Task: Look for Airbnb properties in Ouarzazat, Morocco from 4th December, 2023 to 10th December, 2023 for 8 adults, 2 children. Place can be entire room or shared room with 4 bedrooms having 8 beds and 4 bathrooms. Property type can be house. Amenities needed are: wifi, TV, free parkinig on premises, gym, breakfast.
Action: Mouse moved to (642, 143)
Screenshot: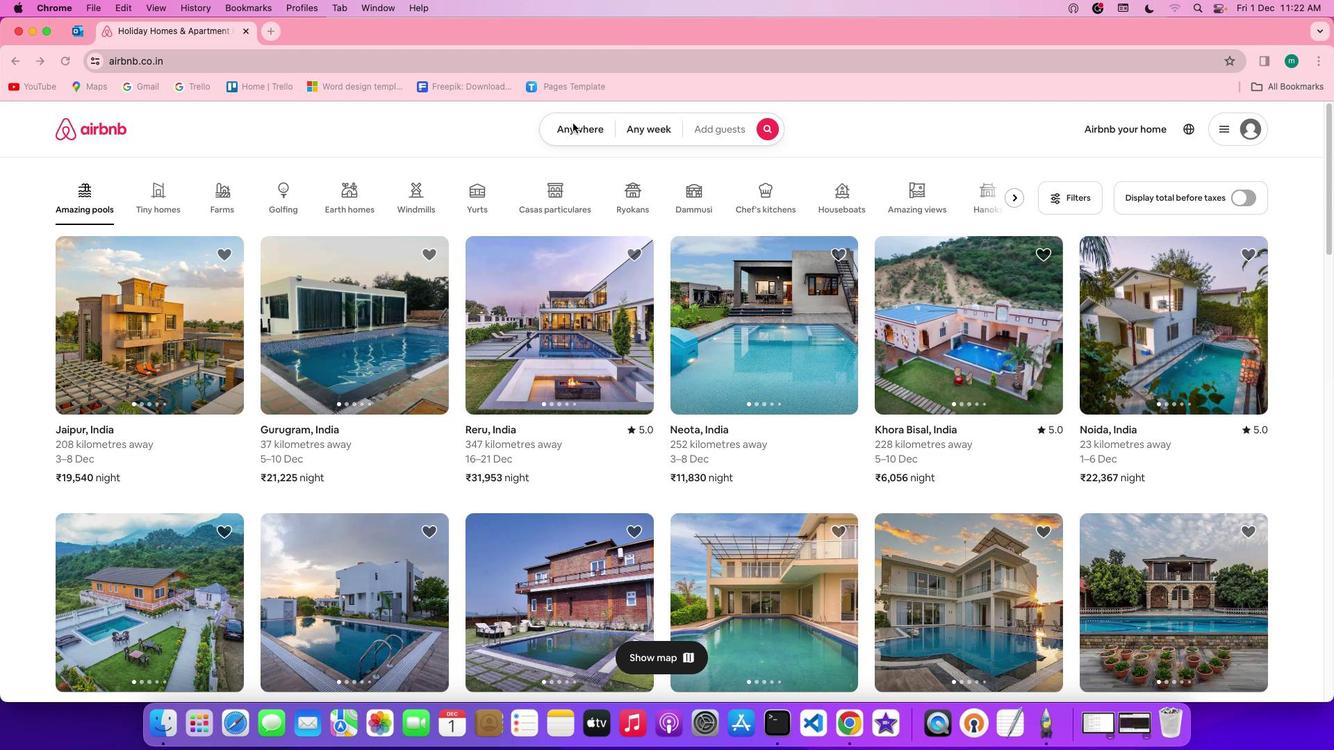 
Action: Mouse pressed left at (642, 143)
Screenshot: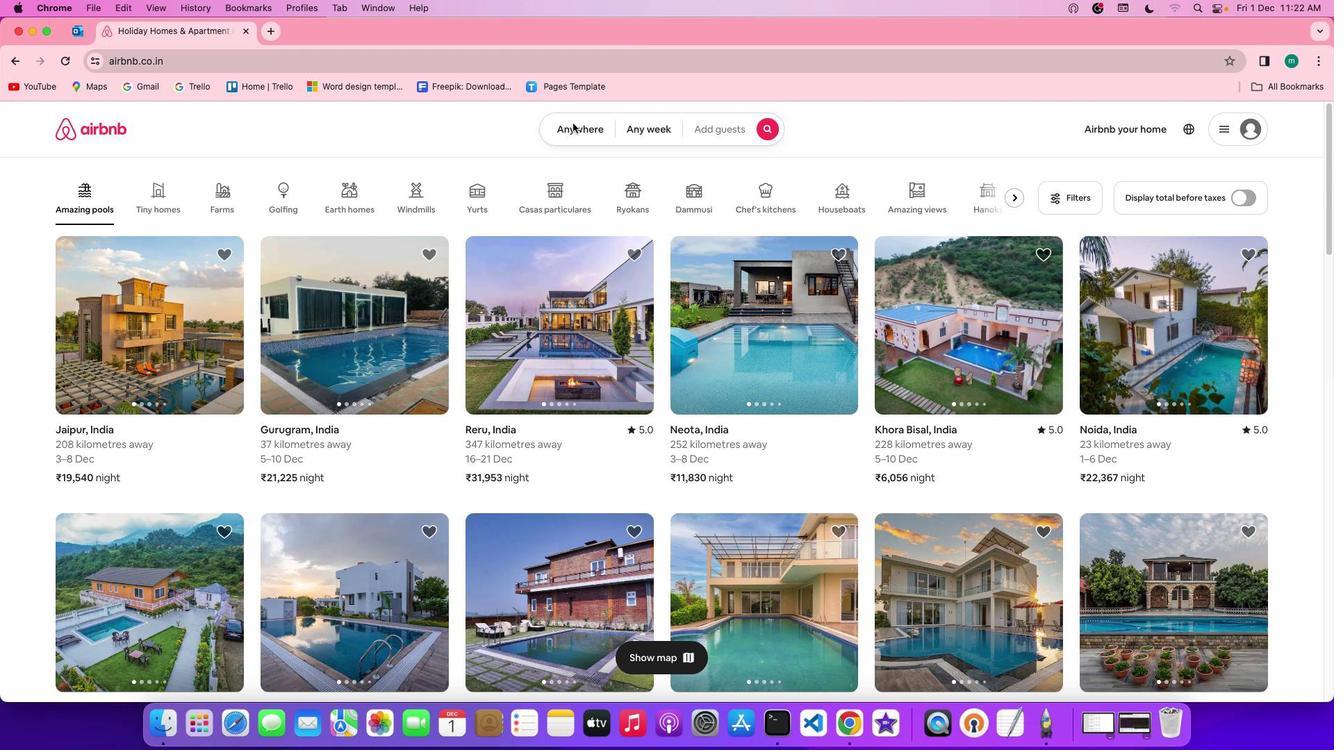
Action: Mouse pressed left at (642, 143)
Screenshot: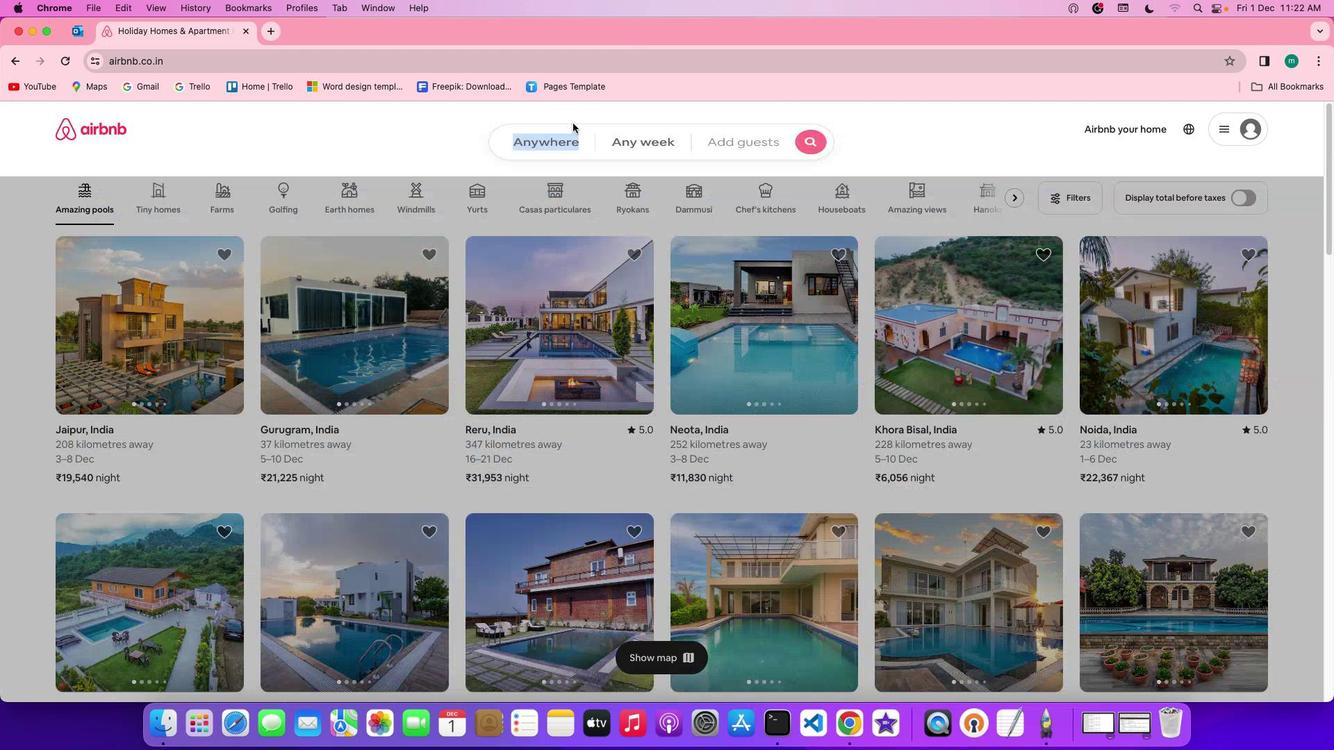 
Action: Mouse moved to (583, 202)
Screenshot: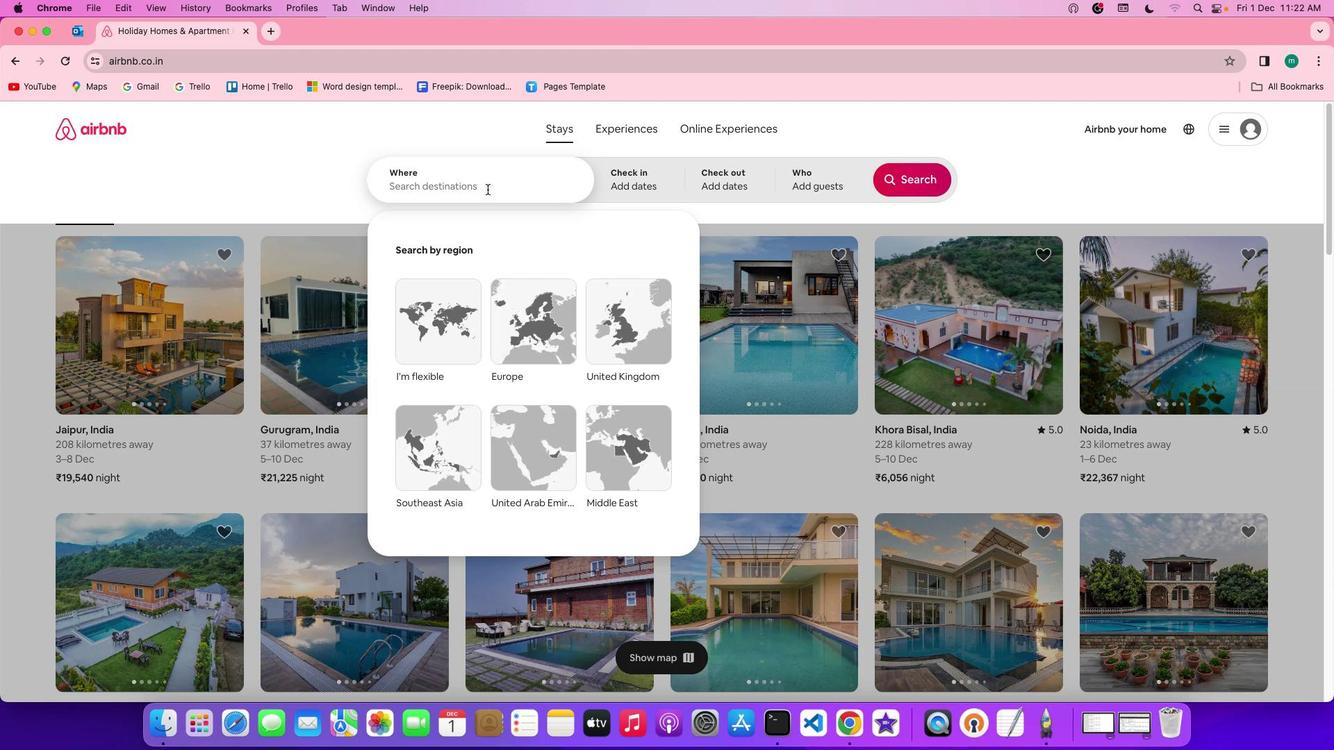 
Action: Key pressed Key.shiftKey.shift'O''u''a''r''z''a''z''a''t'','Key.spaceKey.shift'M''o''r''o''c''c''o'
Screenshot: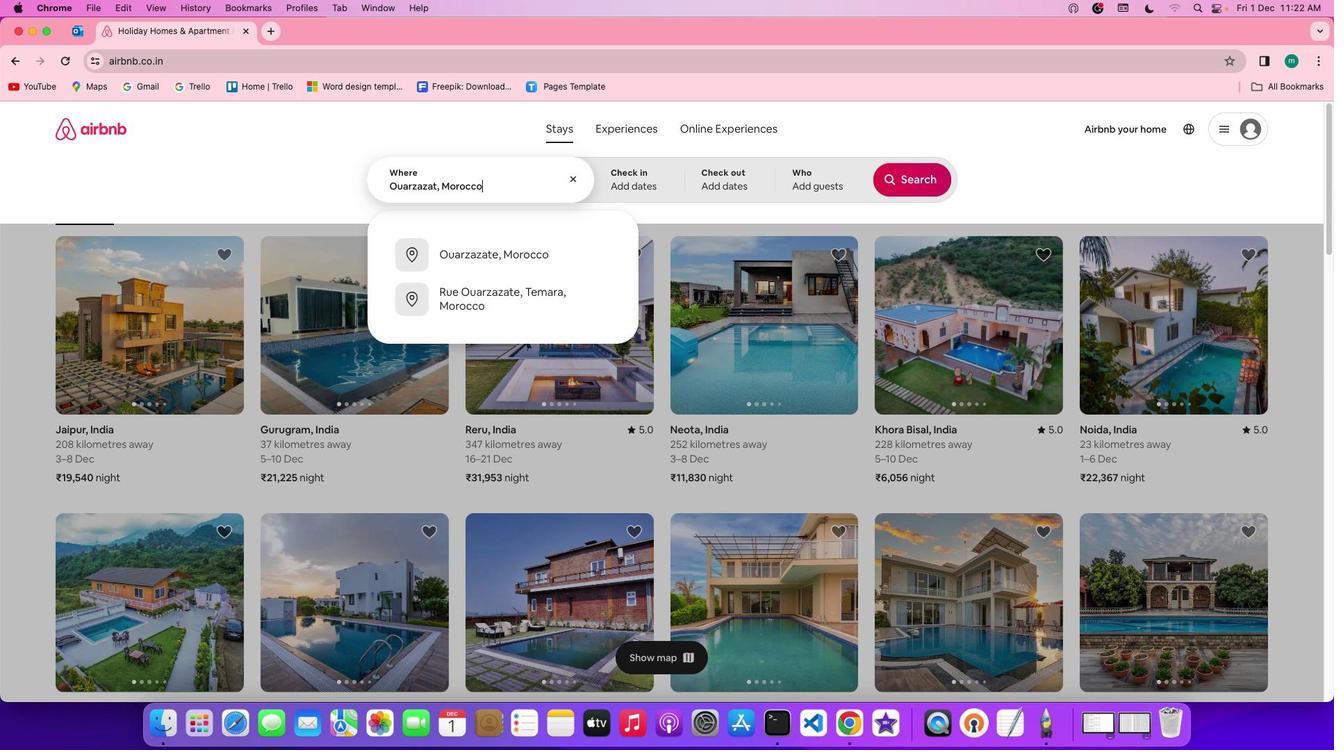 
Action: Mouse moved to (648, 188)
Screenshot: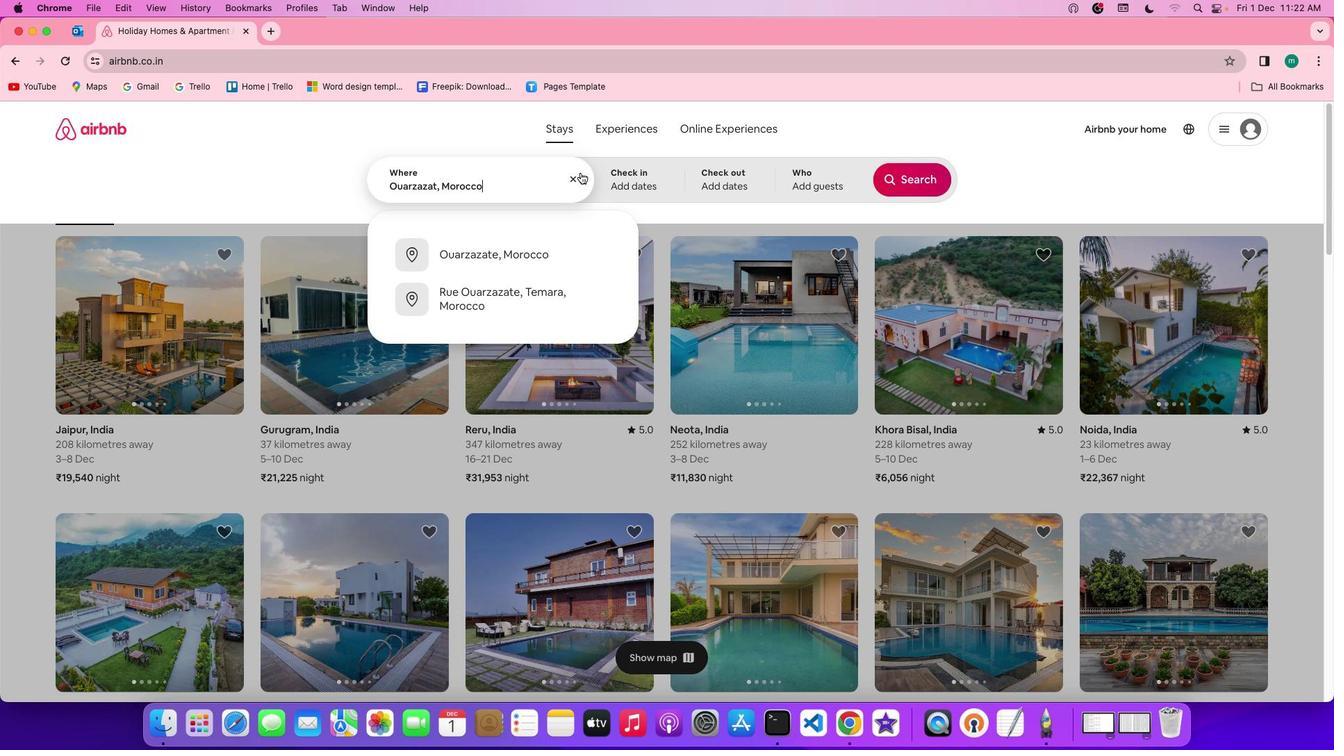 
Action: Mouse pressed left at (648, 188)
Screenshot: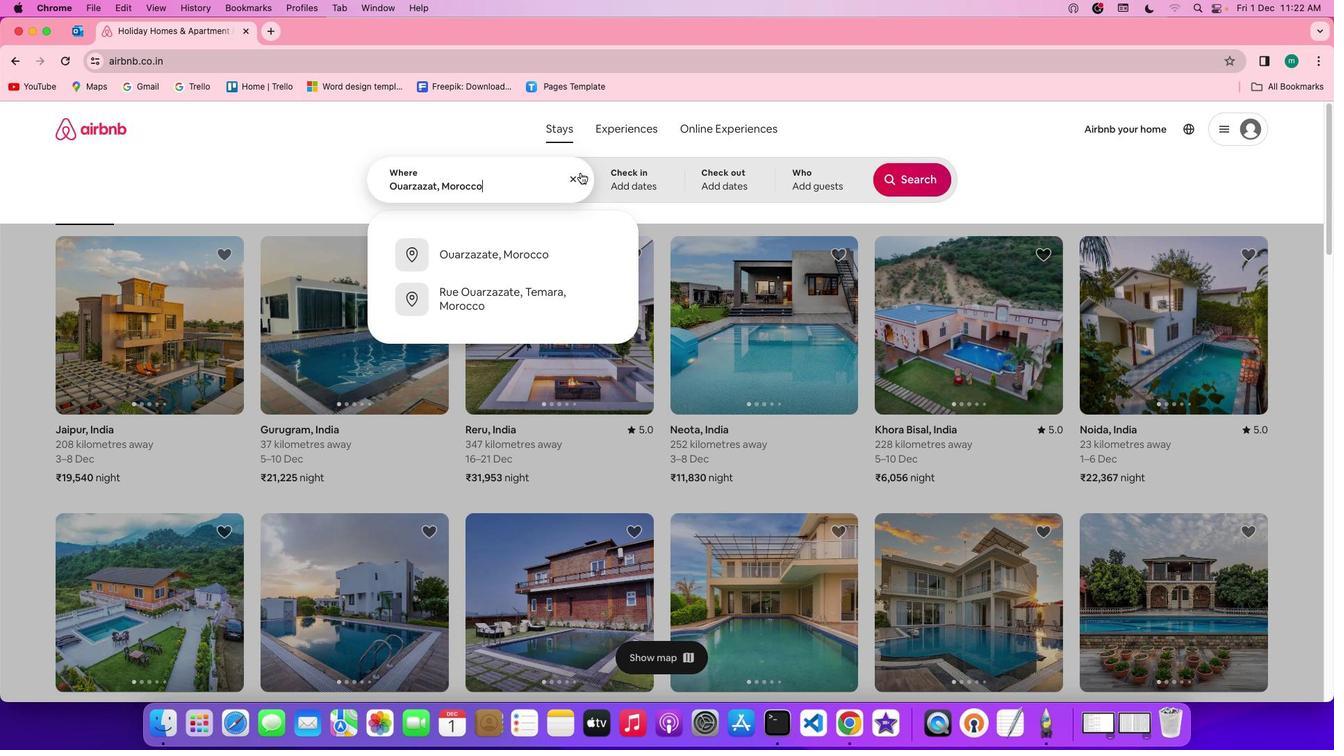 
Action: Mouse moved to (672, 186)
Screenshot: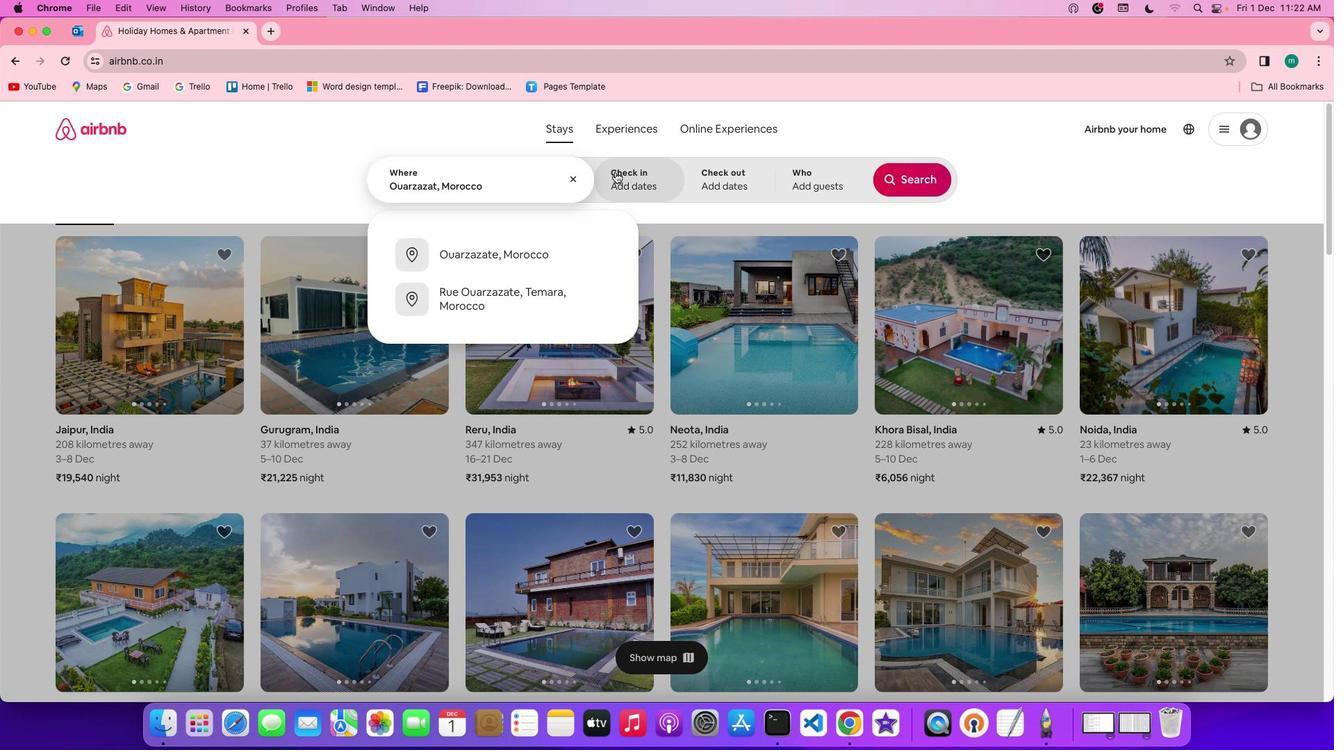 
Action: Mouse pressed left at (672, 186)
Screenshot: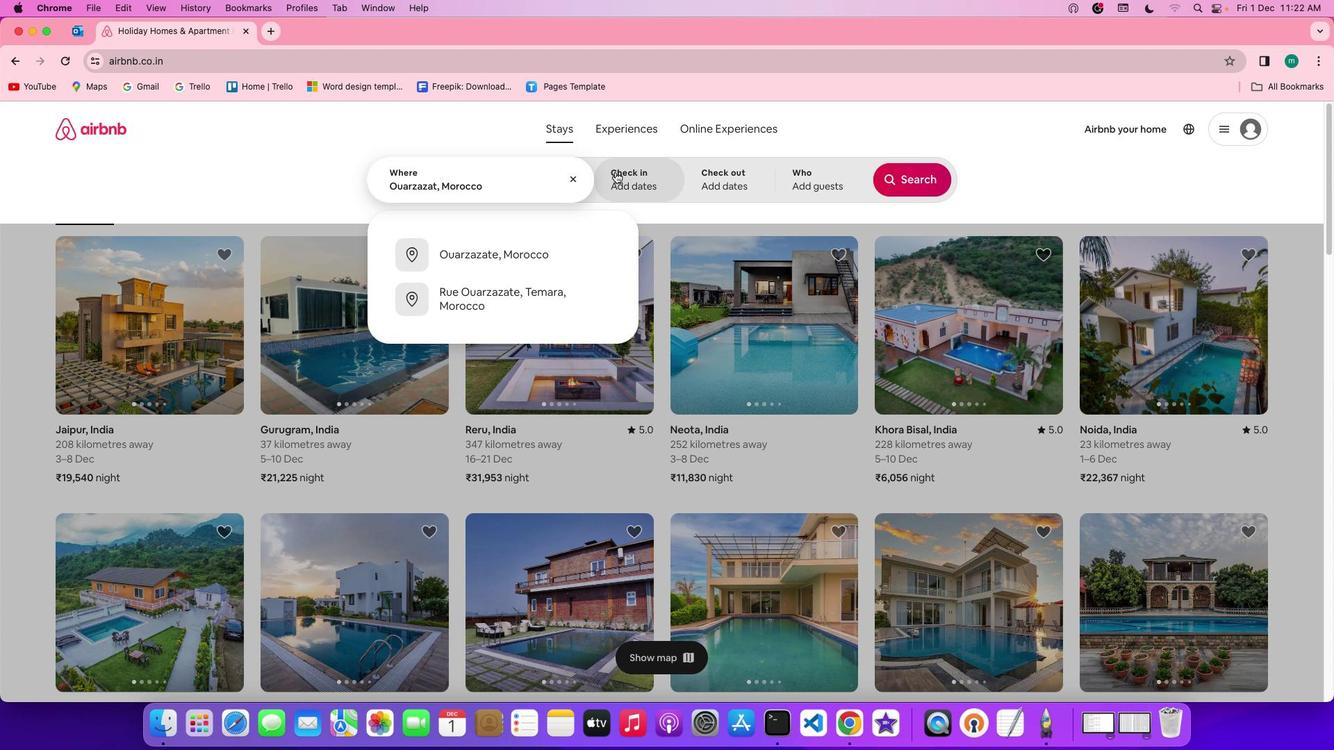 
Action: Mouse moved to (821, 351)
Screenshot: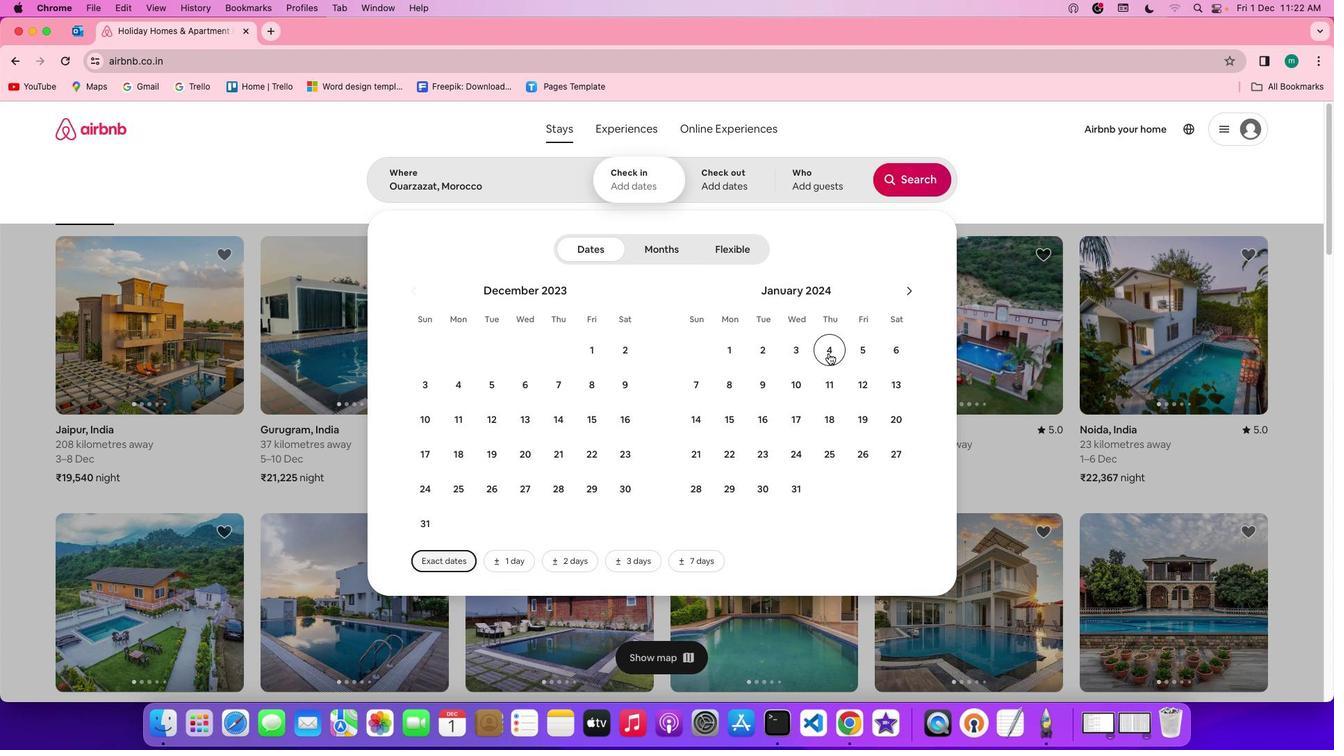 
Action: Mouse pressed left at (821, 351)
Screenshot: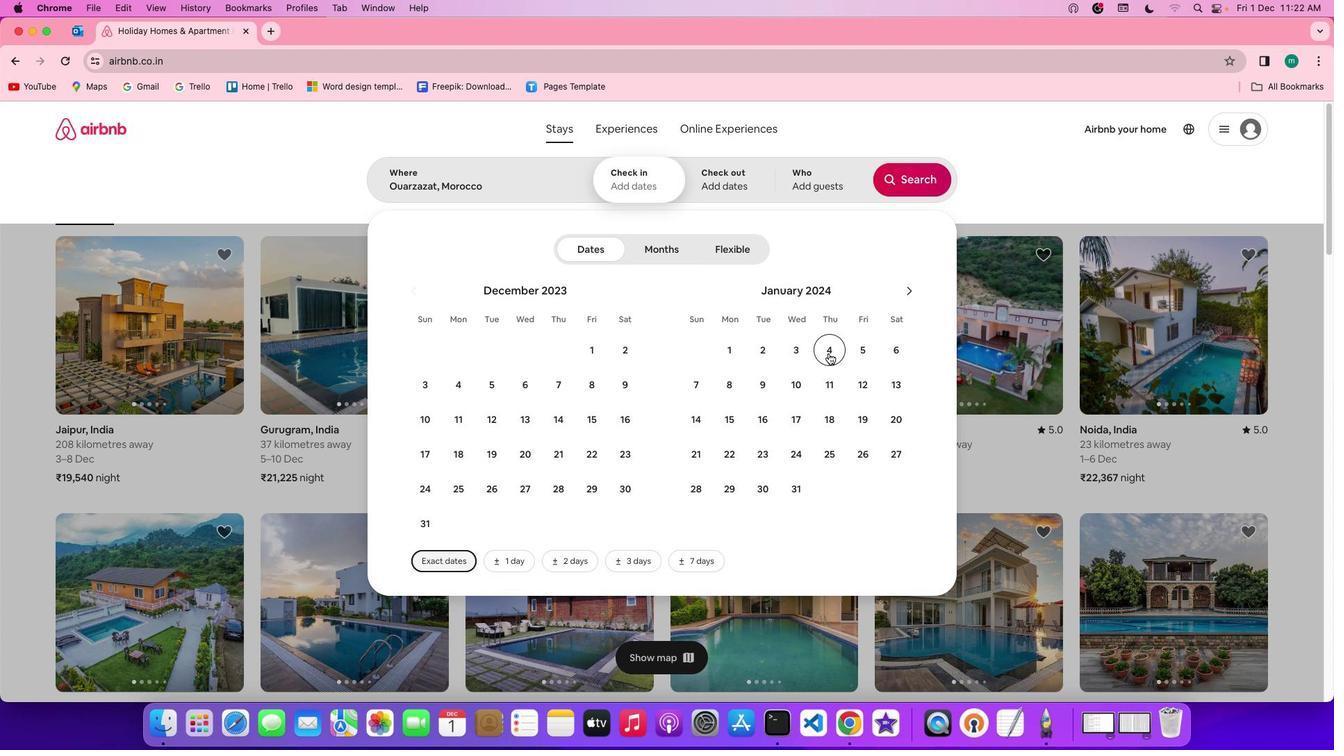 
Action: Mouse moved to (802, 378)
Screenshot: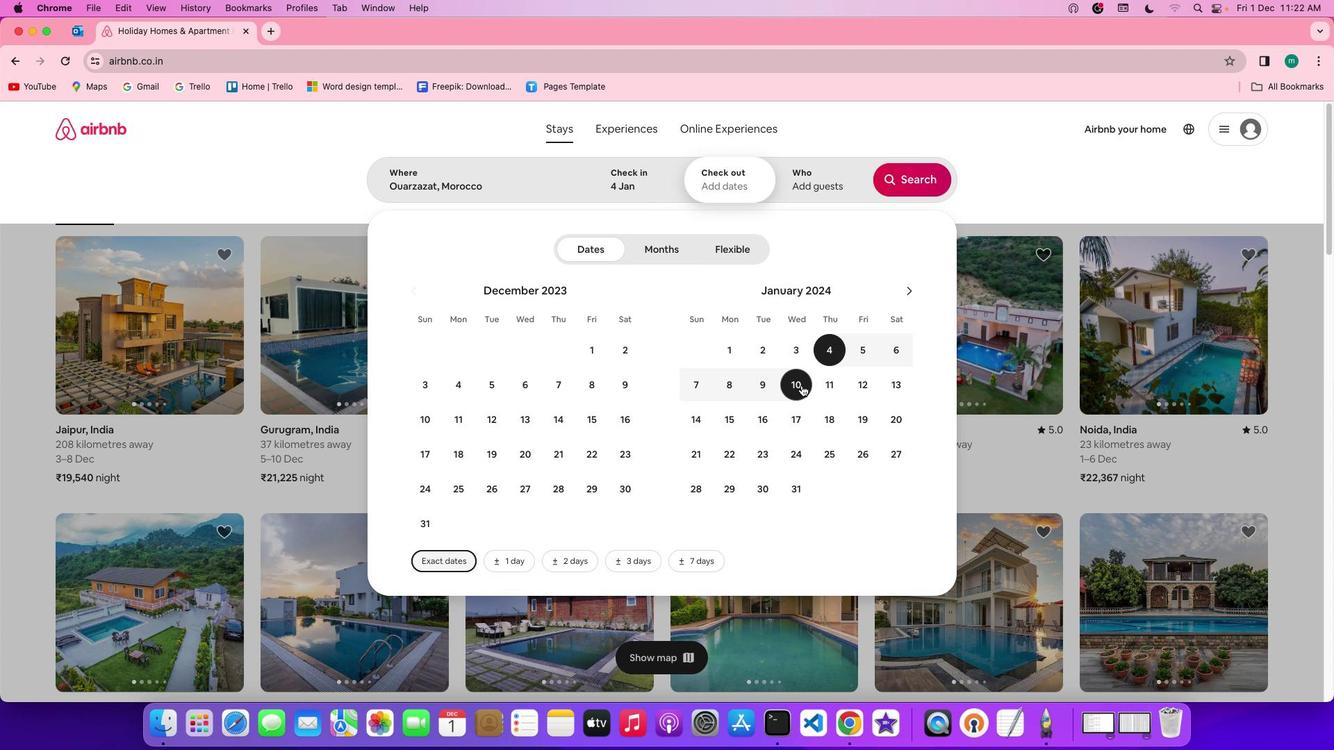 
Action: Mouse pressed left at (802, 378)
Screenshot: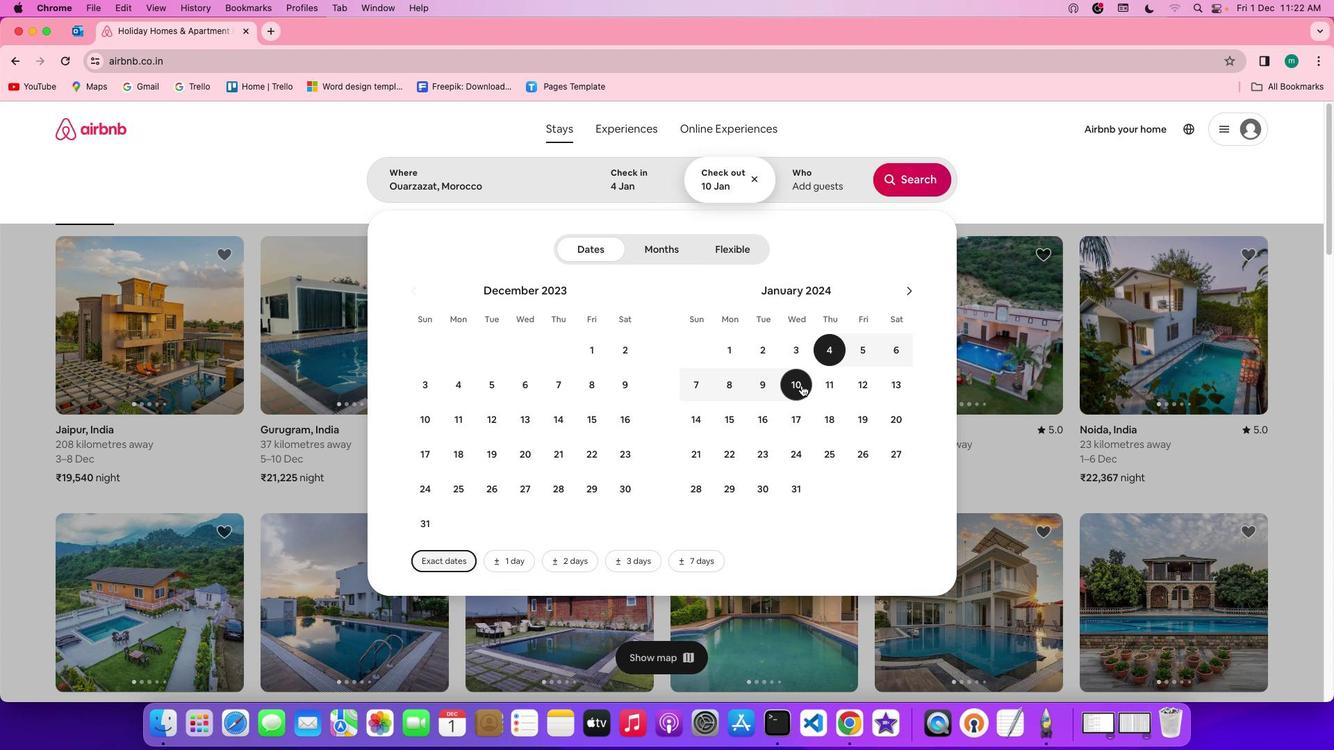 
Action: Mouse moved to (804, 181)
Screenshot: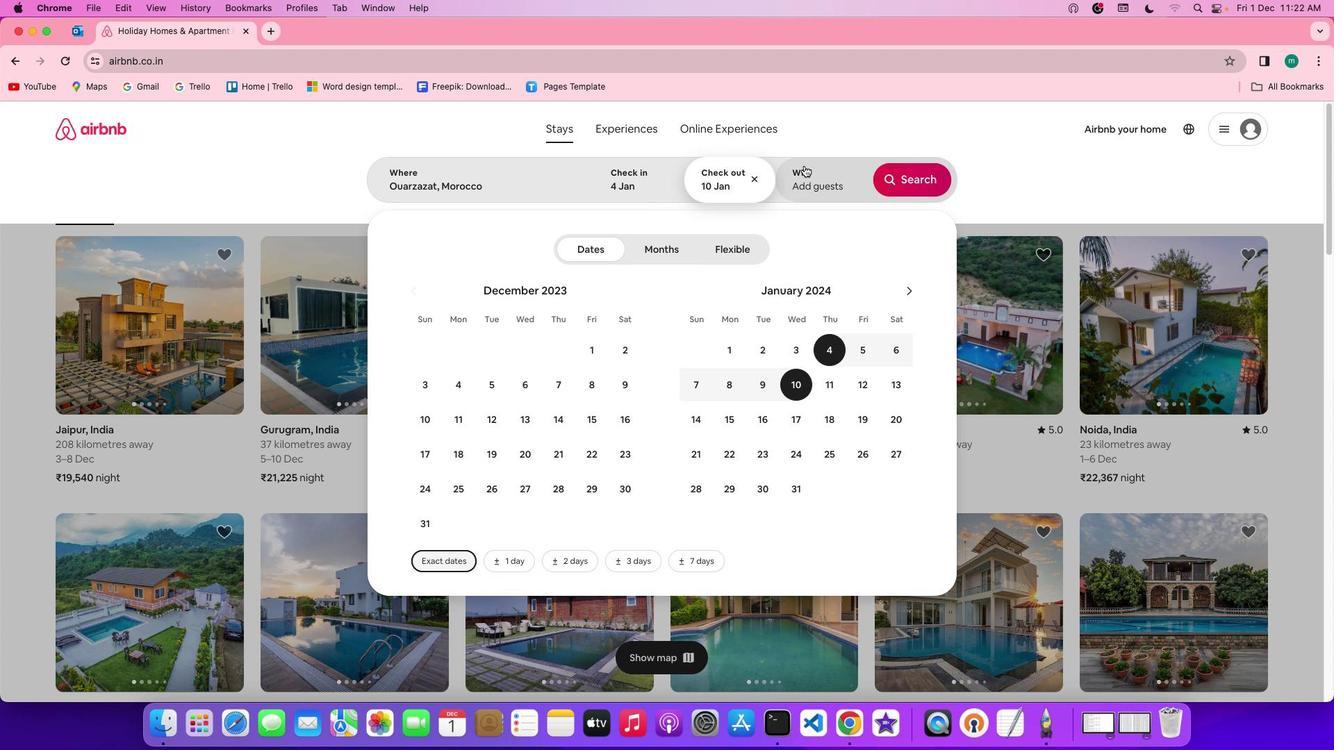 
Action: Mouse pressed left at (804, 181)
Screenshot: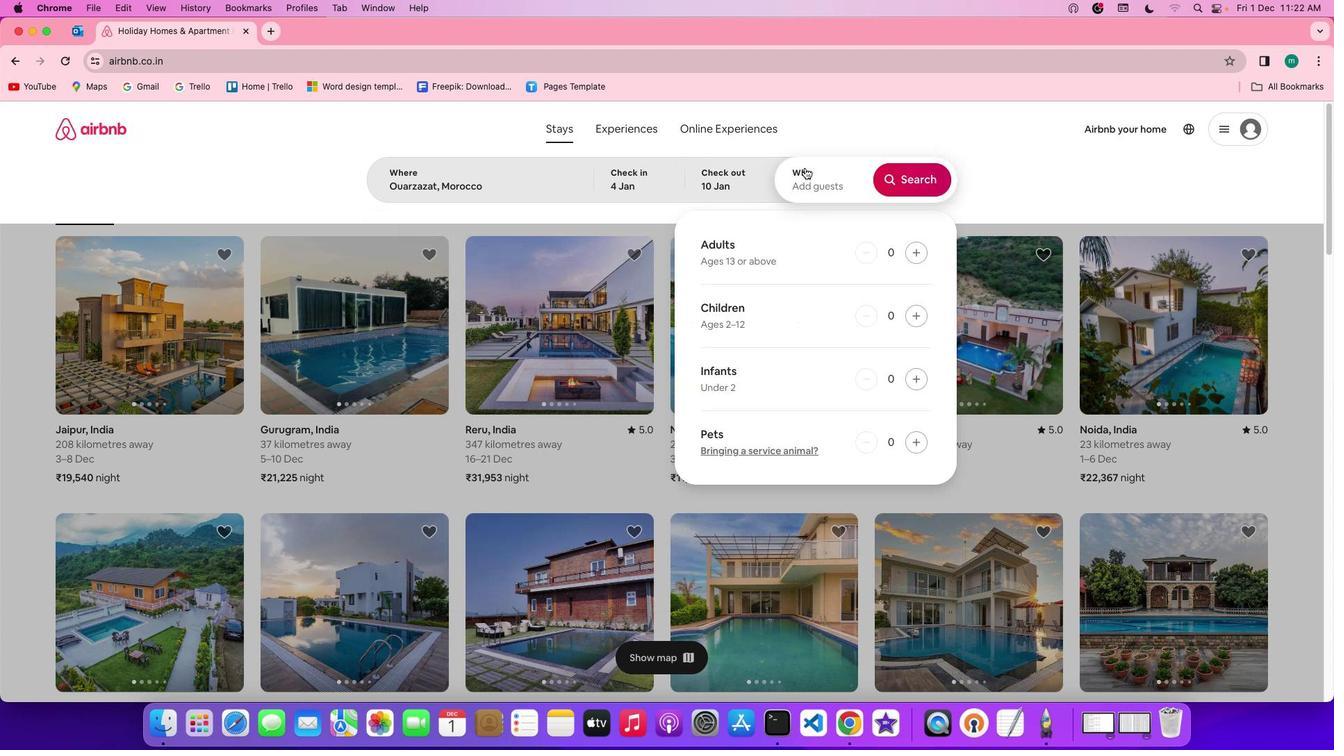 
Action: Mouse moved to (692, 194)
Screenshot: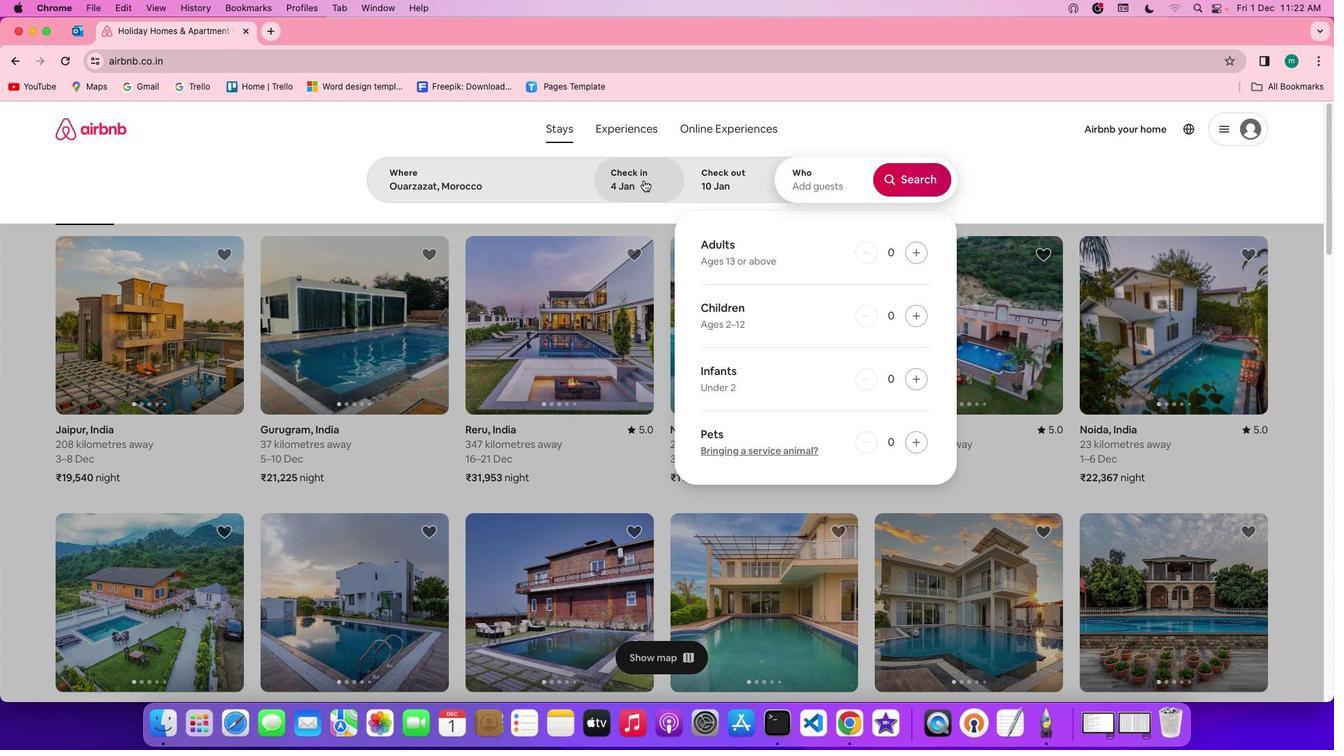 
Action: Mouse pressed left at (692, 194)
Screenshot: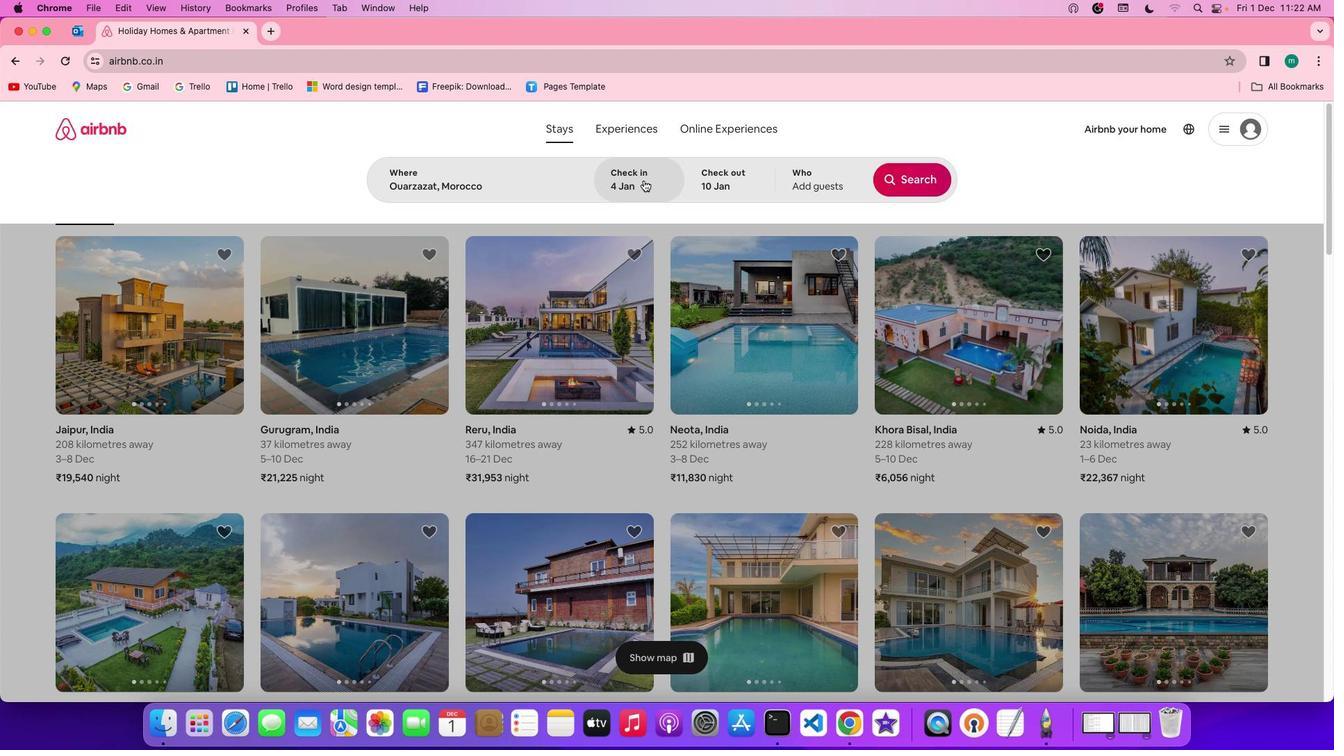 
Action: Mouse moved to (533, 296)
Screenshot: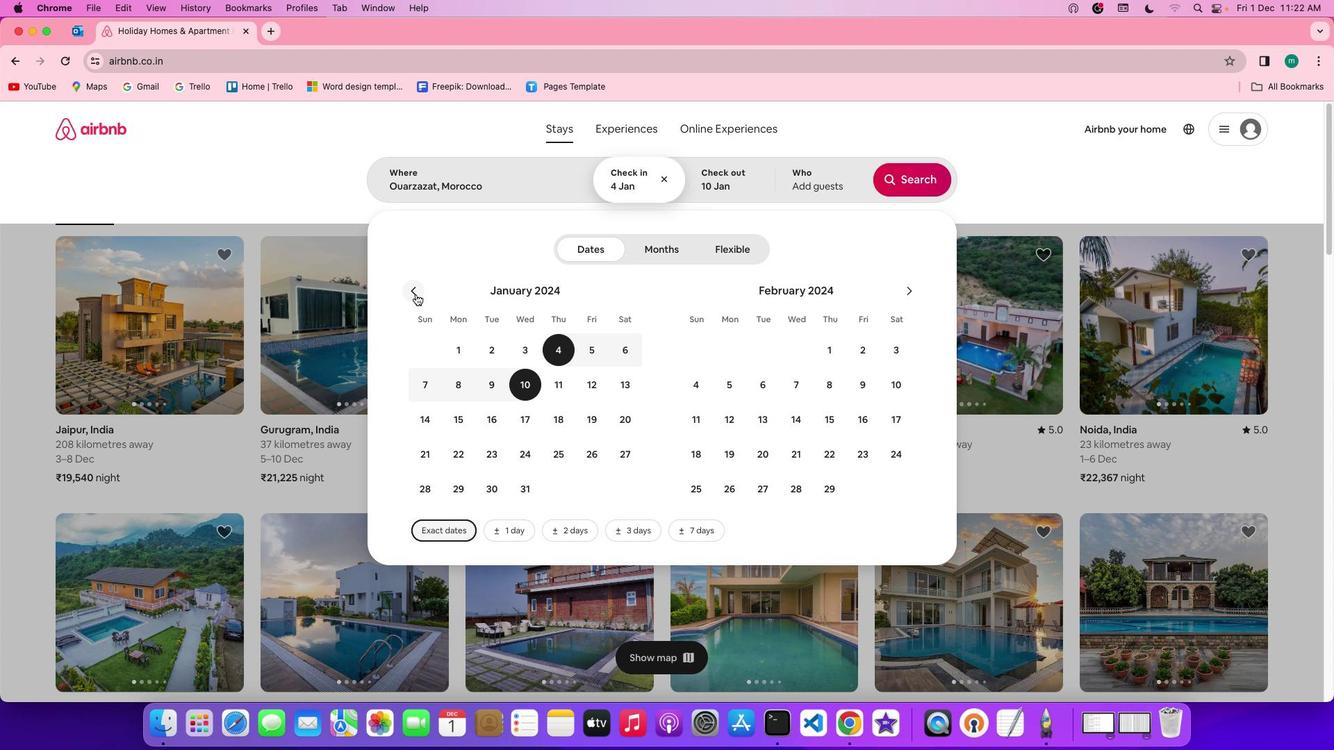 
Action: Mouse pressed left at (533, 296)
Screenshot: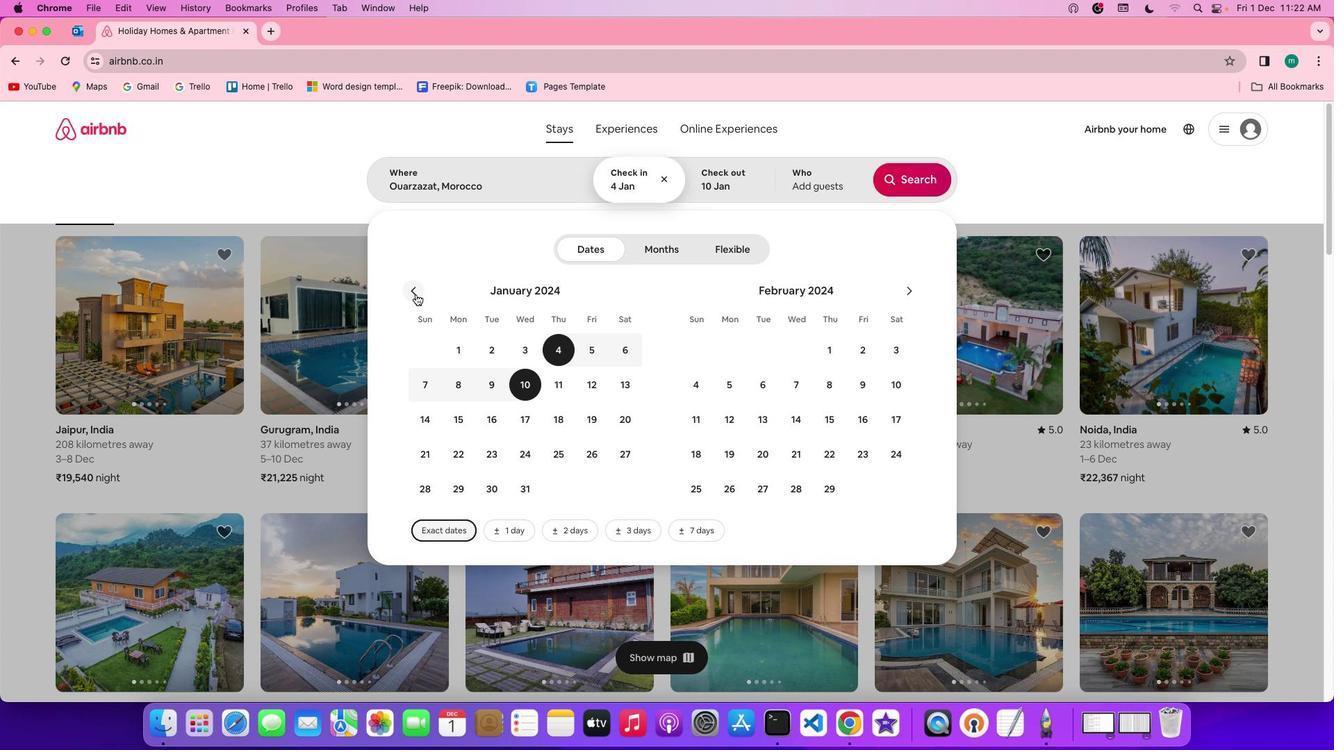 
Action: Mouse moved to (564, 375)
Screenshot: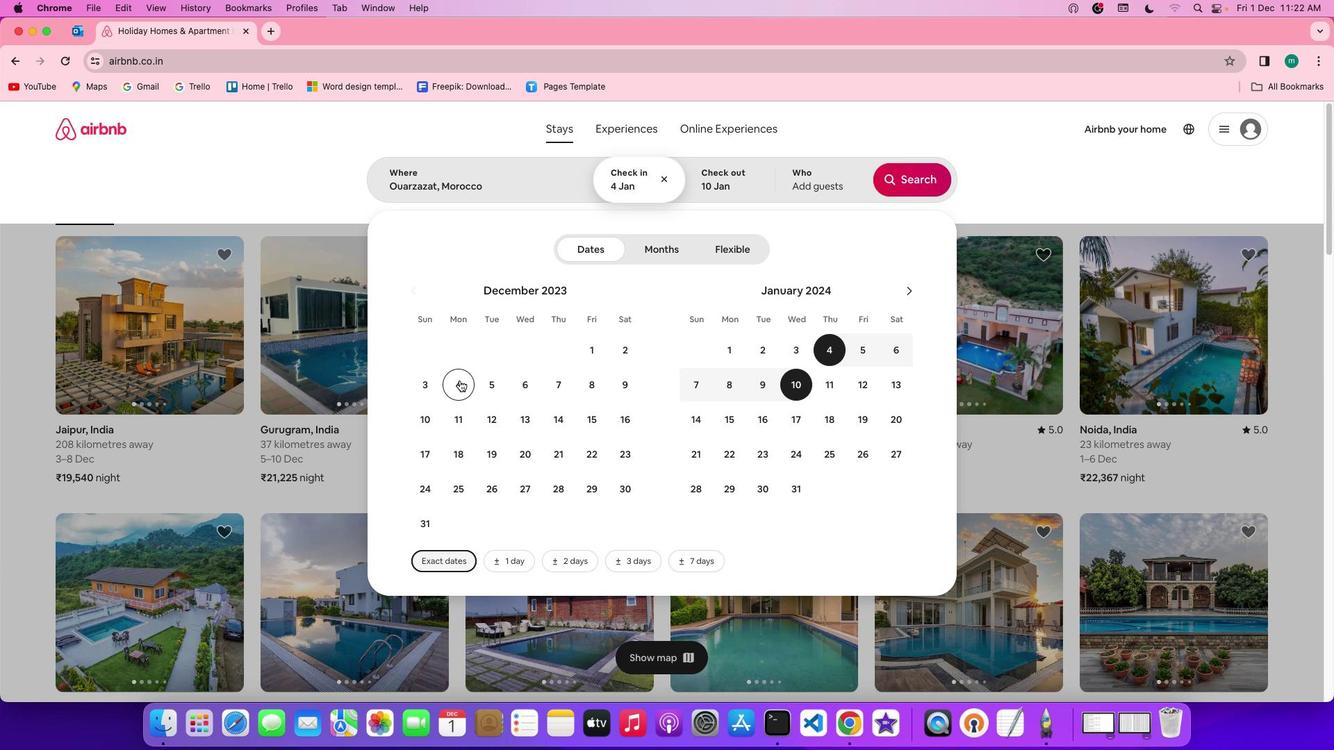 
Action: Mouse pressed left at (564, 375)
Screenshot: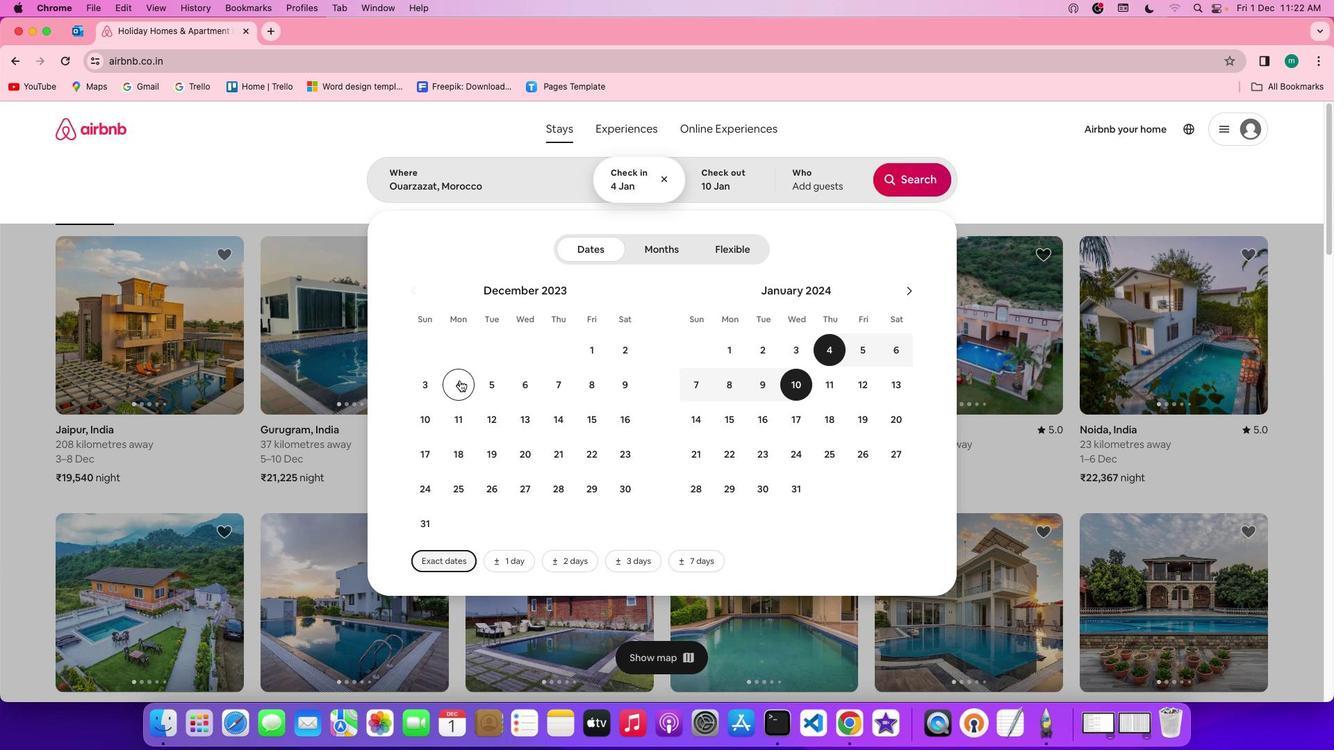 
Action: Mouse moved to (536, 406)
Screenshot: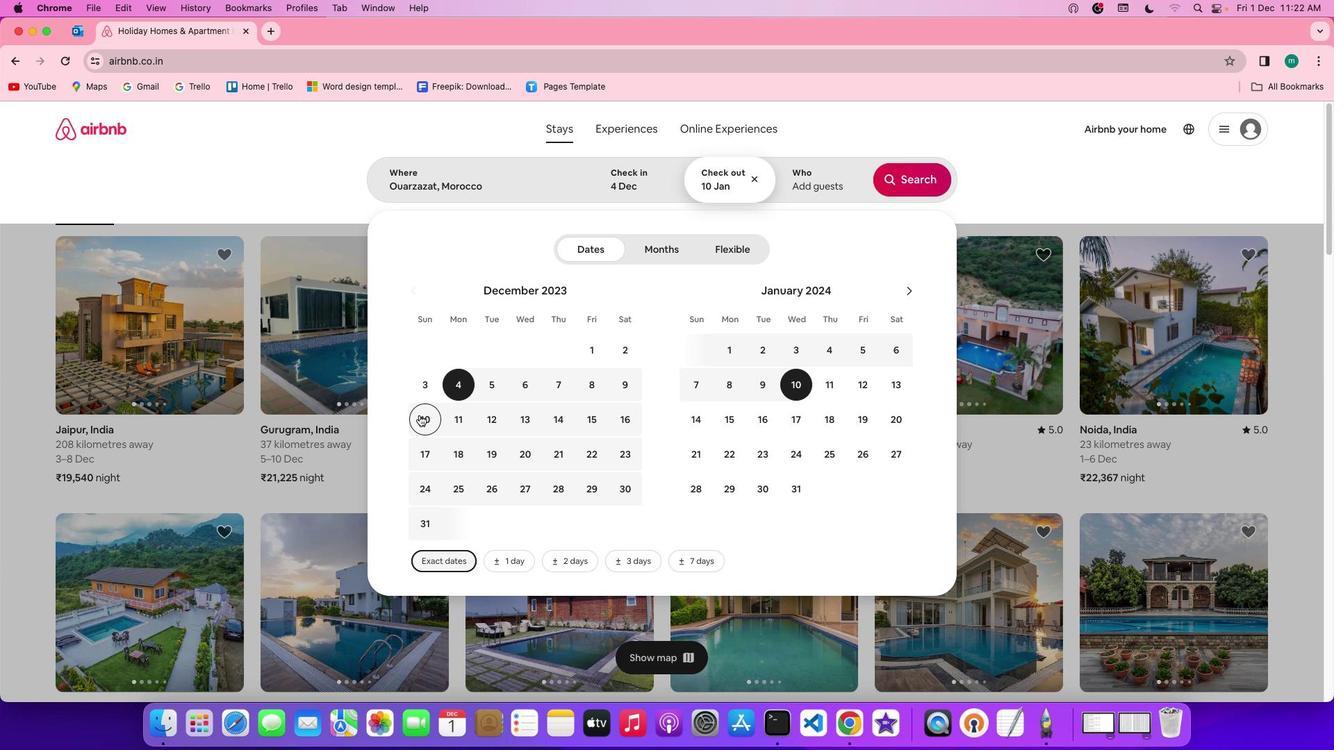 
Action: Mouse pressed left at (536, 406)
Screenshot: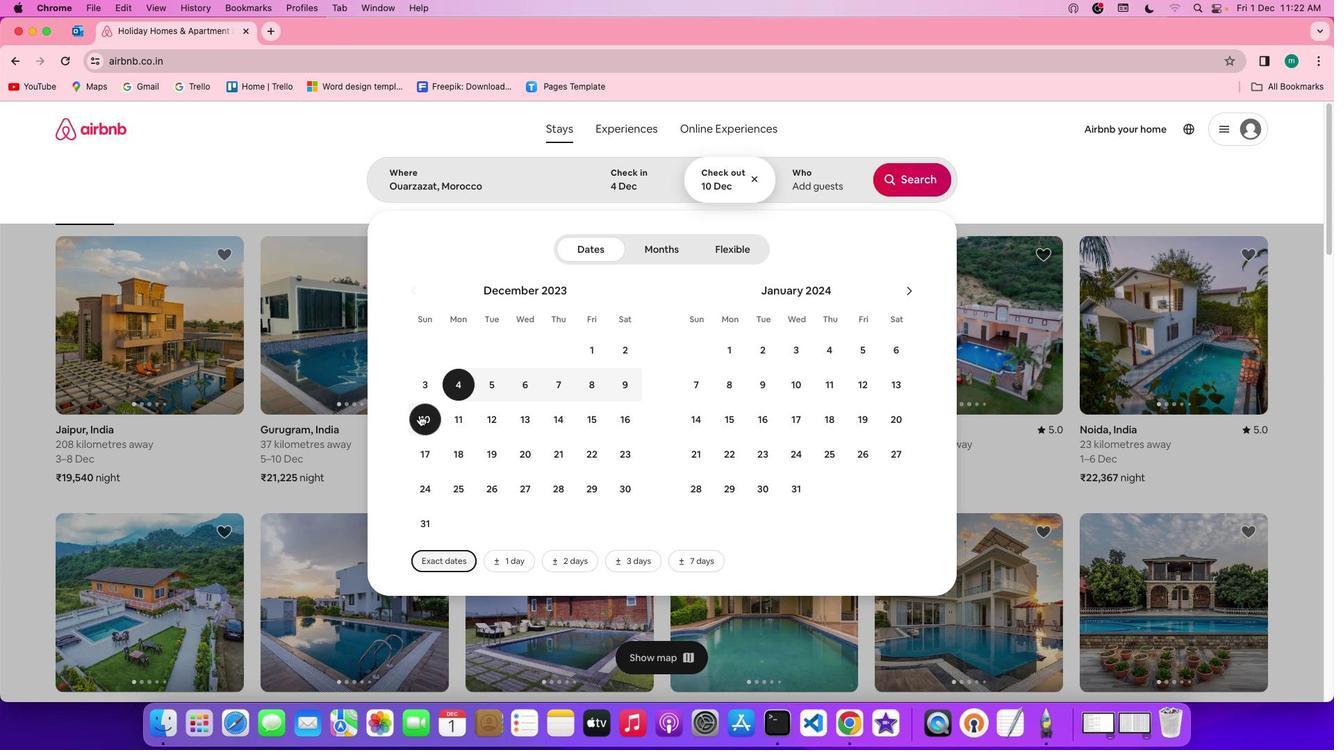
Action: Mouse moved to (814, 204)
Screenshot: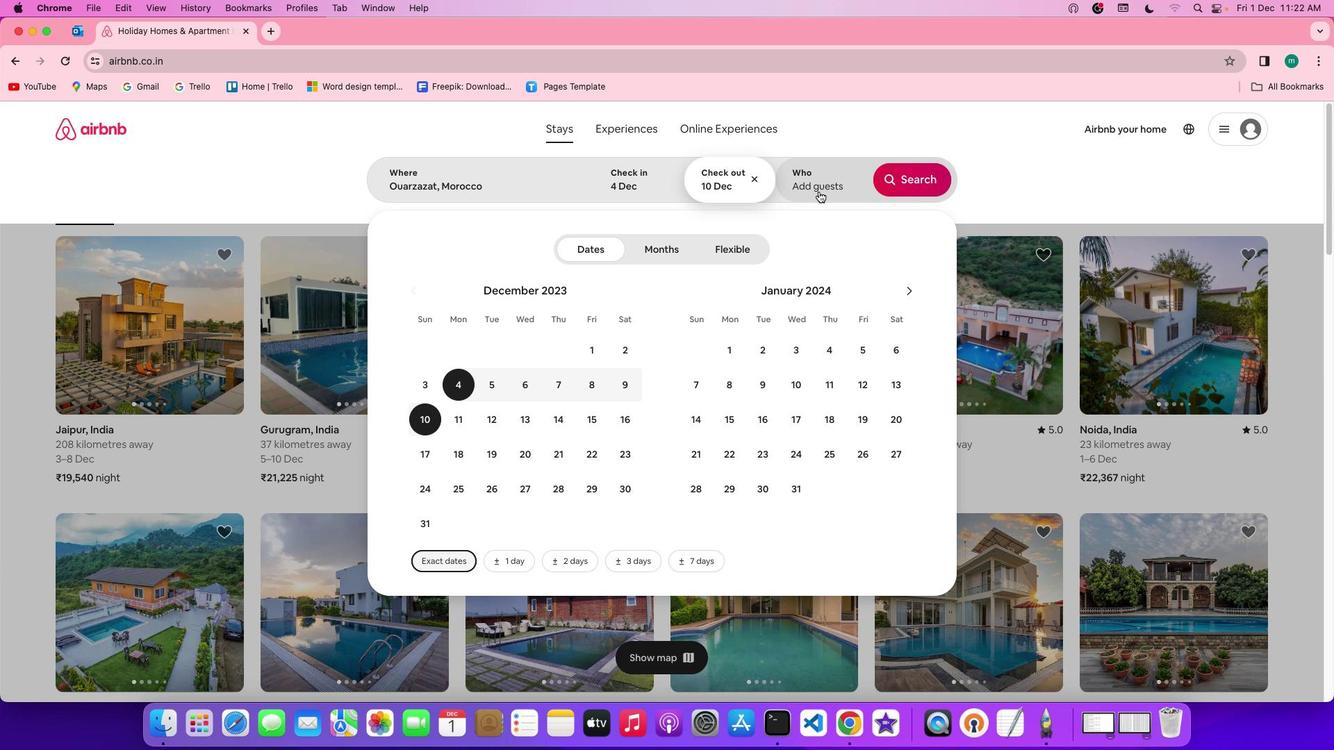 
Action: Mouse pressed left at (814, 204)
Screenshot: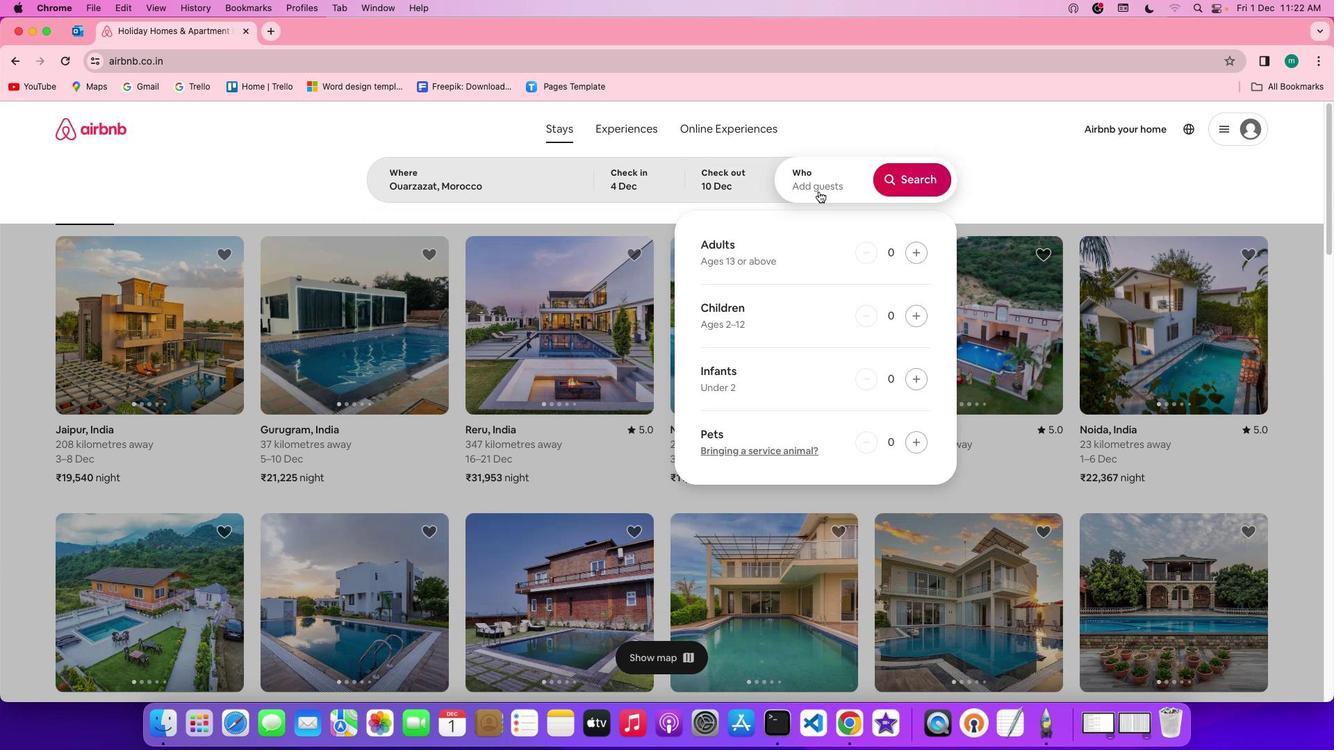
Action: Mouse moved to (879, 257)
Screenshot: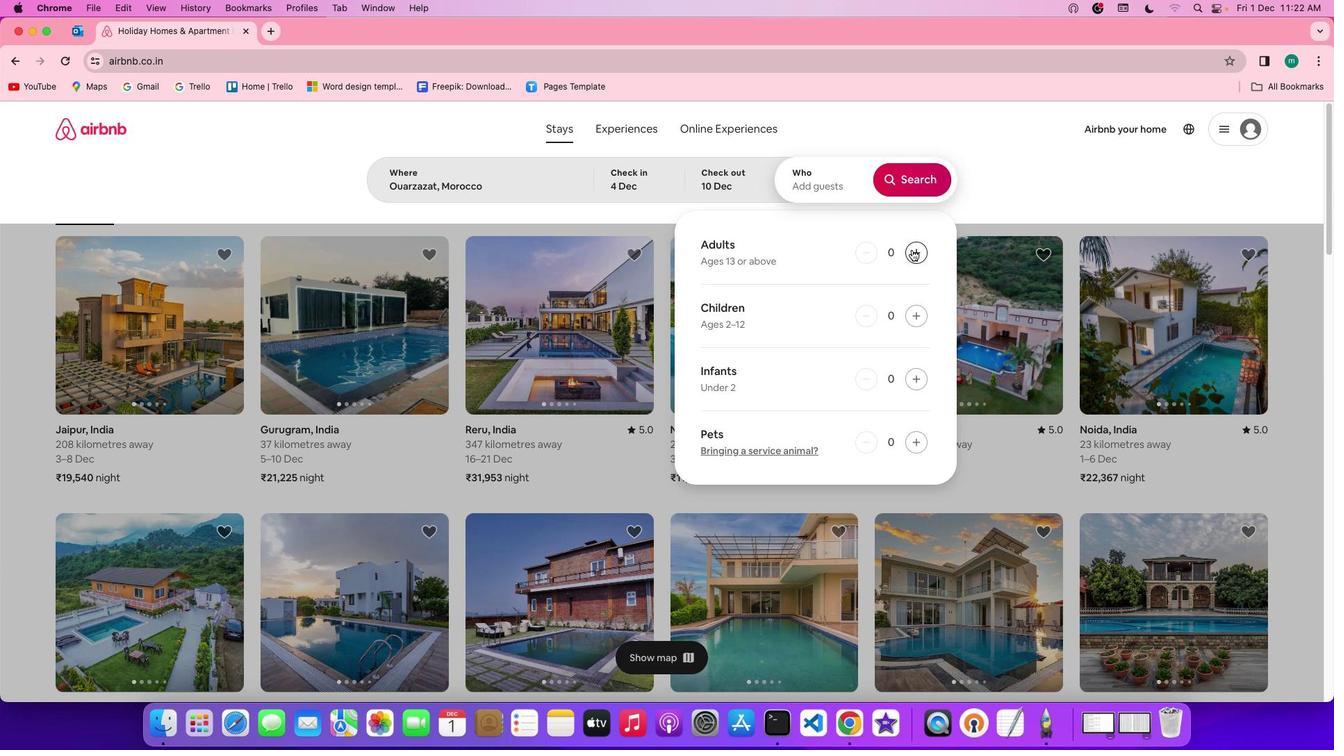 
Action: Mouse pressed left at (879, 257)
Screenshot: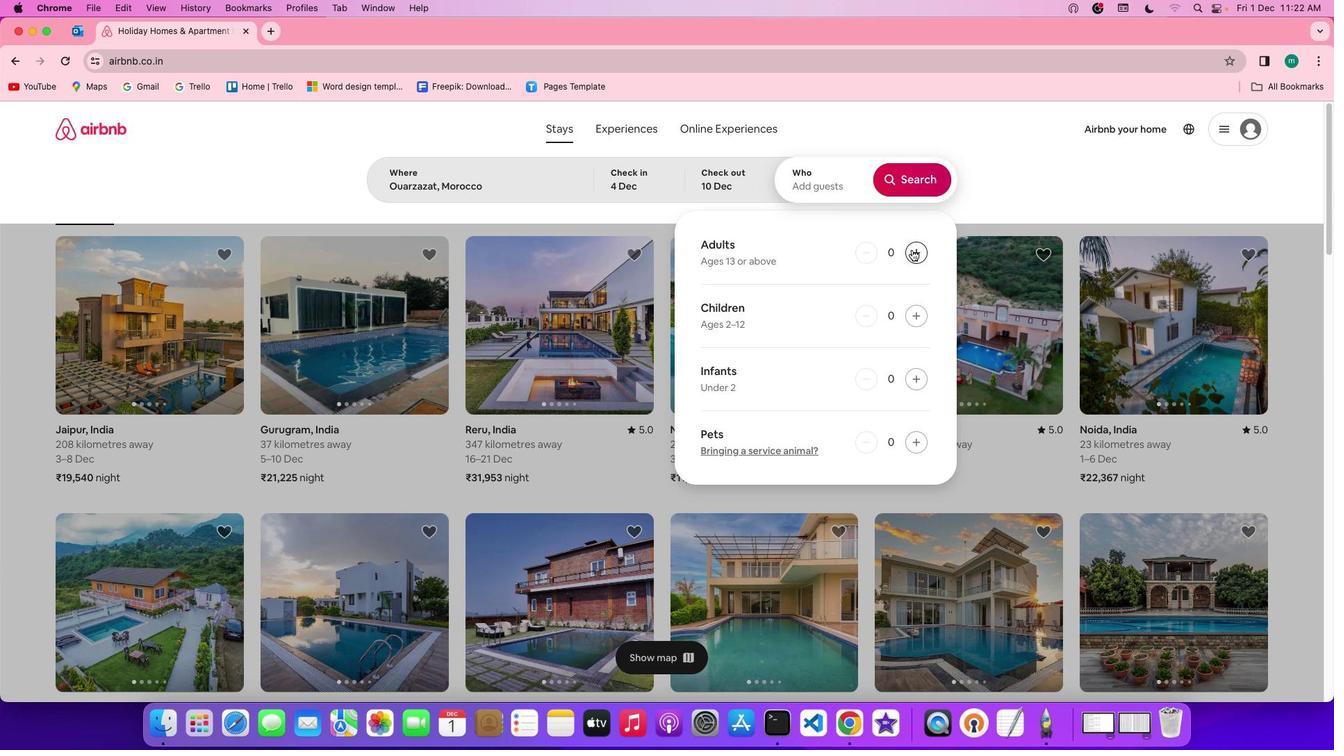 
Action: Mouse pressed left at (879, 257)
Screenshot: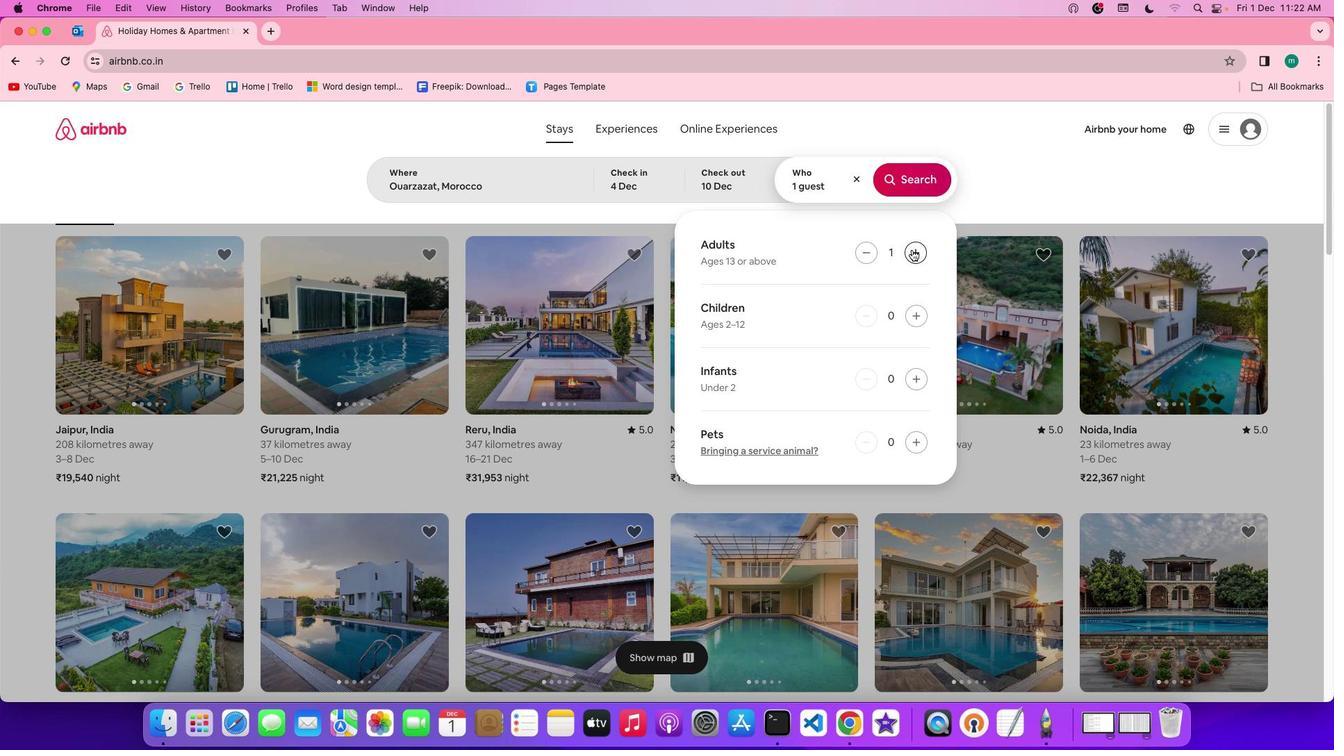 
Action: Mouse pressed left at (879, 257)
Screenshot: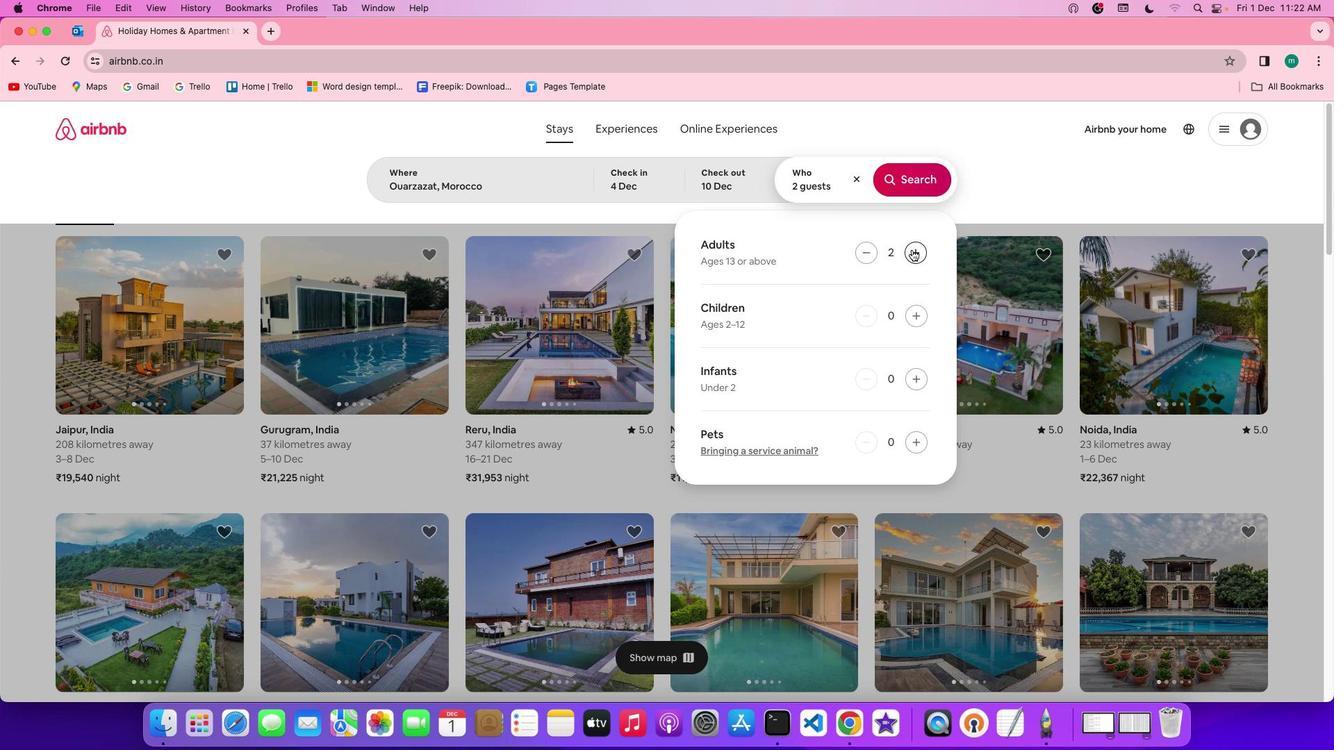 
Action: Mouse pressed left at (879, 257)
Screenshot: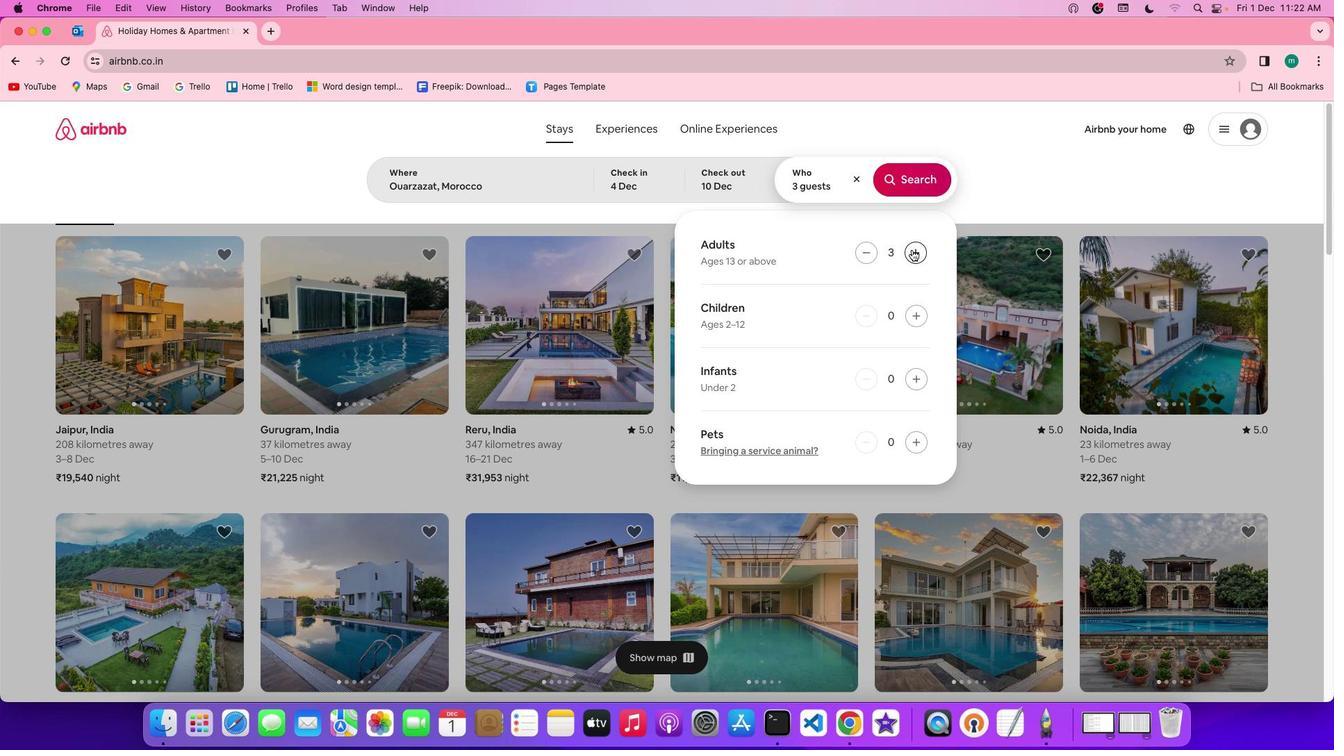 
Action: Mouse pressed left at (879, 257)
Screenshot: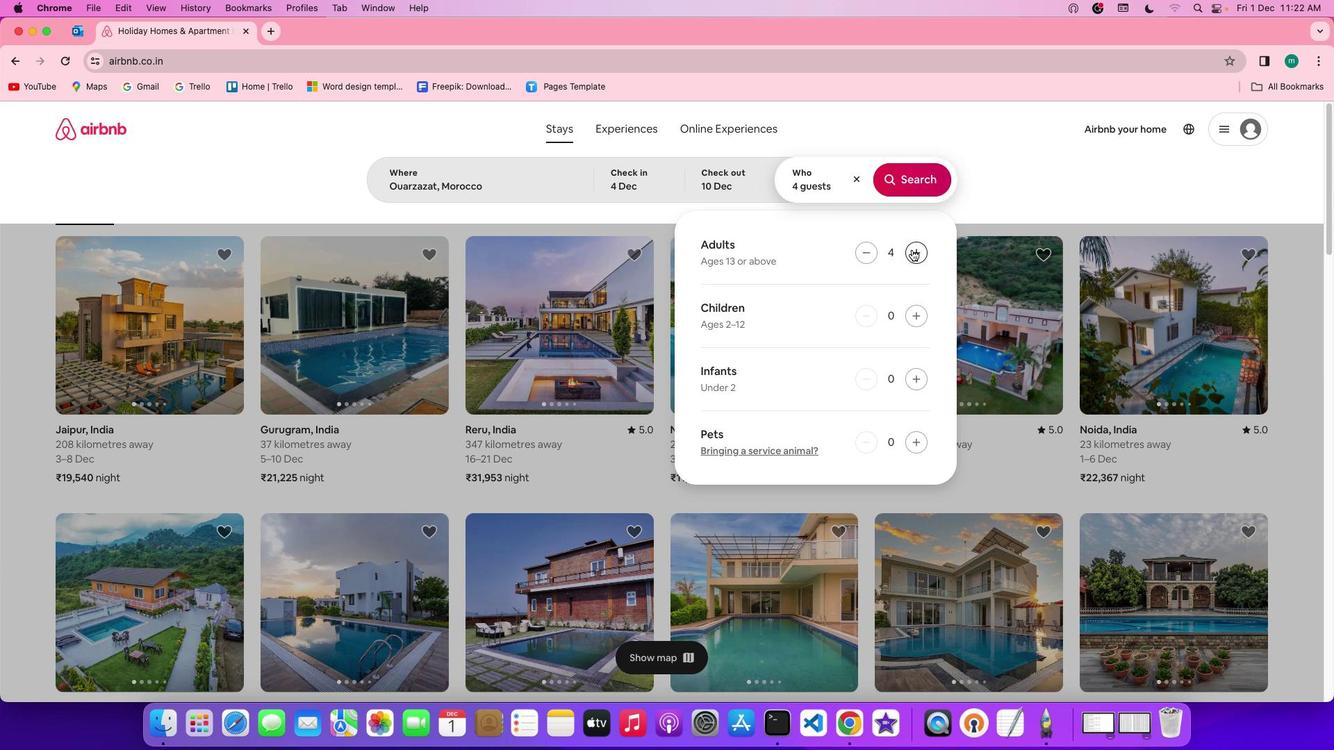 
Action: Mouse pressed left at (879, 257)
Screenshot: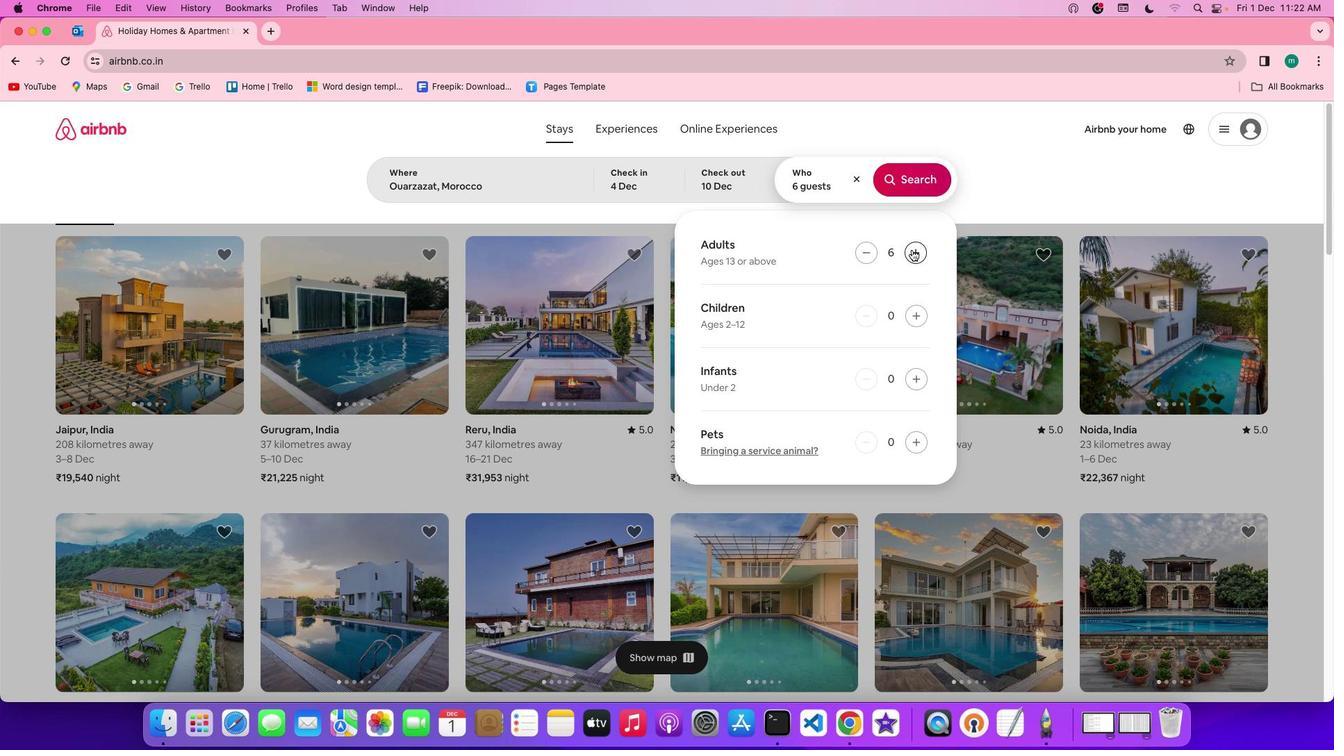 
Action: Mouse pressed left at (879, 257)
Screenshot: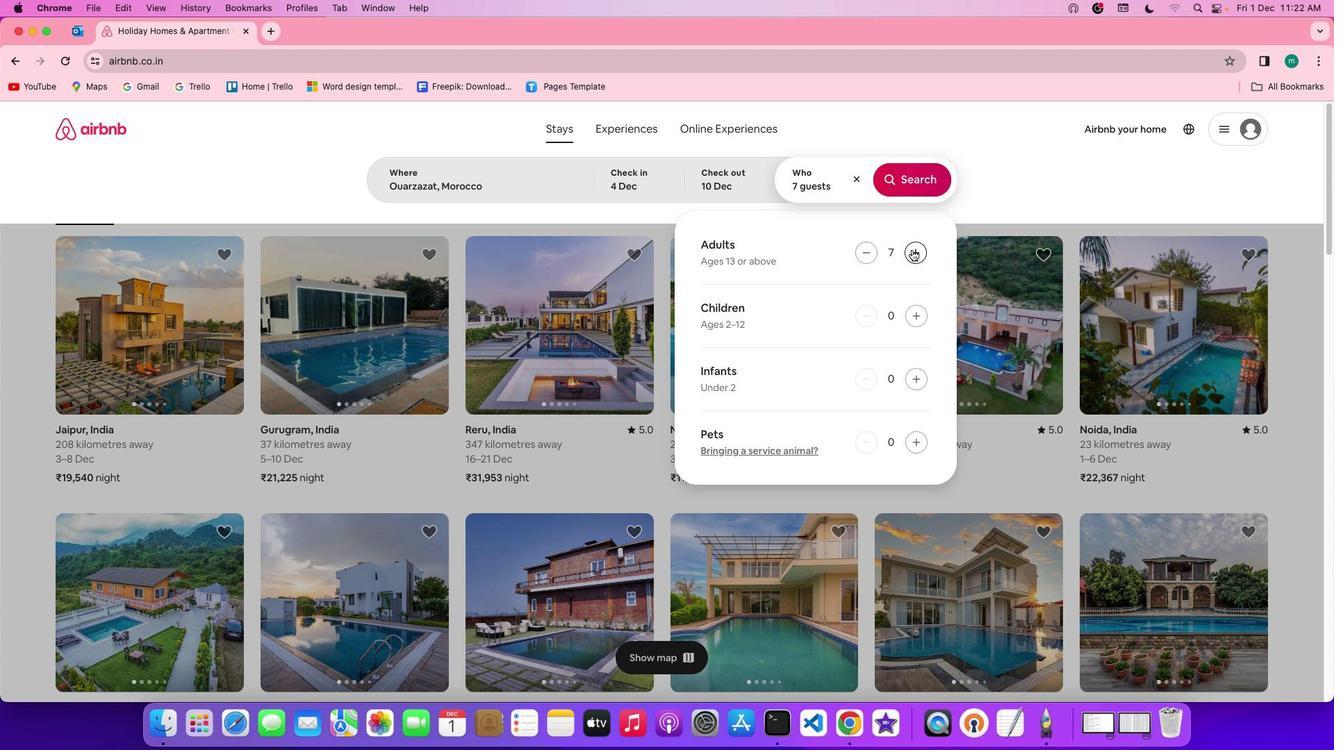 
Action: Mouse pressed left at (879, 257)
Screenshot: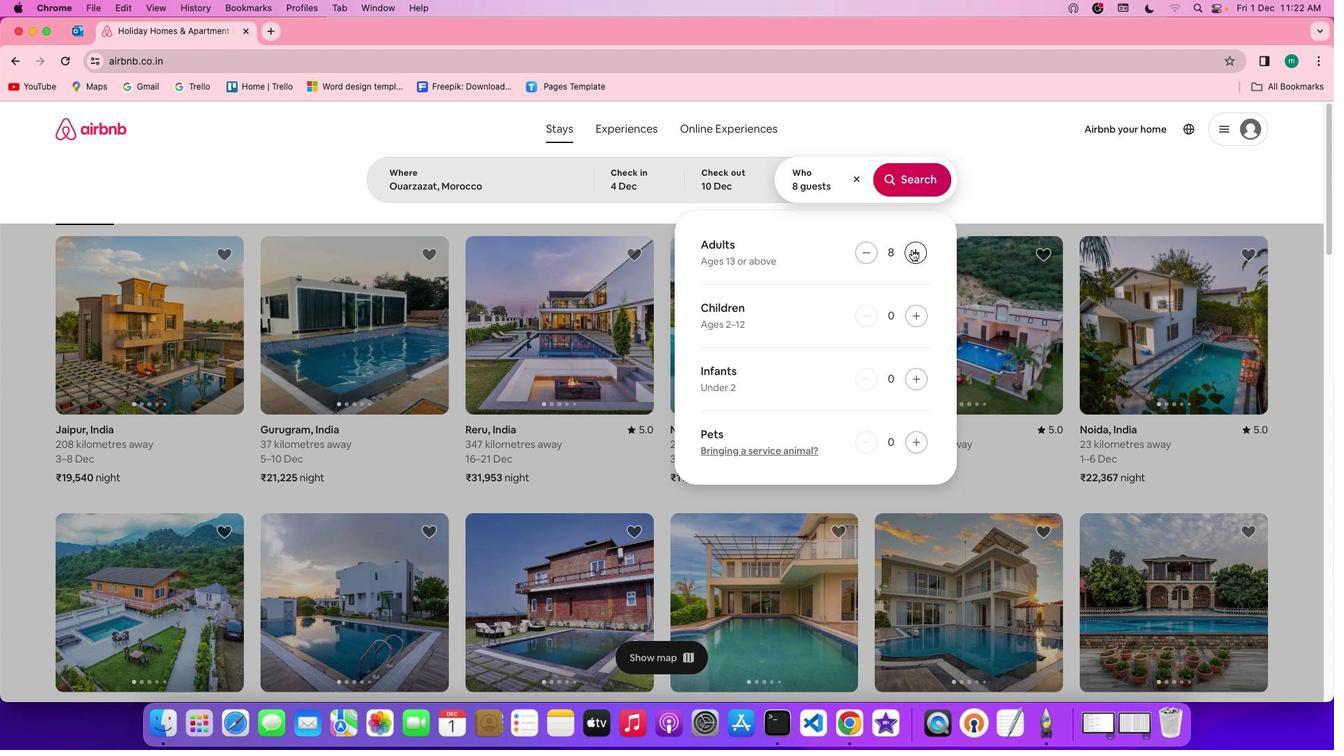 
Action: Mouse moved to (879, 314)
Screenshot: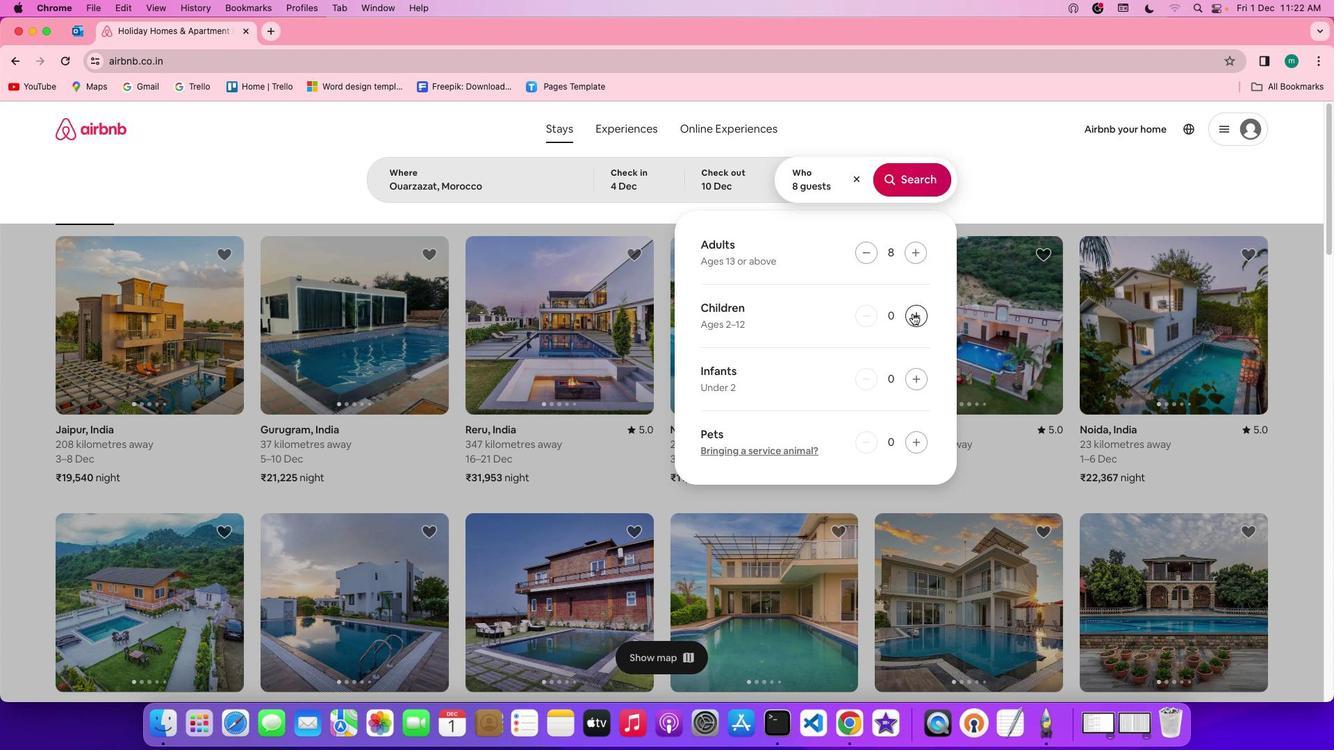 
Action: Mouse pressed left at (879, 314)
Screenshot: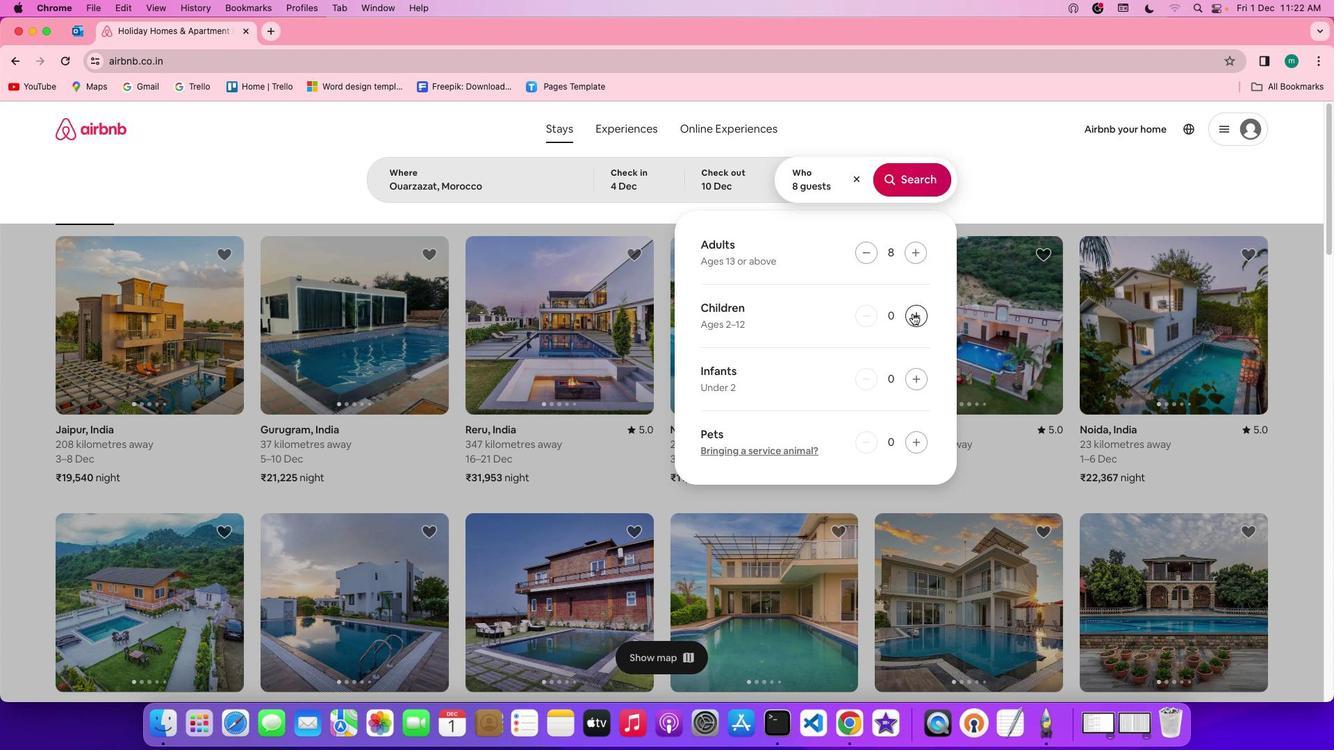 
Action: Mouse pressed left at (879, 314)
Screenshot: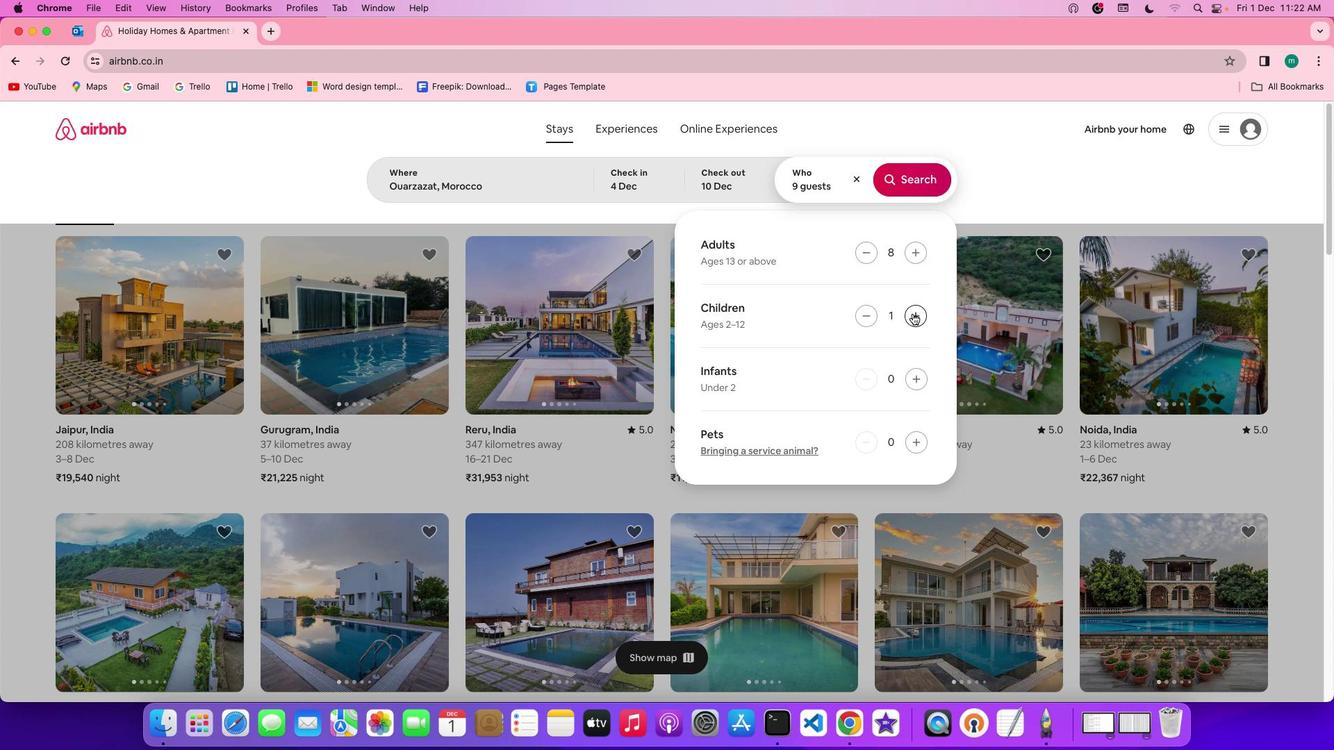 
Action: Mouse moved to (873, 193)
Screenshot: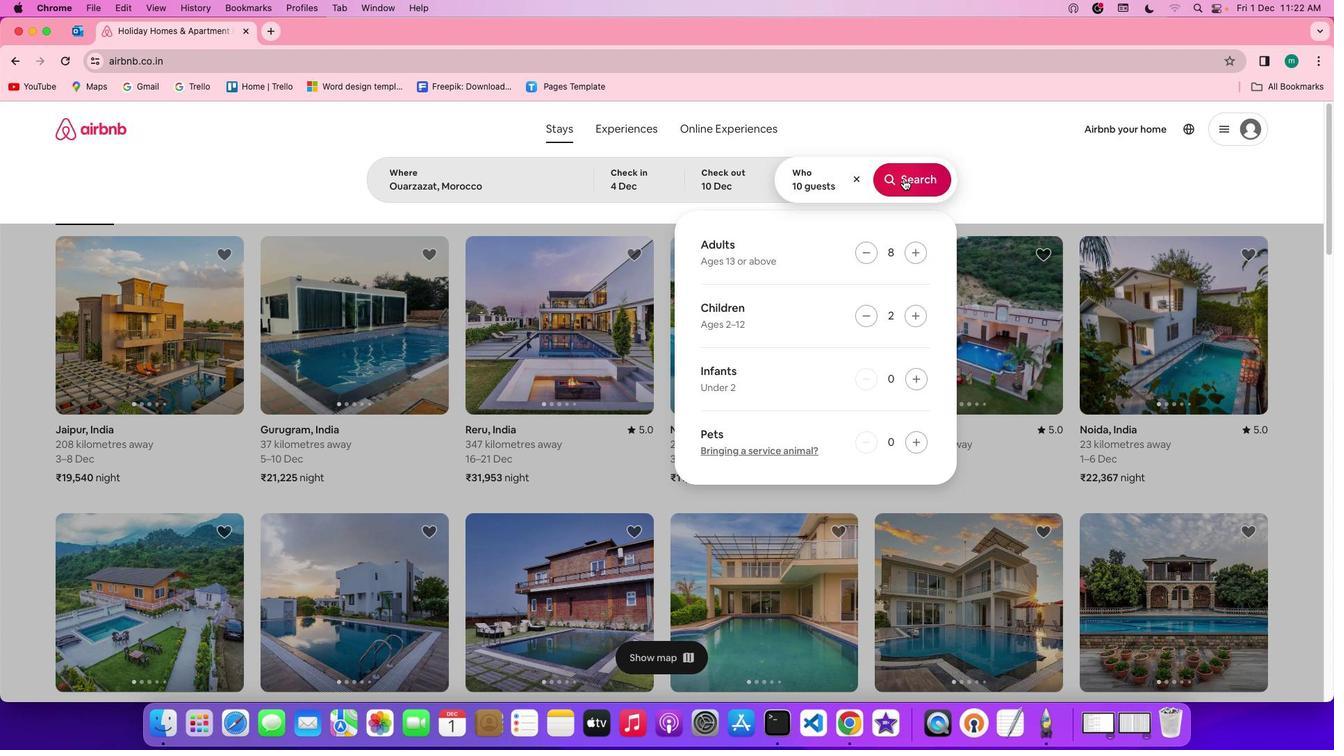
Action: Mouse pressed left at (873, 193)
Screenshot: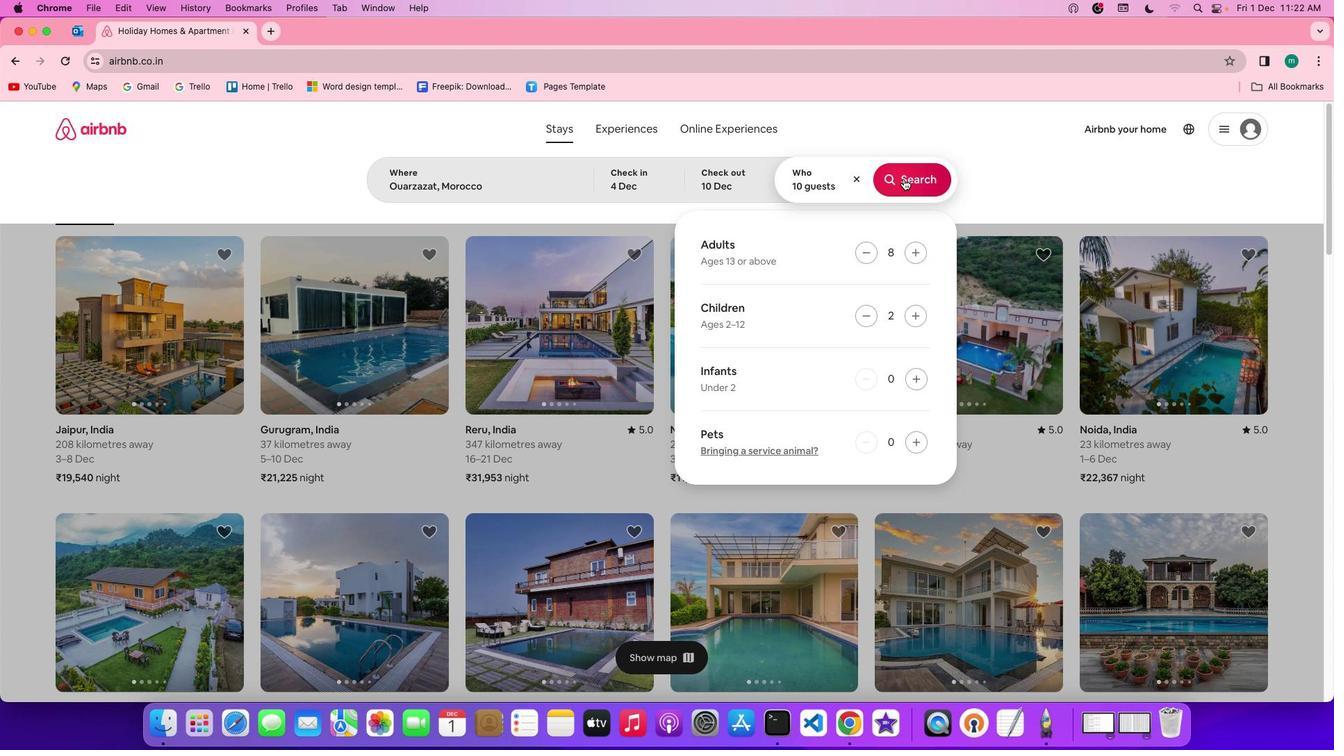 
Action: Mouse moved to (1011, 194)
Screenshot: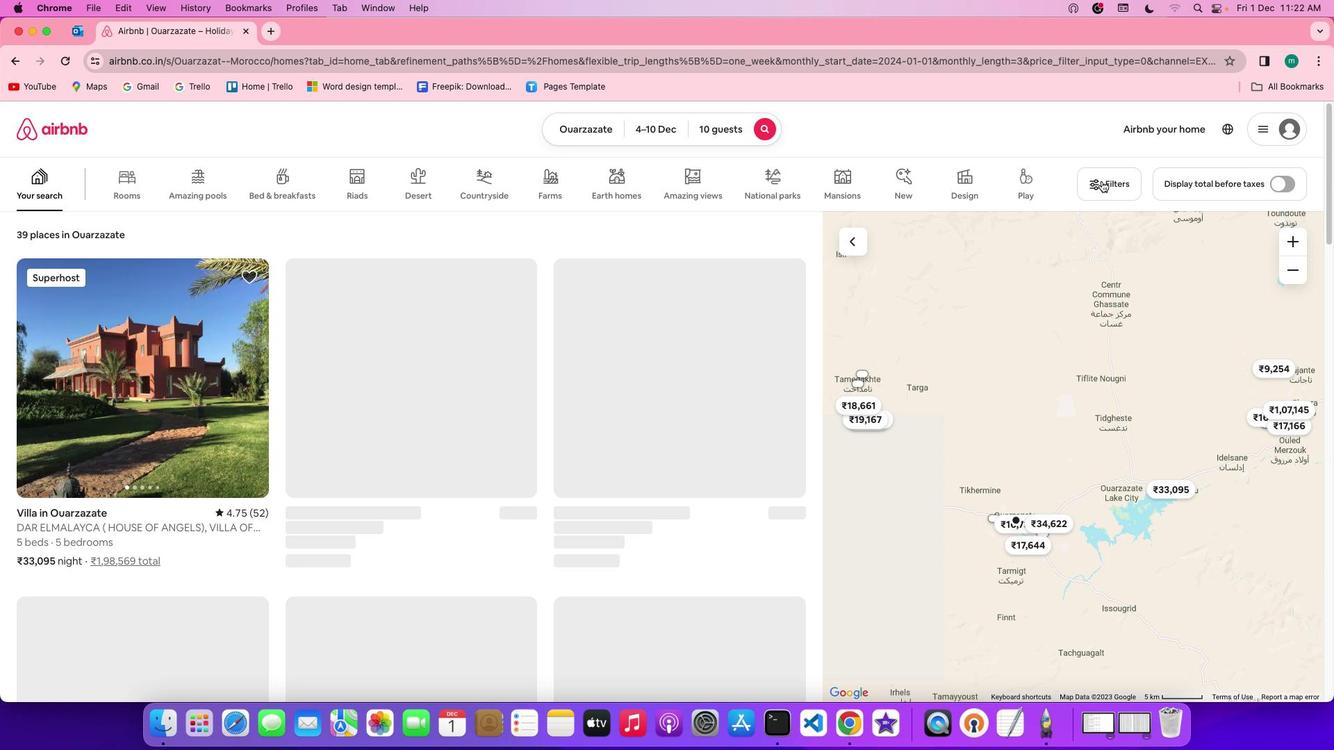
Action: Mouse pressed left at (1011, 194)
Screenshot: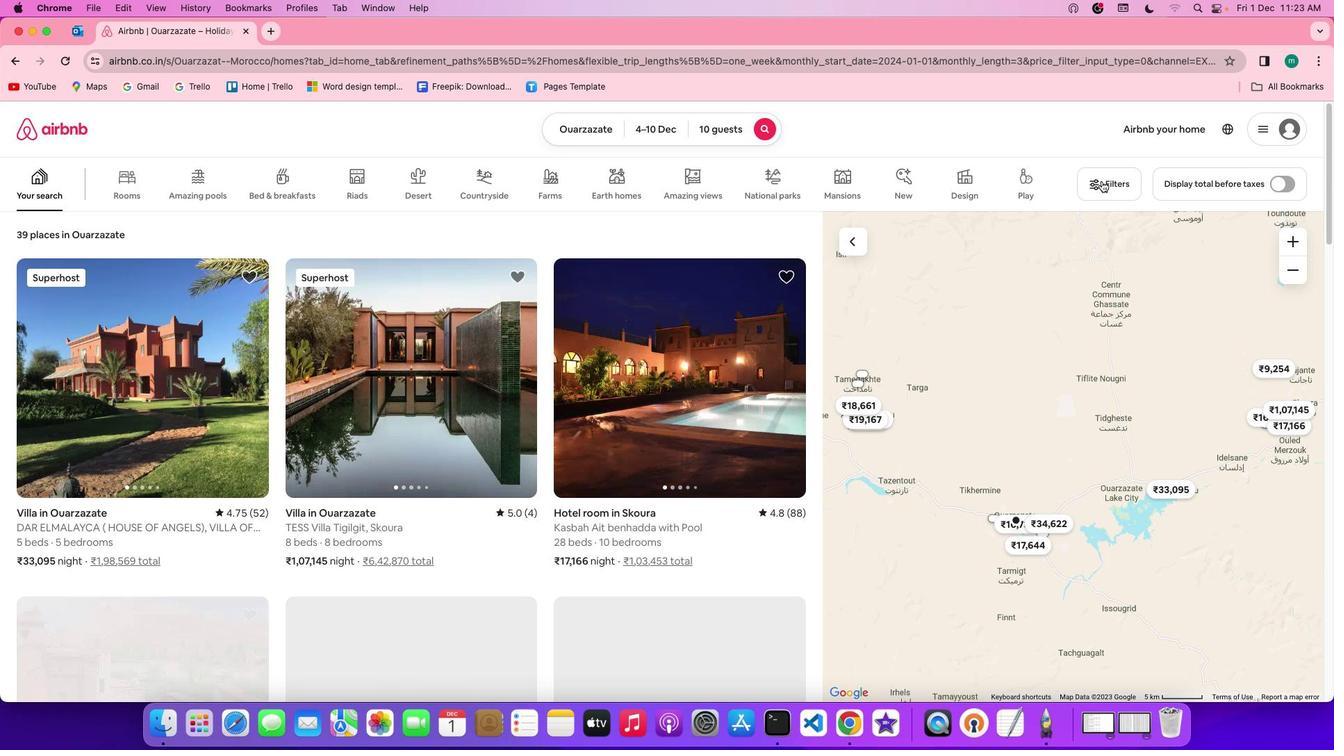 
Action: Mouse moved to (761, 367)
Screenshot: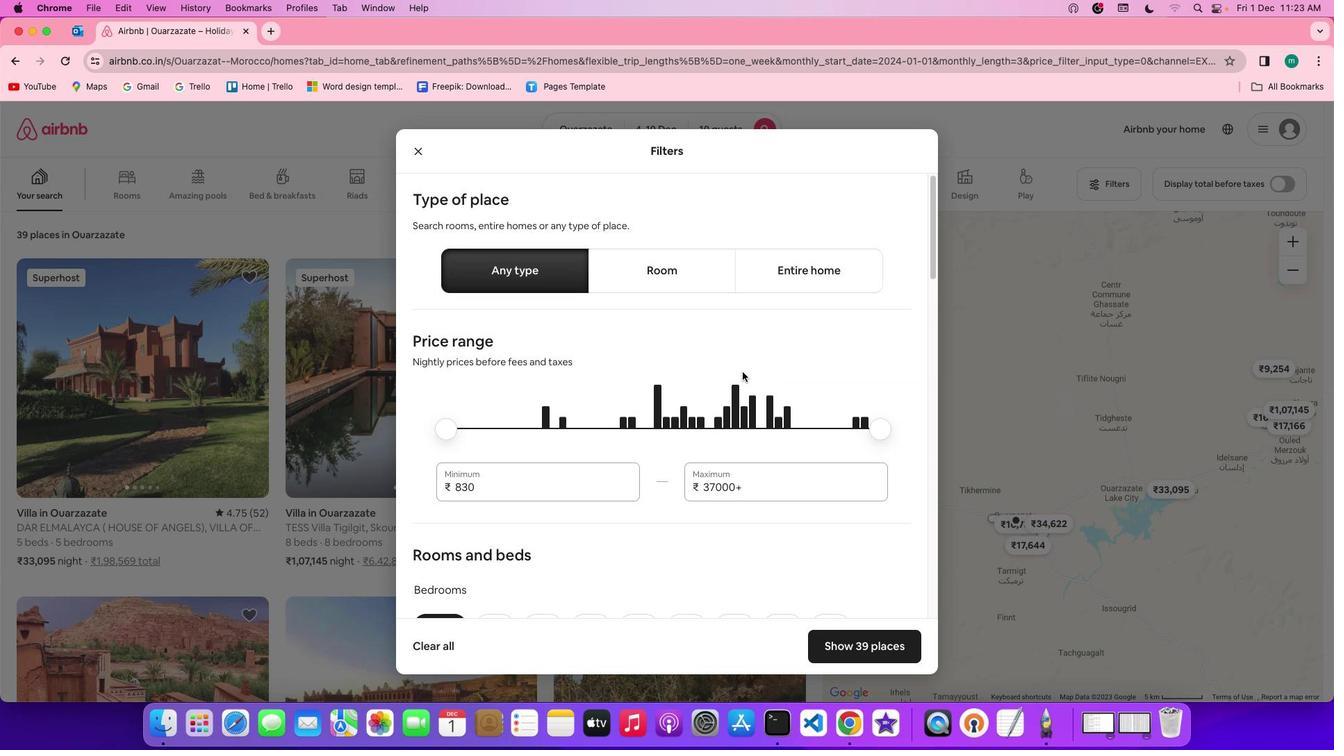 
Action: Mouse scrolled (761, 367) with delta (243, 31)
Screenshot: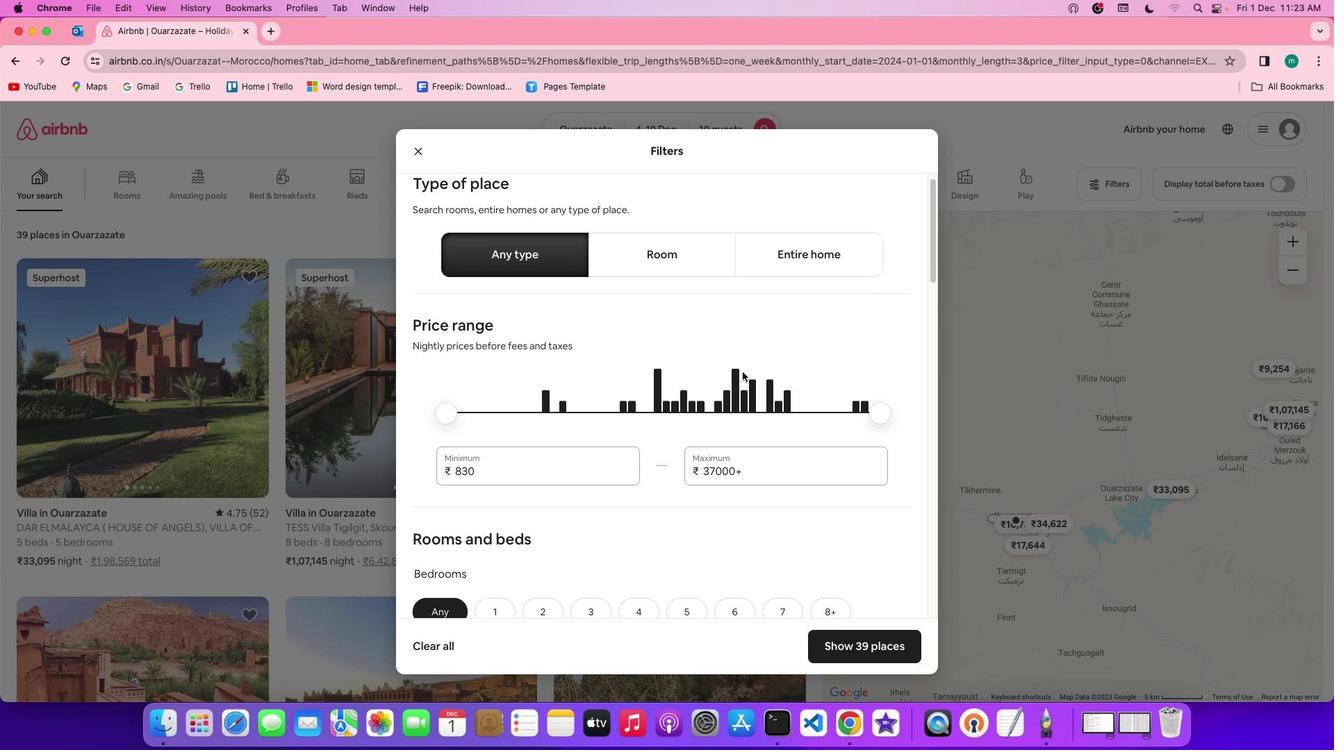 
Action: Mouse scrolled (761, 367) with delta (243, 31)
Screenshot: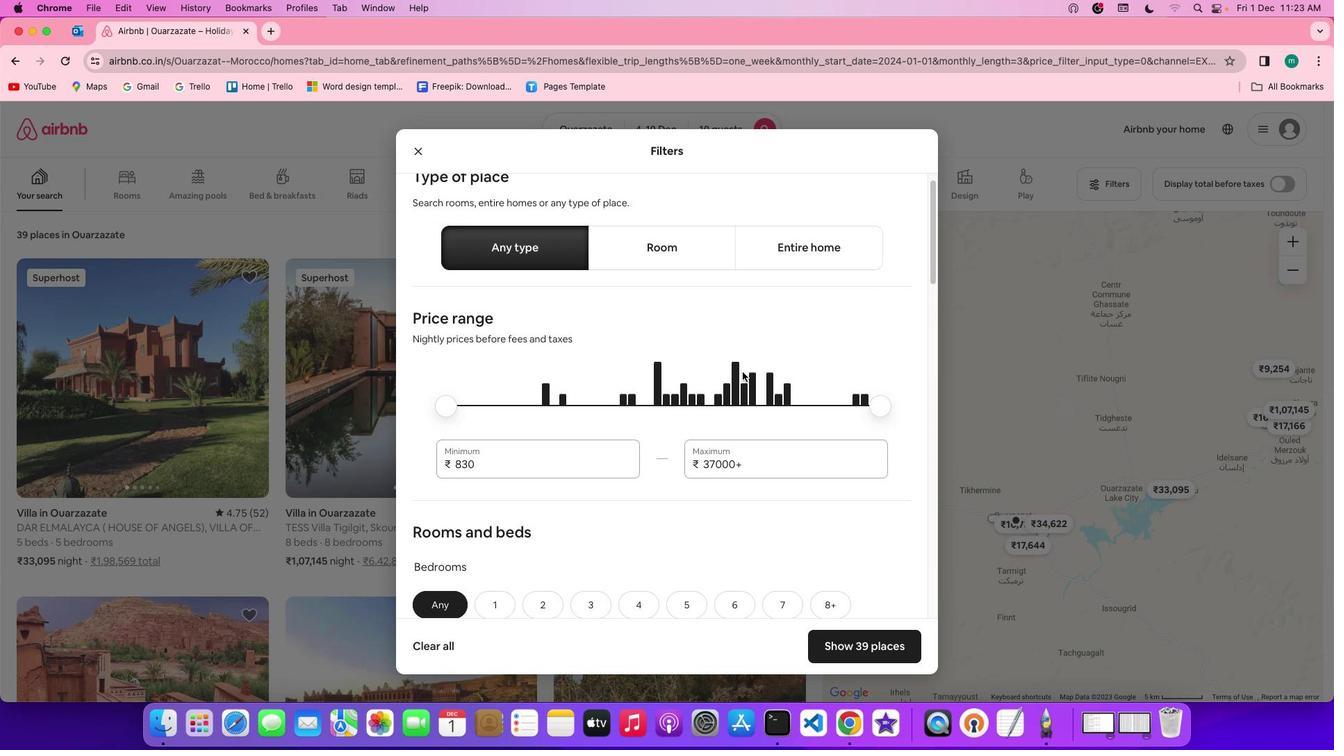 
Action: Mouse scrolled (761, 367) with delta (243, 31)
Screenshot: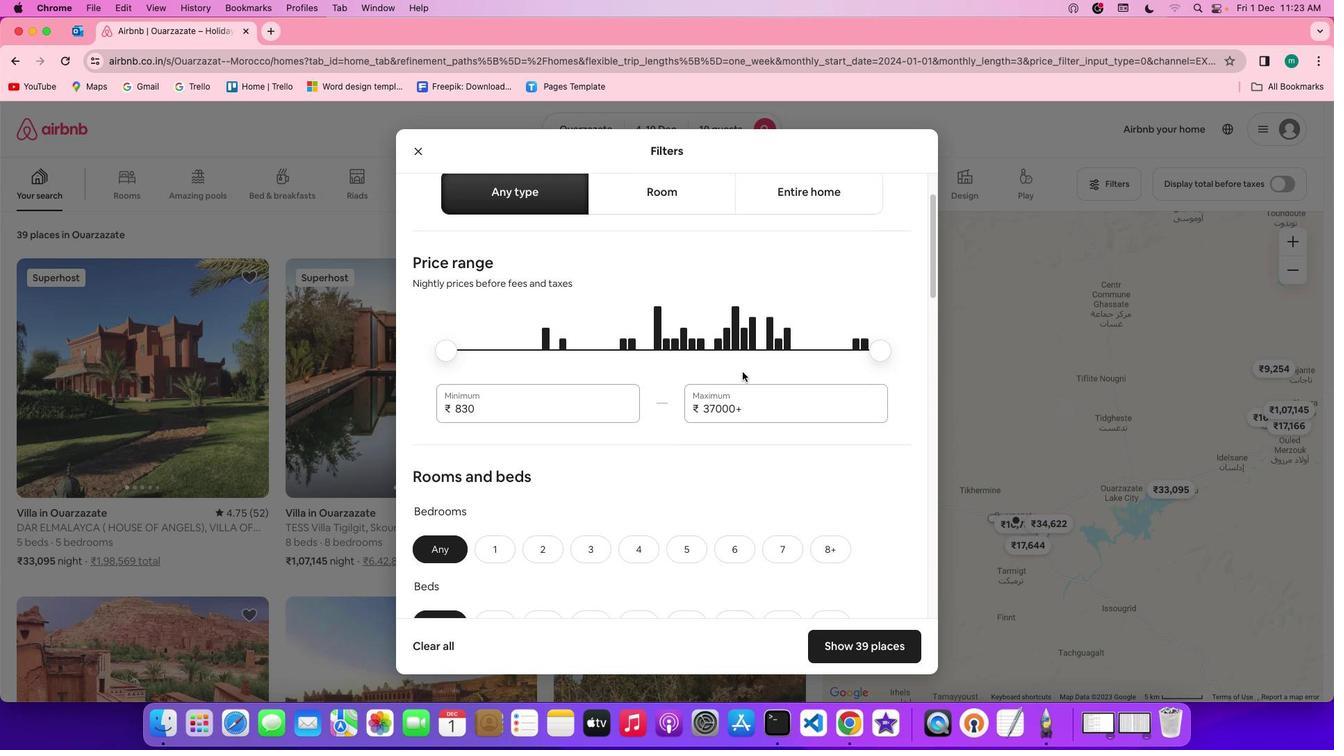 
Action: Mouse scrolled (761, 367) with delta (243, 31)
Screenshot: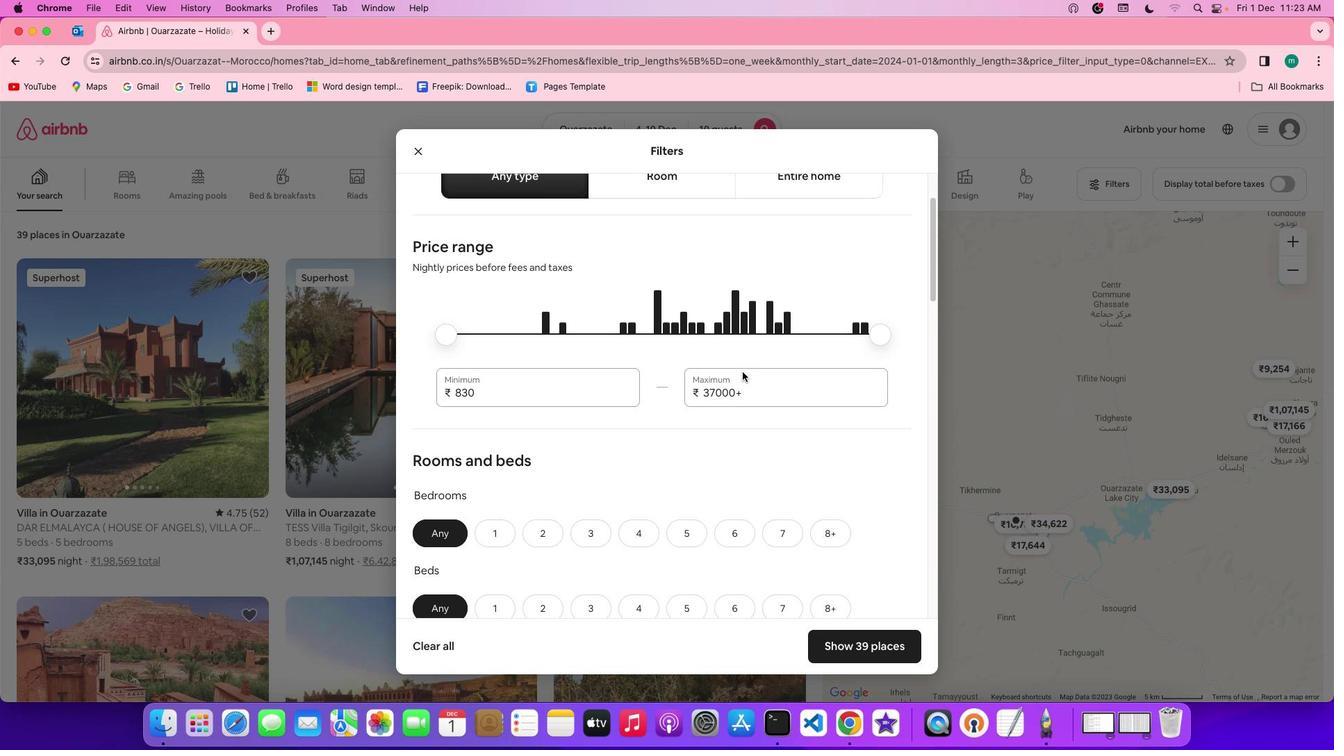 
Action: Mouse scrolled (761, 367) with delta (243, 31)
Screenshot: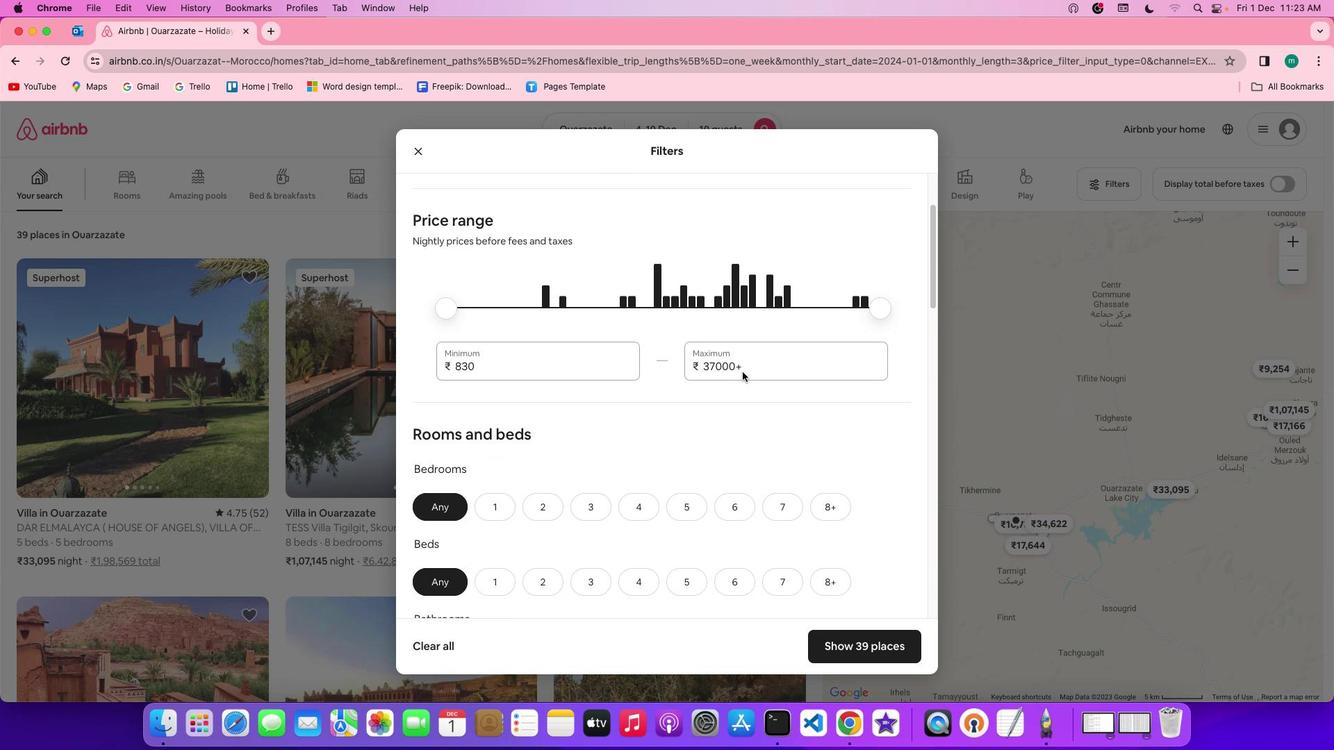 
Action: Mouse scrolled (761, 367) with delta (243, 31)
Screenshot: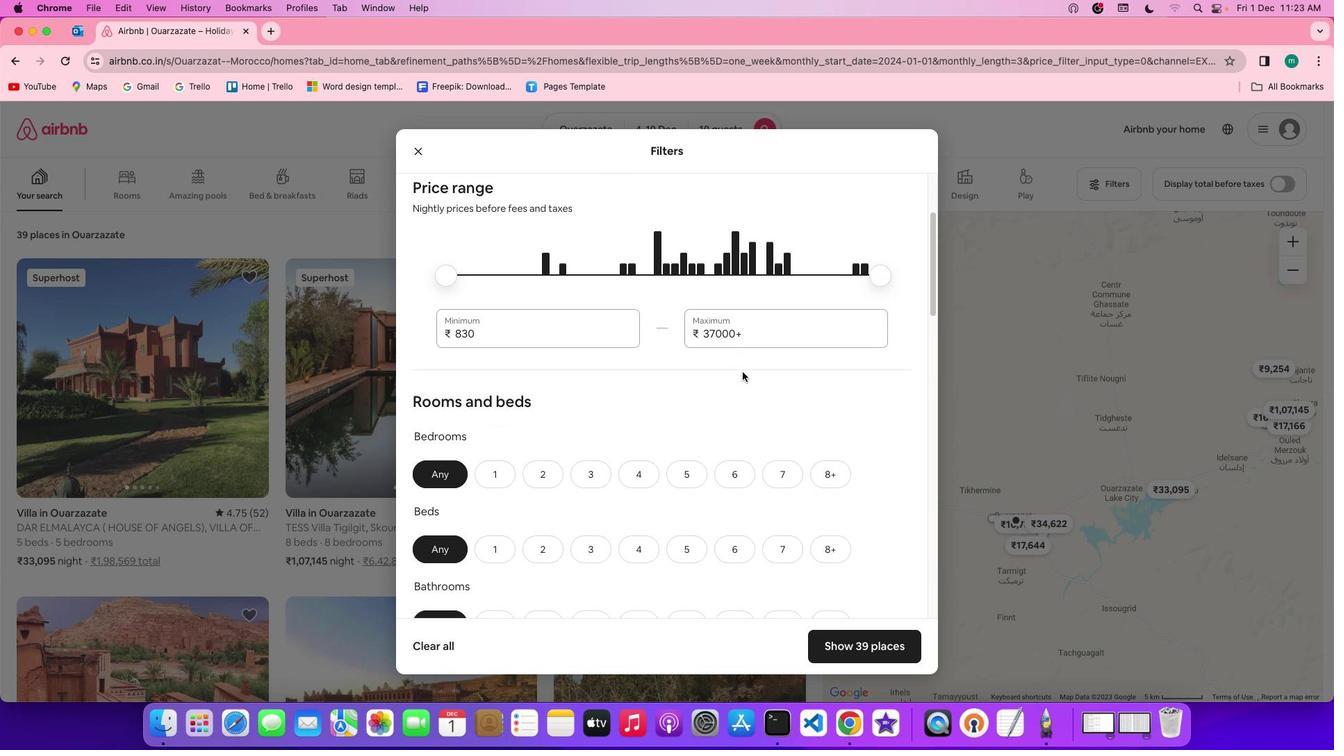 
Action: Mouse scrolled (761, 367) with delta (243, 31)
Screenshot: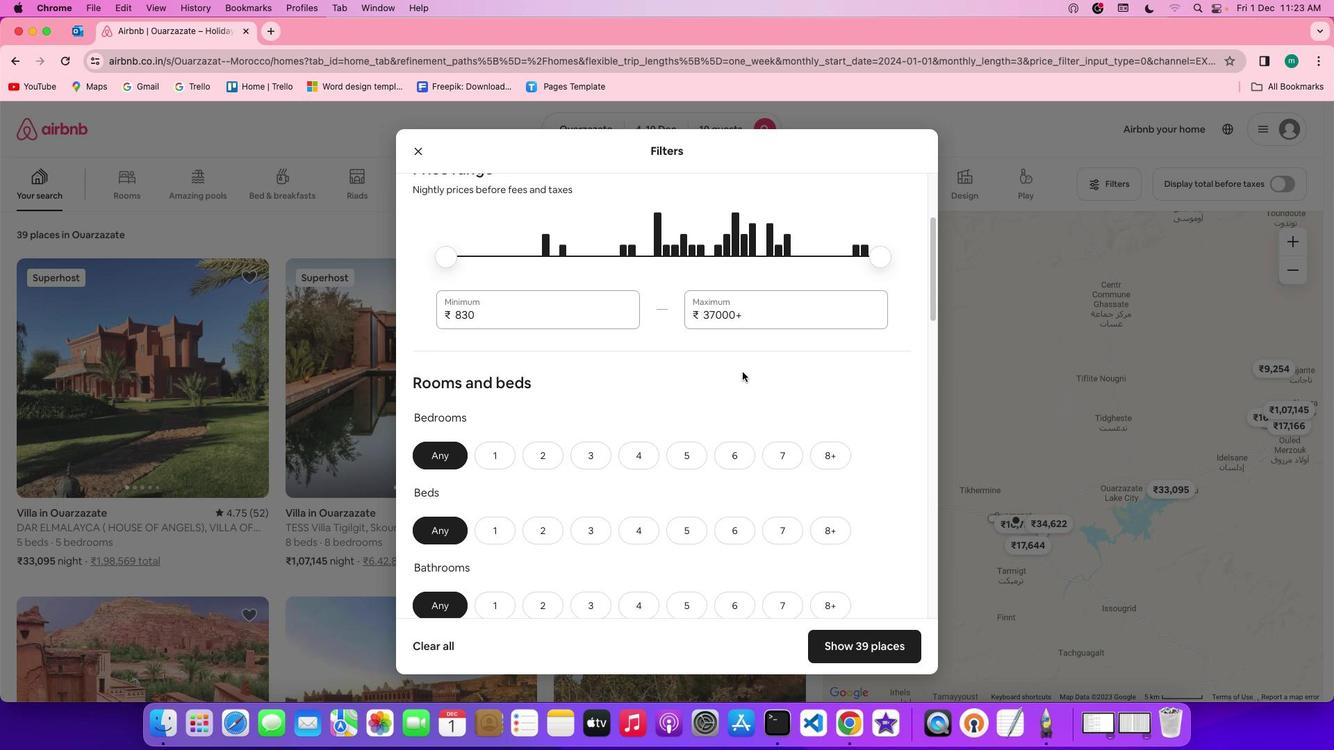 
Action: Mouse scrolled (761, 367) with delta (243, 31)
Screenshot: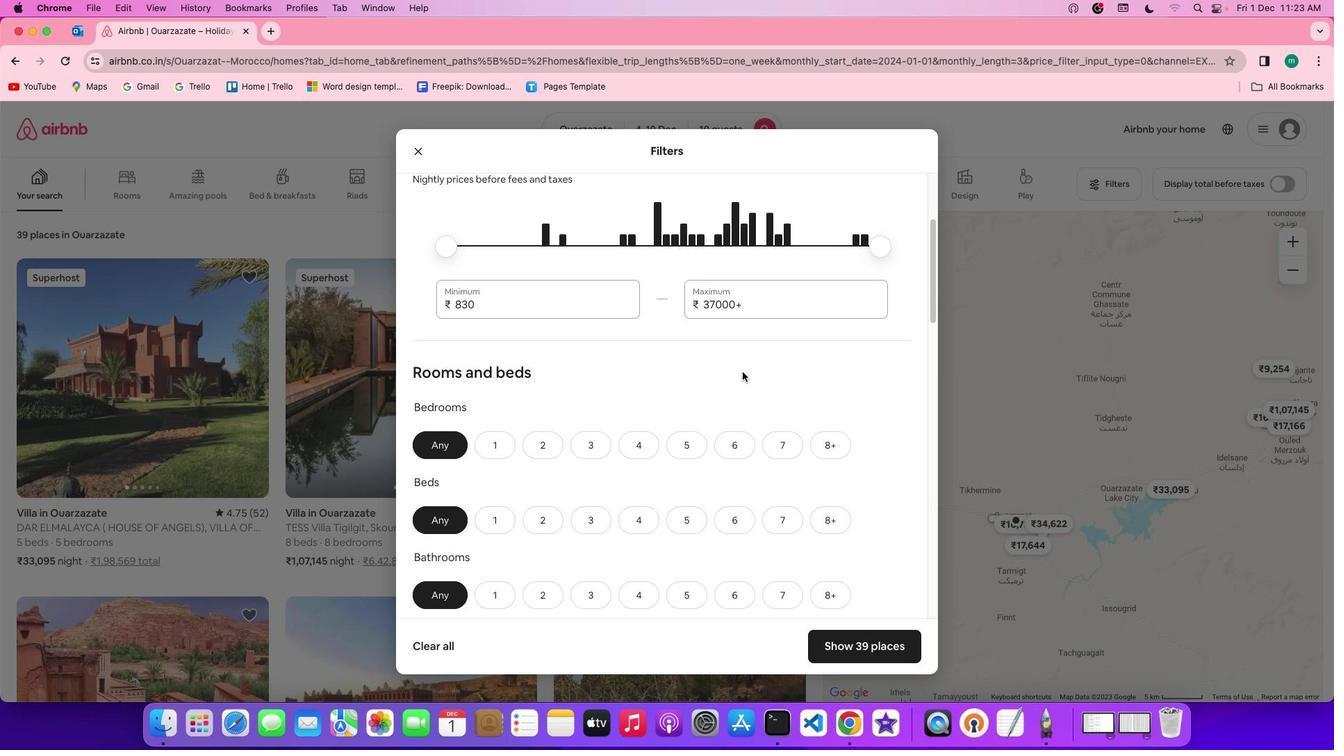 
Action: Mouse scrolled (761, 367) with delta (243, 31)
Screenshot: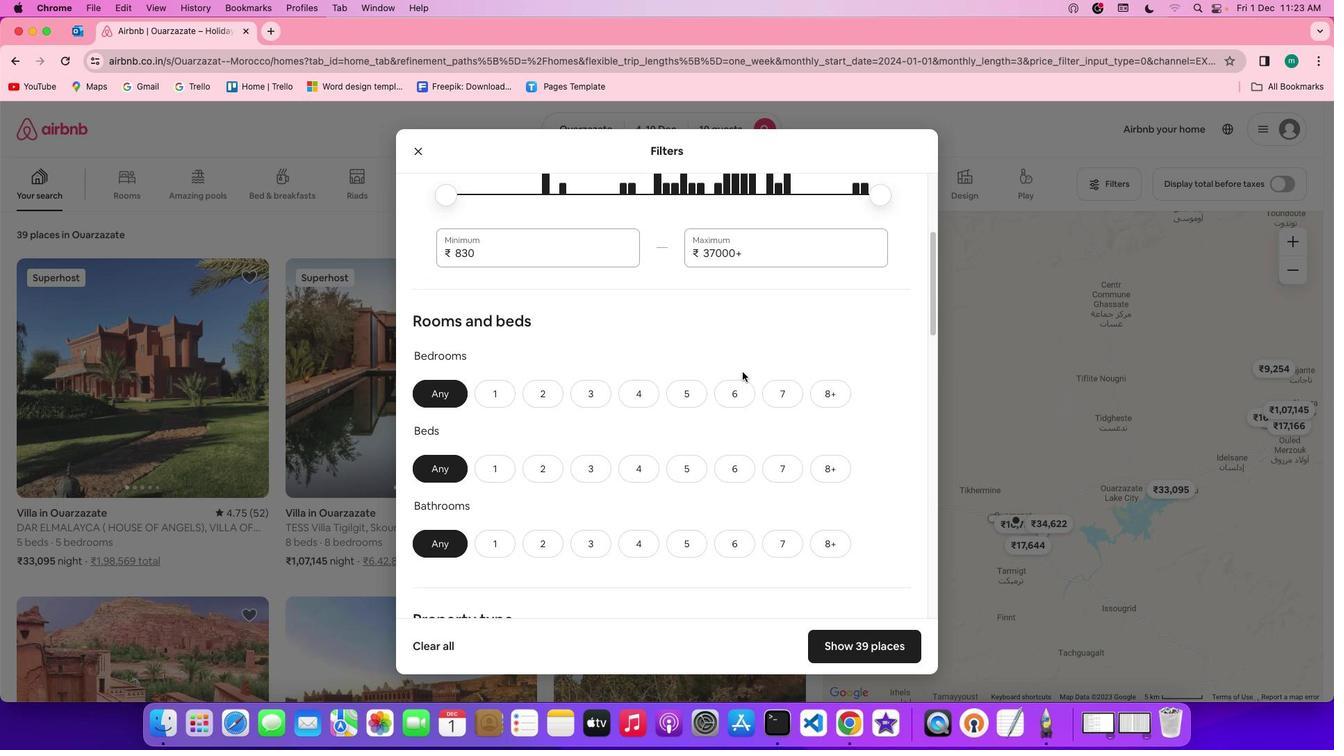 
Action: Mouse scrolled (761, 367) with delta (243, 31)
Screenshot: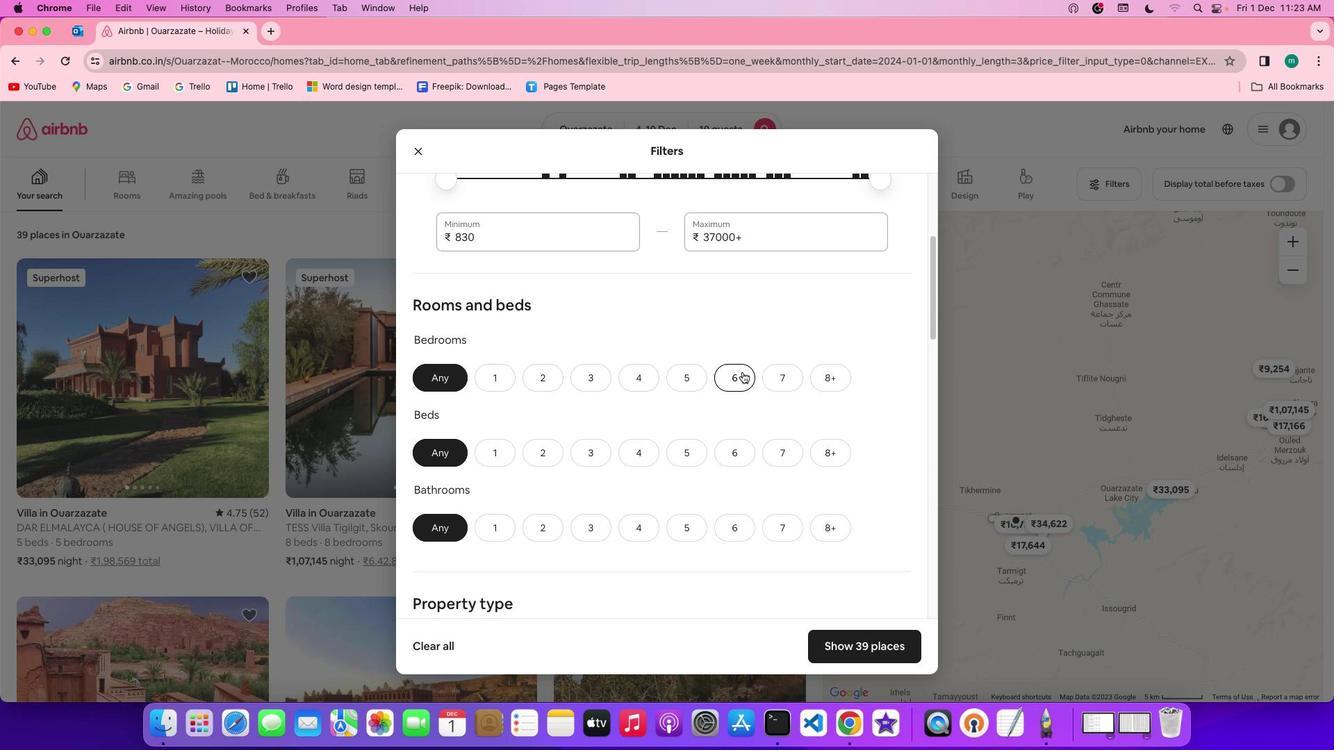 
Action: Mouse scrolled (761, 367) with delta (243, 31)
Screenshot: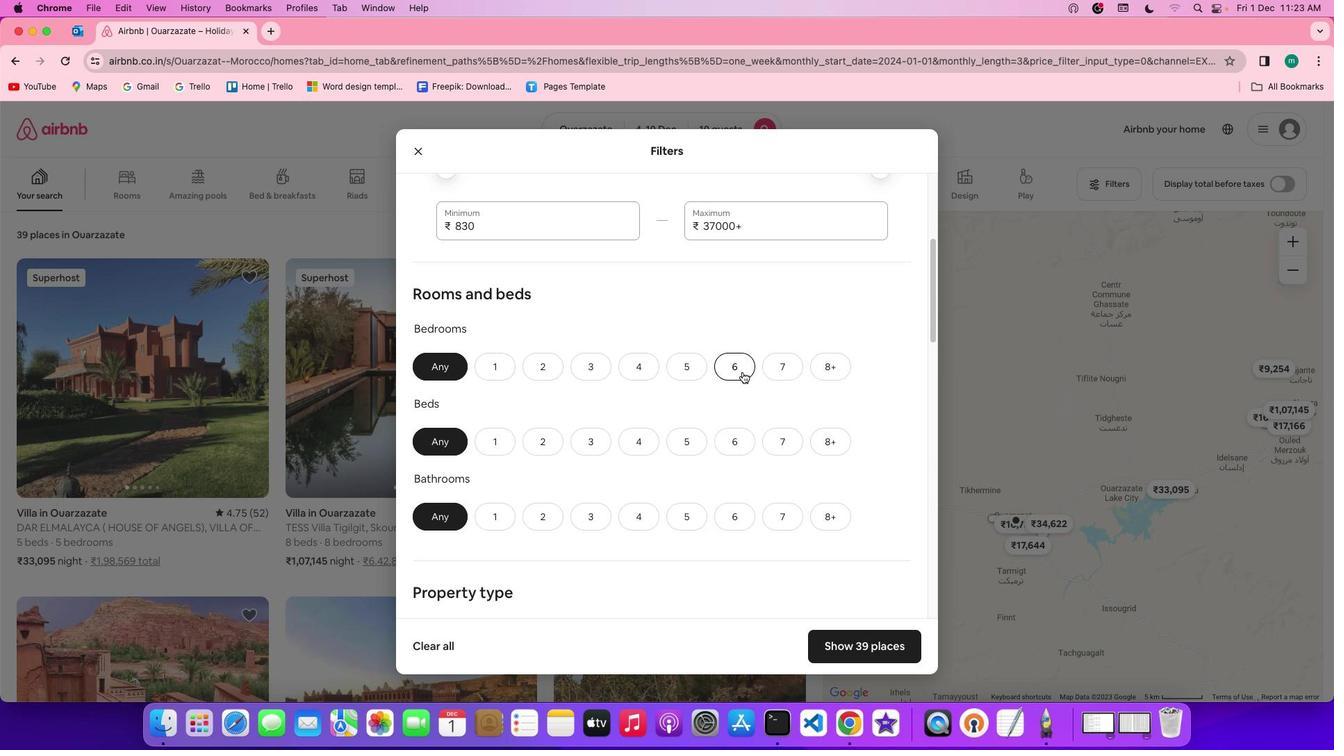 
Action: Mouse scrolled (761, 367) with delta (243, 31)
Screenshot: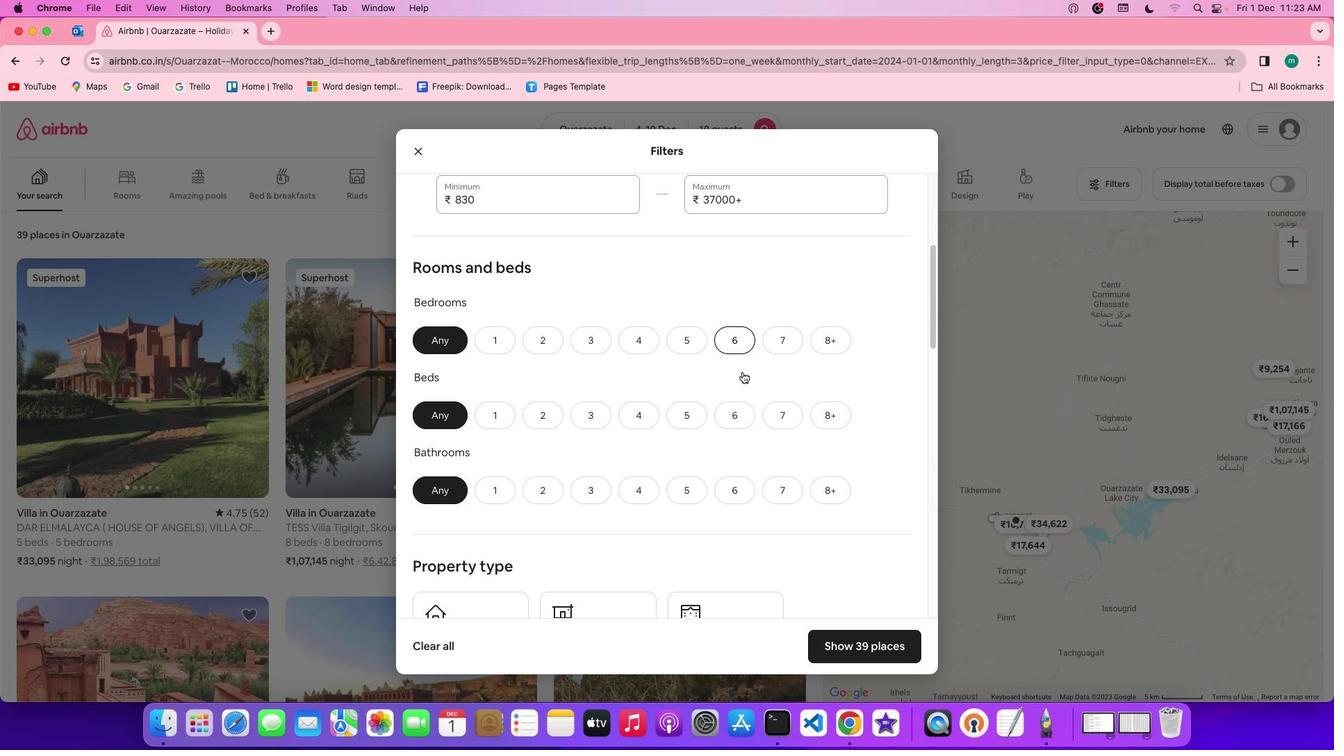
Action: Mouse scrolled (761, 367) with delta (243, 31)
Screenshot: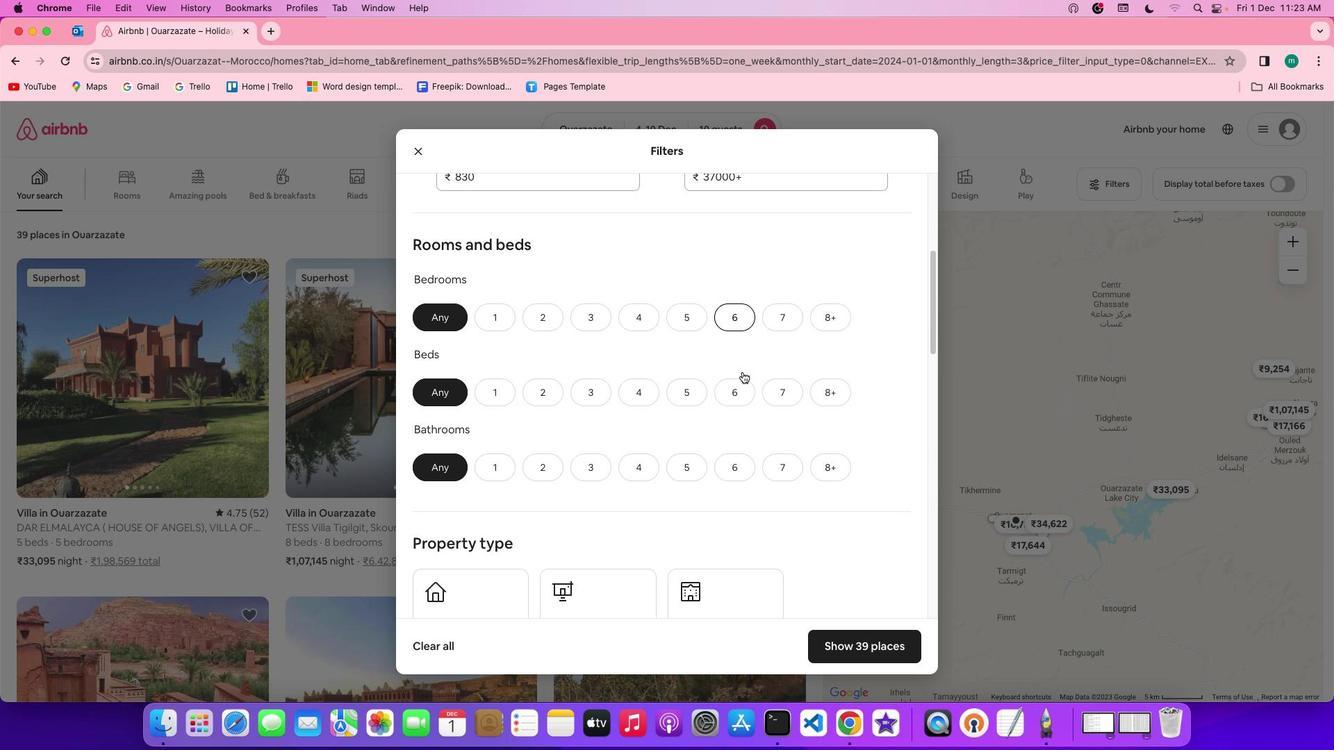 
Action: Mouse scrolled (761, 367) with delta (243, 31)
Screenshot: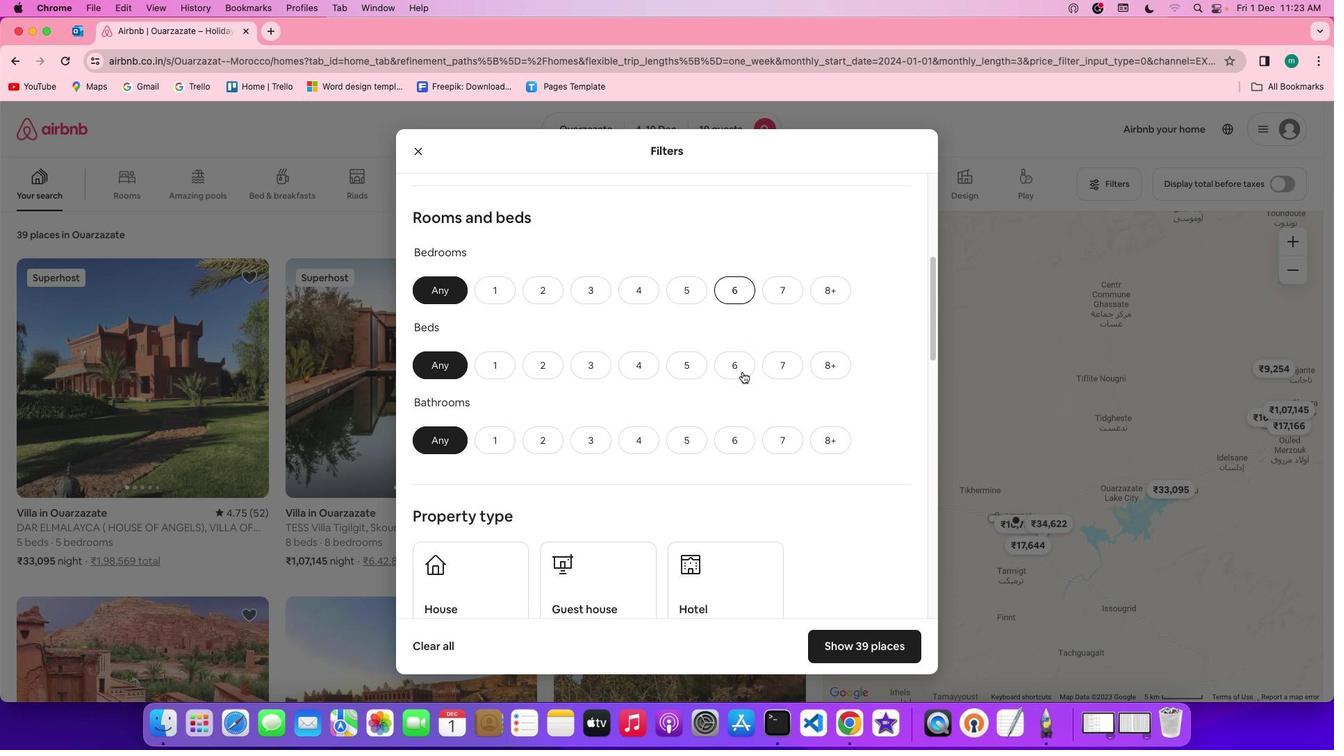 
Action: Mouse scrolled (761, 367) with delta (243, 31)
Screenshot: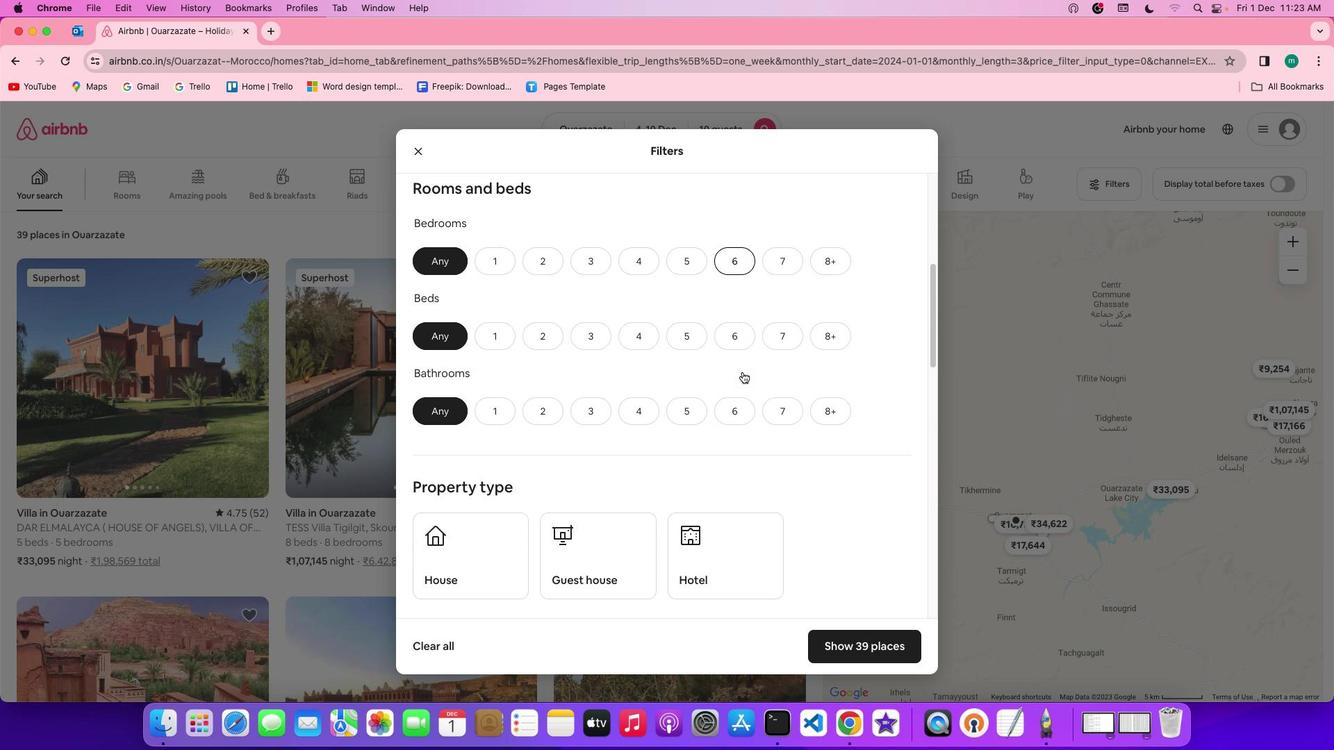 
Action: Mouse moved to (686, 250)
Screenshot: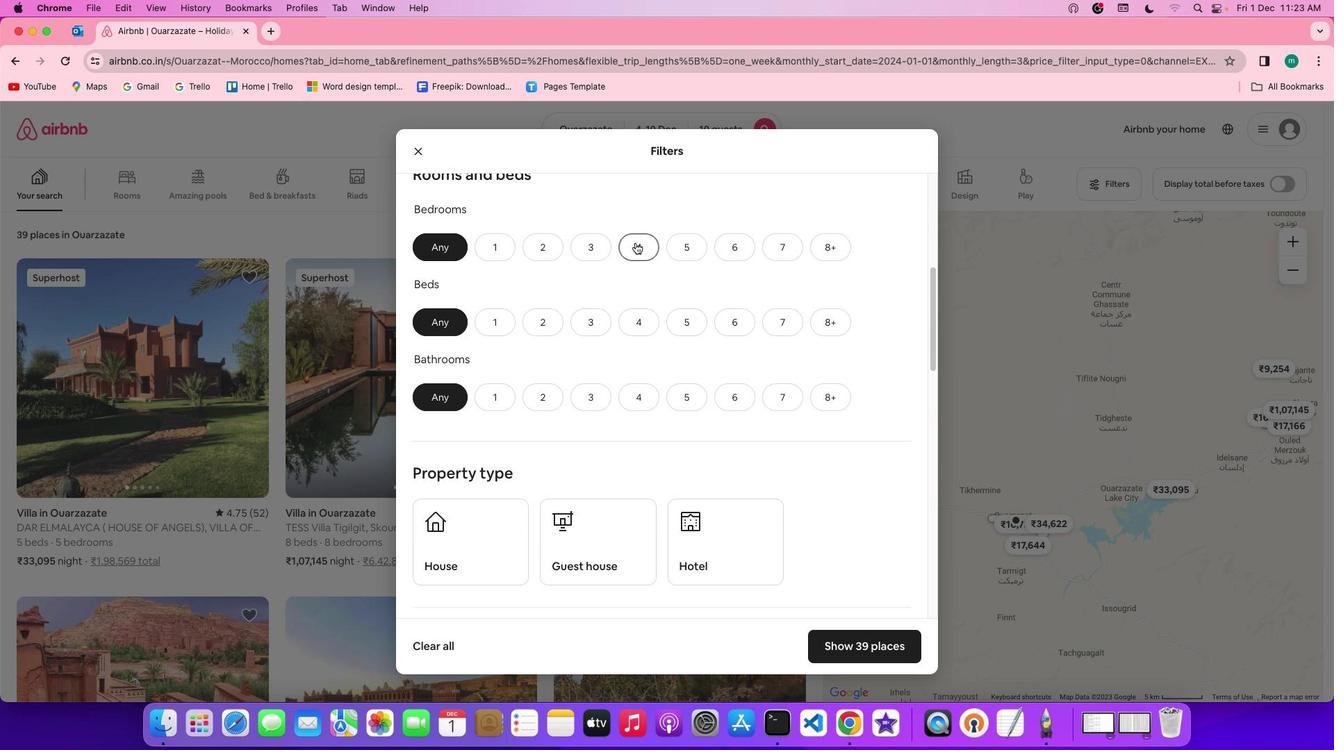 
Action: Mouse pressed left at (686, 250)
Screenshot: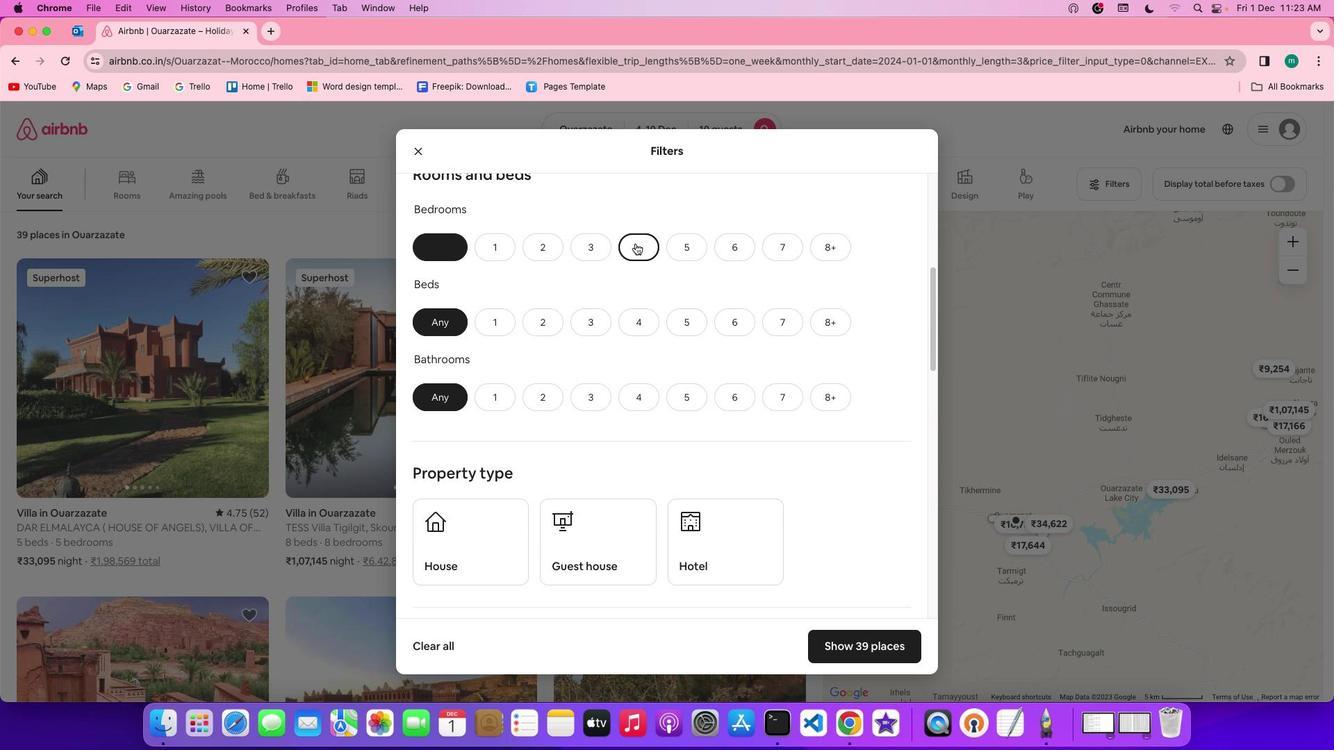 
Action: Mouse moved to (814, 315)
Screenshot: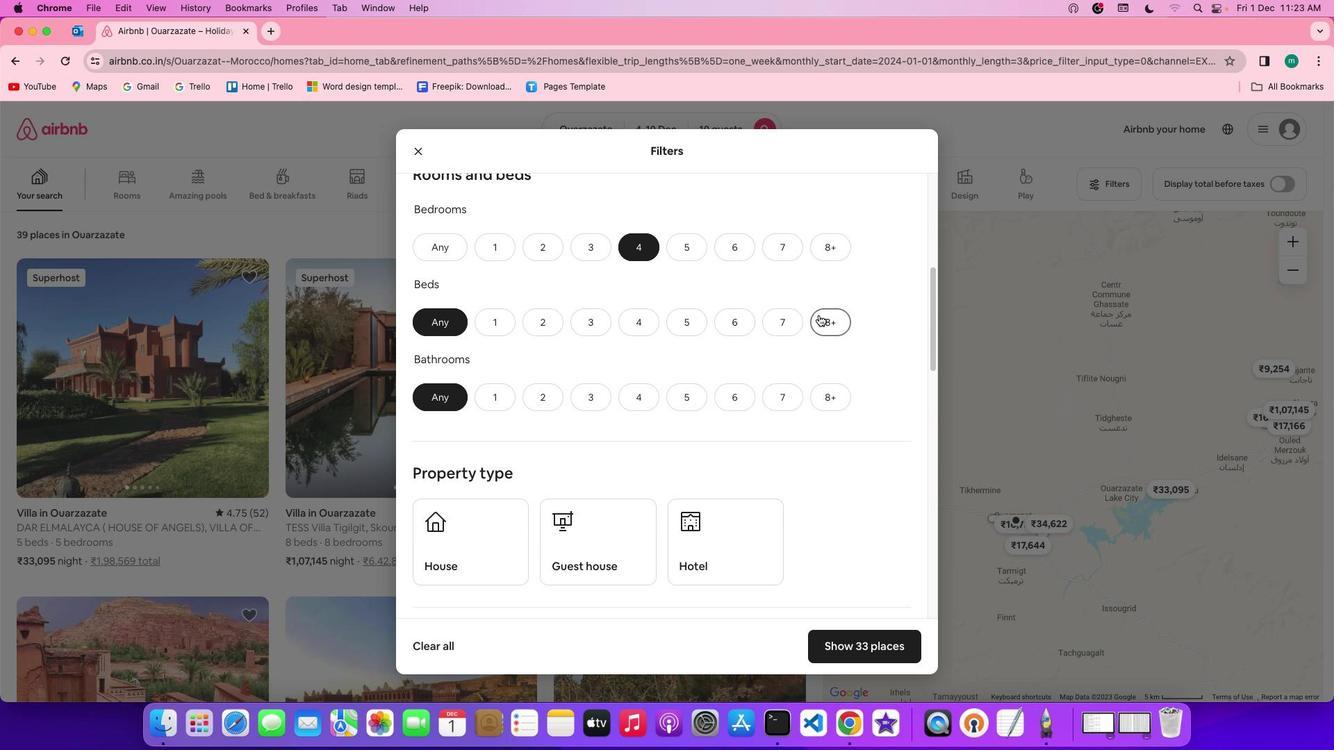 
Action: Mouse pressed left at (814, 315)
Screenshot: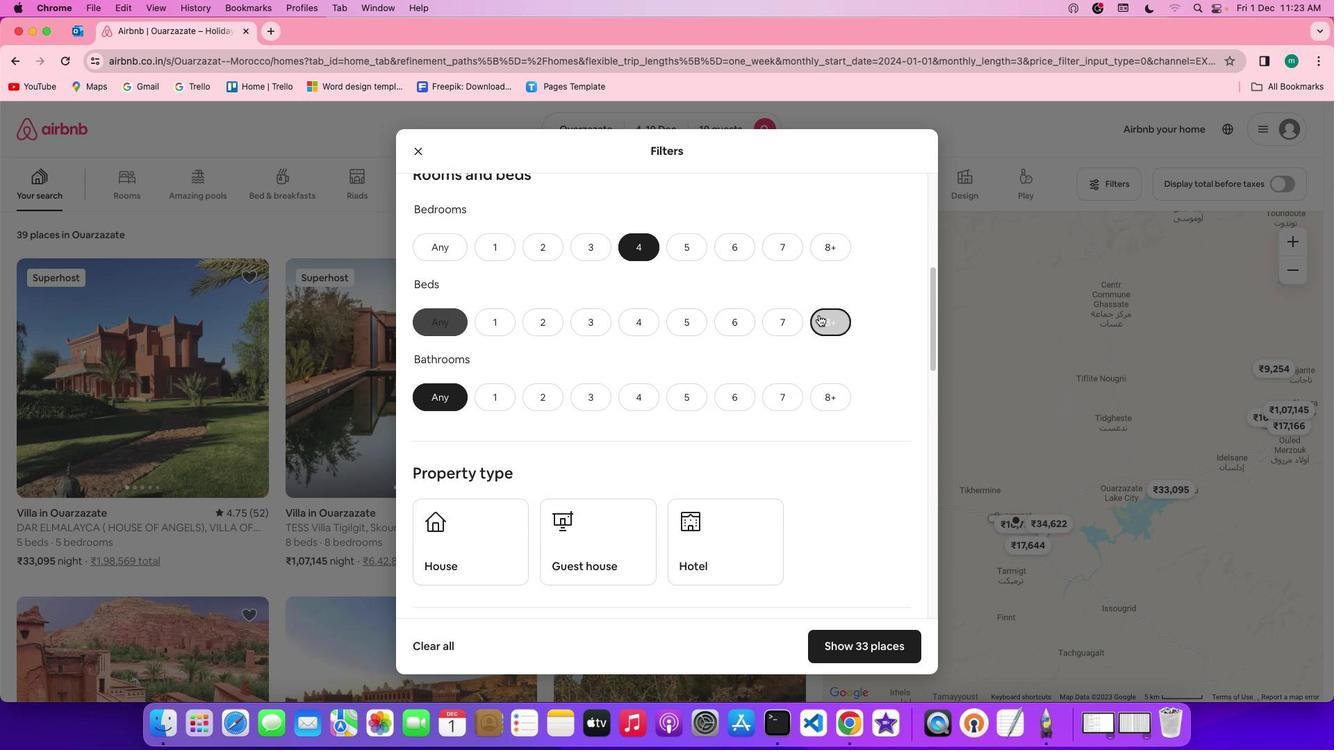
Action: Mouse moved to (690, 390)
Screenshot: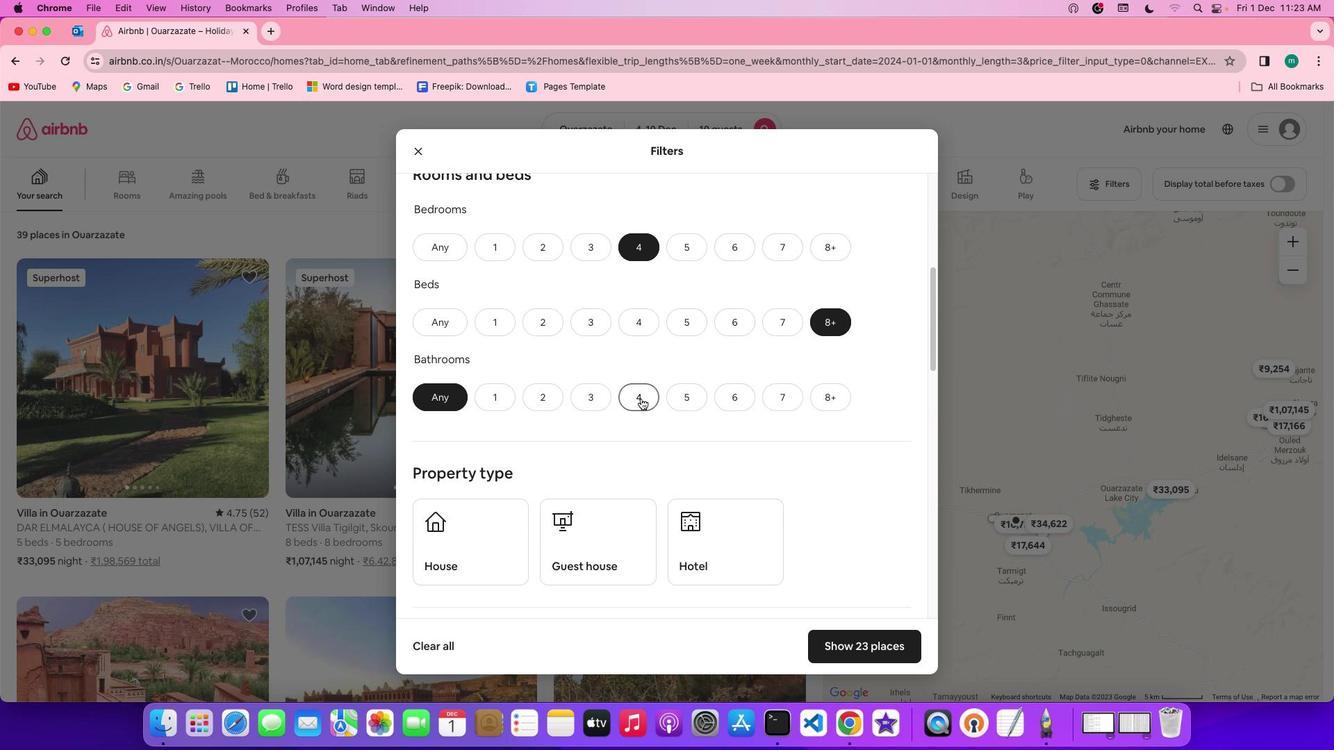
Action: Mouse pressed left at (690, 390)
Screenshot: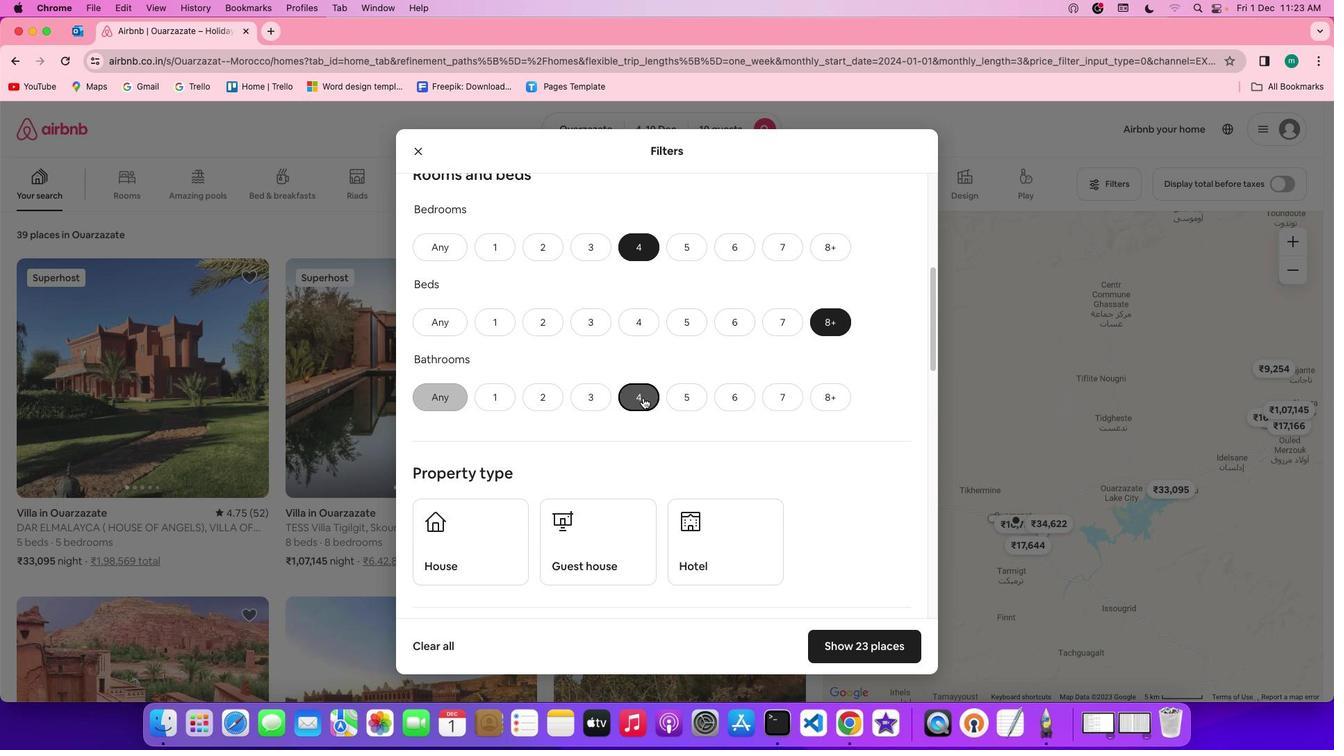 
Action: Mouse moved to (822, 402)
Screenshot: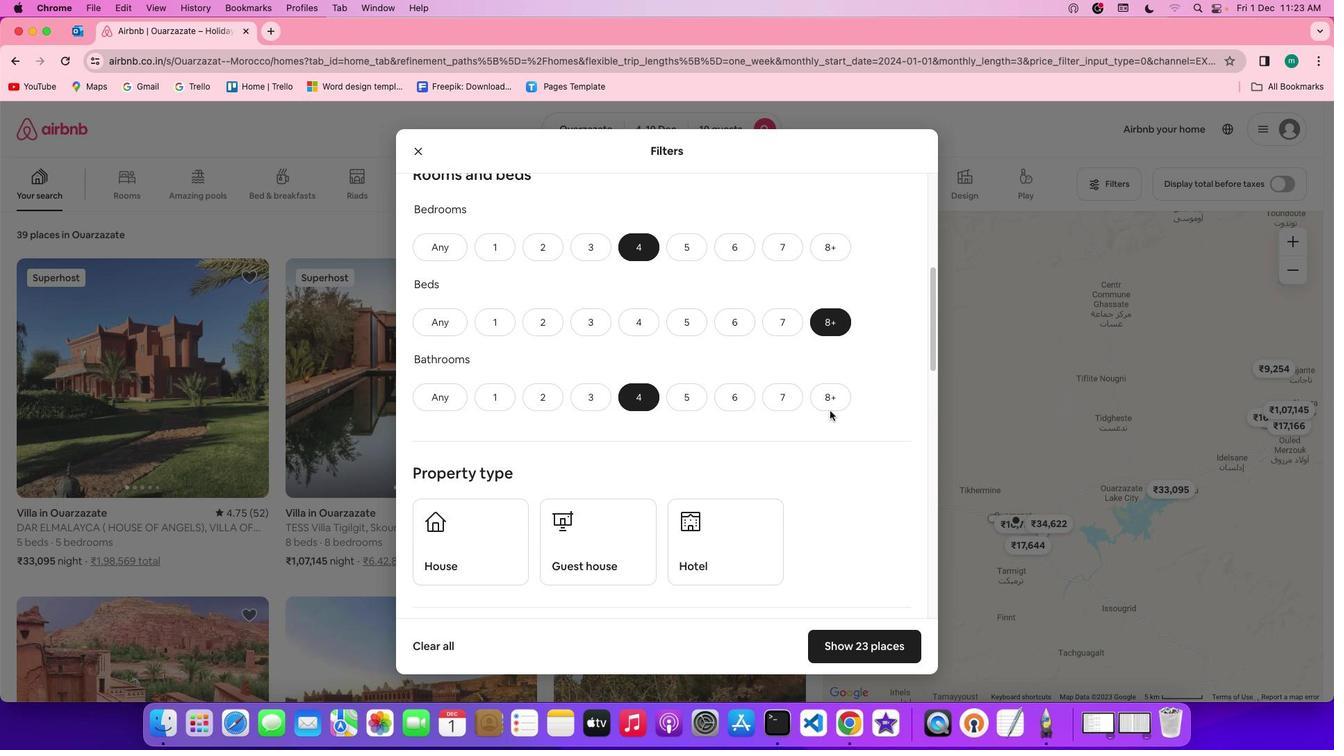 
Action: Mouse scrolled (822, 402) with delta (243, 31)
Screenshot: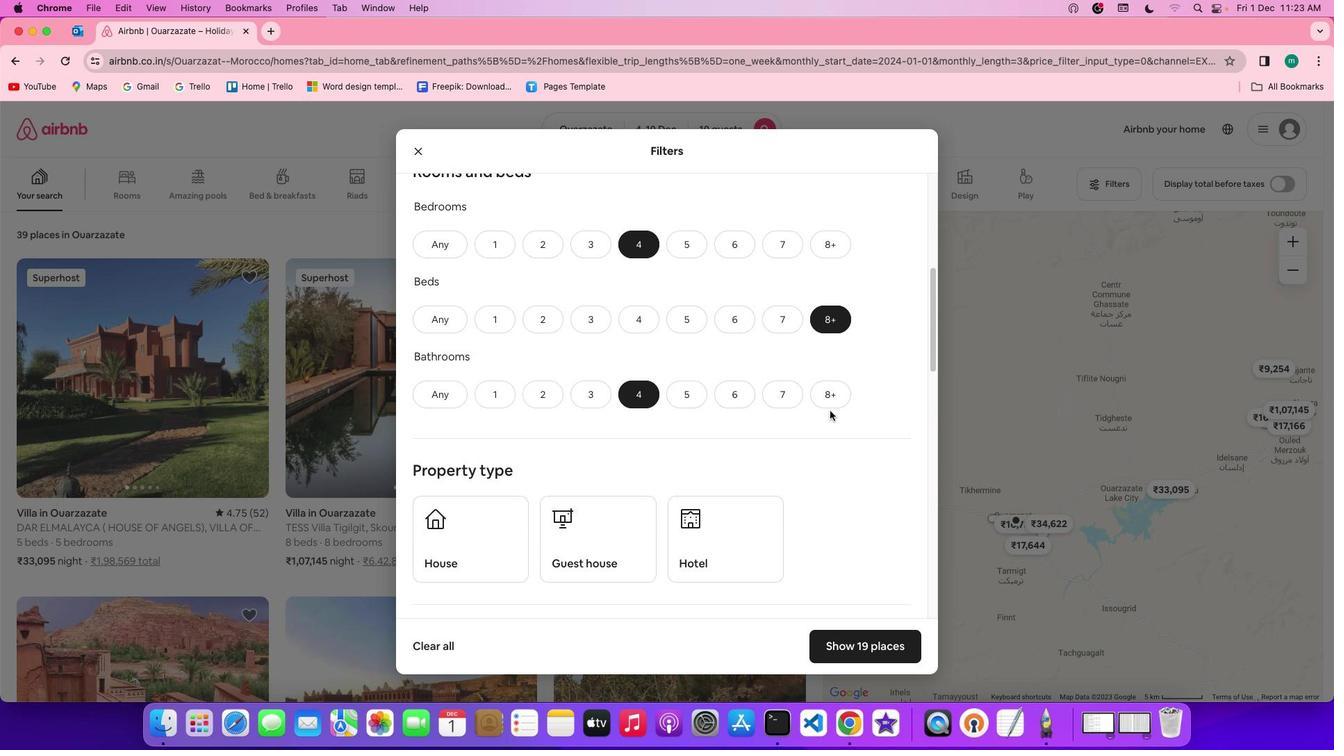 
Action: Mouse scrolled (822, 402) with delta (243, 31)
Screenshot: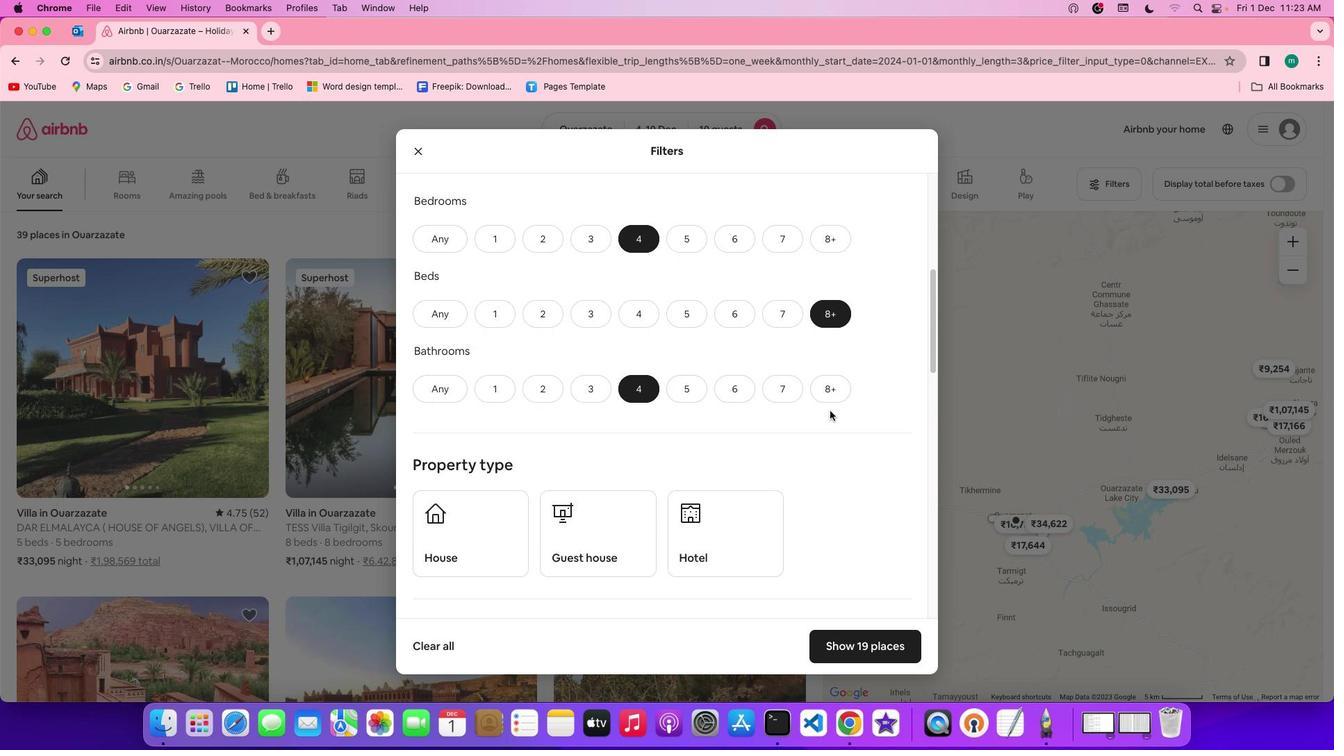 
Action: Mouse scrolled (822, 402) with delta (243, 31)
Screenshot: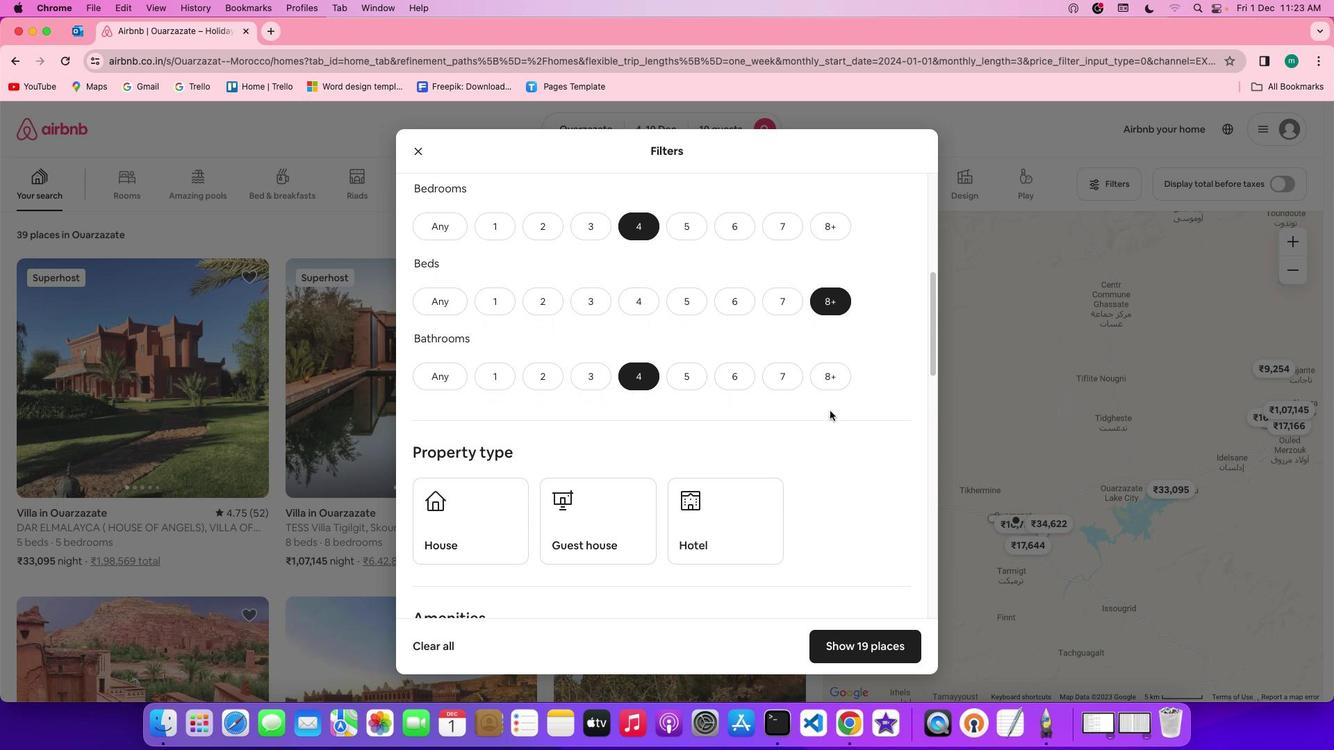 
Action: Mouse scrolled (822, 402) with delta (243, 31)
Screenshot: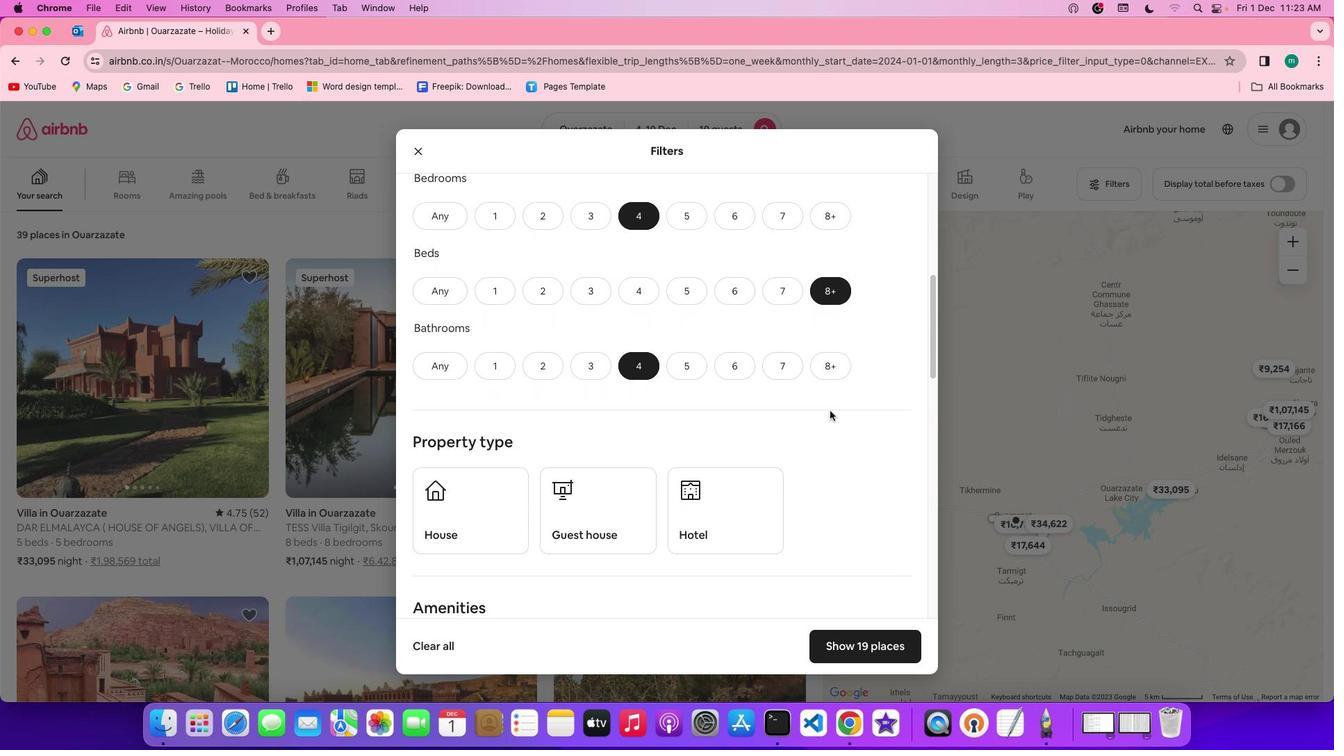 
Action: Mouse scrolled (822, 402) with delta (243, 31)
Screenshot: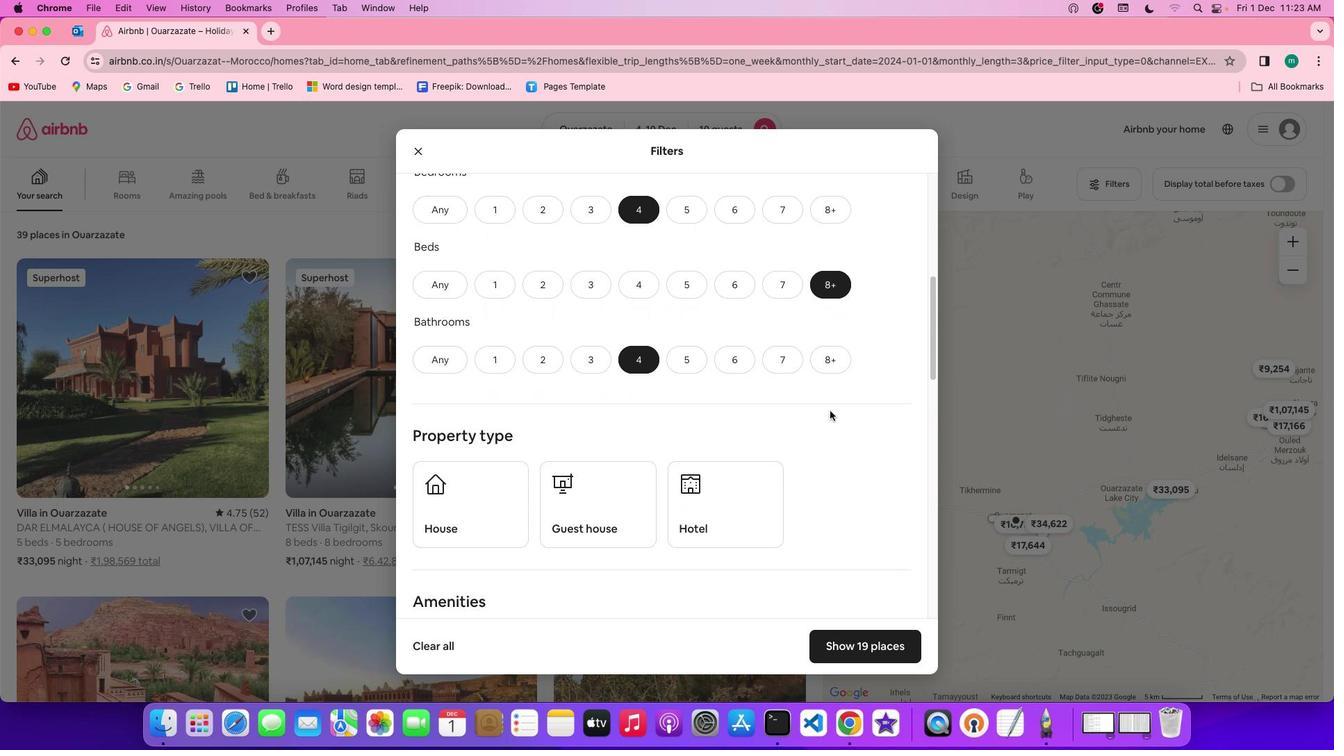 
Action: Mouse scrolled (822, 402) with delta (243, 31)
Screenshot: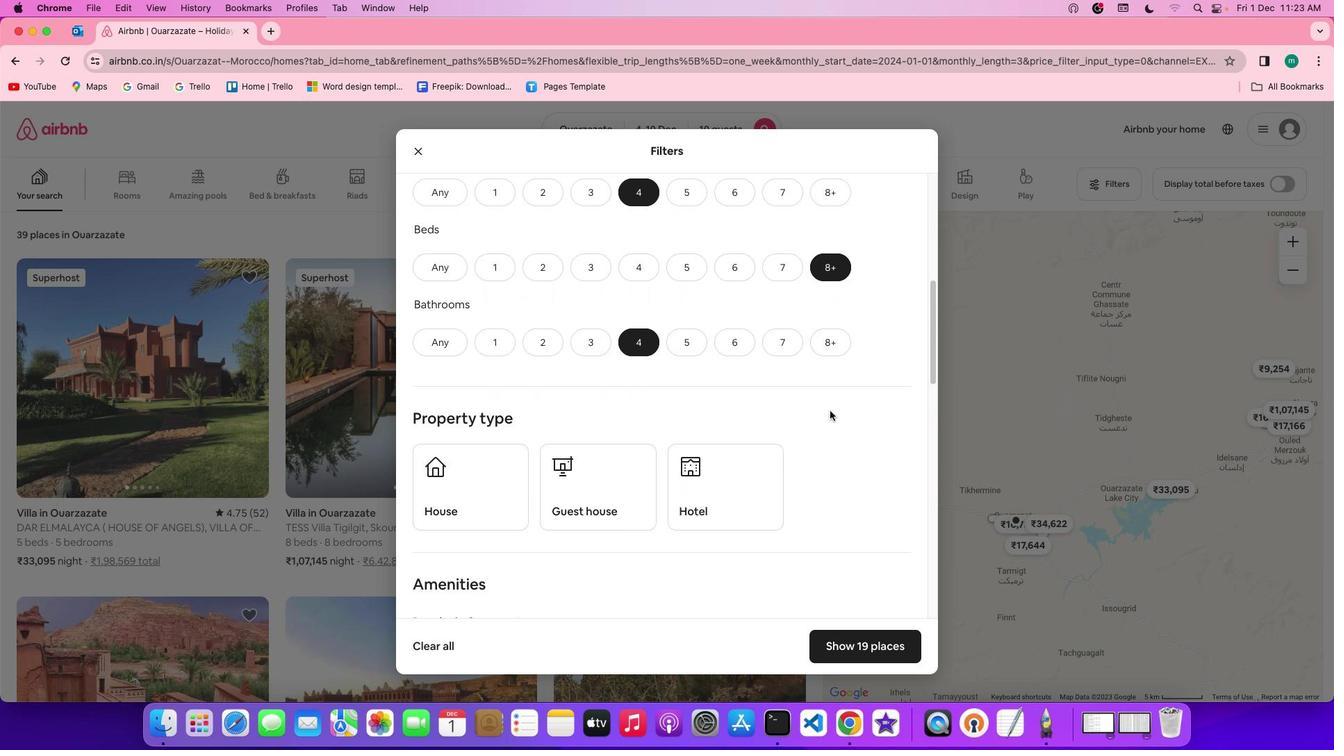 
Action: Mouse scrolled (822, 402) with delta (243, 31)
Screenshot: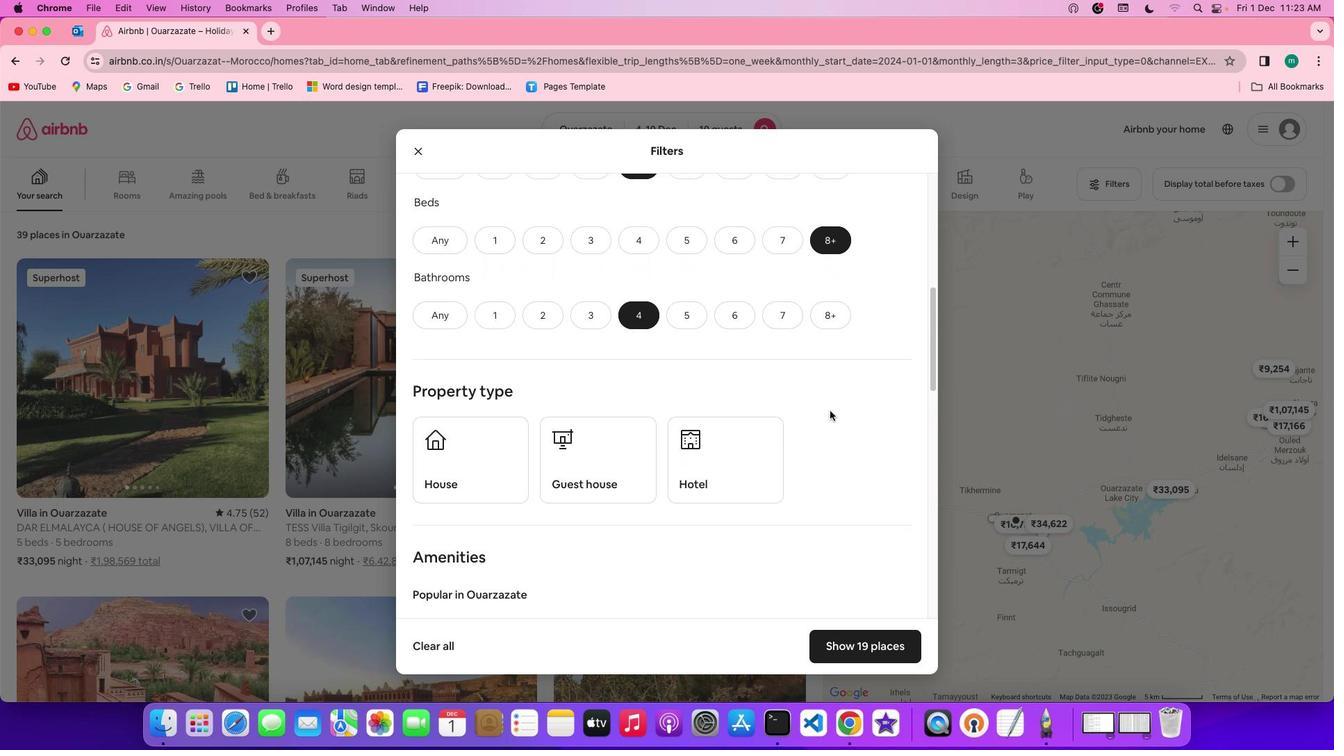 
Action: Mouse scrolled (822, 402) with delta (243, 31)
Screenshot: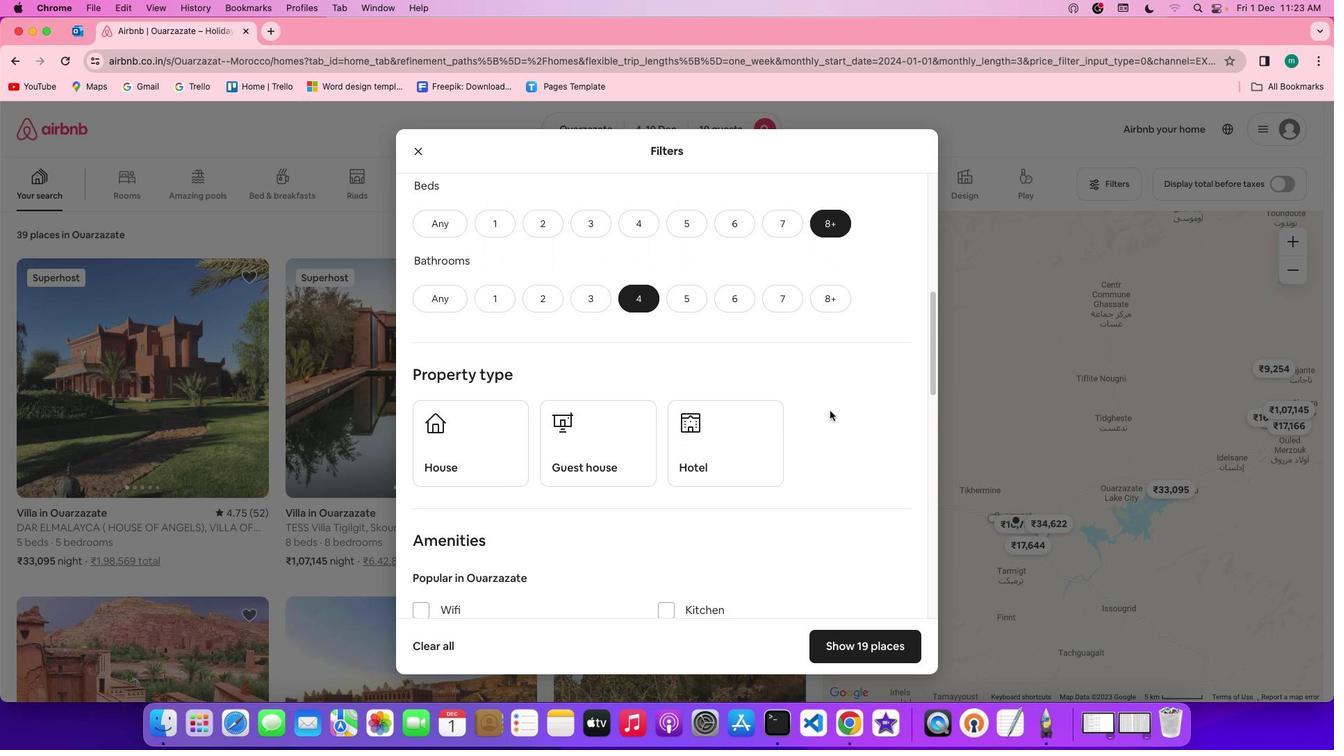 
Action: Mouse scrolled (822, 402) with delta (243, 31)
Screenshot: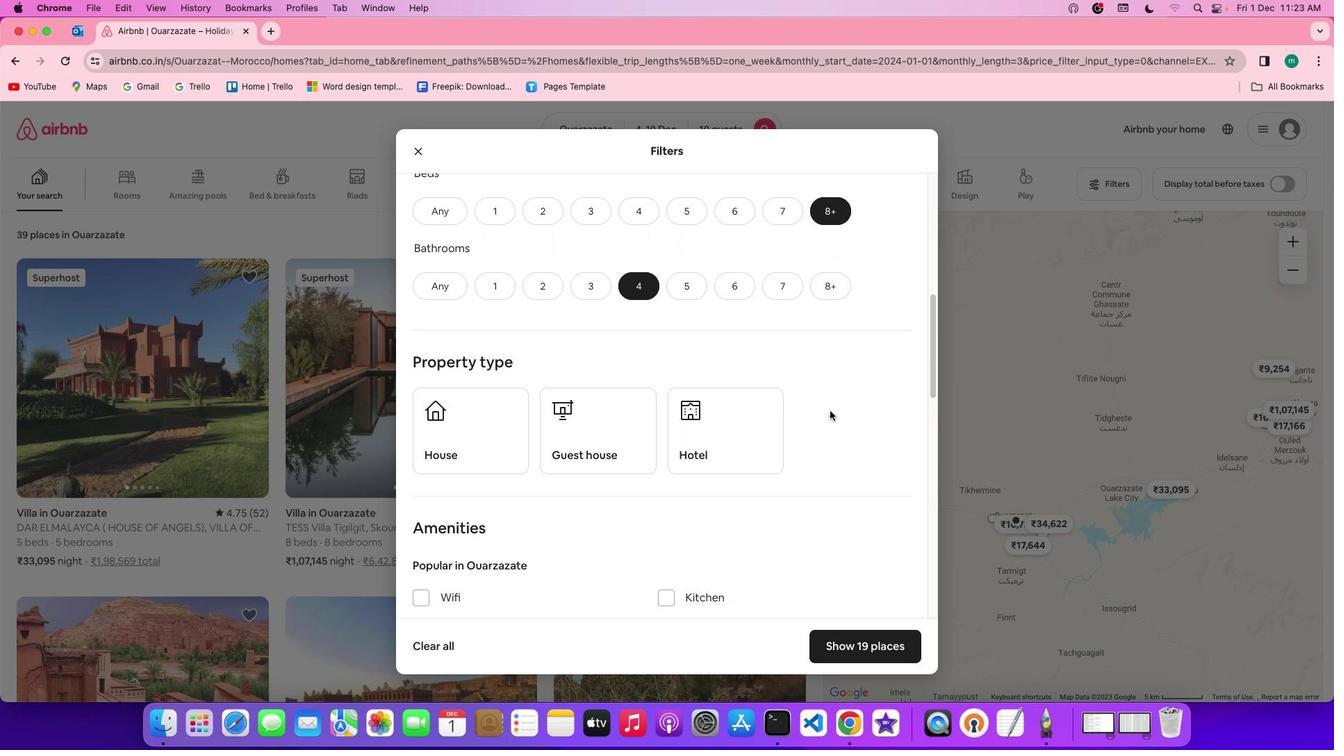 
Action: Mouse scrolled (822, 402) with delta (243, 31)
Screenshot: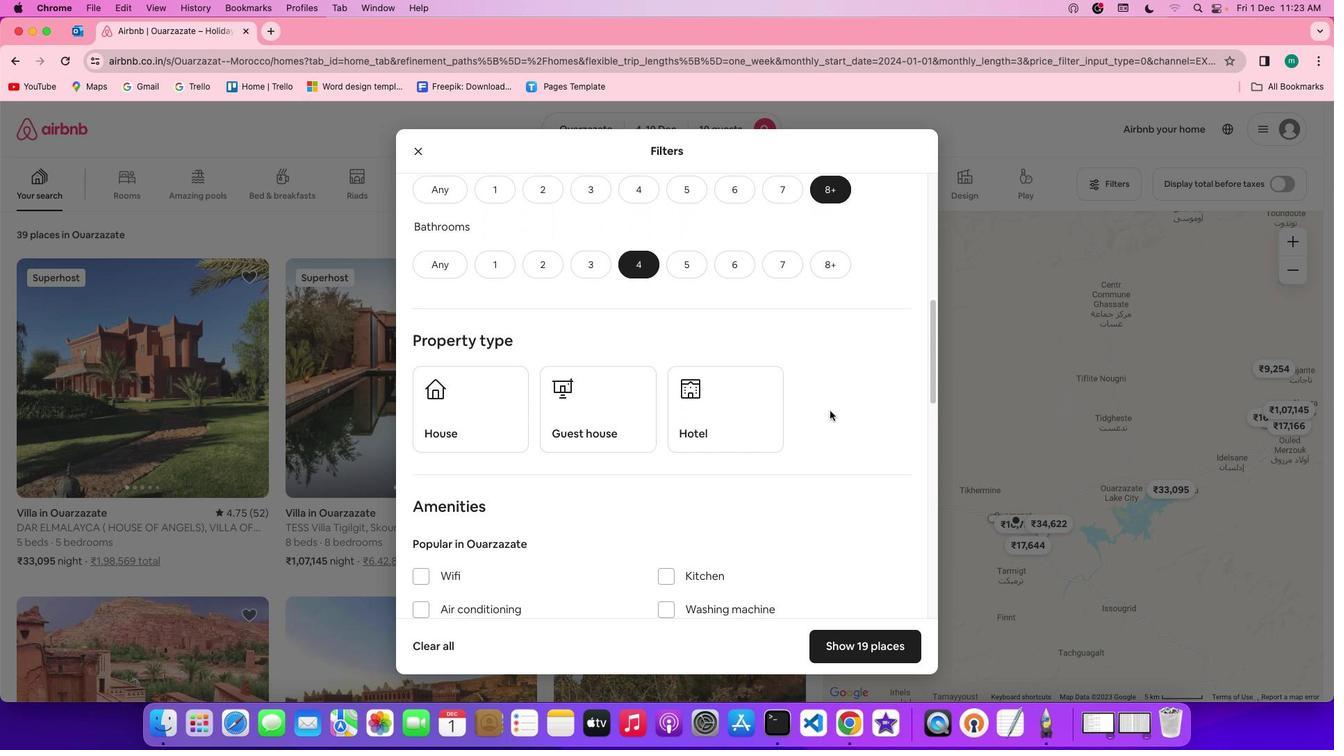 
Action: Mouse scrolled (822, 402) with delta (243, 31)
Screenshot: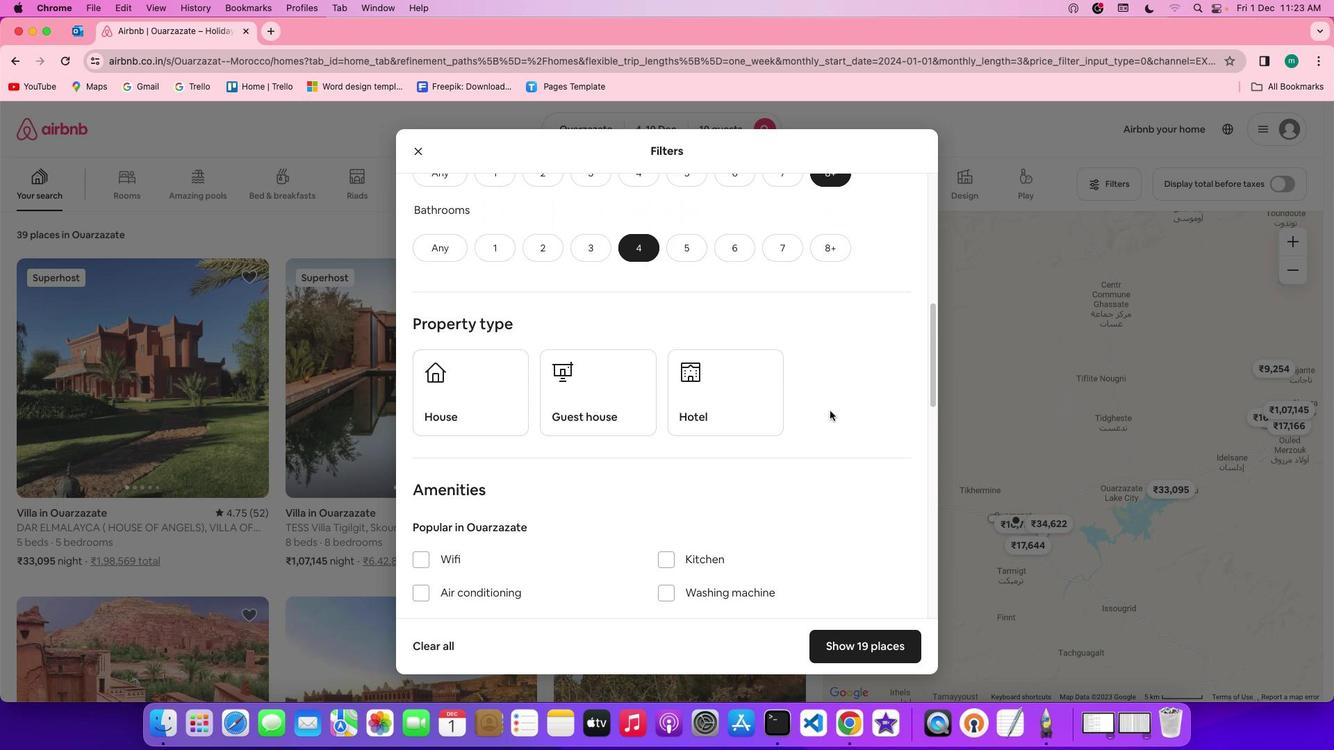 
Action: Mouse scrolled (822, 402) with delta (243, 31)
Screenshot: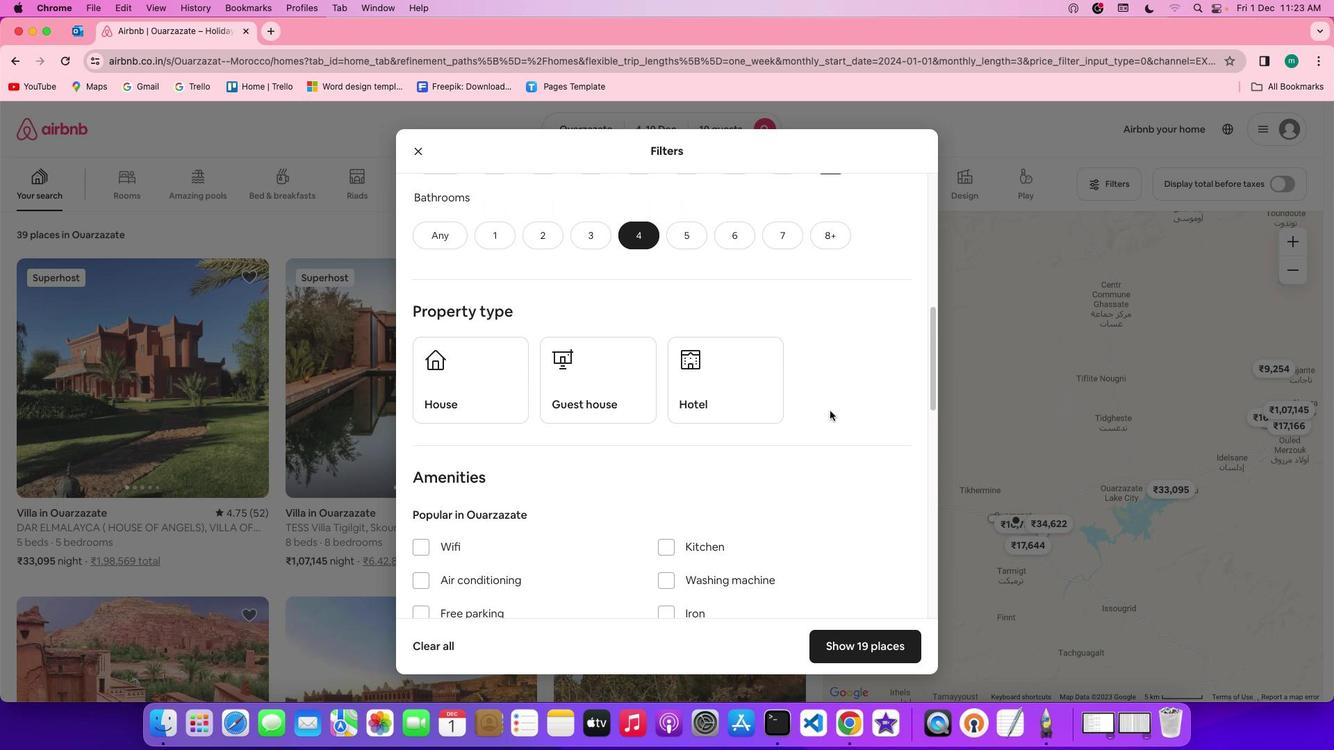 
Action: Mouse moved to (586, 382)
Screenshot: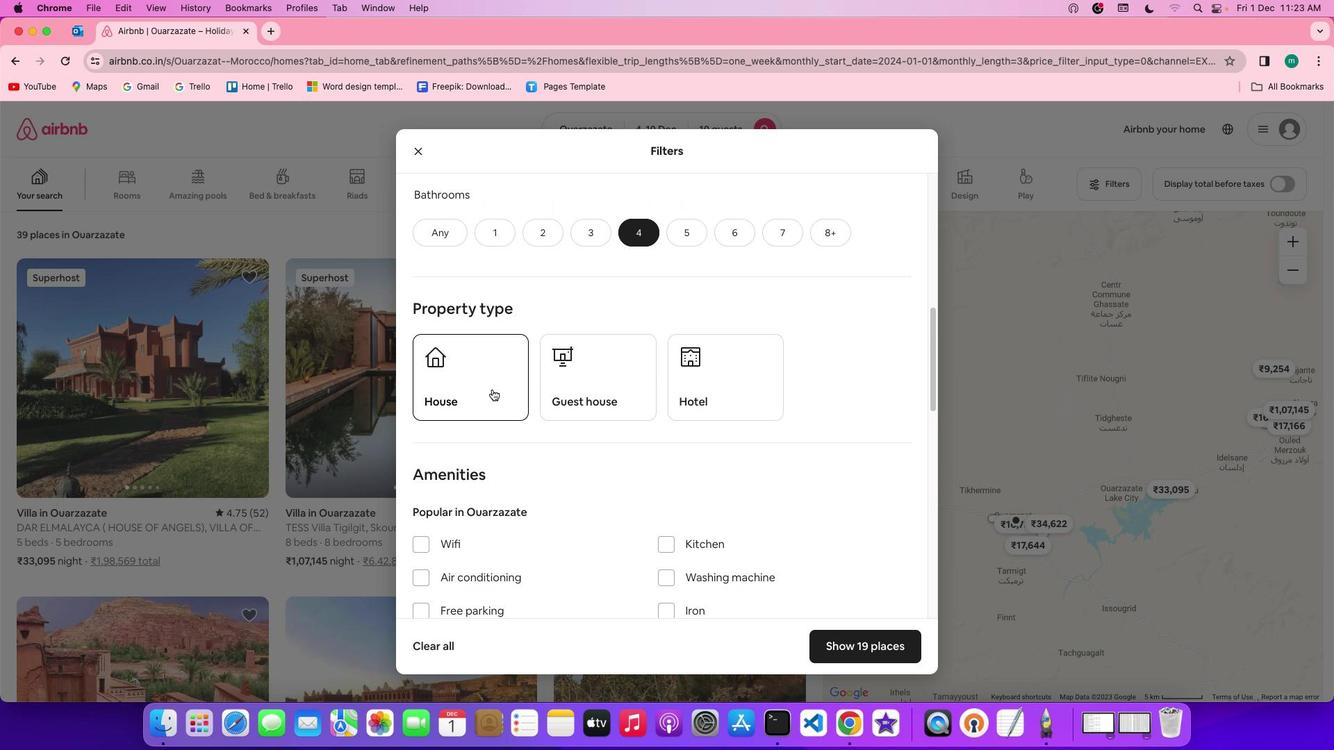 
Action: Mouse pressed left at (586, 382)
Screenshot: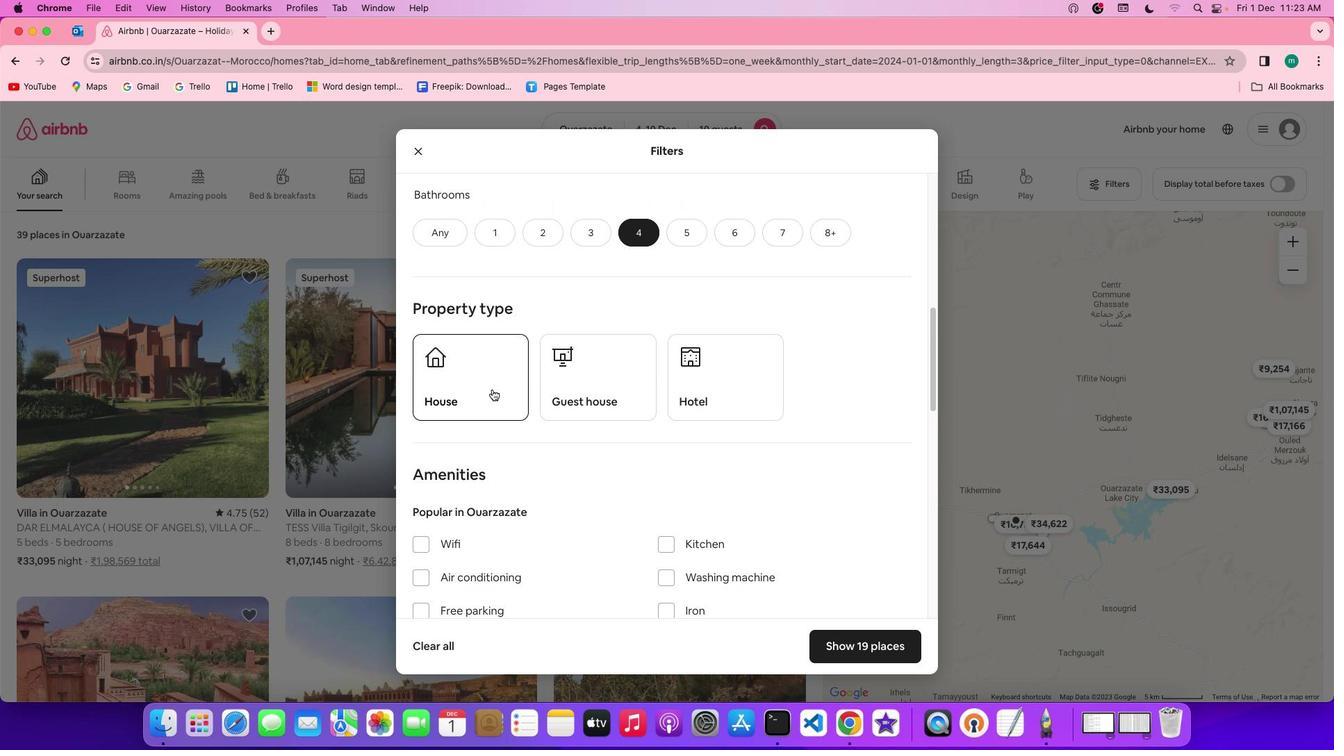 
Action: Mouse moved to (720, 413)
Screenshot: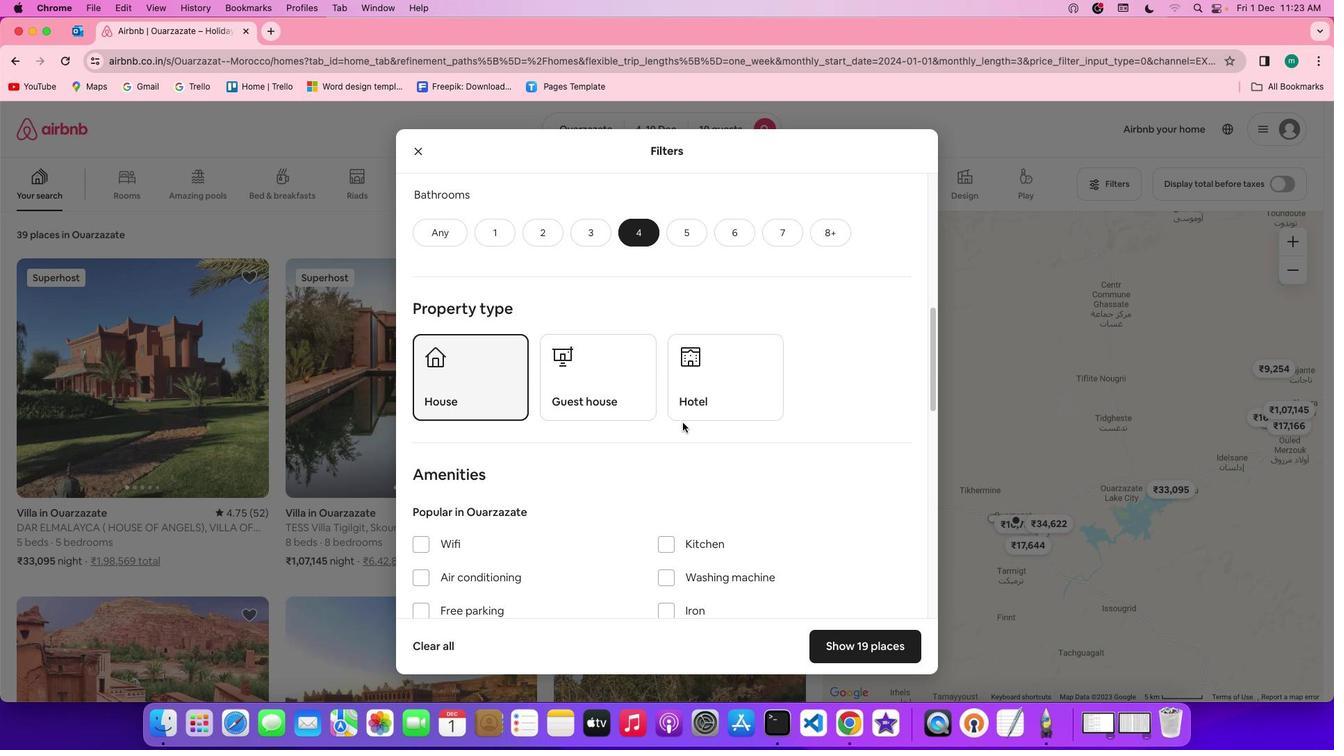 
Action: Mouse scrolled (720, 413) with delta (243, 31)
Screenshot: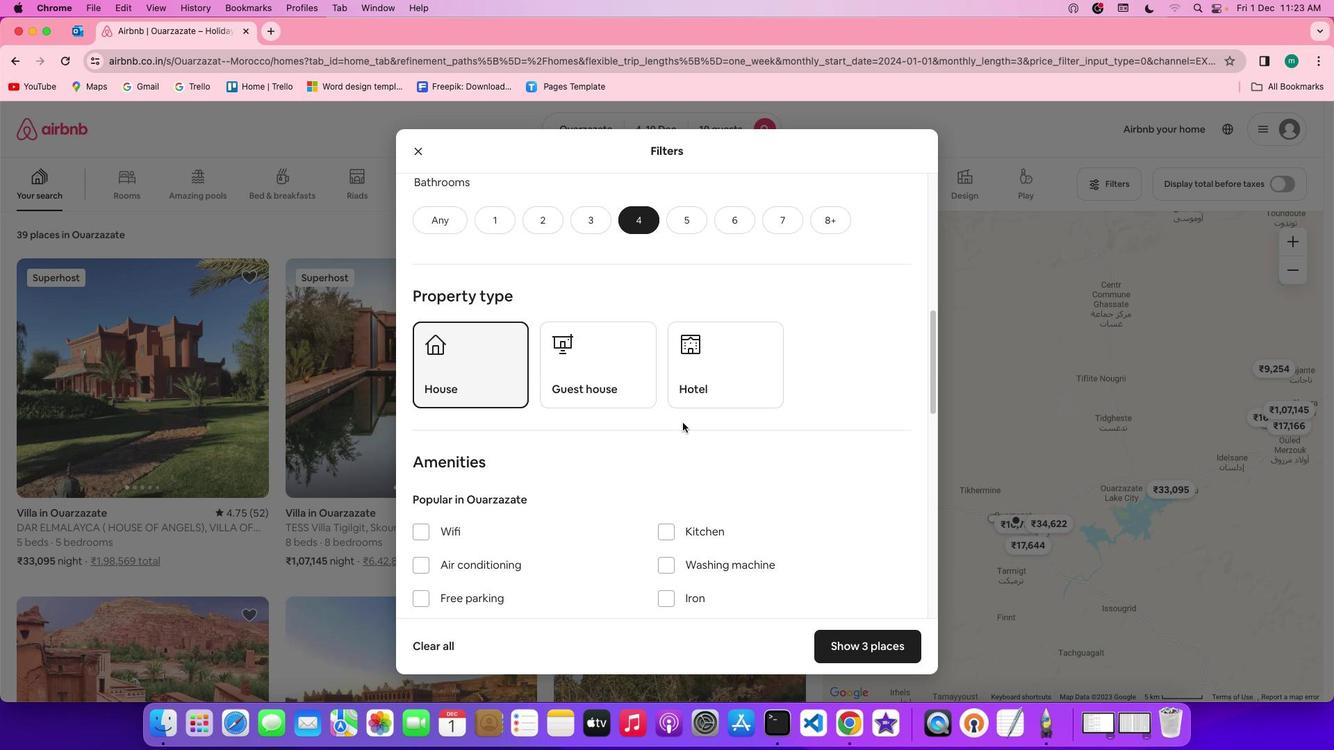 
Action: Mouse scrolled (720, 413) with delta (243, 31)
Screenshot: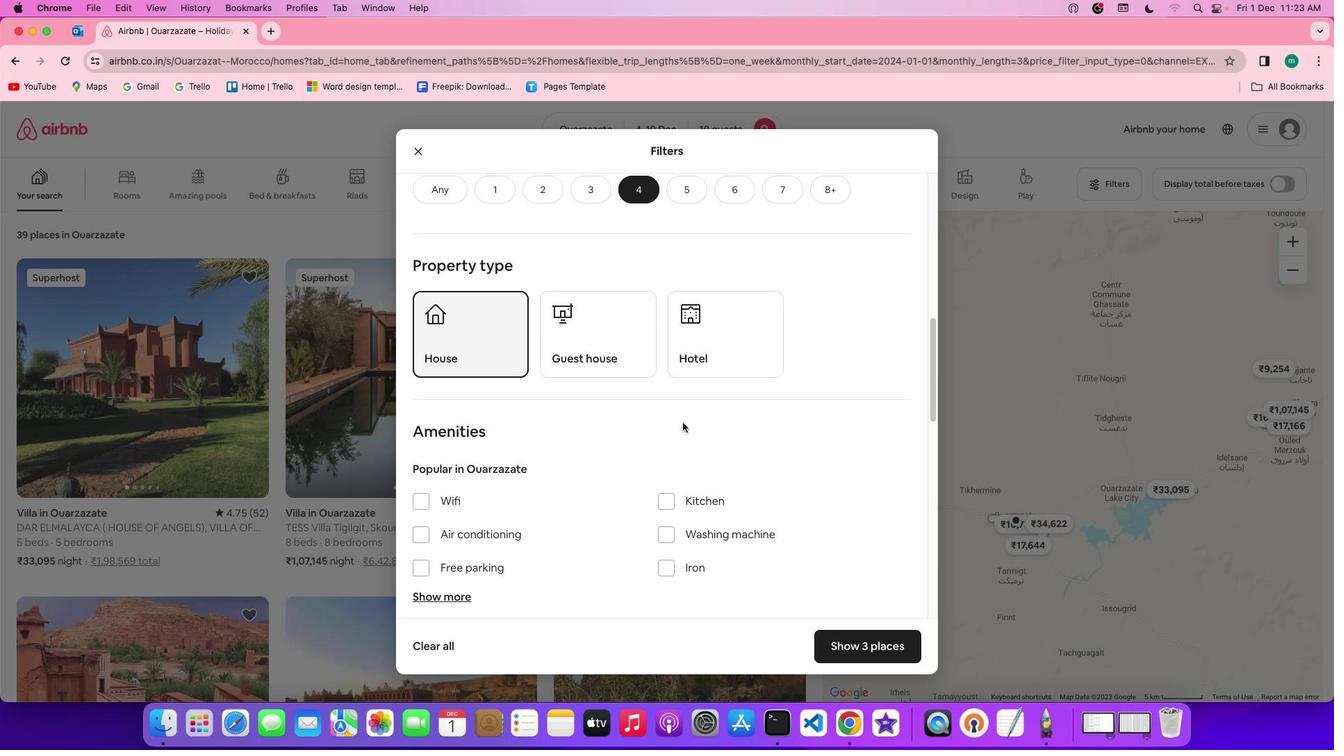 
Action: Mouse scrolled (720, 413) with delta (243, 31)
Screenshot: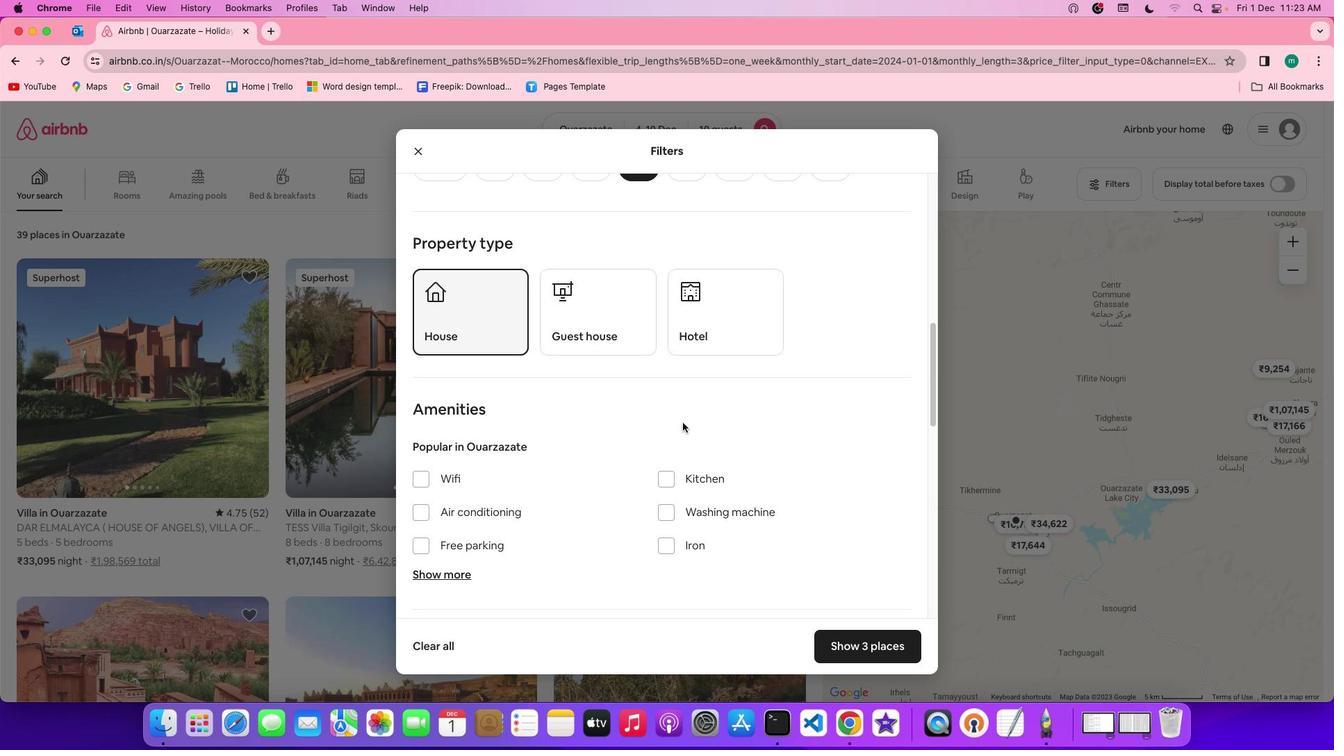 
Action: Mouse scrolled (720, 413) with delta (243, 31)
Screenshot: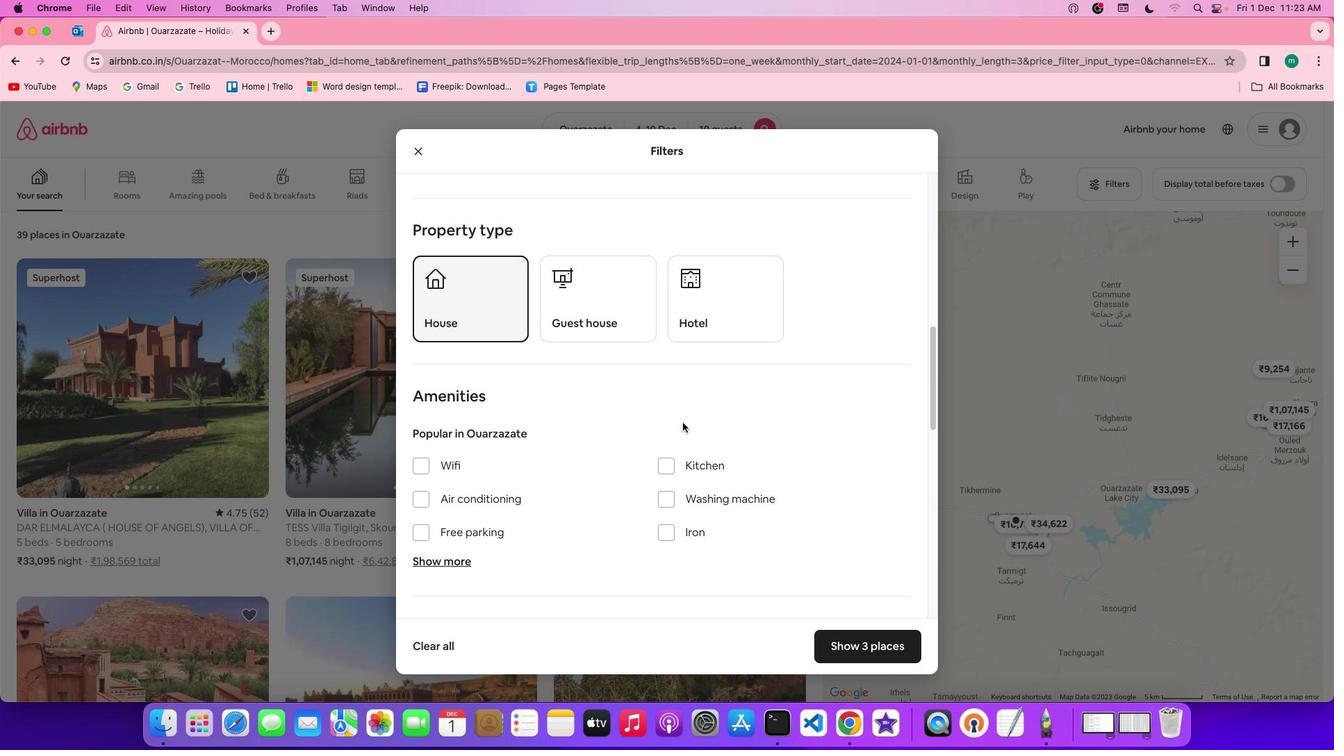 
Action: Mouse scrolled (720, 413) with delta (243, 31)
Screenshot: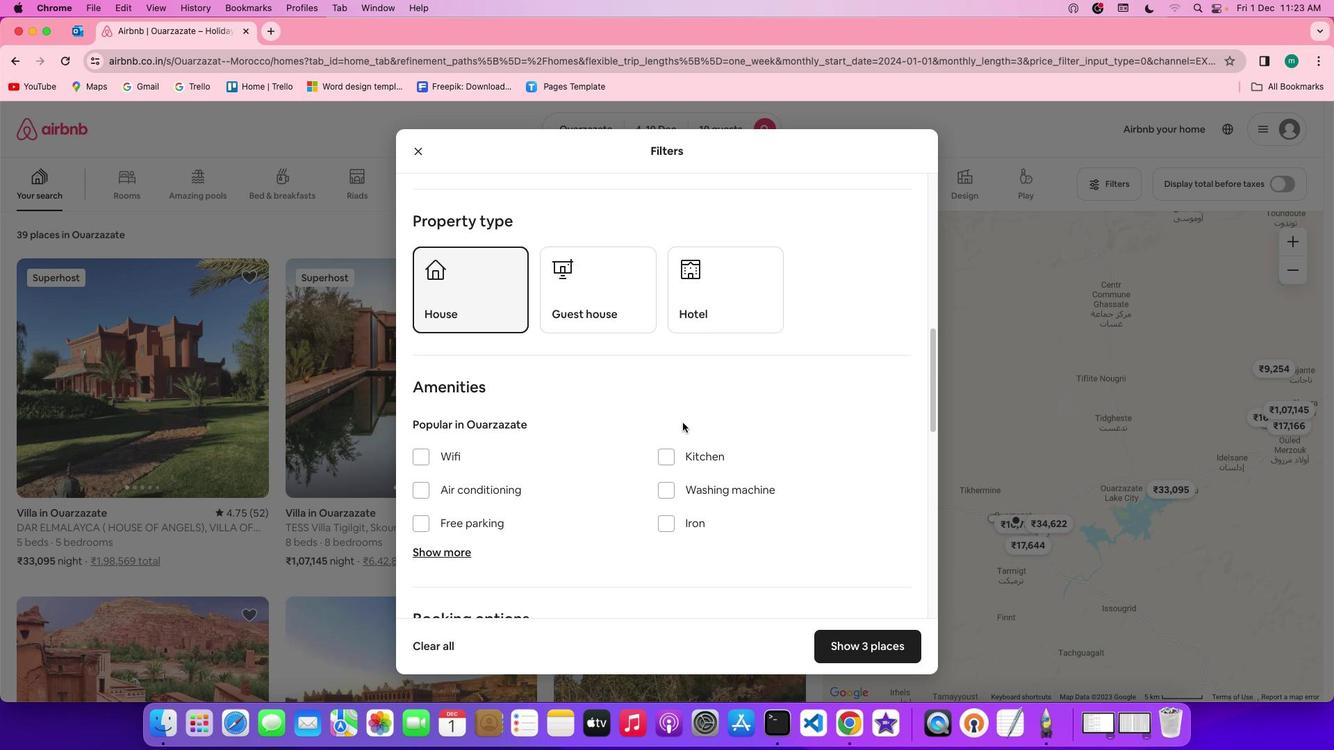 
Action: Mouse scrolled (720, 413) with delta (243, 31)
Screenshot: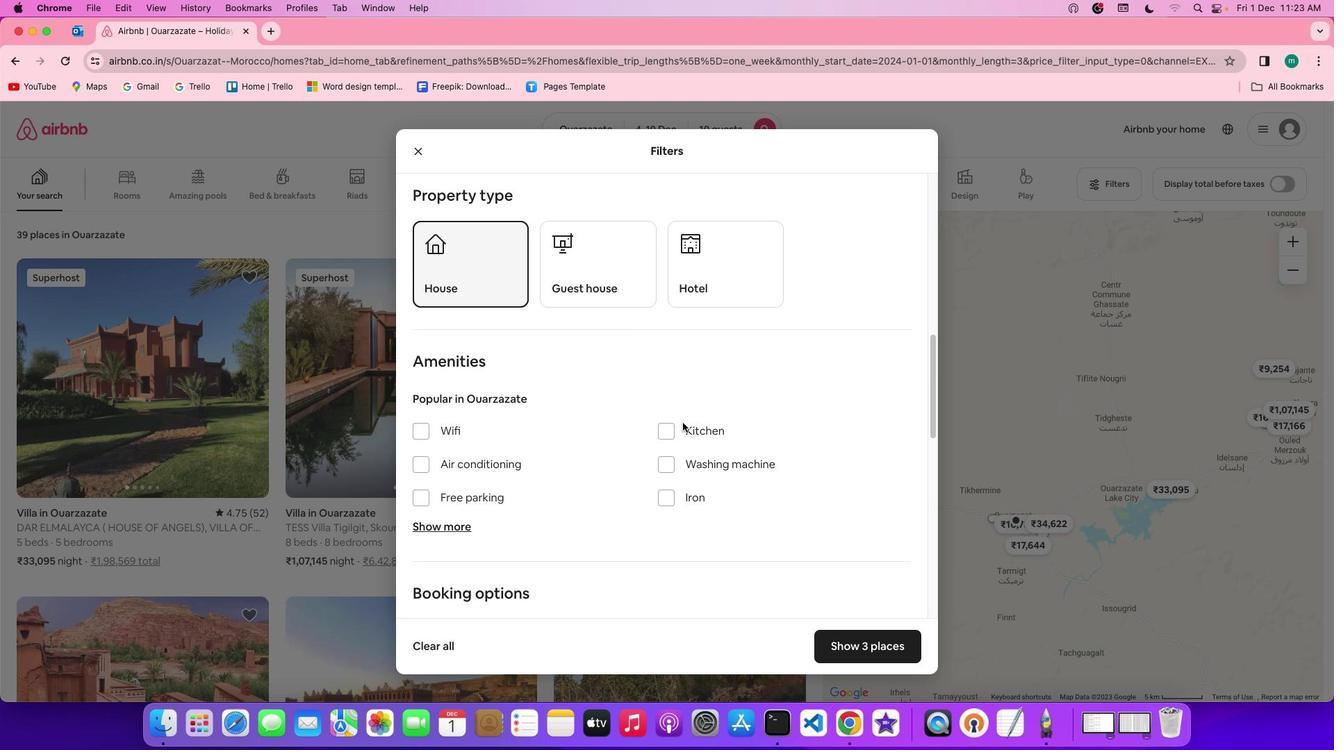 
Action: Mouse scrolled (720, 413) with delta (243, 31)
Screenshot: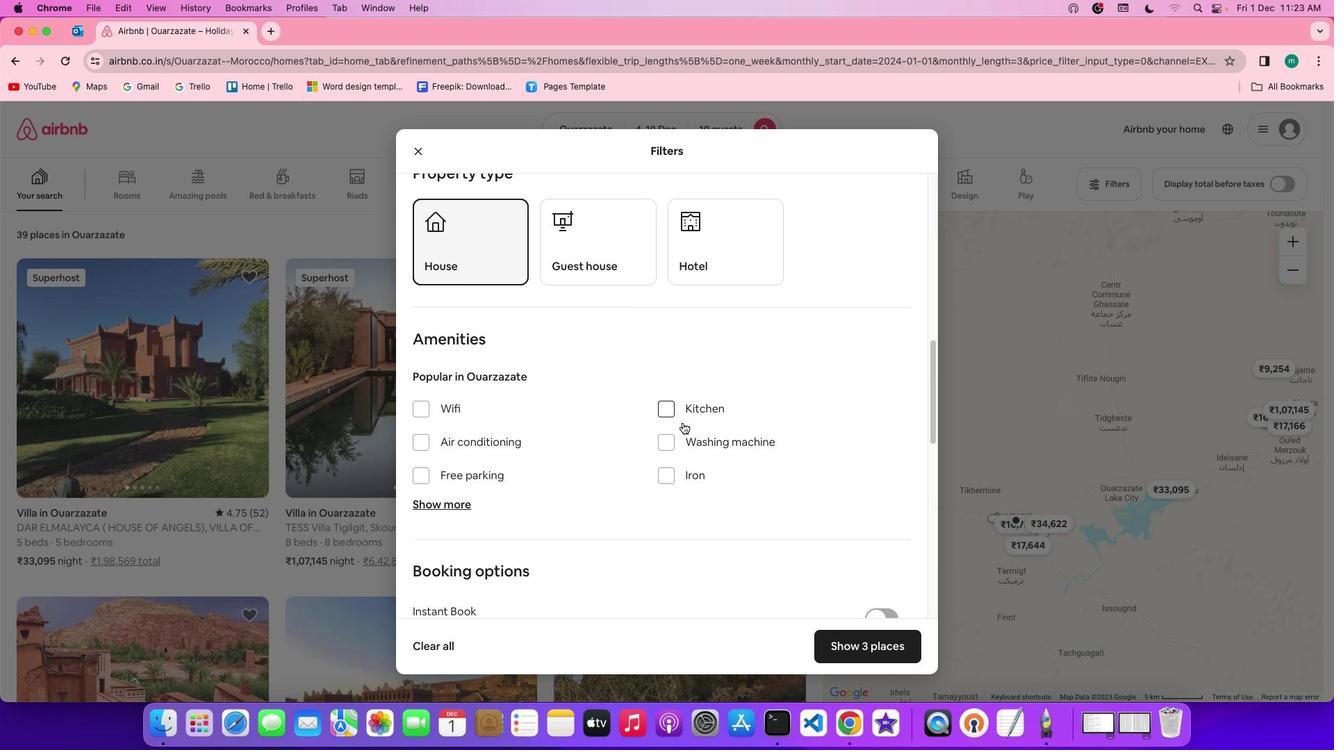
Action: Mouse scrolled (720, 413) with delta (243, 31)
Screenshot: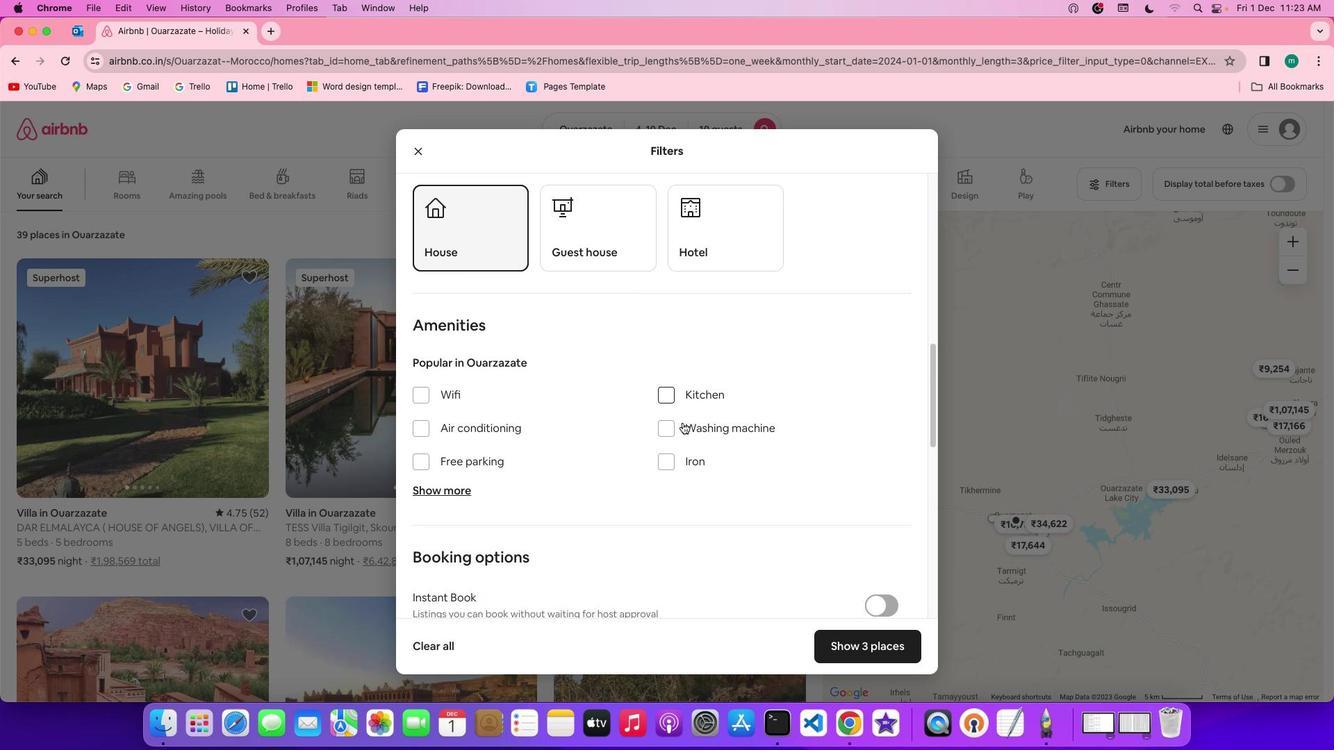 
Action: Mouse scrolled (720, 413) with delta (243, 31)
Screenshot: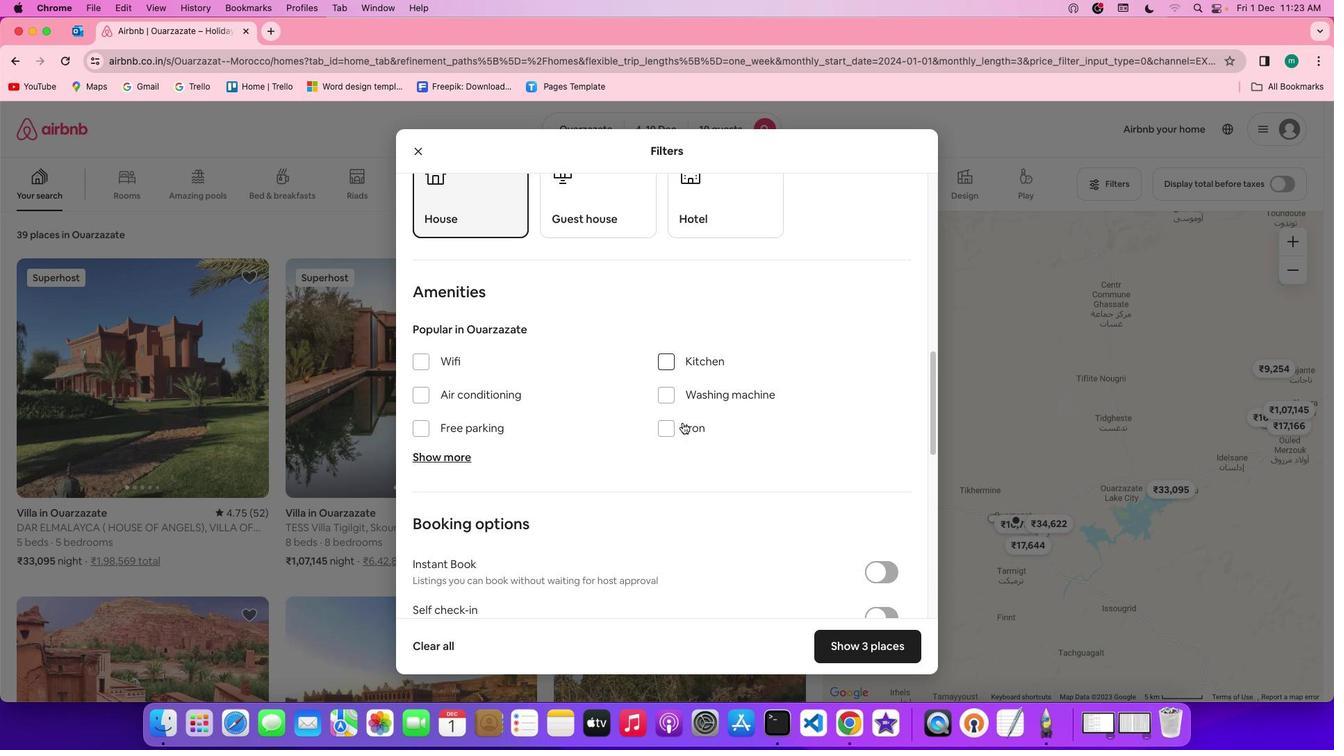 
Action: Mouse scrolled (720, 413) with delta (243, 31)
Screenshot: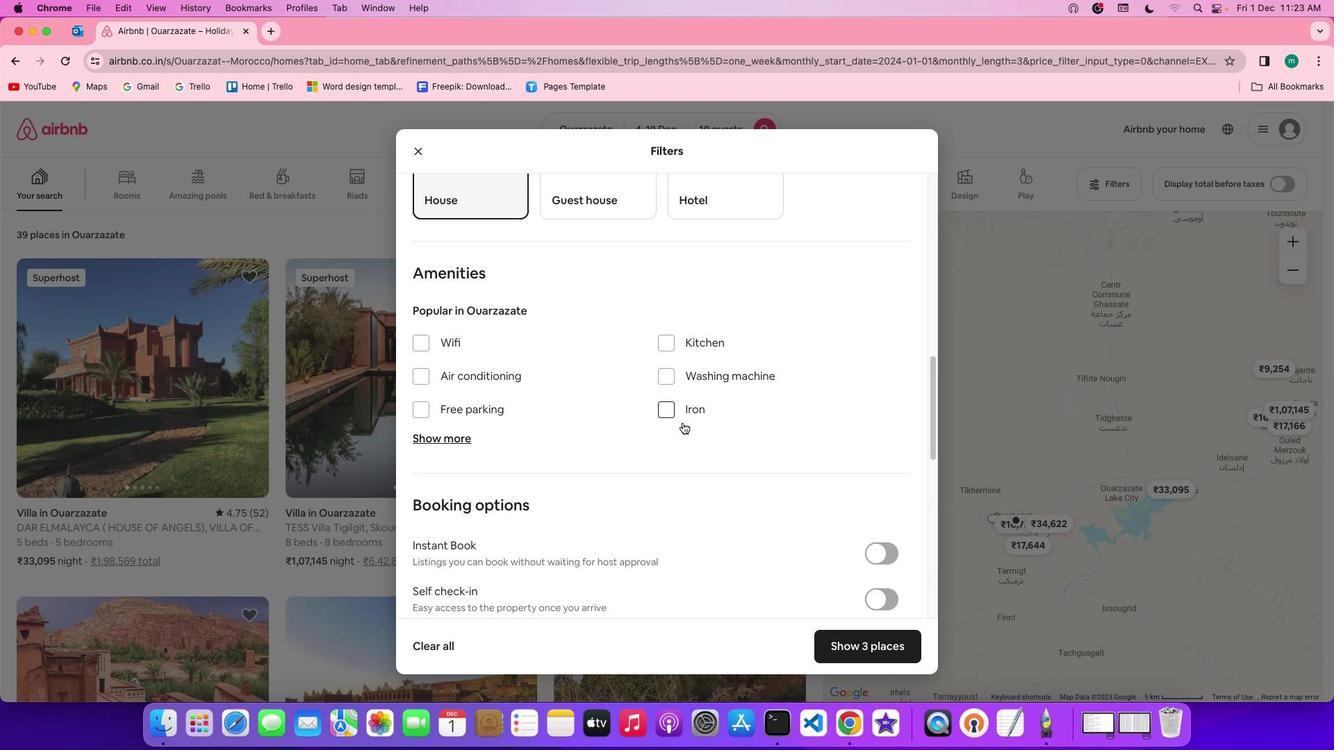 
Action: Mouse scrolled (720, 413) with delta (243, 31)
Screenshot: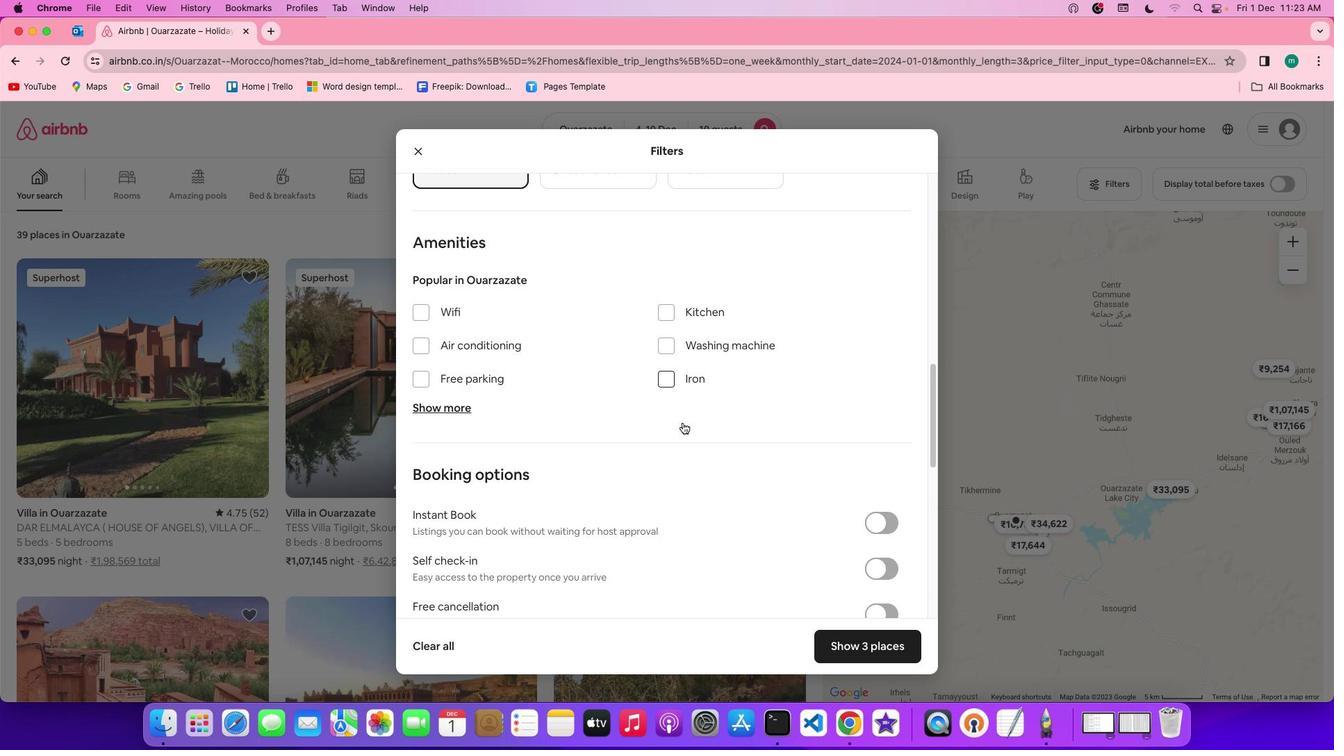 
Action: Mouse scrolled (720, 413) with delta (243, 31)
Screenshot: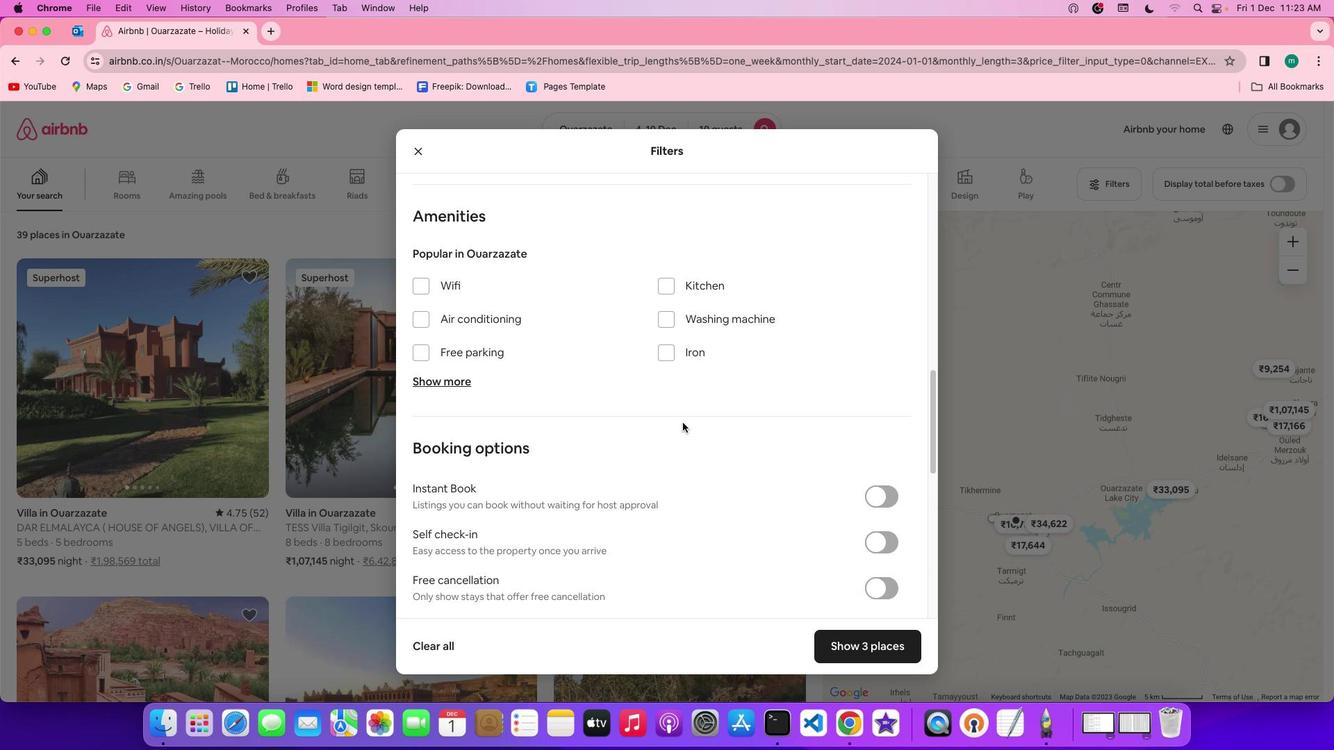 
Action: Mouse moved to (536, 277)
Screenshot: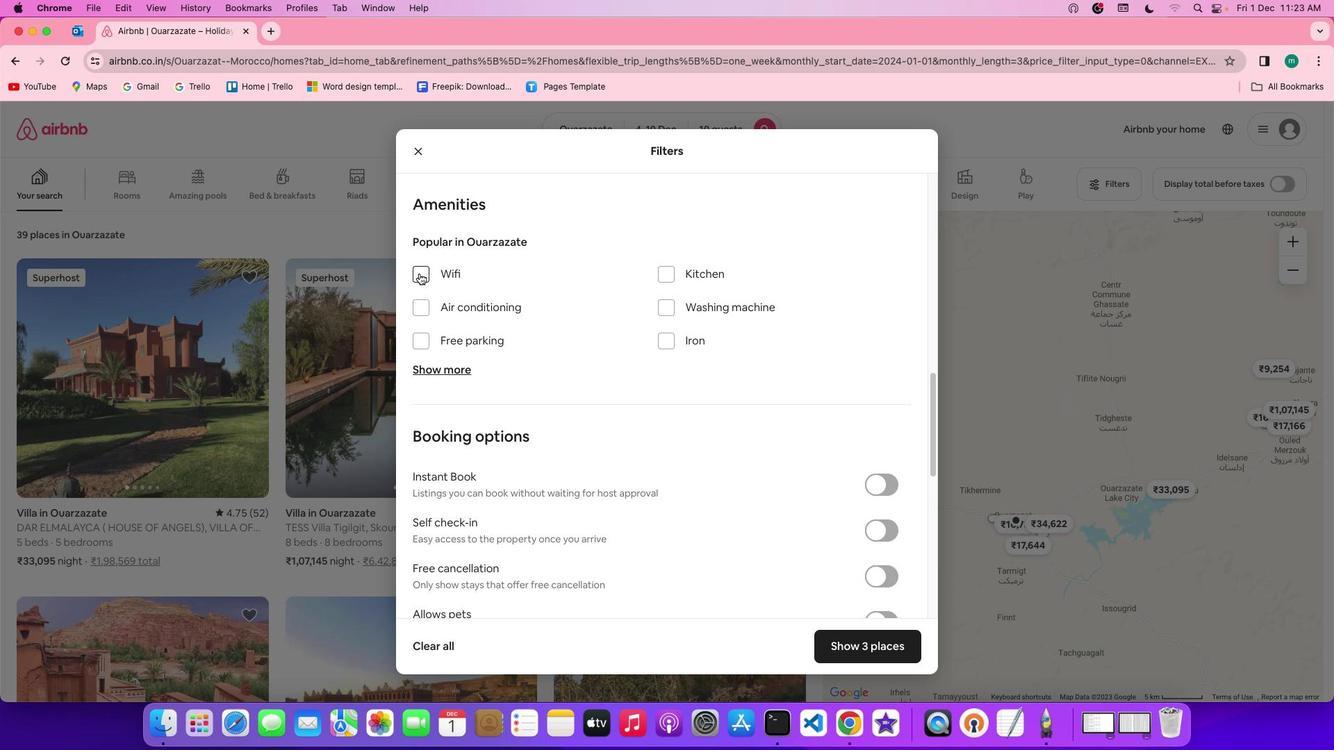 
Action: Mouse pressed left at (536, 277)
Screenshot: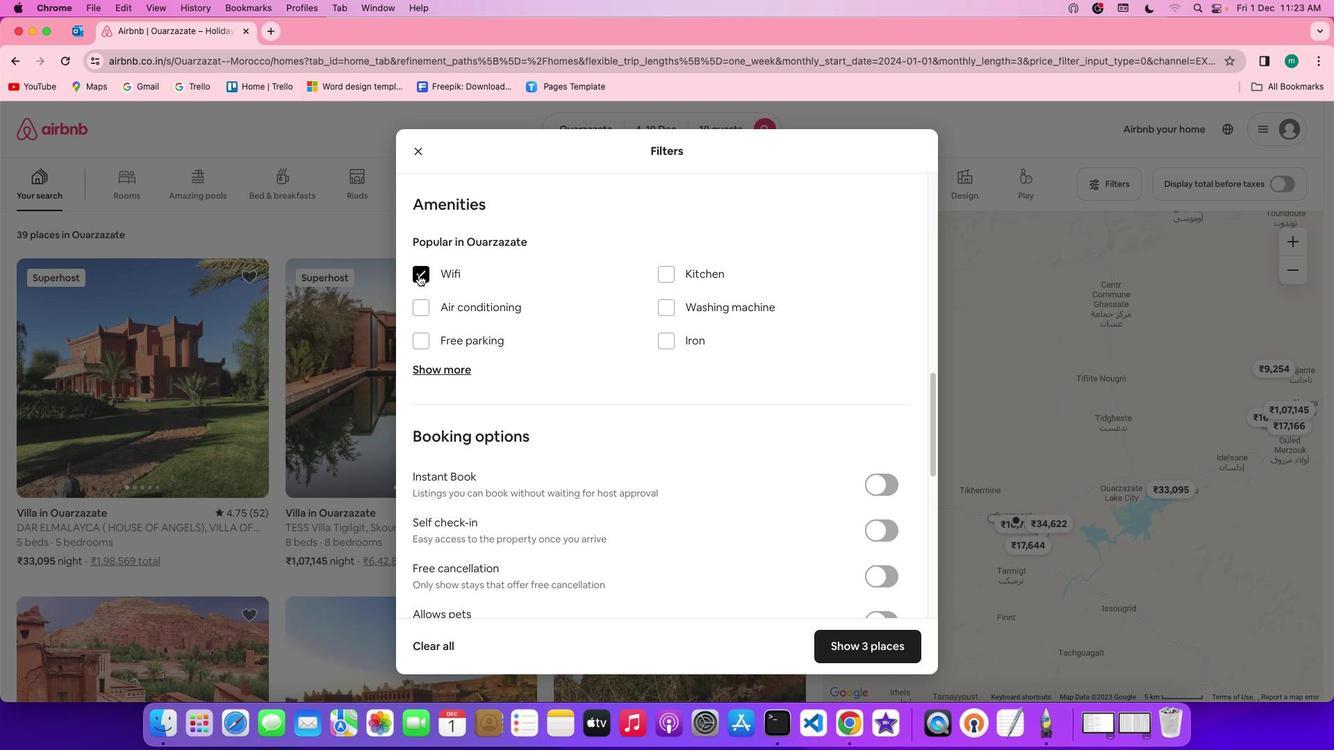 
Action: Mouse moved to (617, 318)
Screenshot: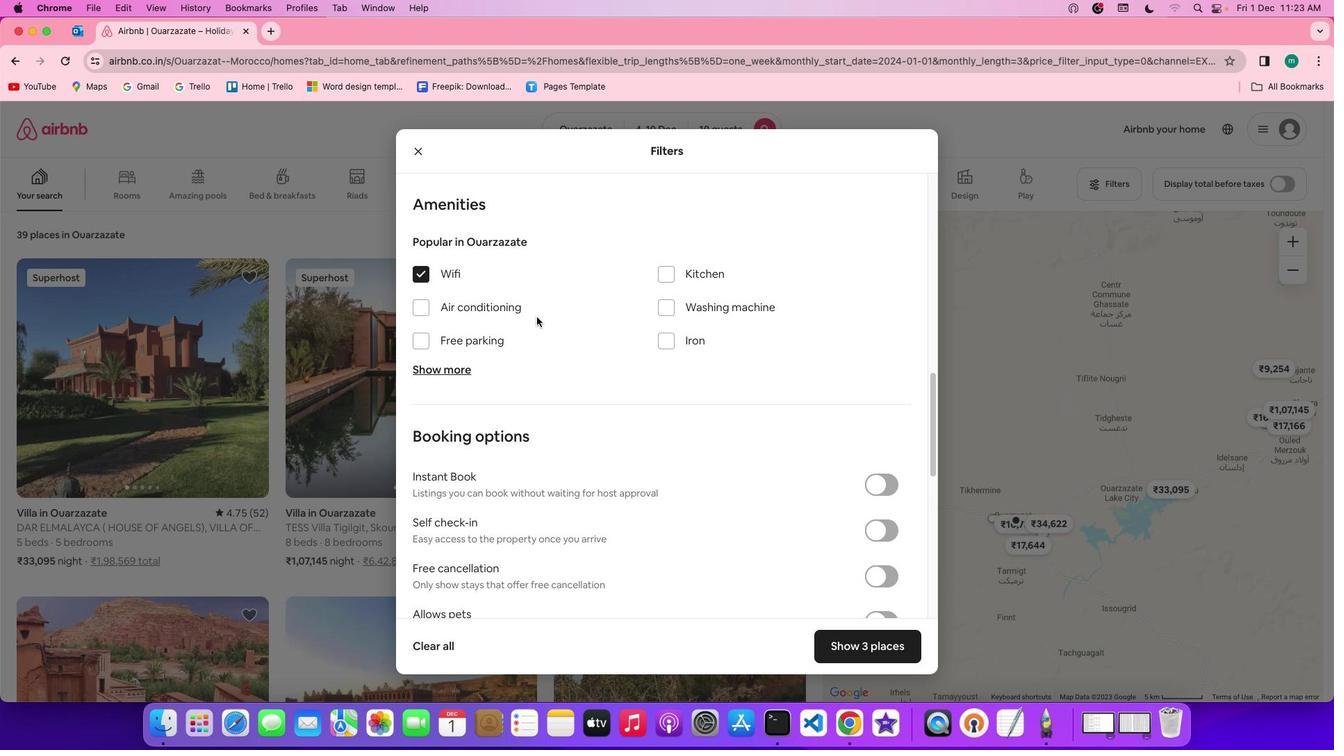 
Action: Mouse scrolled (617, 318) with delta (243, 31)
Screenshot: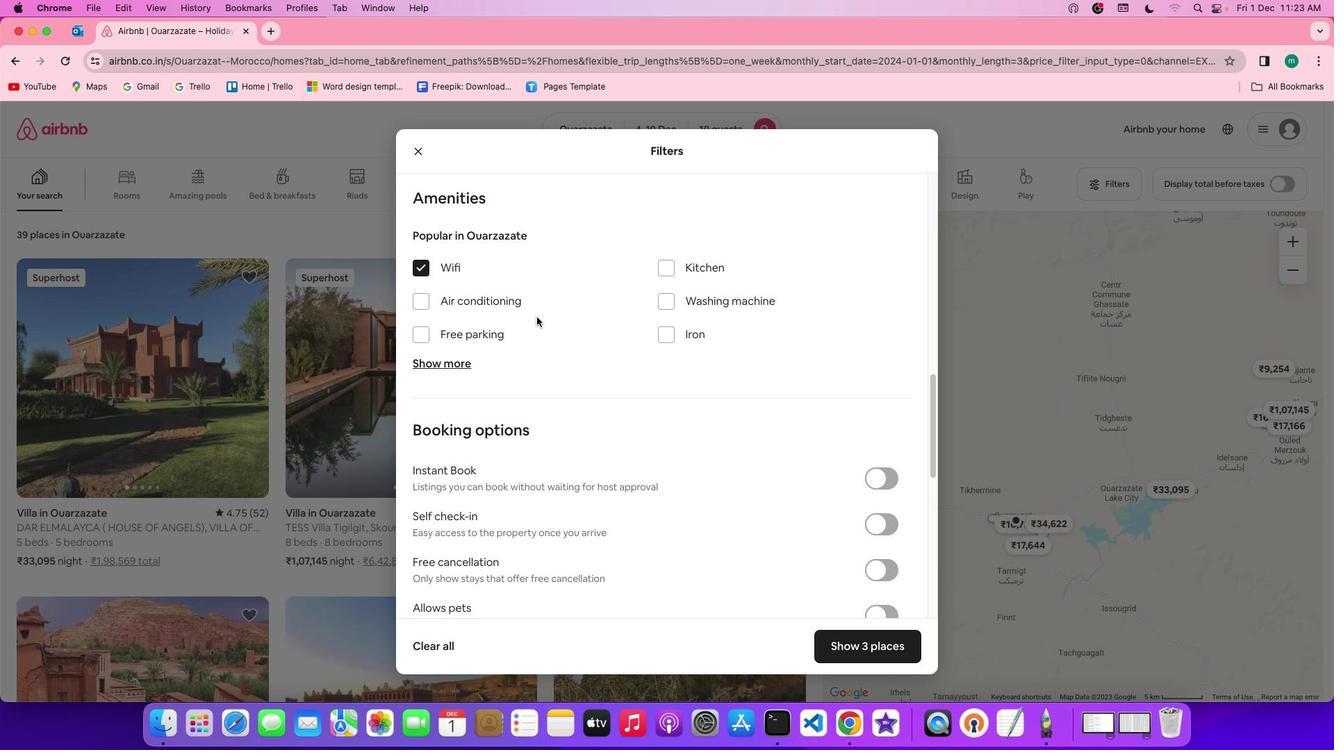 
Action: Mouse scrolled (617, 318) with delta (243, 31)
Screenshot: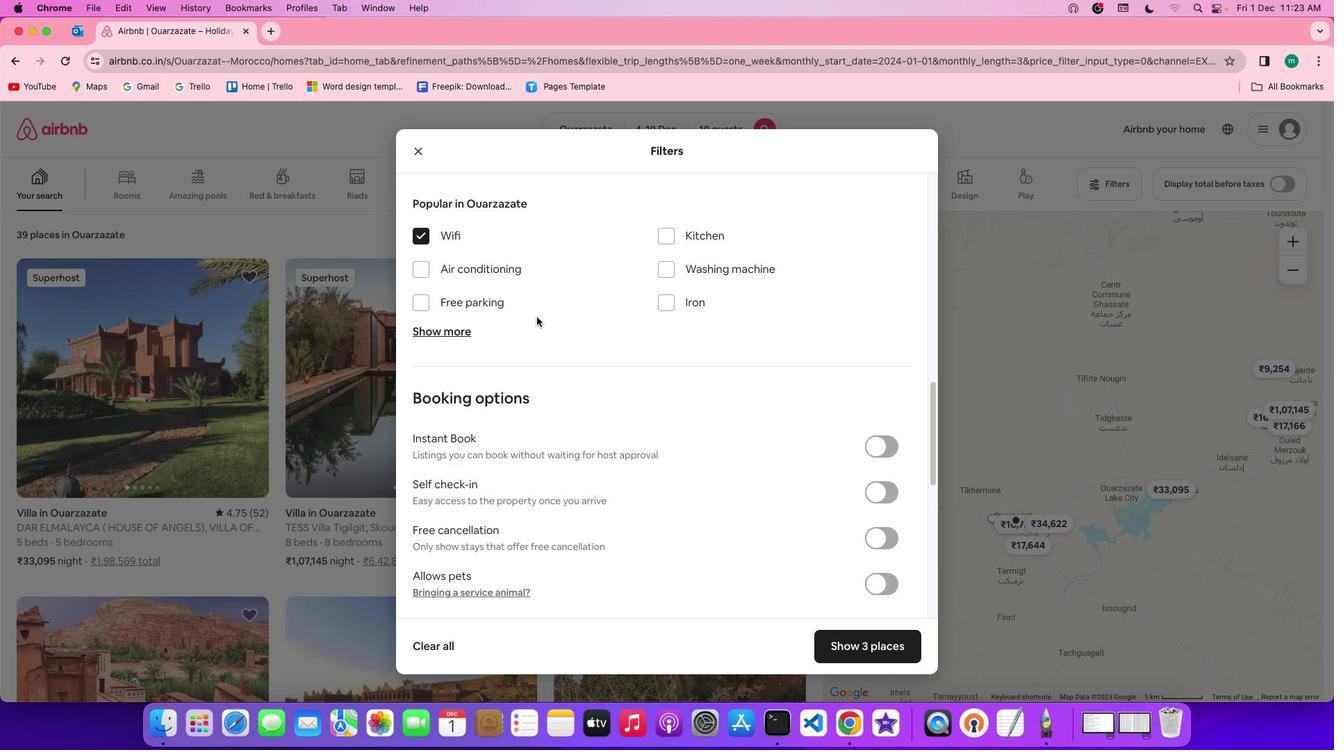 
Action: Mouse scrolled (617, 318) with delta (243, 31)
Screenshot: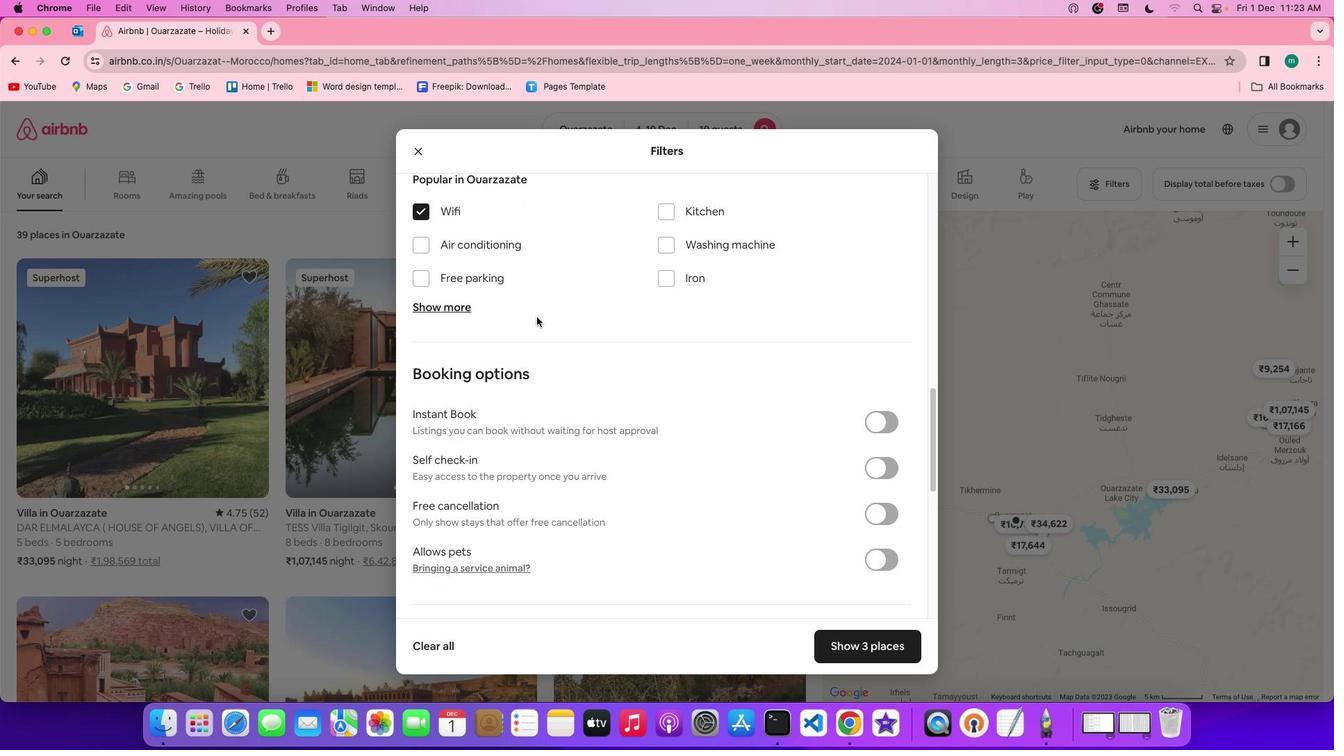
Action: Mouse moved to (563, 300)
Screenshot: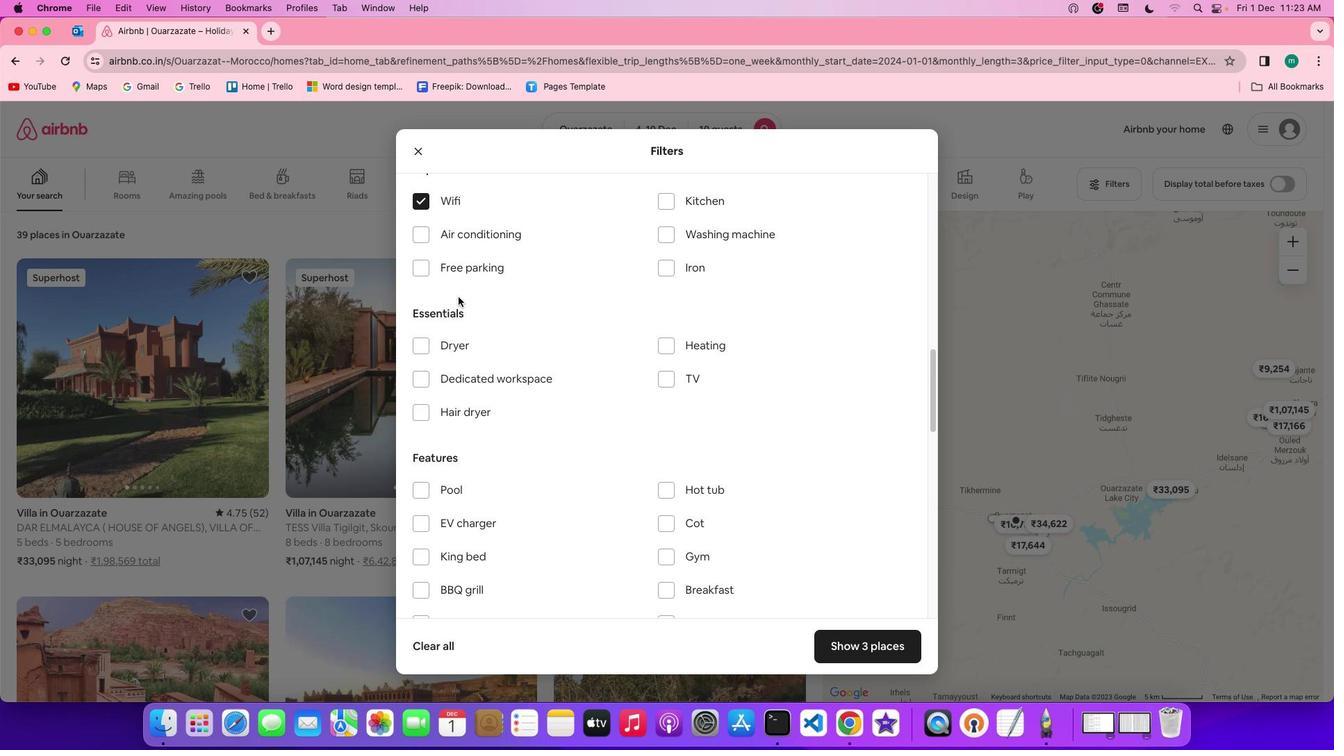 
Action: Mouse pressed left at (563, 300)
Screenshot: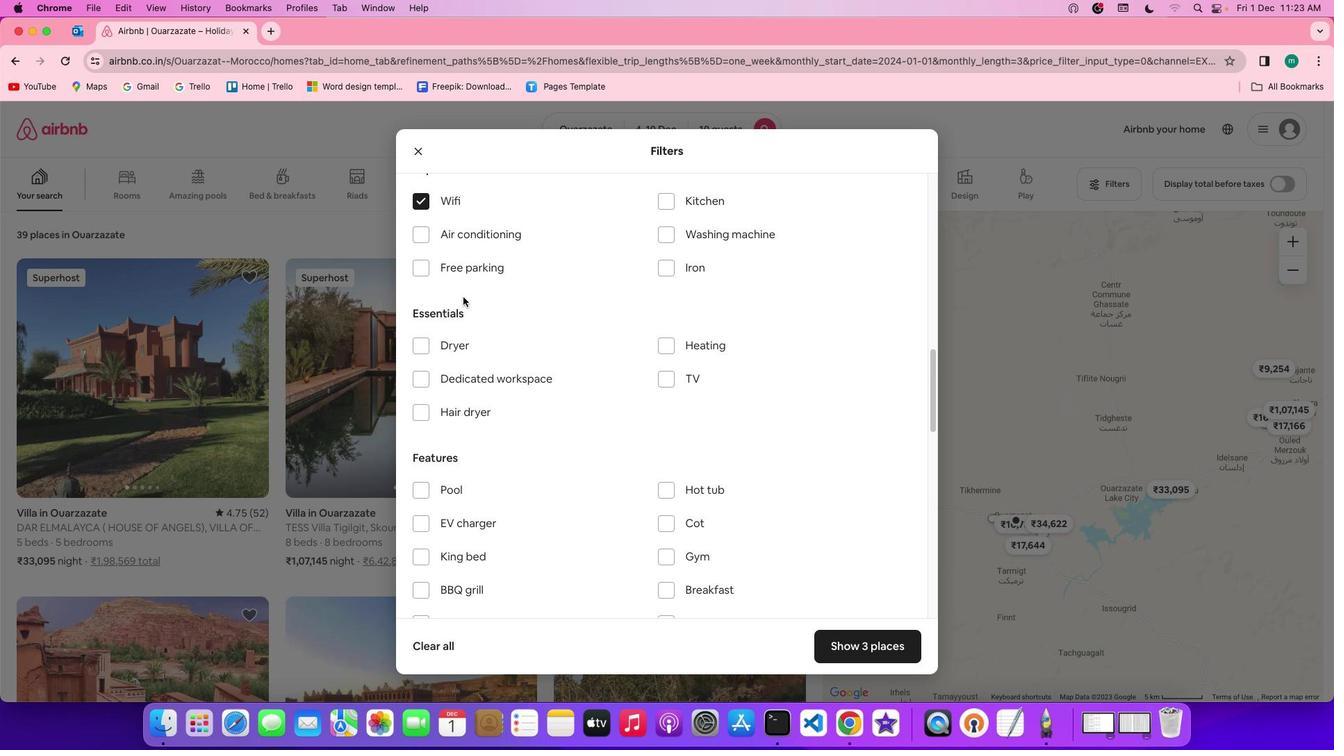 
Action: Mouse moved to (705, 371)
Screenshot: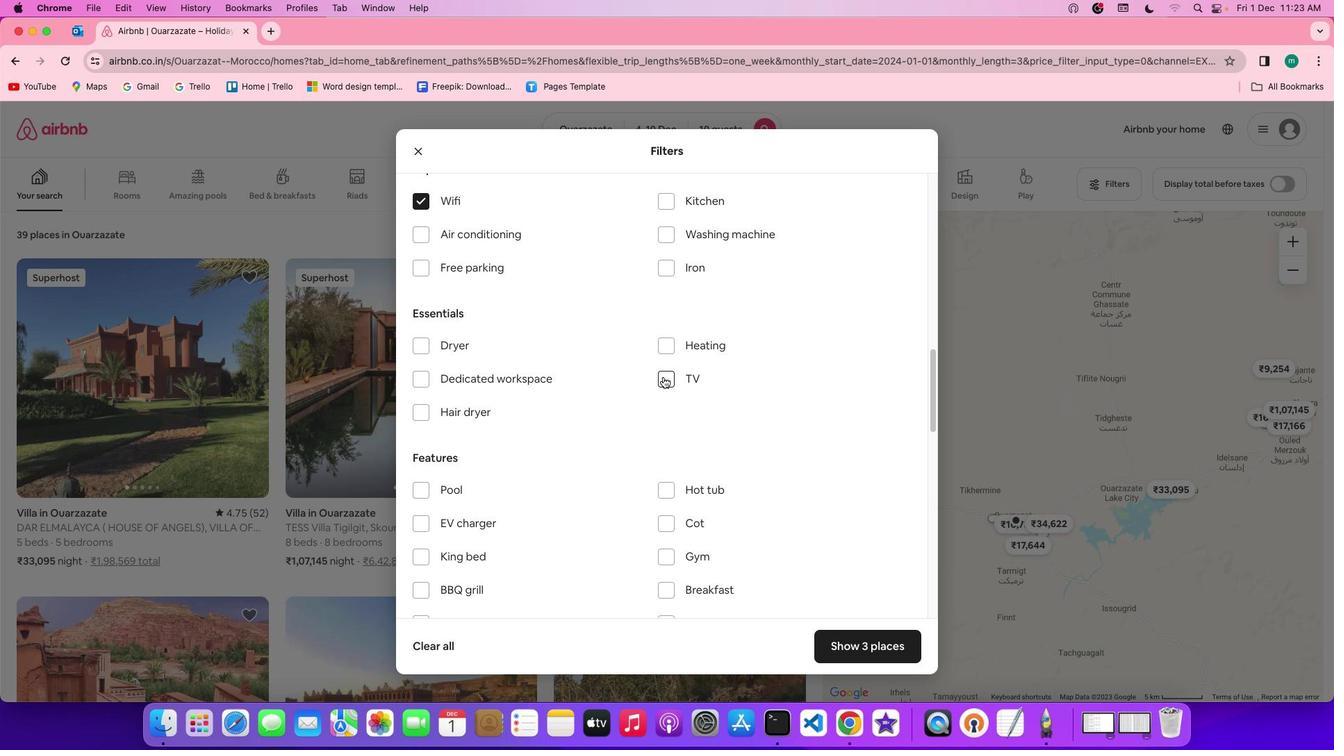 
Action: Mouse pressed left at (705, 371)
Screenshot: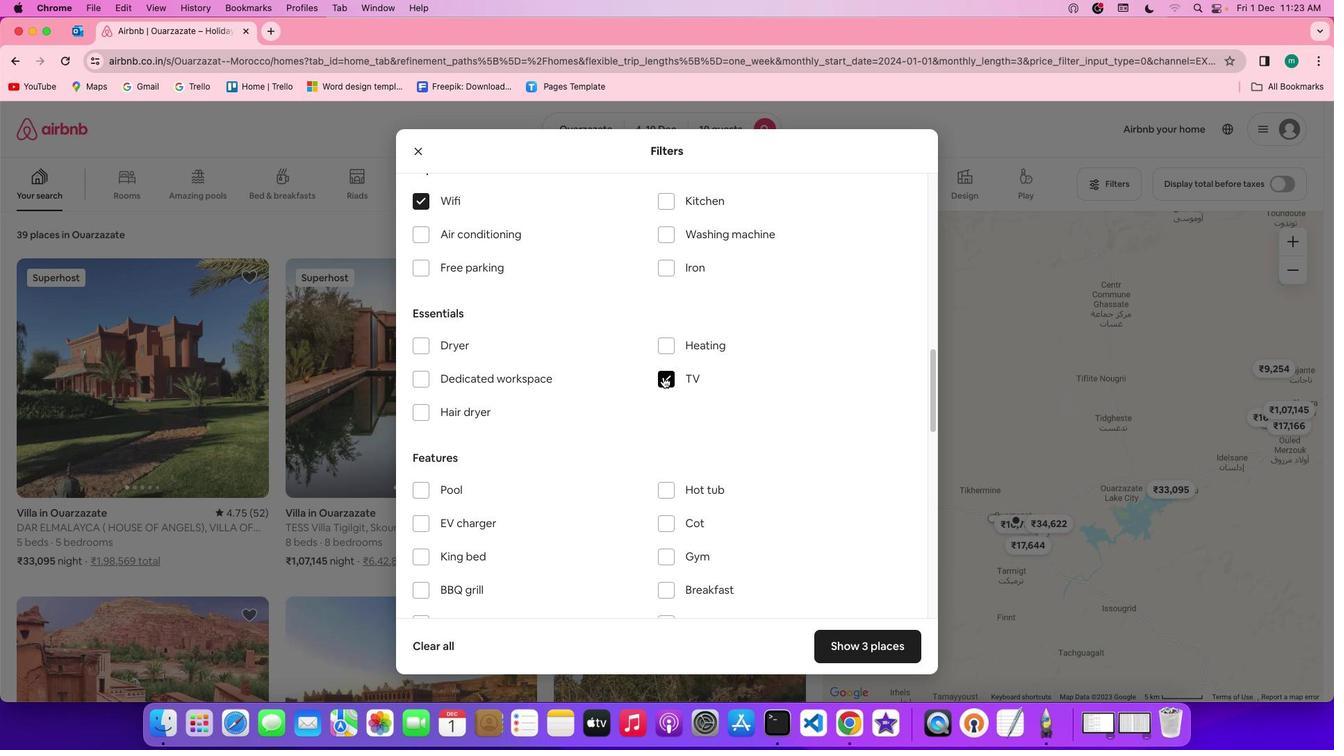
Action: Mouse moved to (543, 275)
Screenshot: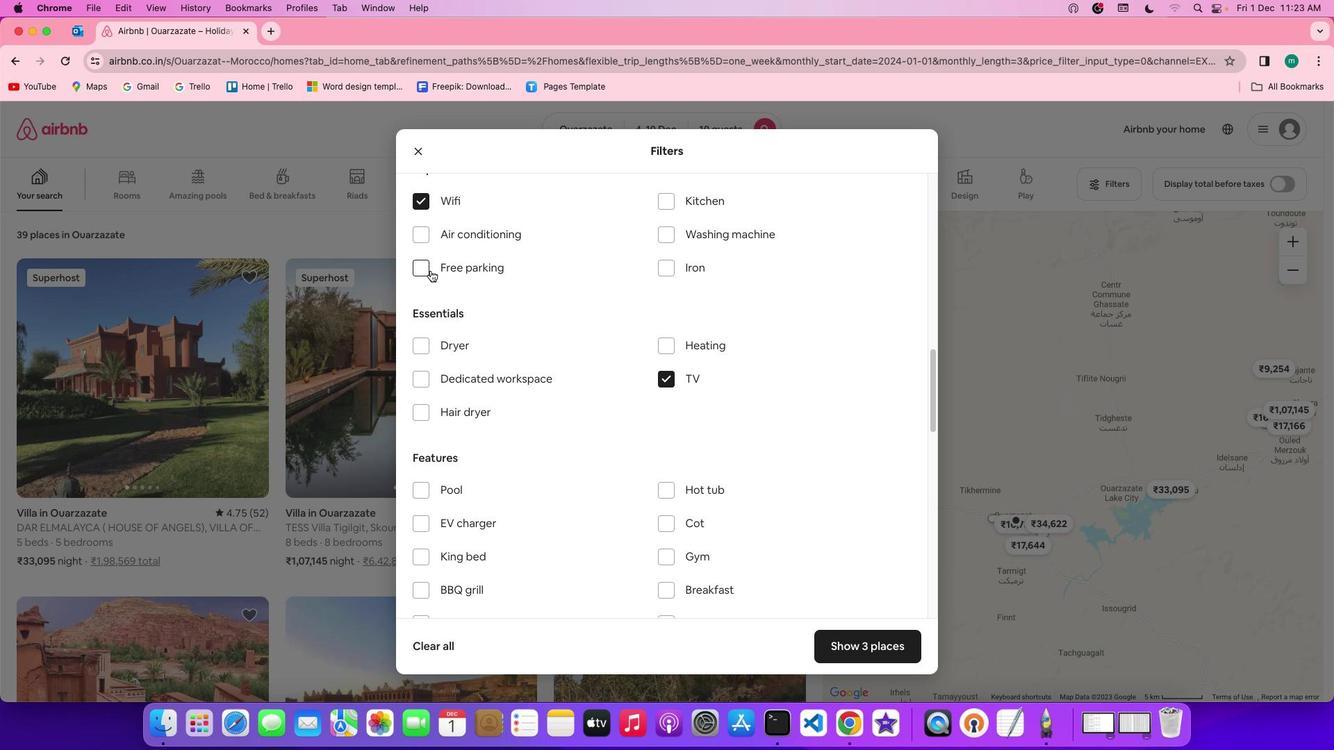 
Action: Mouse pressed left at (543, 275)
Screenshot: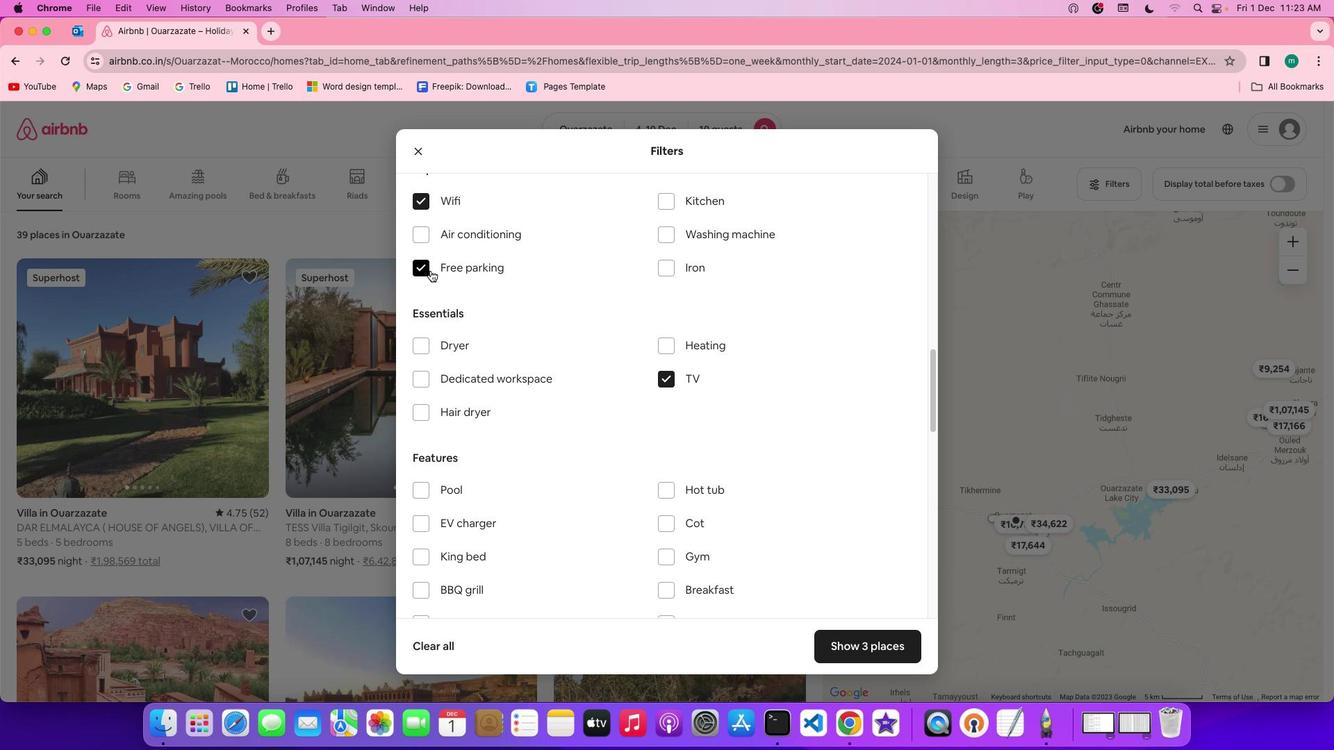 
Action: Mouse moved to (690, 330)
Screenshot: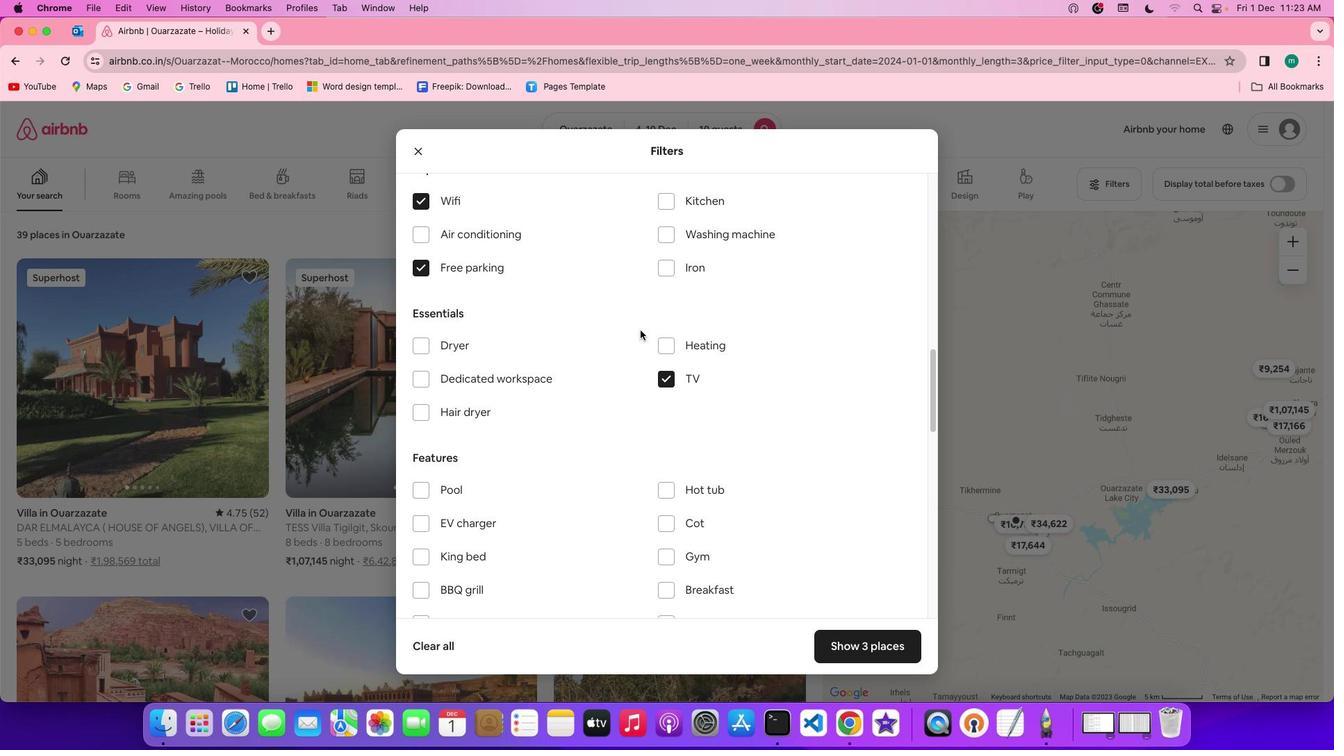 
Action: Mouse scrolled (690, 330) with delta (243, 31)
Screenshot: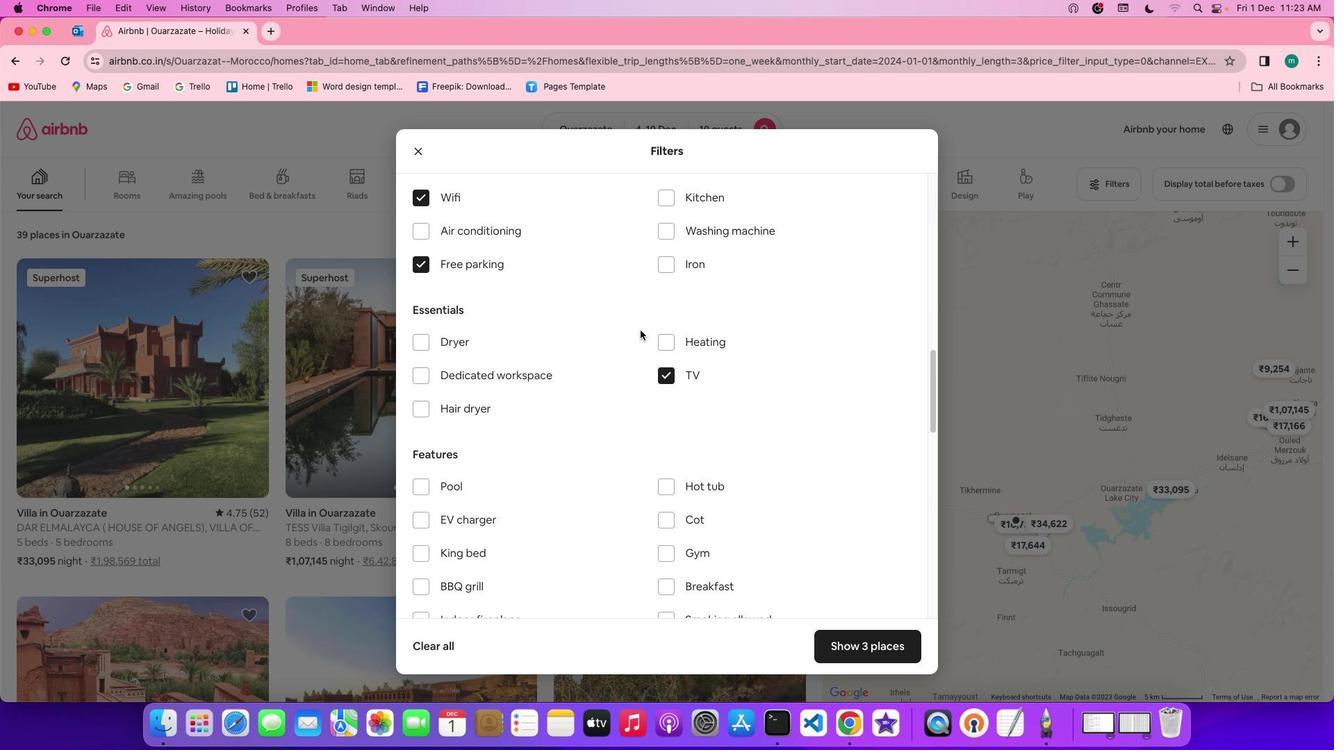
Action: Mouse scrolled (690, 330) with delta (243, 31)
Screenshot: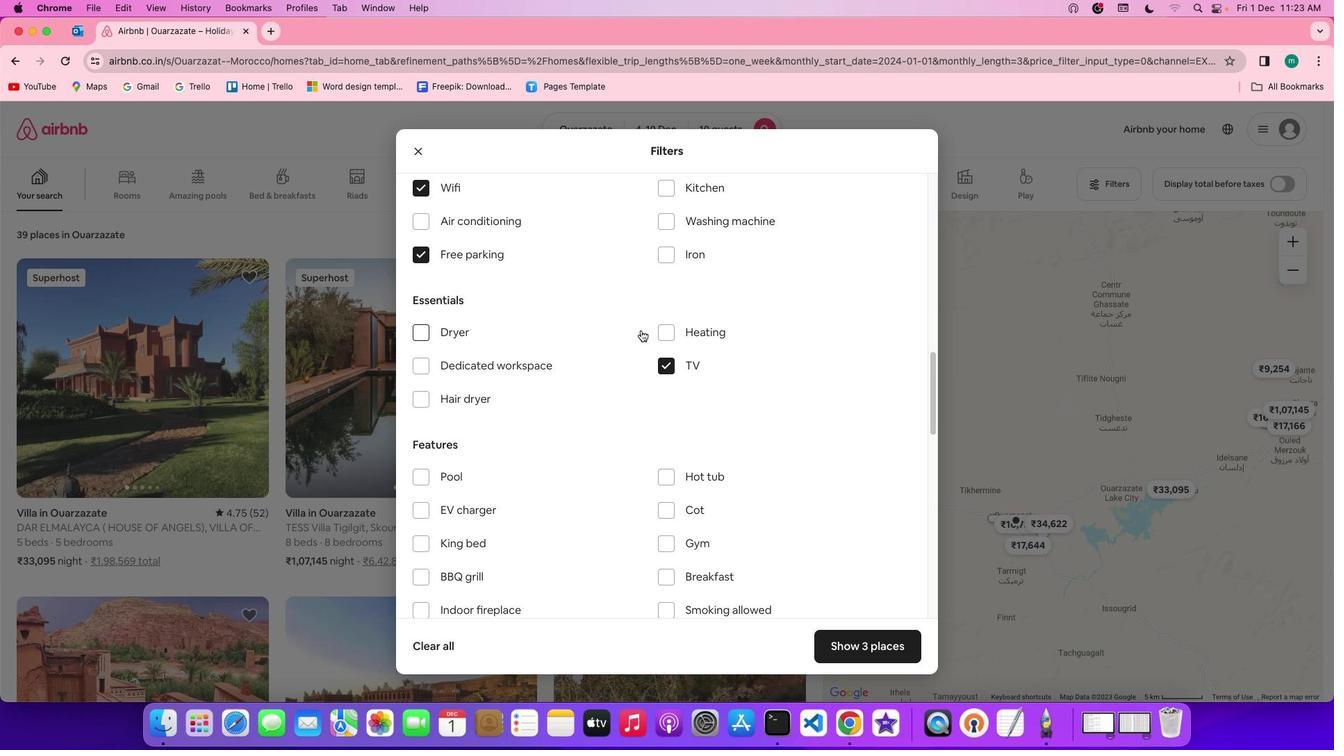 
Action: Mouse scrolled (690, 330) with delta (243, 31)
Screenshot: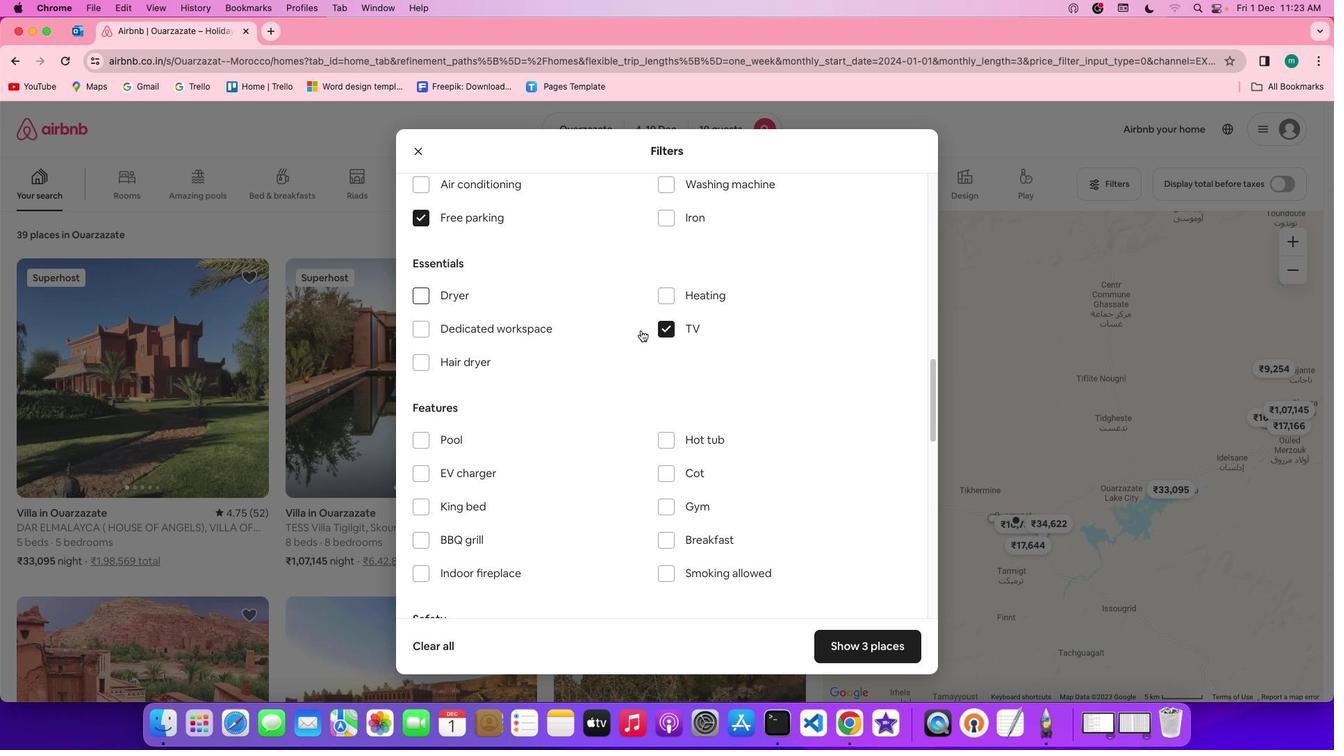 
Action: Mouse moved to (690, 330)
Screenshot: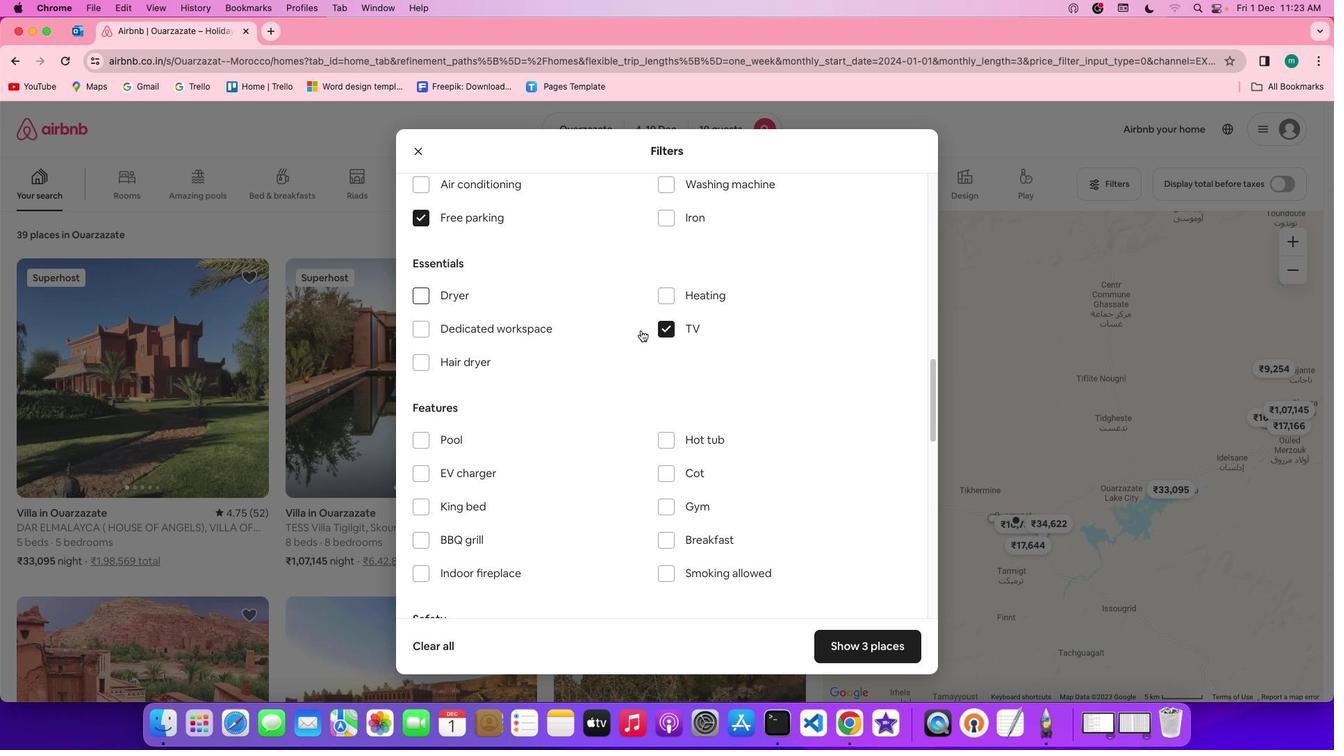 
Action: Mouse scrolled (690, 330) with delta (243, 31)
Screenshot: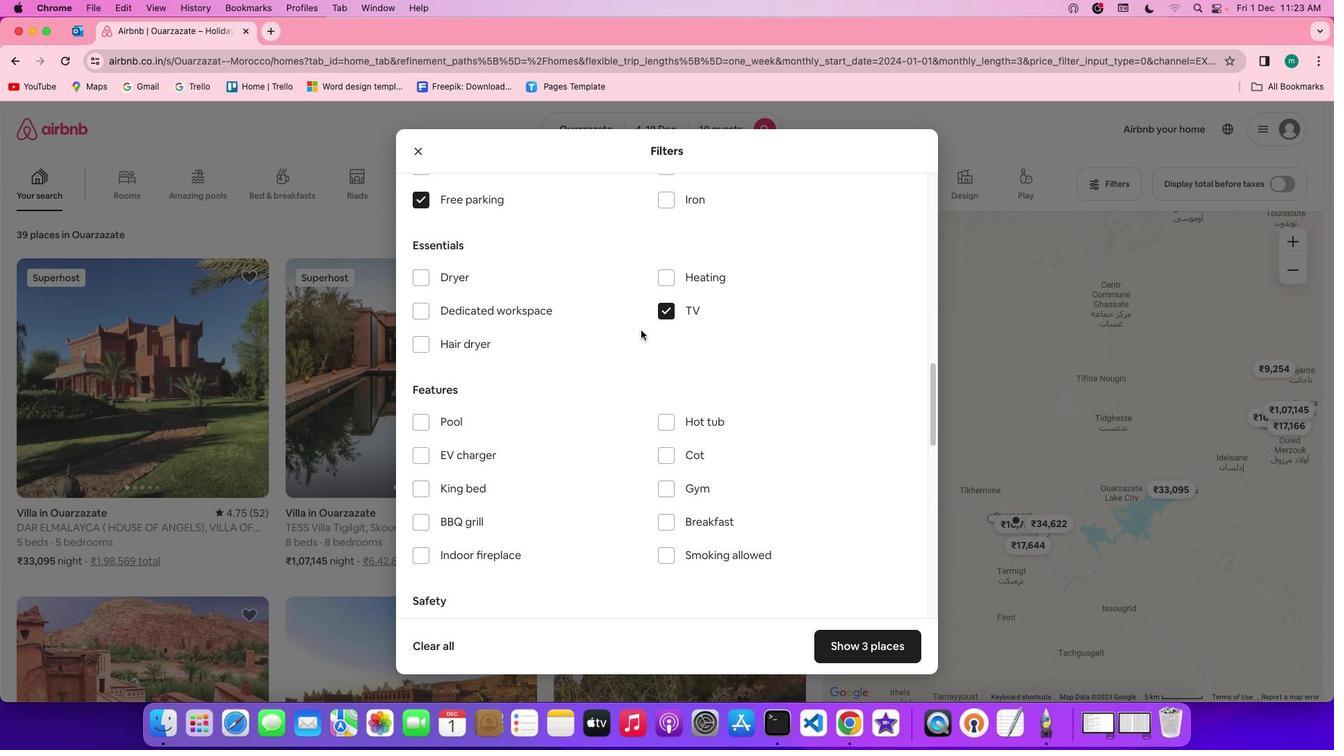 
Action: Mouse scrolled (690, 330) with delta (243, 31)
Screenshot: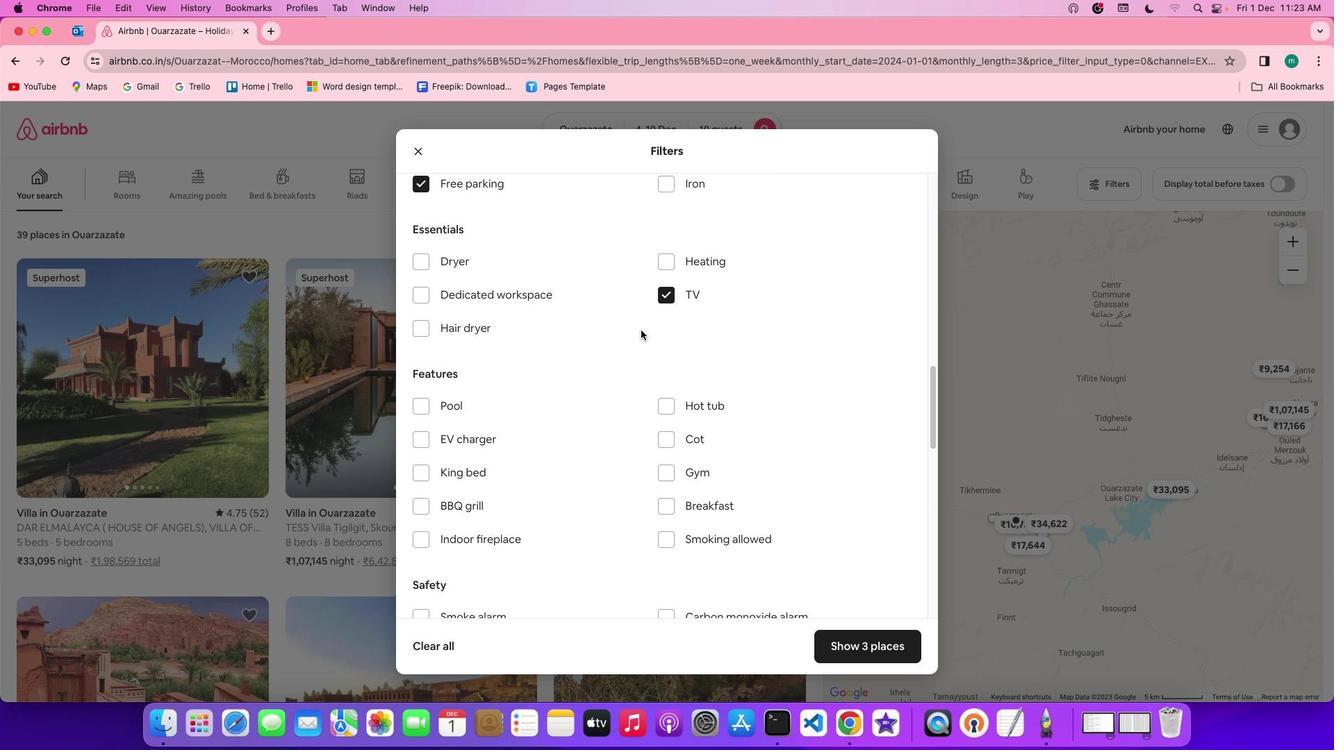 
Action: Mouse scrolled (690, 330) with delta (243, 31)
Screenshot: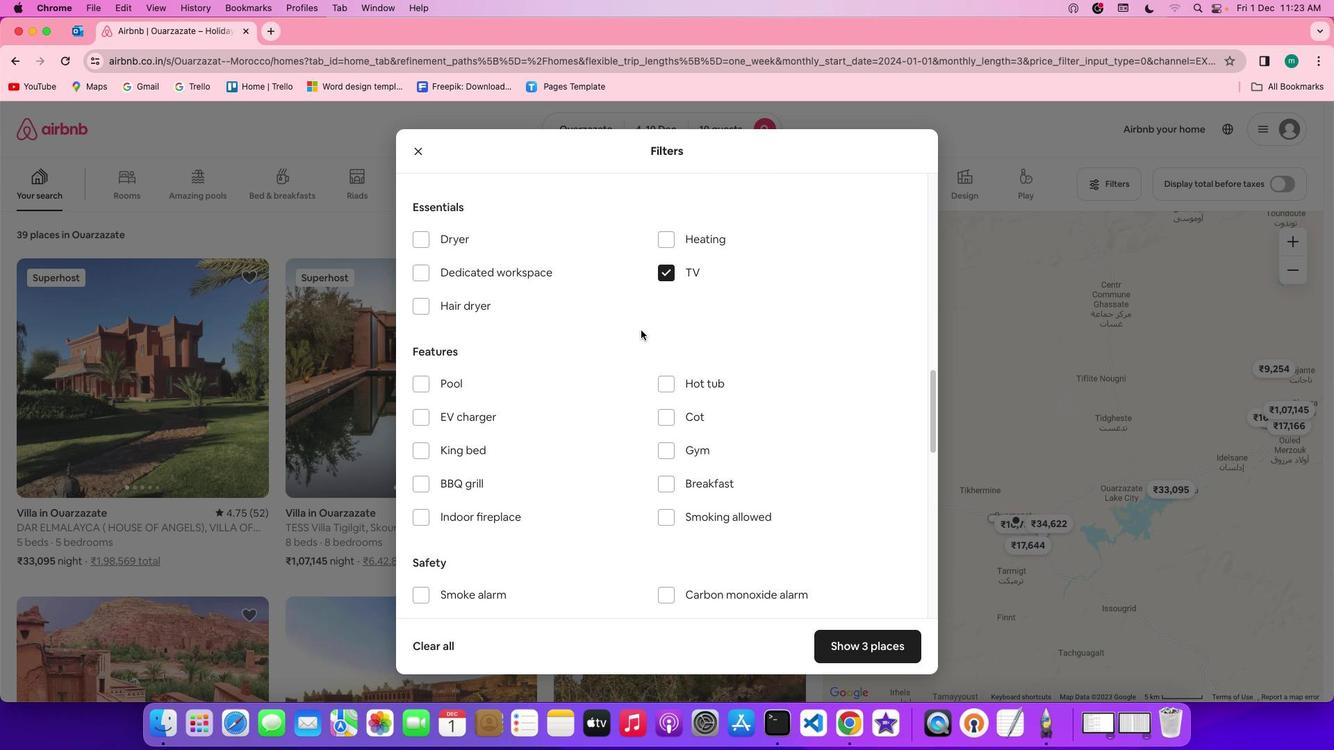 
Action: Mouse scrolled (690, 330) with delta (243, 31)
Screenshot: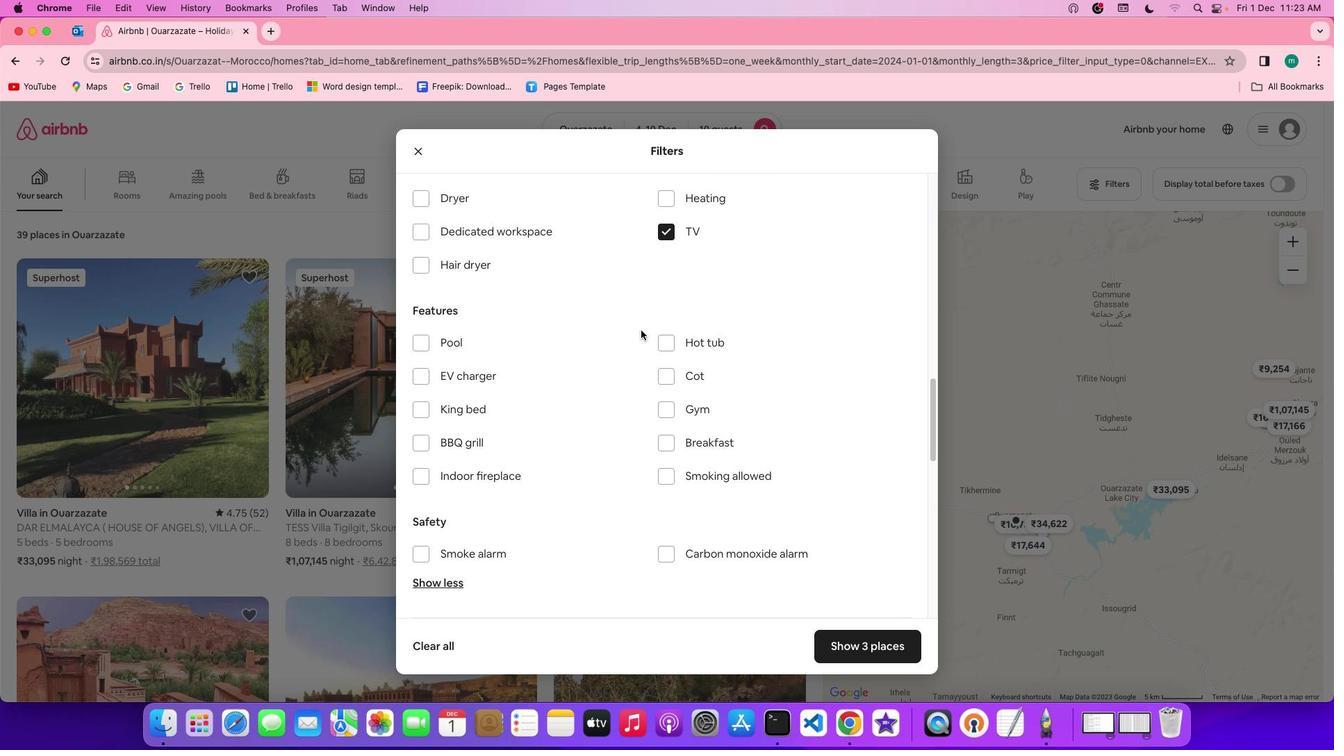 
Action: Mouse scrolled (690, 330) with delta (243, 31)
Screenshot: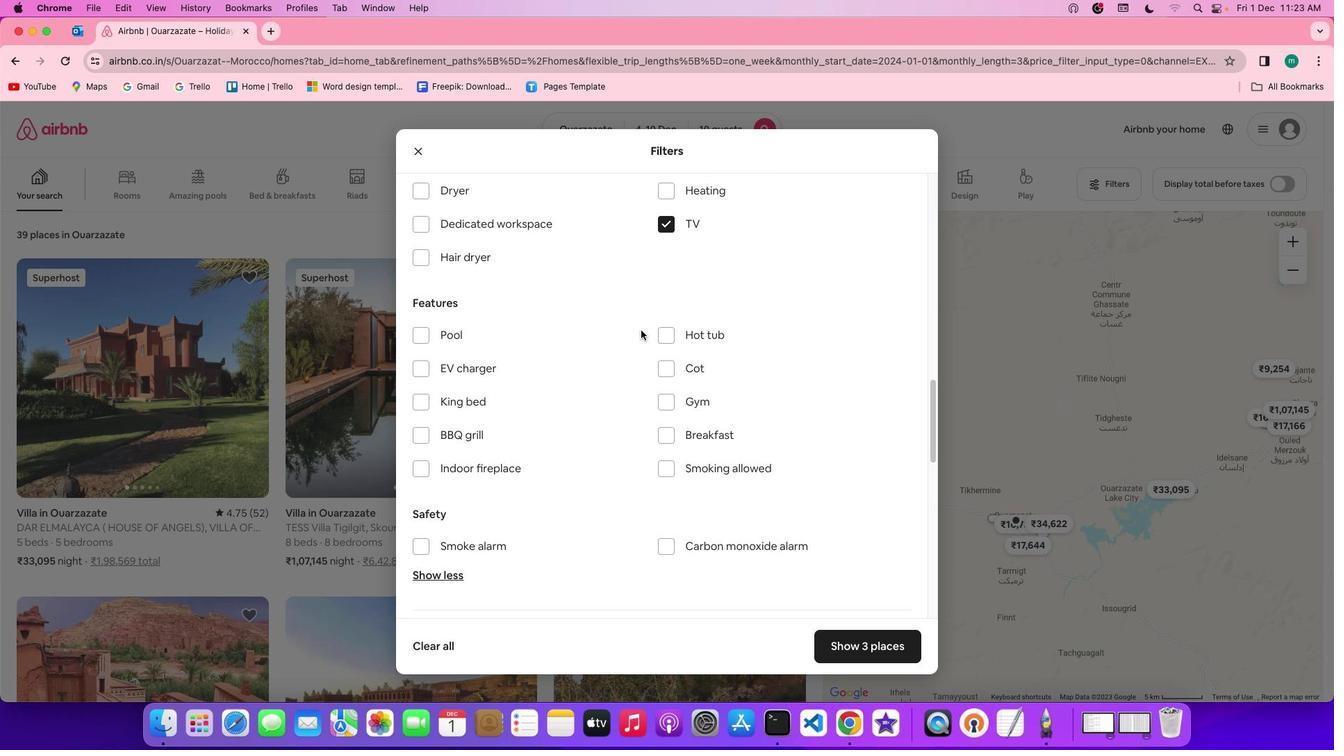 
Action: Mouse scrolled (690, 330) with delta (243, 31)
Screenshot: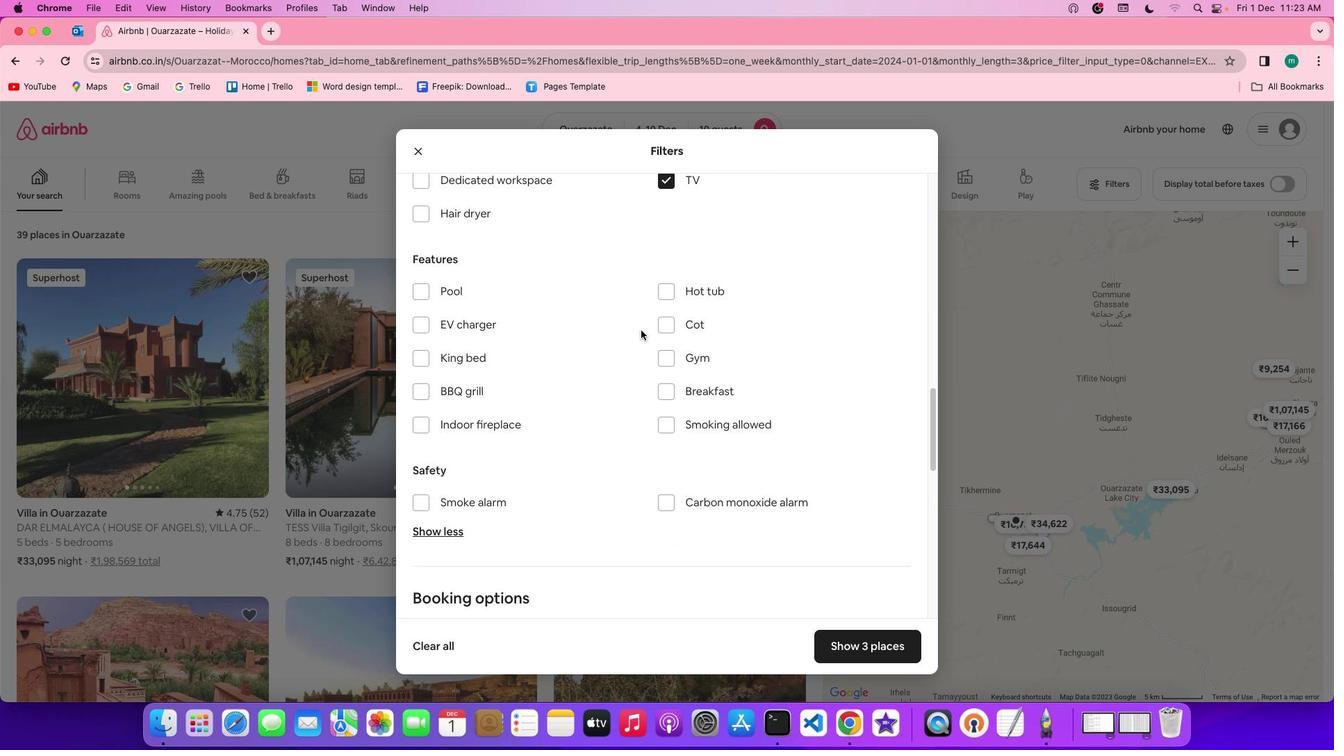 
Action: Mouse moved to (710, 327)
Screenshot: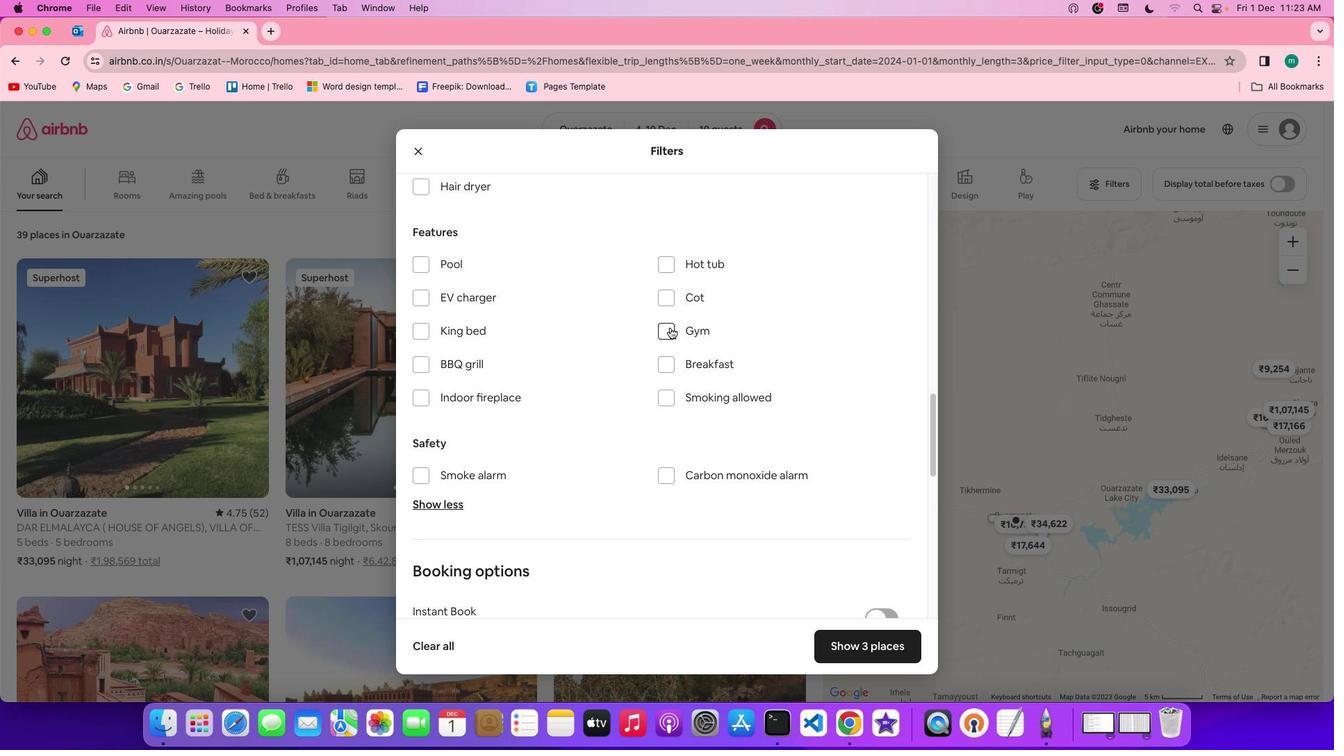 
Action: Mouse pressed left at (710, 327)
Screenshot: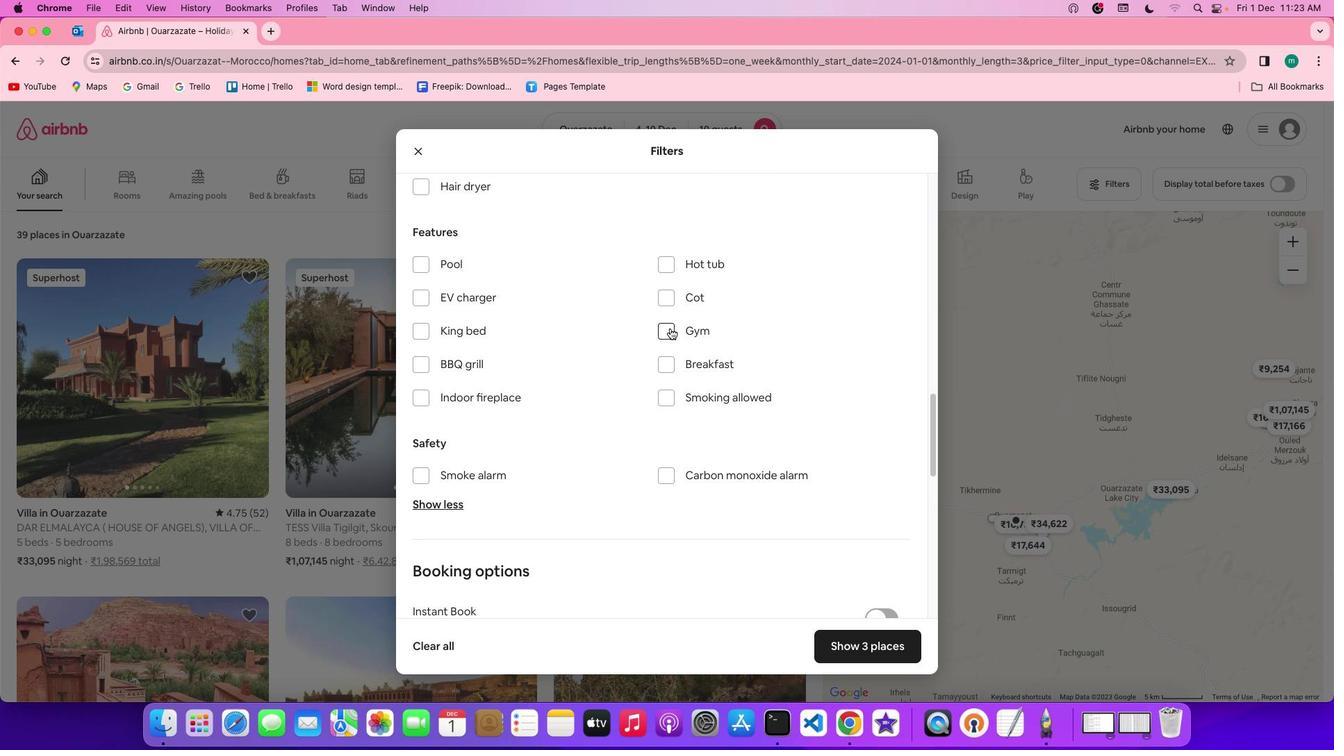 
Action: Mouse moved to (710, 362)
Screenshot: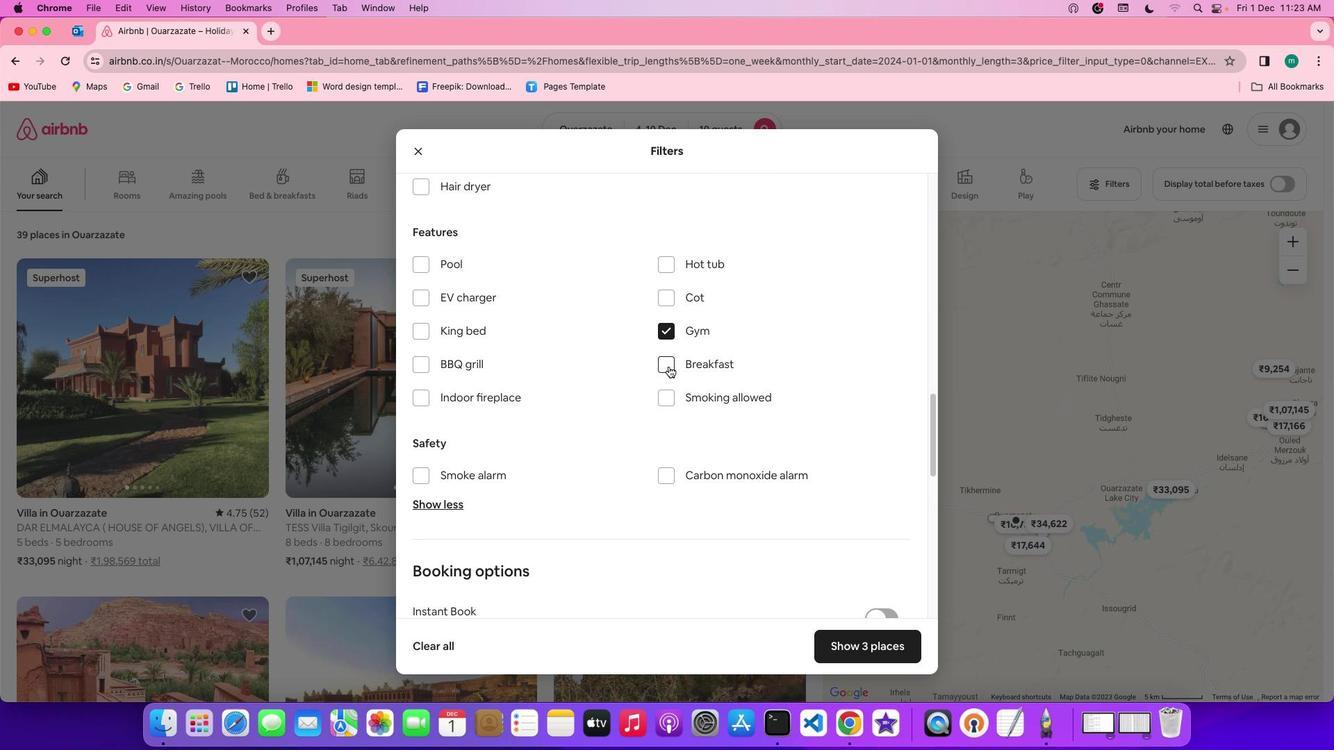 
Action: Mouse pressed left at (710, 362)
Screenshot: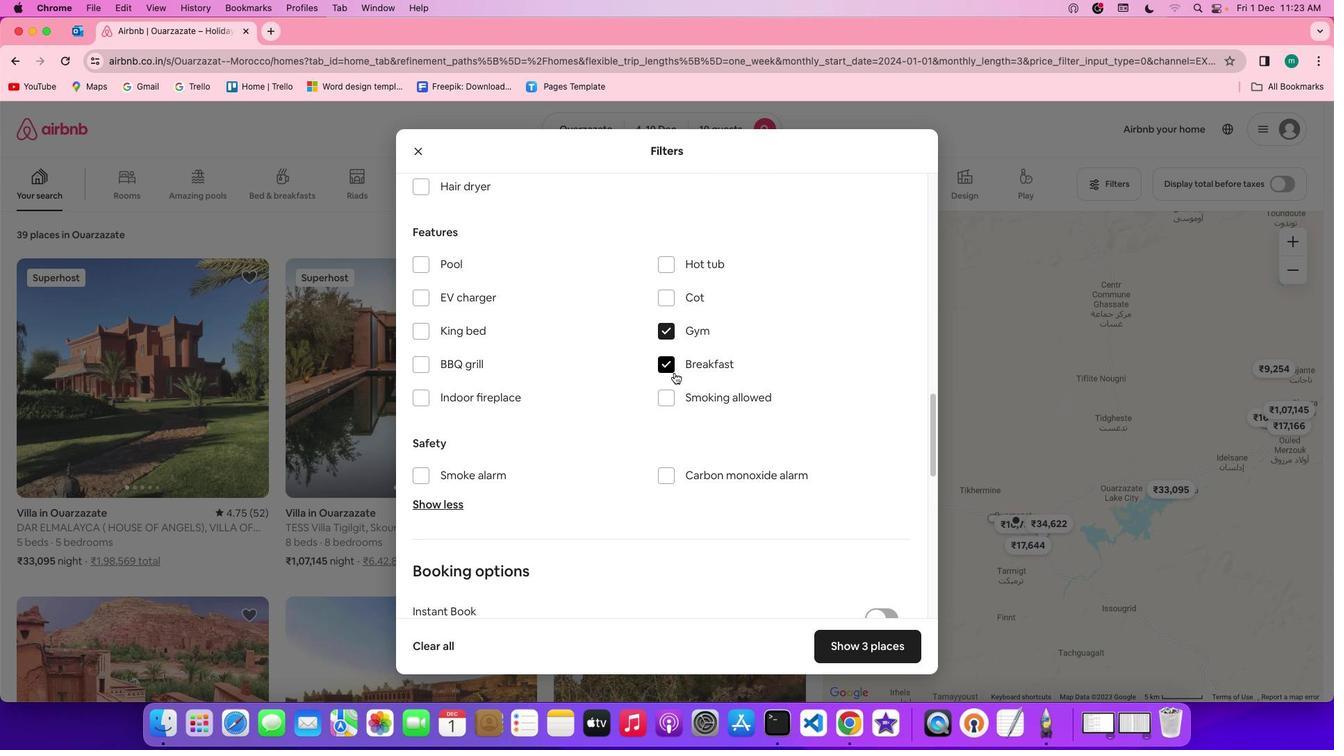 
Action: Mouse moved to (731, 391)
Screenshot: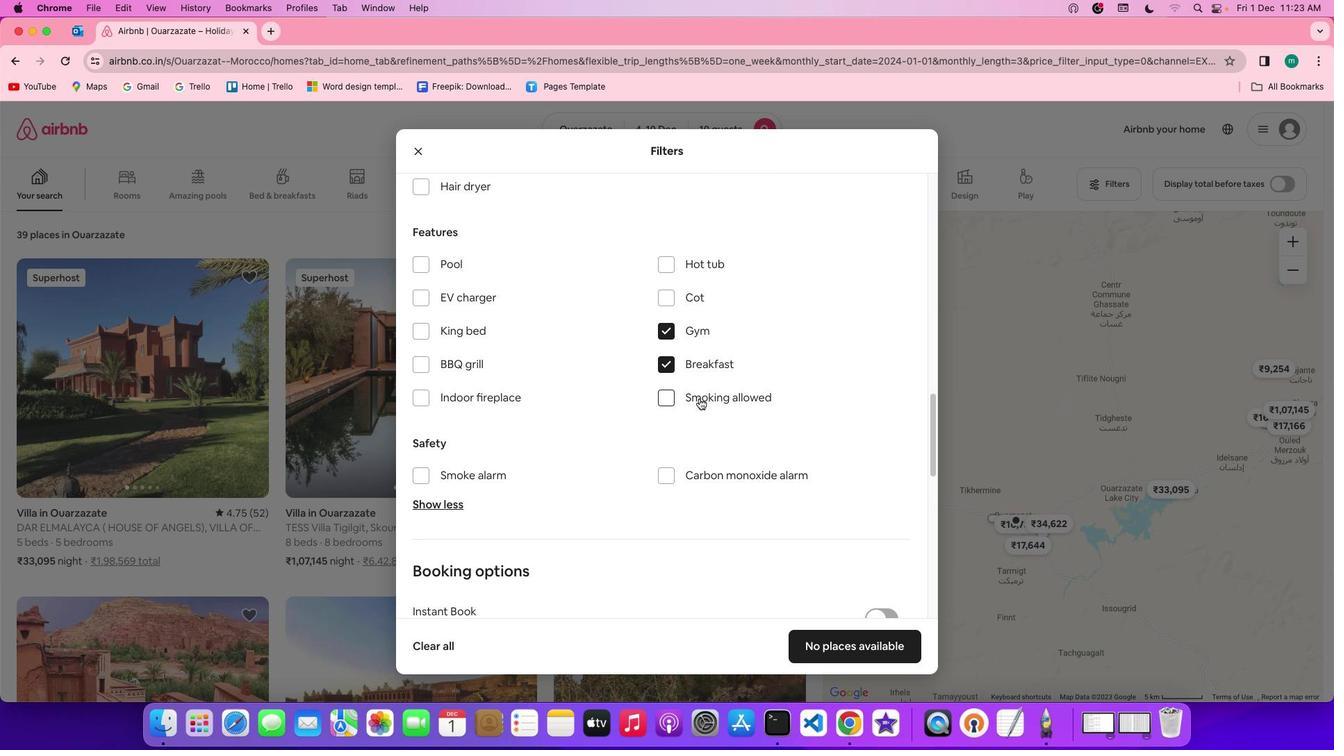 
Action: Mouse scrolled (731, 391) with delta (243, 31)
Screenshot: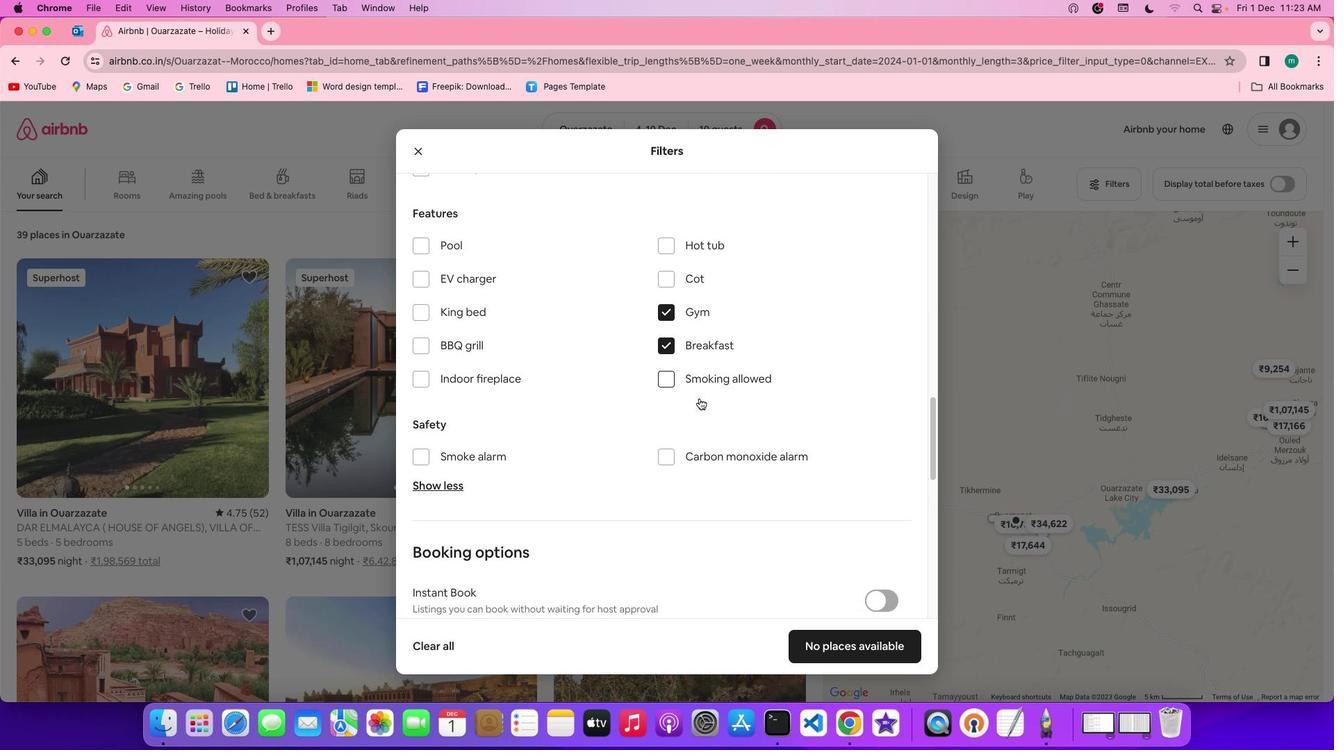 
Action: Mouse scrolled (731, 391) with delta (243, 31)
Screenshot: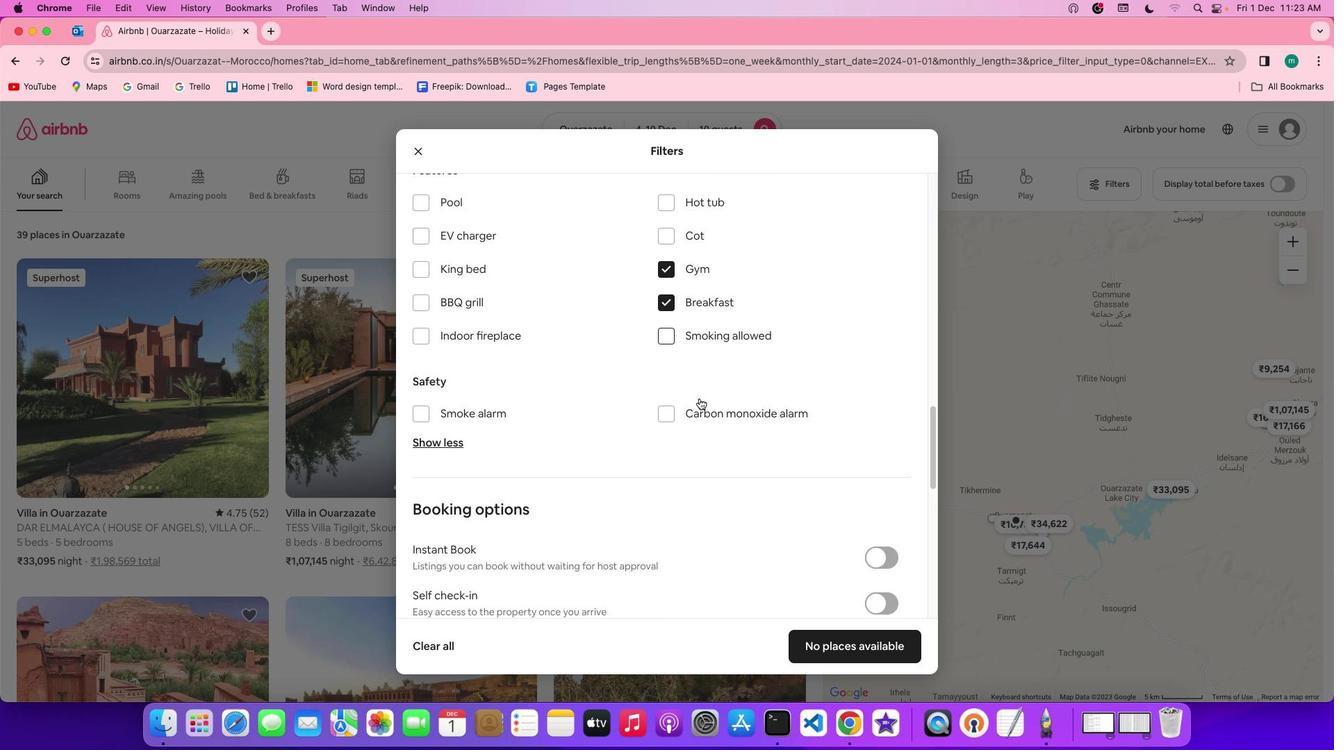 
Action: Mouse scrolled (731, 391) with delta (243, 31)
Screenshot: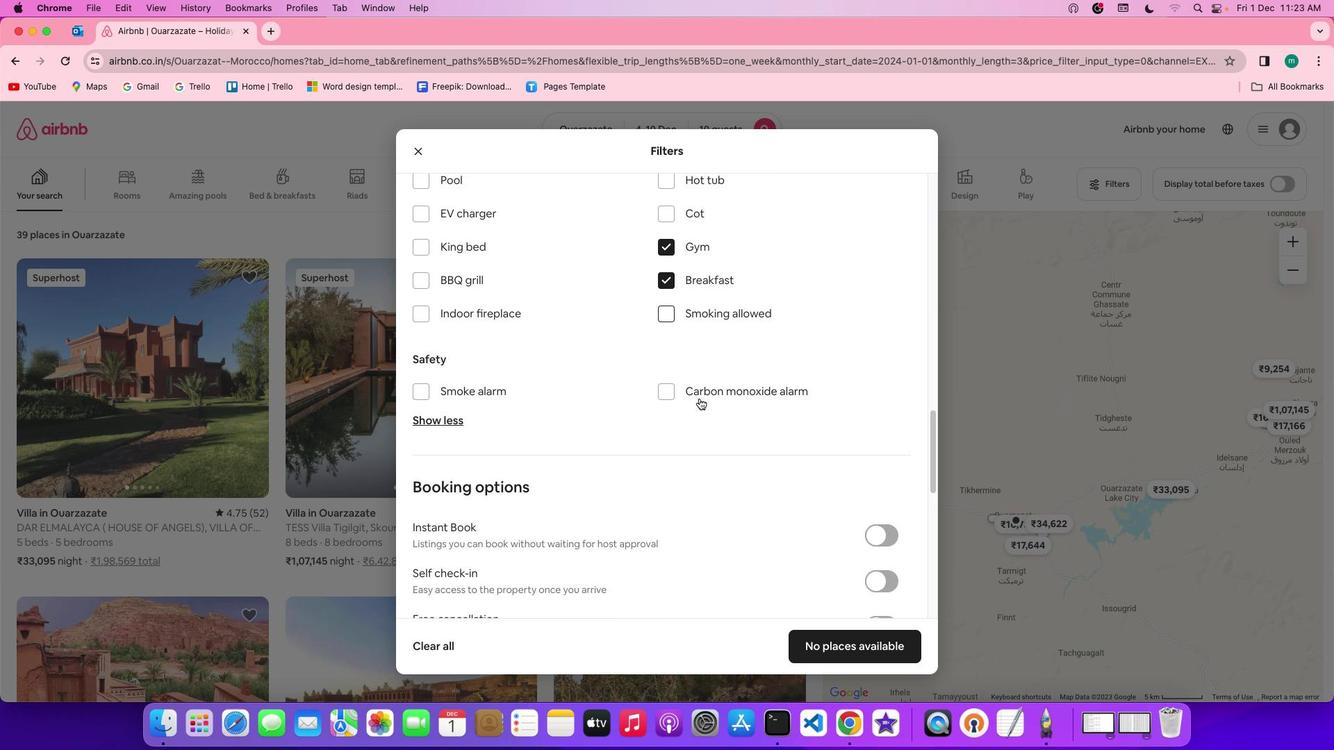 
Action: Mouse scrolled (731, 391) with delta (243, 30)
Screenshot: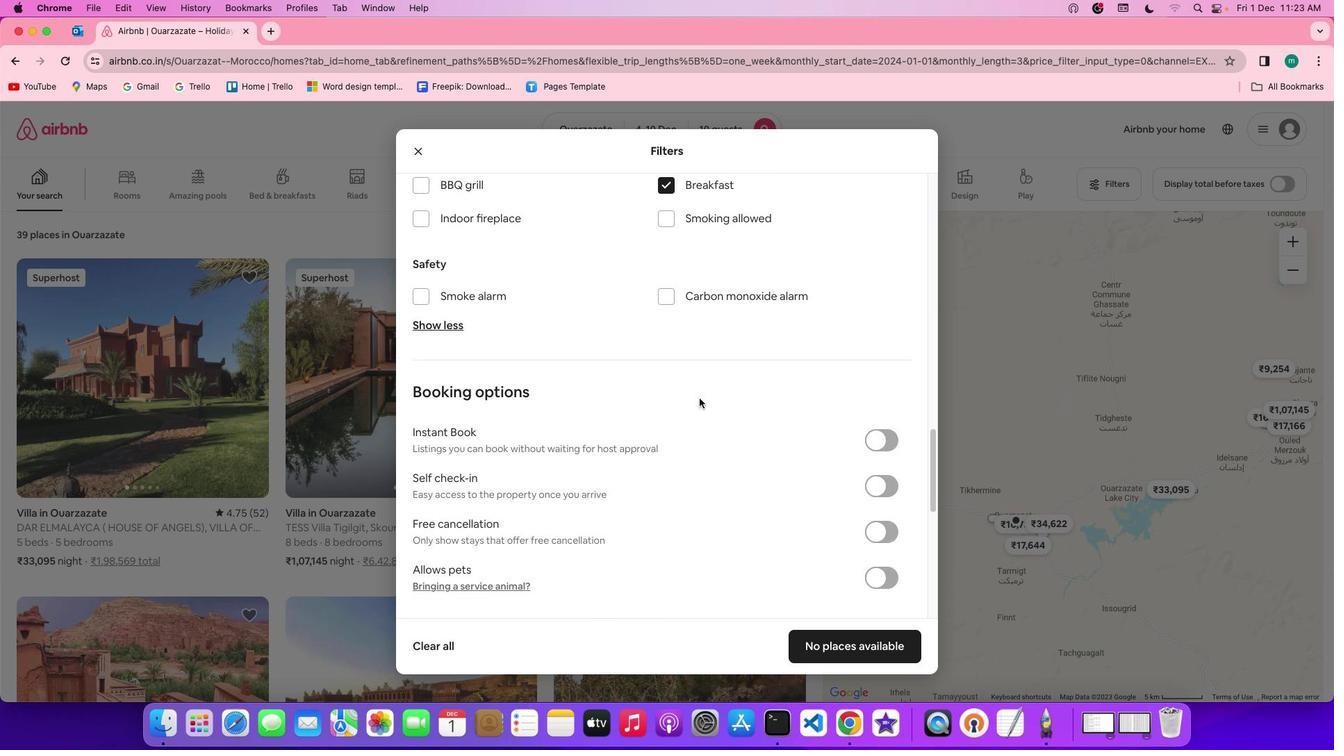 
Action: Mouse moved to (757, 439)
Screenshot: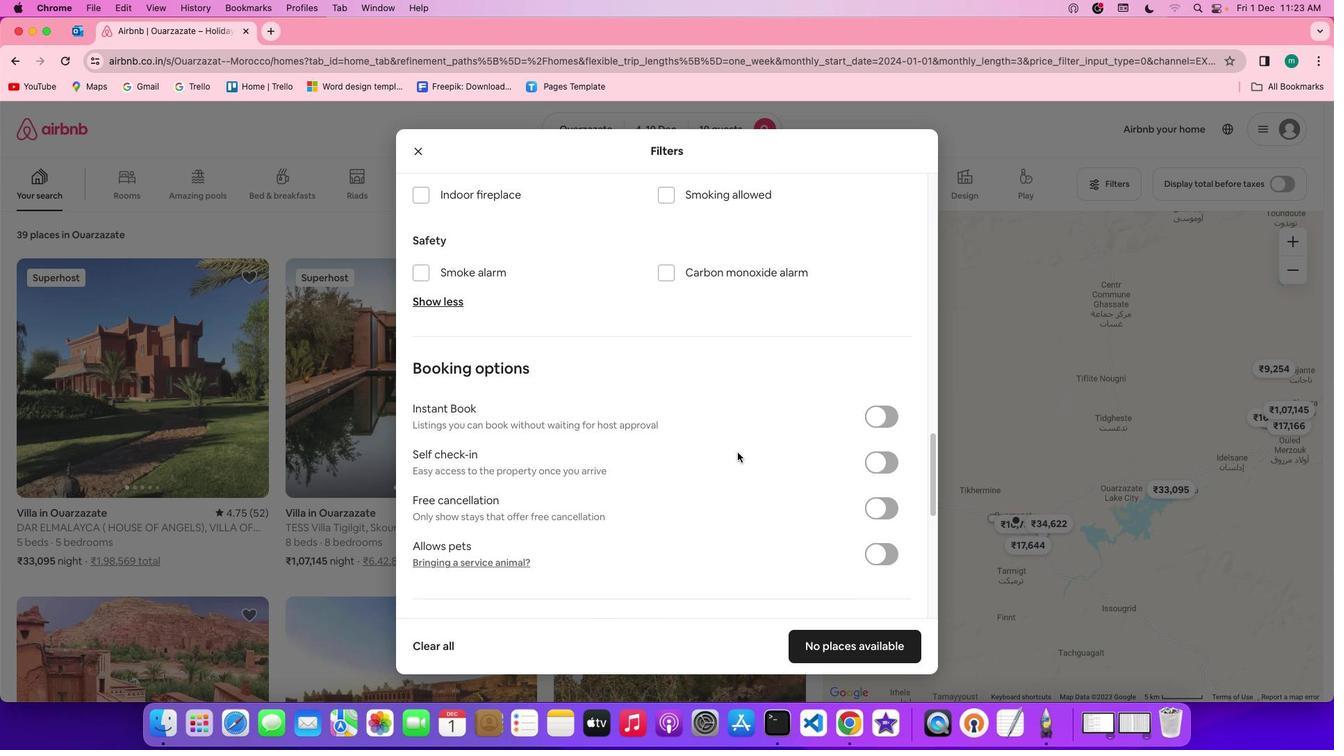 
Action: Mouse scrolled (757, 439) with delta (243, 31)
Screenshot: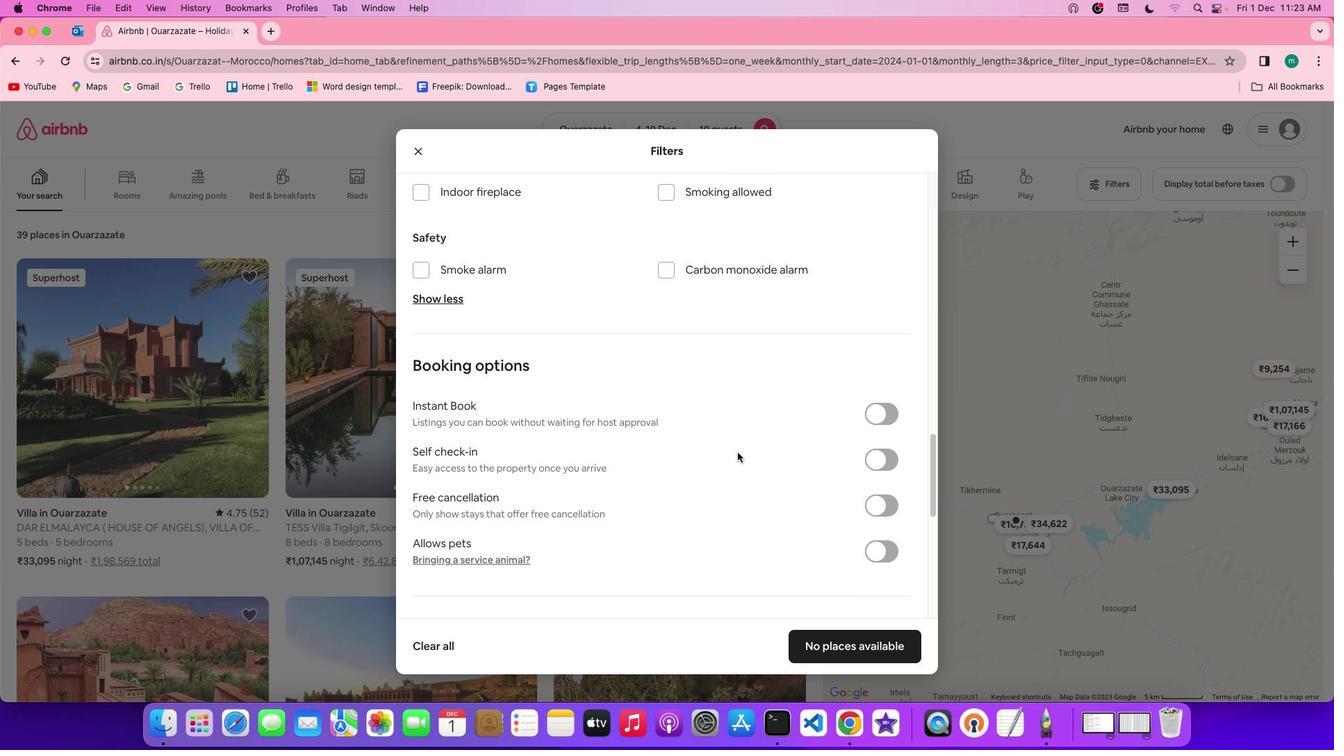 
Action: Mouse scrolled (757, 439) with delta (243, 31)
Screenshot: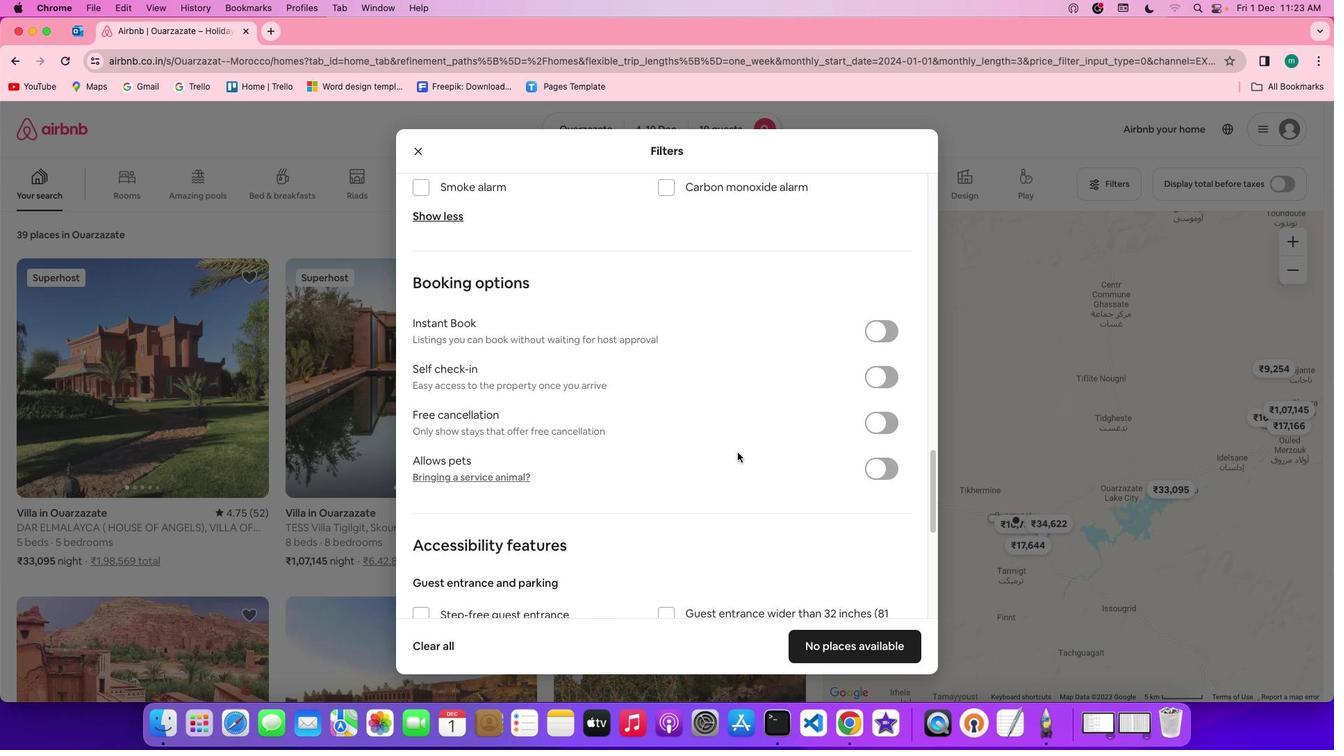 
Action: Mouse scrolled (757, 439) with delta (243, 31)
Screenshot: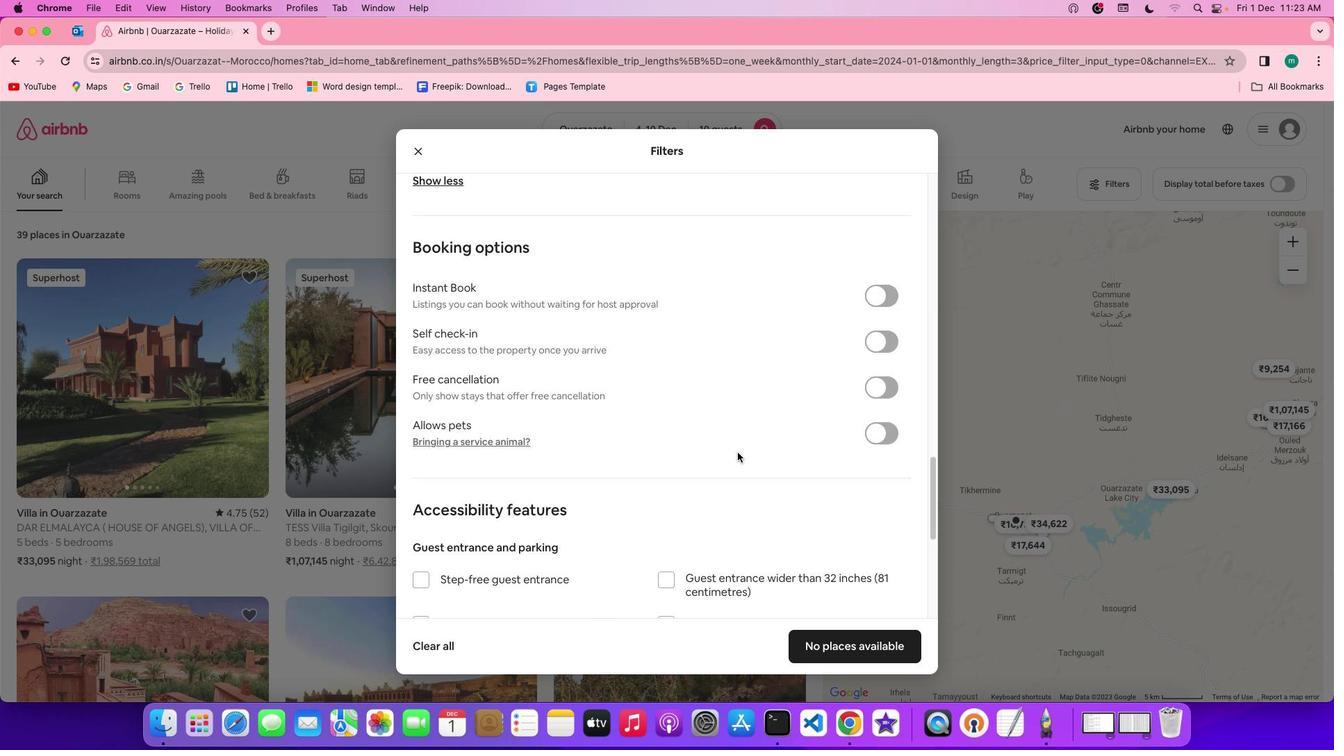 
Action: Mouse scrolled (757, 439) with delta (243, 29)
Screenshot: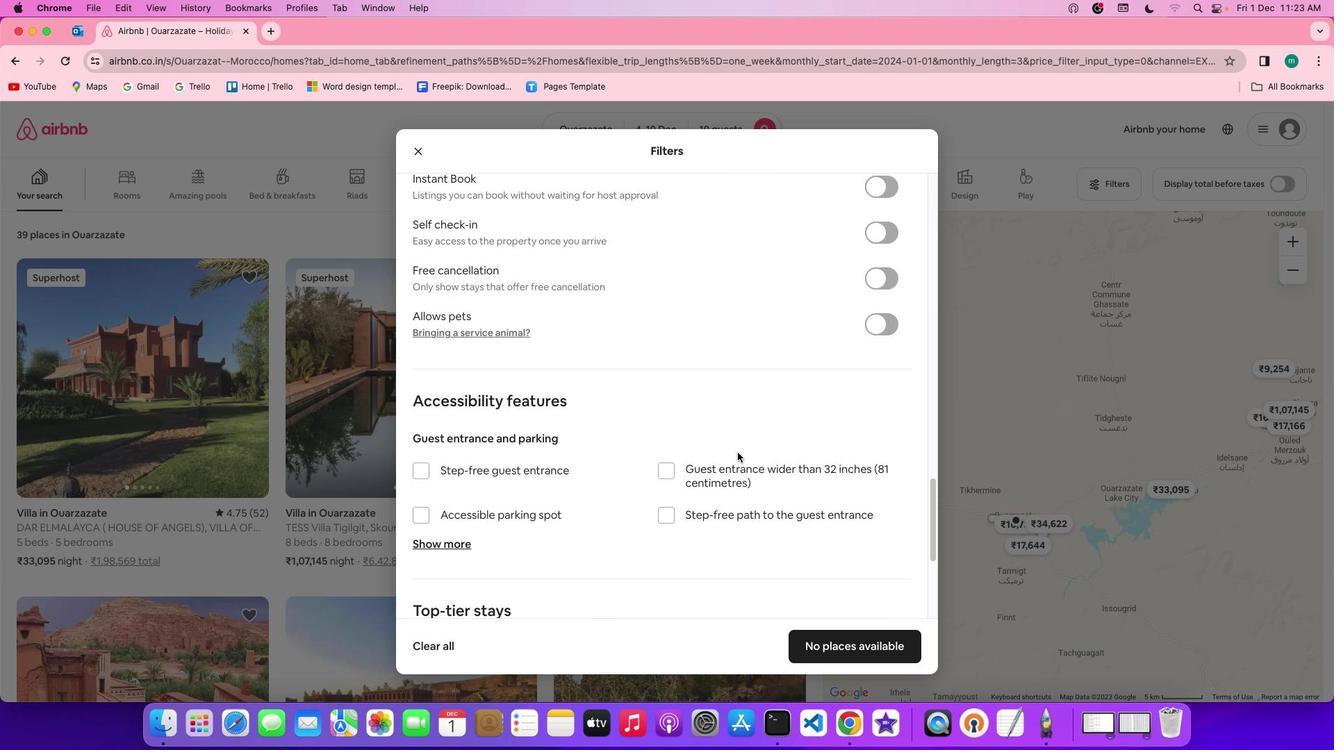 
Action: Mouse scrolled (757, 439) with delta (243, 29)
Screenshot: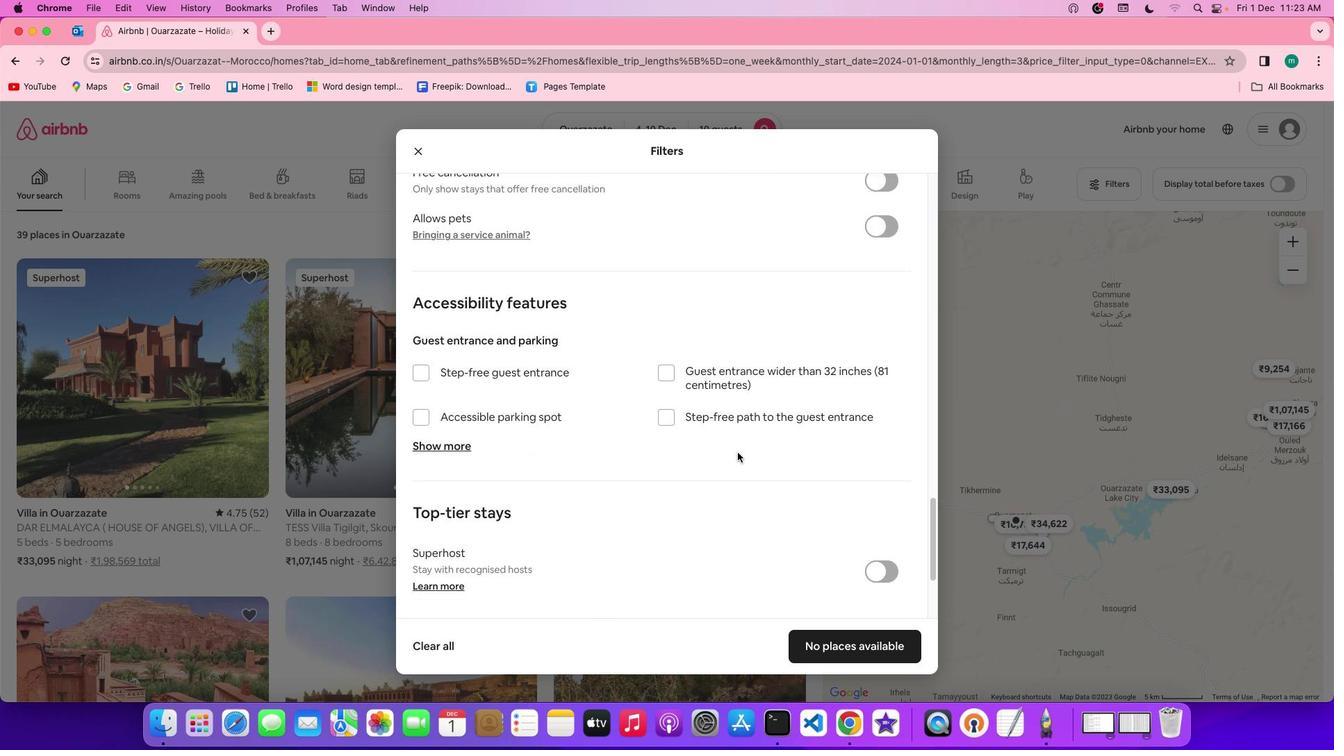 
Action: Mouse scrolled (757, 439) with delta (243, 31)
Screenshot: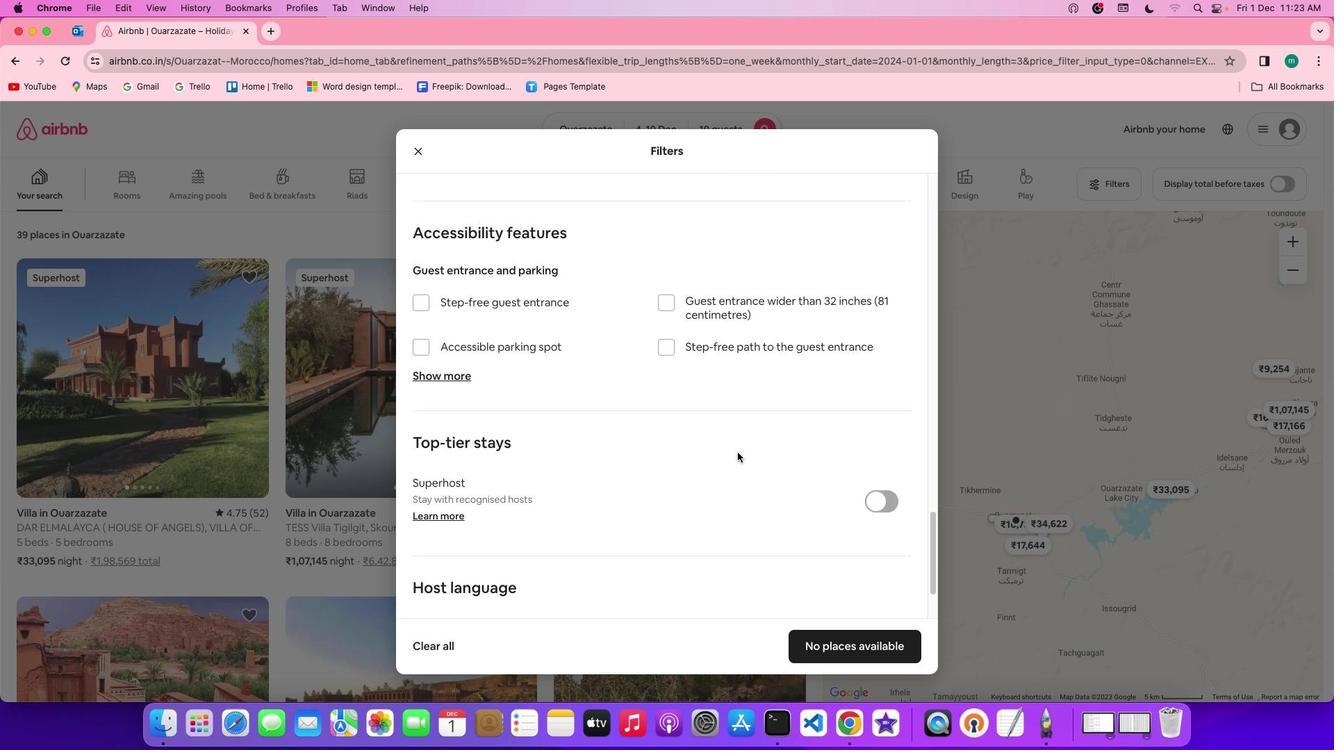 
Action: Mouse scrolled (757, 439) with delta (243, 31)
Screenshot: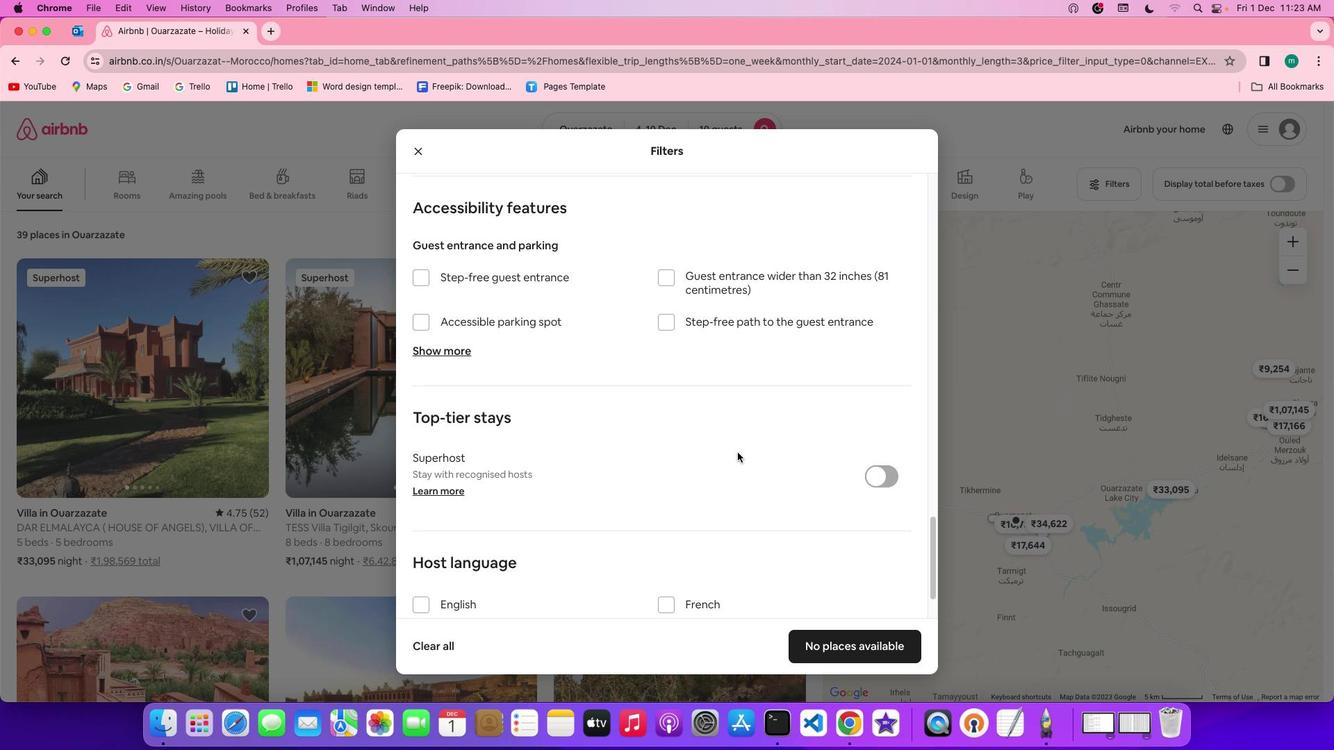 
Action: Mouse scrolled (757, 439) with delta (243, 30)
Screenshot: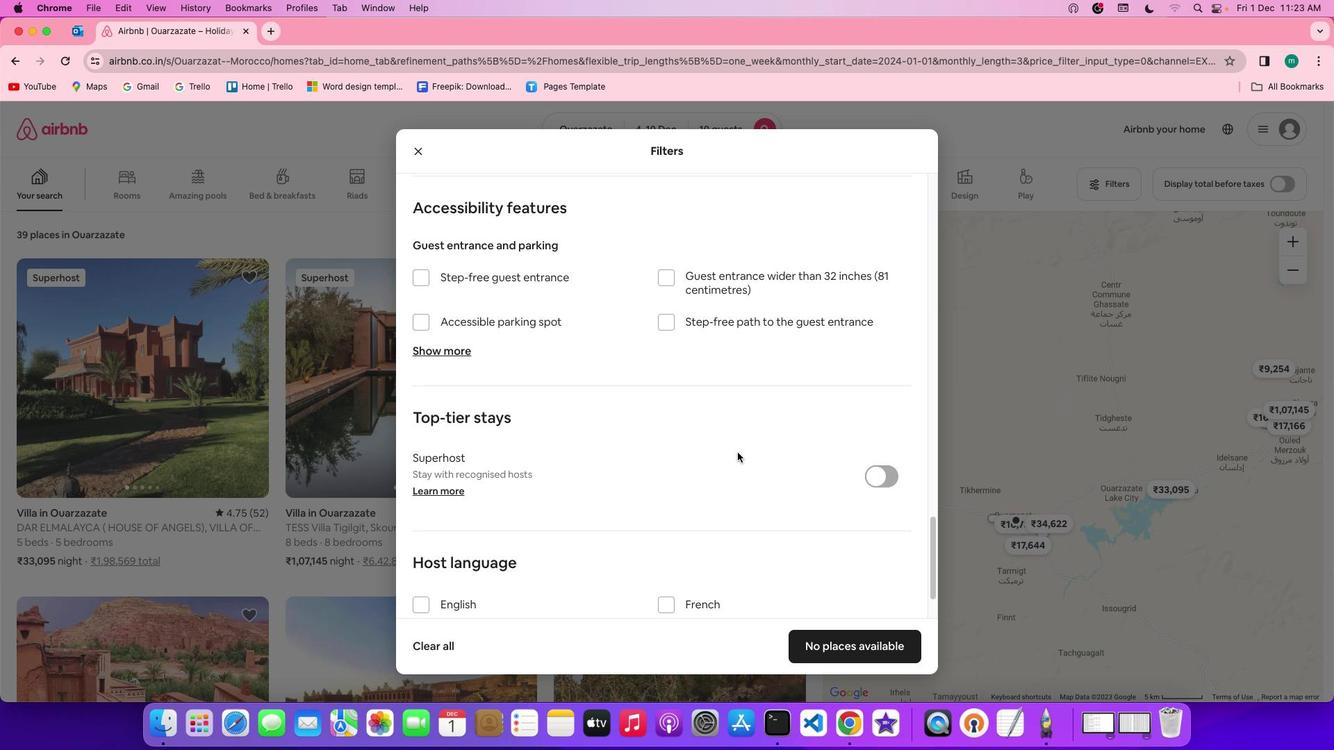 
Action: Mouse scrolled (757, 439) with delta (243, 29)
Screenshot: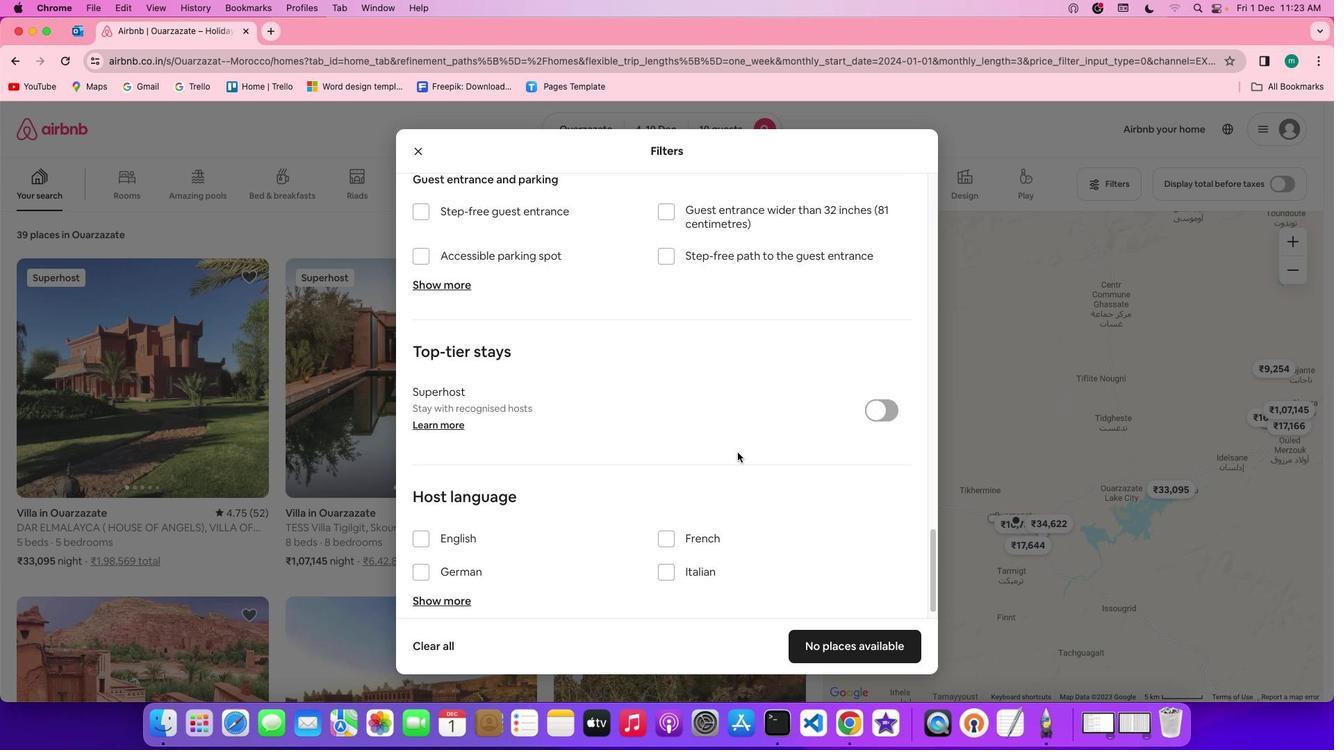 
Action: Mouse scrolled (757, 439) with delta (243, 29)
Screenshot: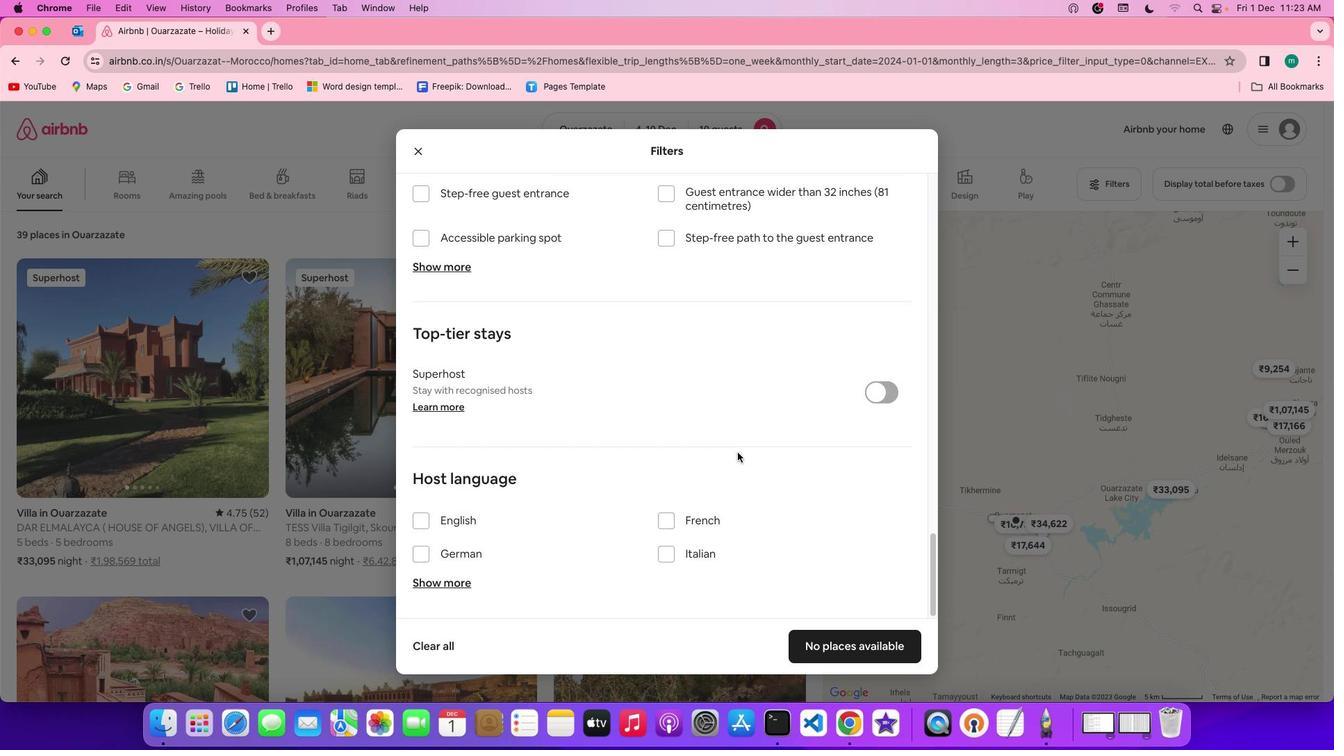 
Action: Mouse scrolled (757, 439) with delta (243, 31)
Screenshot: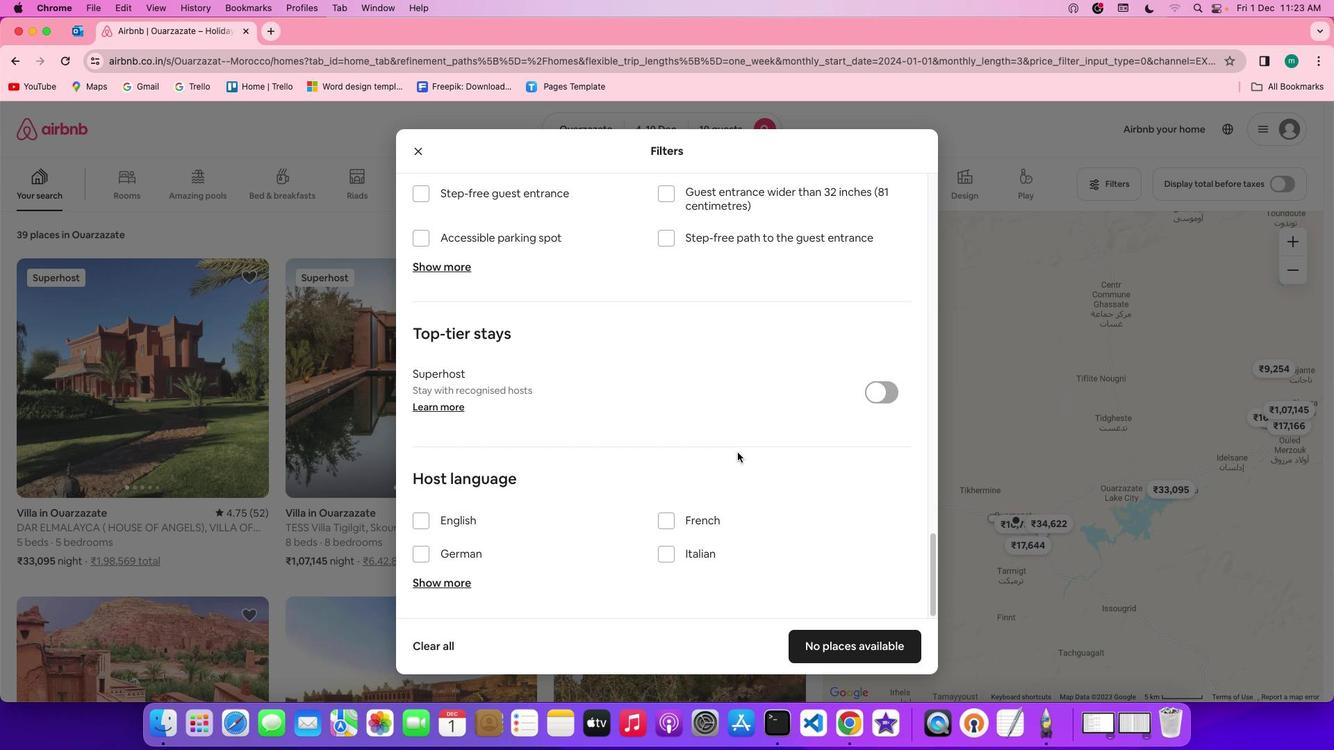 
Action: Mouse scrolled (757, 439) with delta (243, 31)
Screenshot: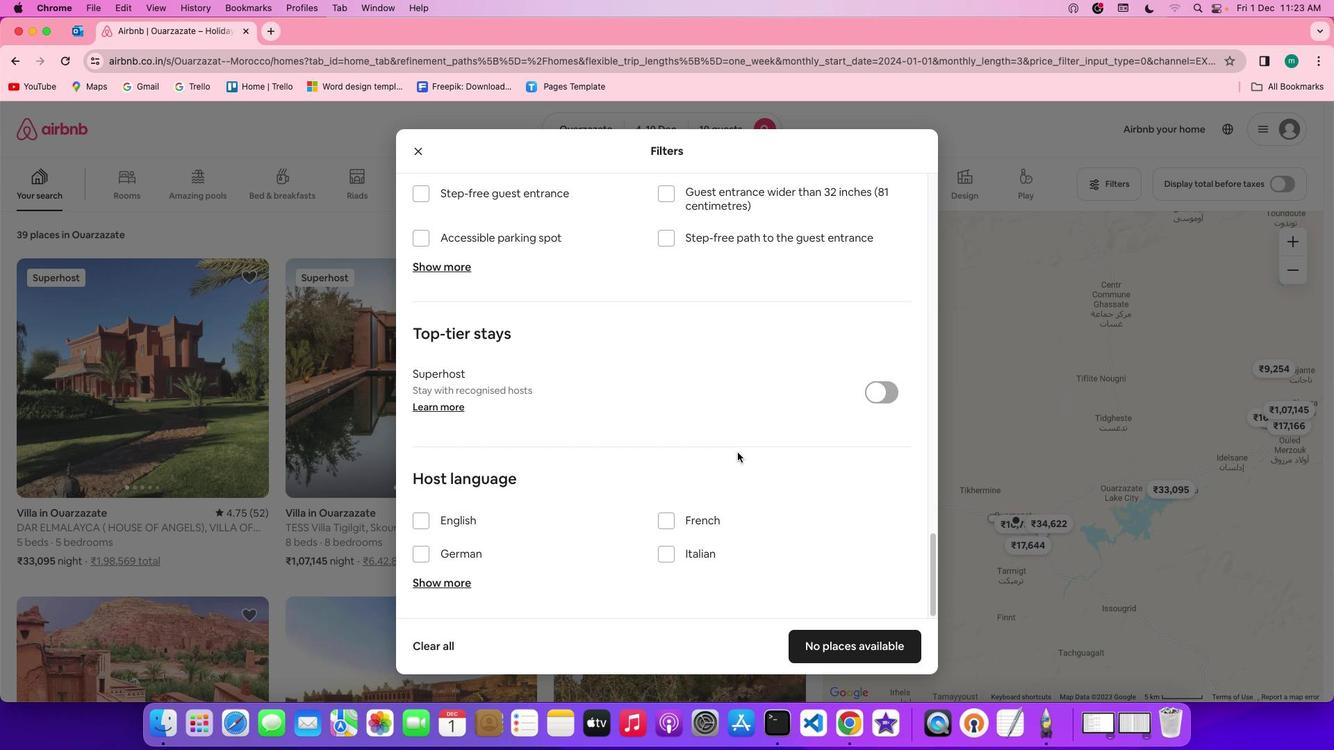 
Action: Mouse scrolled (757, 439) with delta (243, 29)
Screenshot: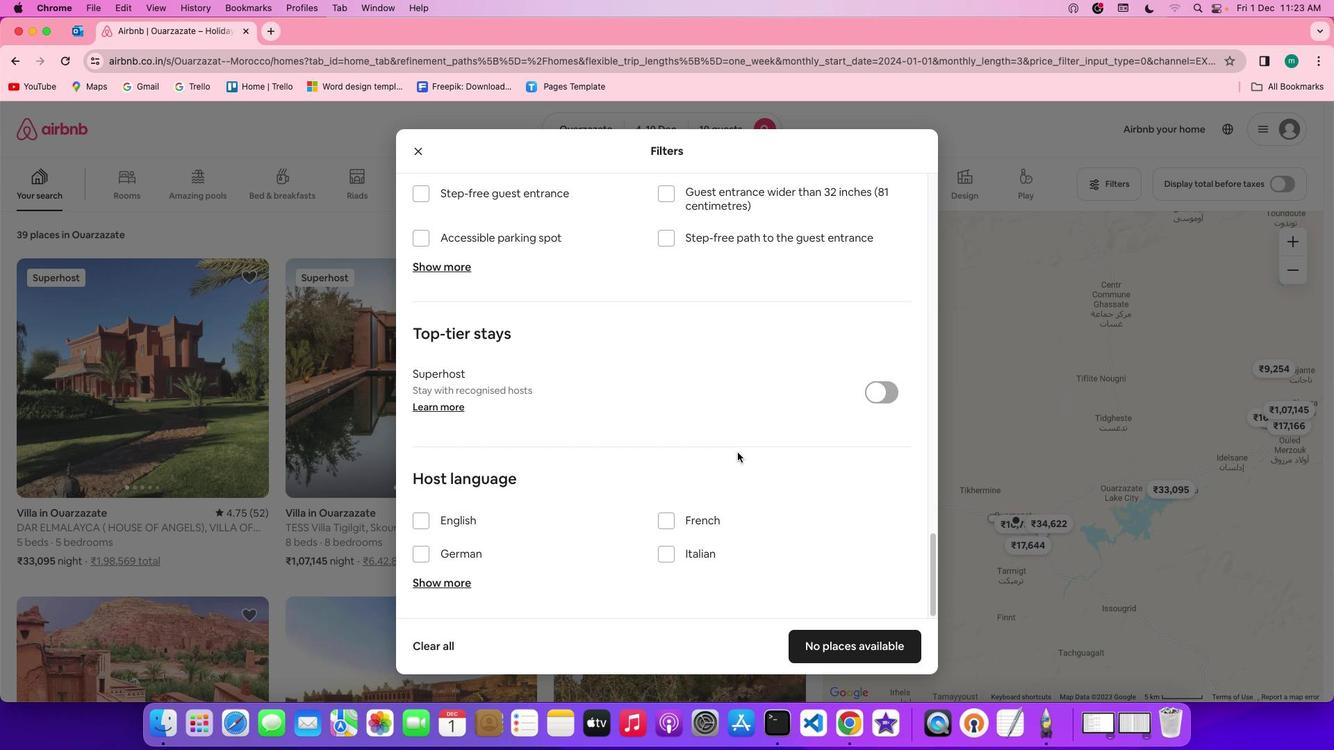 
Action: Mouse scrolled (757, 439) with delta (243, 29)
Screenshot: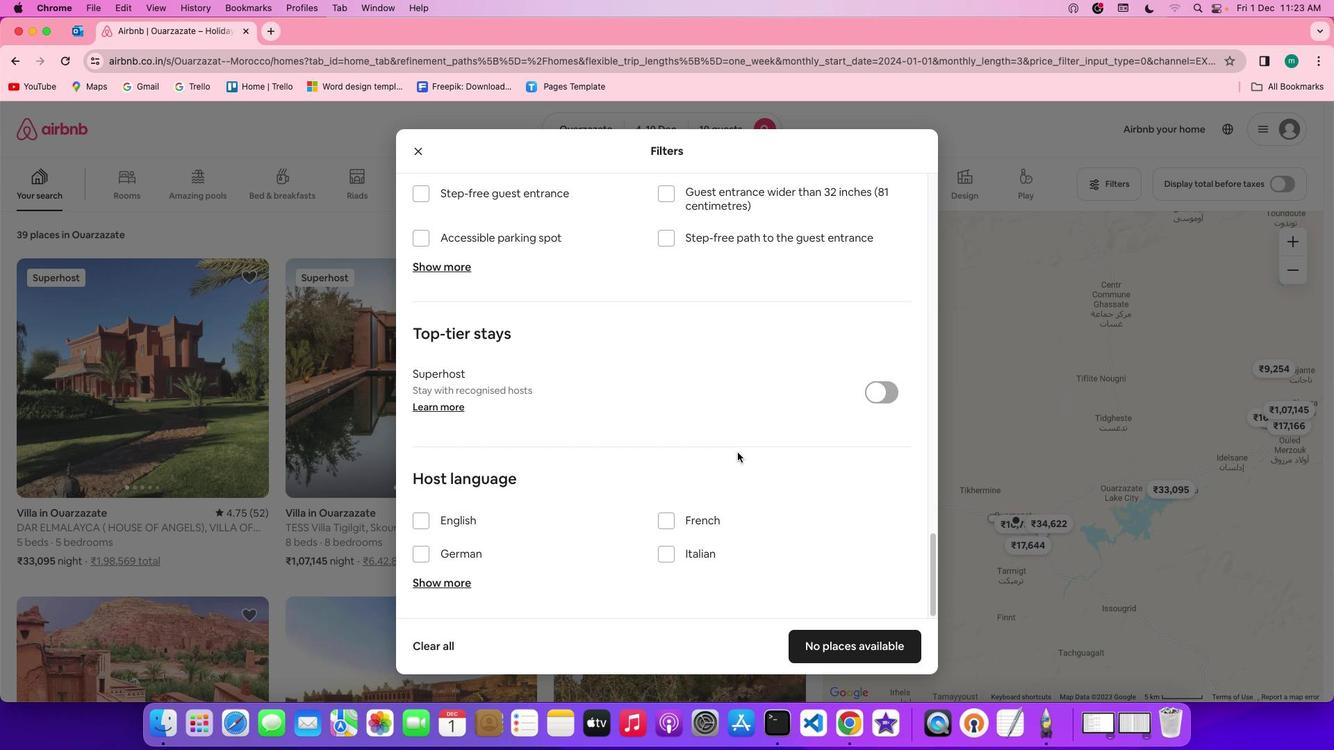 
Action: Mouse scrolled (757, 439) with delta (243, 28)
Screenshot: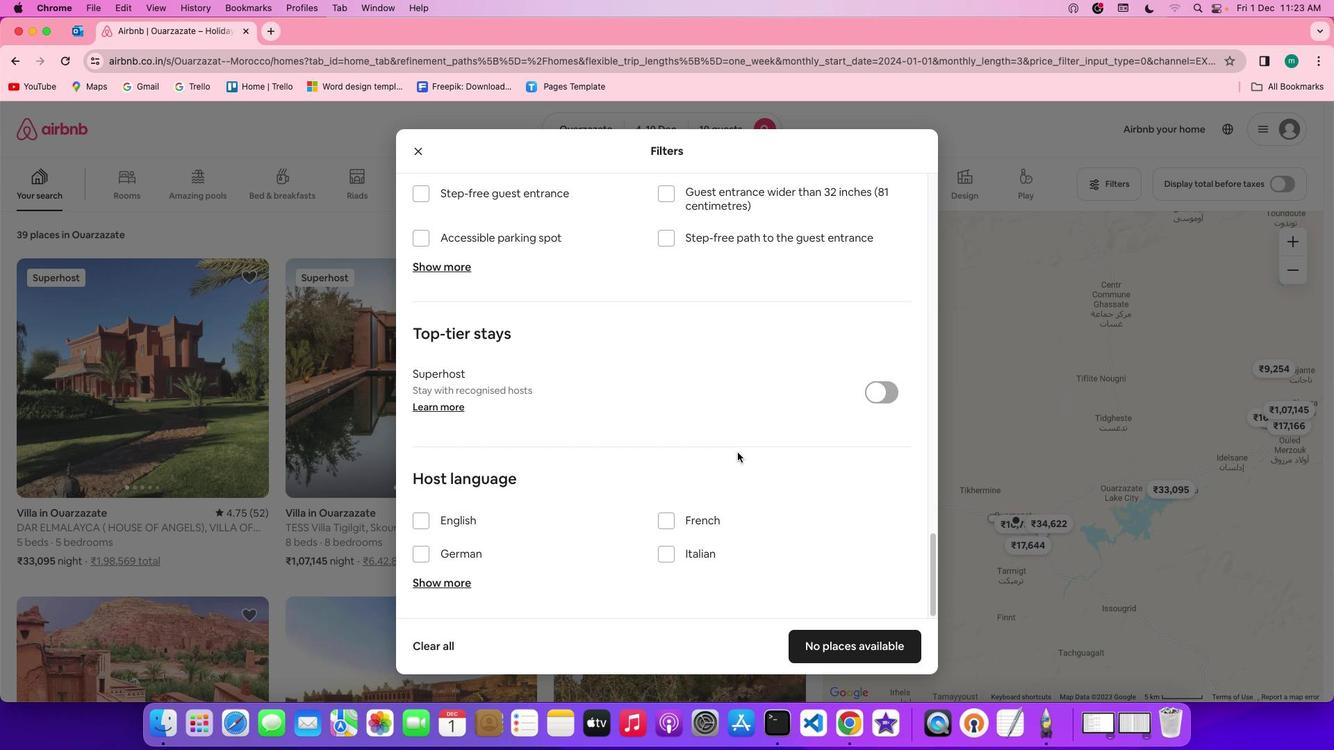 
Action: Mouse scrolled (757, 439) with delta (243, 27)
Screenshot: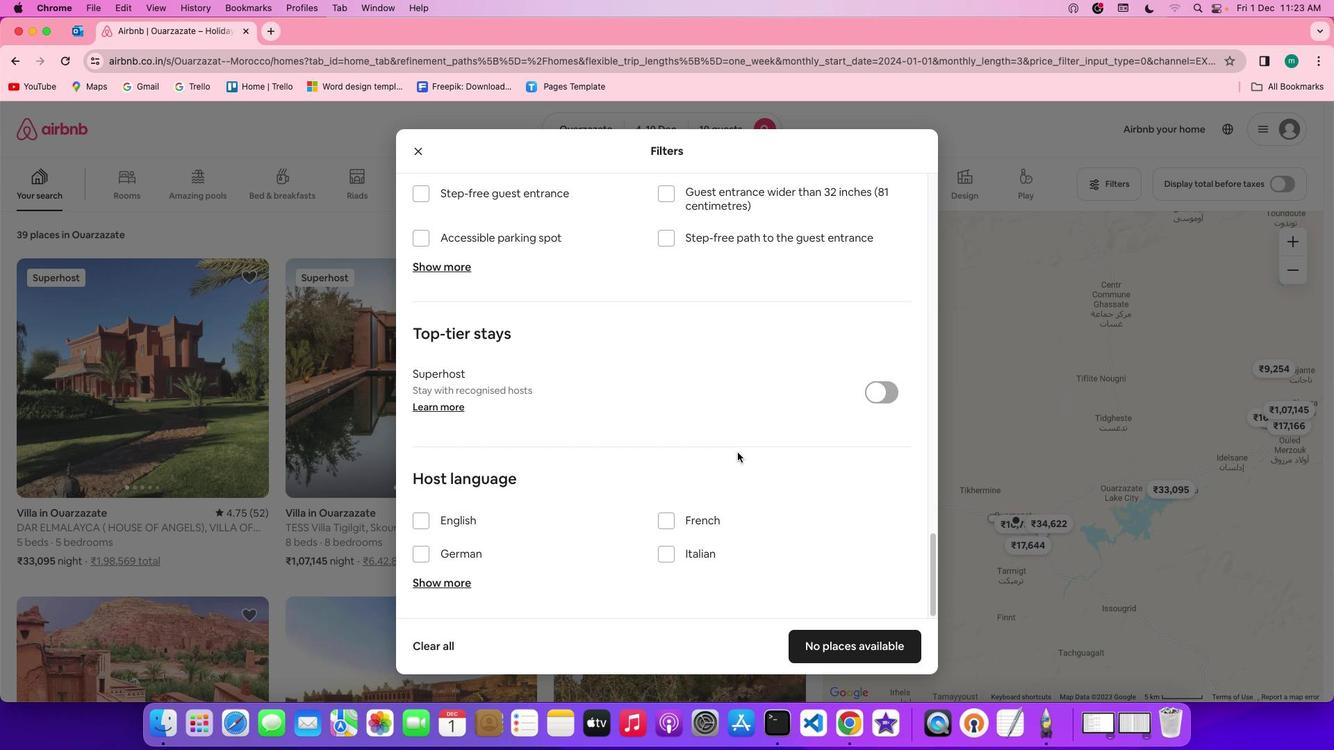 
Action: Mouse scrolled (757, 439) with delta (243, 27)
Screenshot: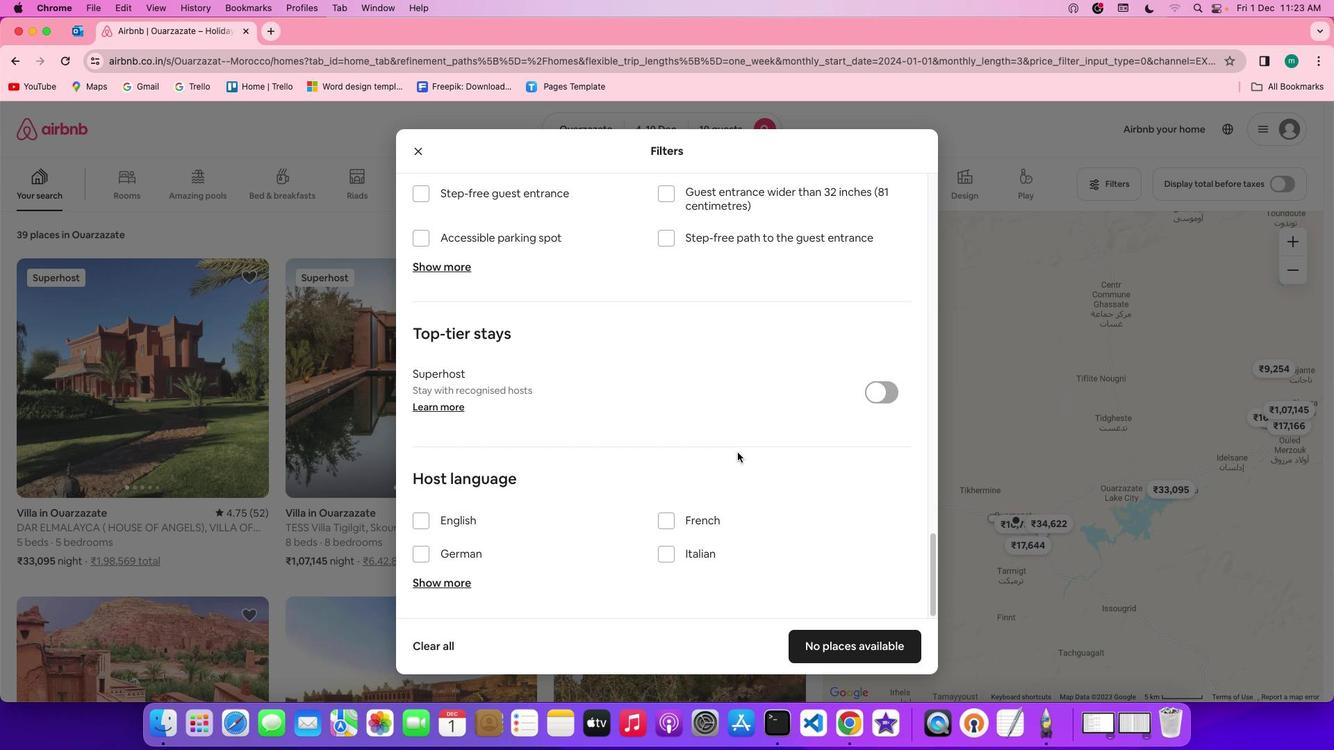 
Action: Mouse moved to (854, 615)
Screenshot: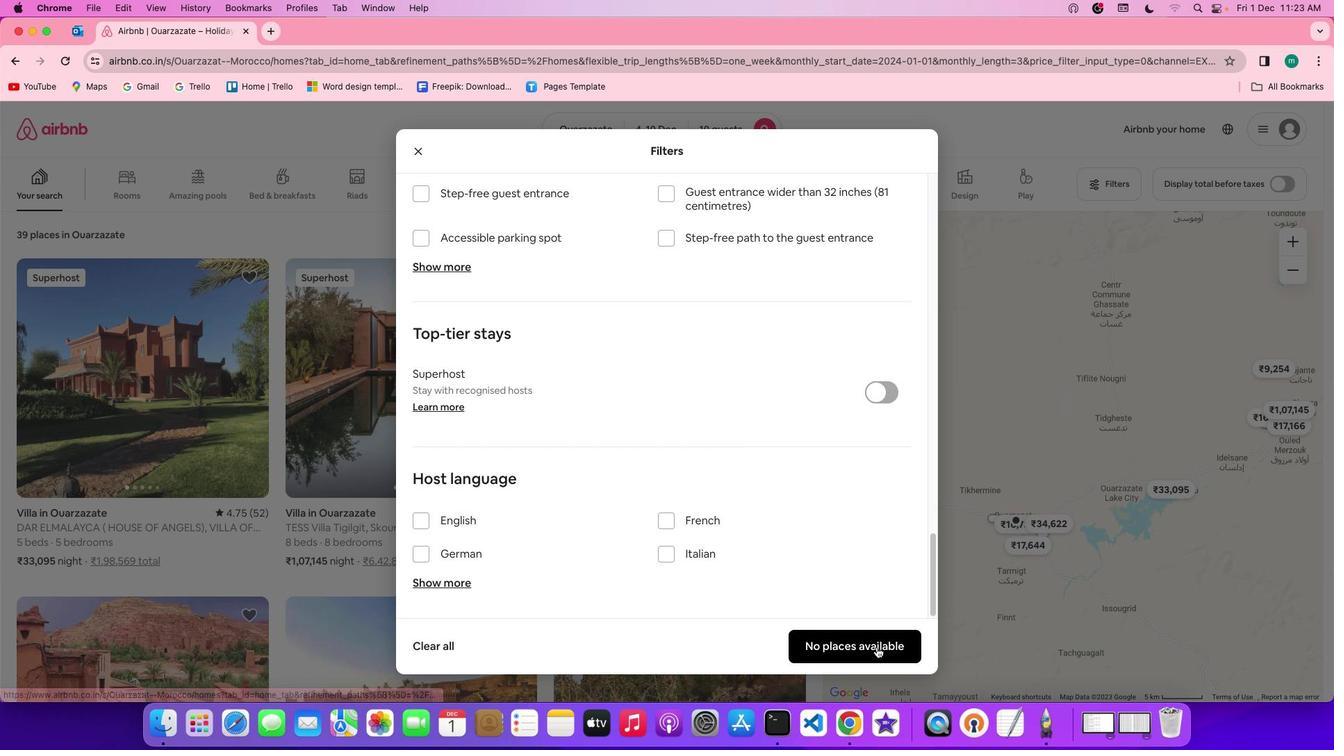 
Action: Mouse pressed left at (854, 615)
Screenshot: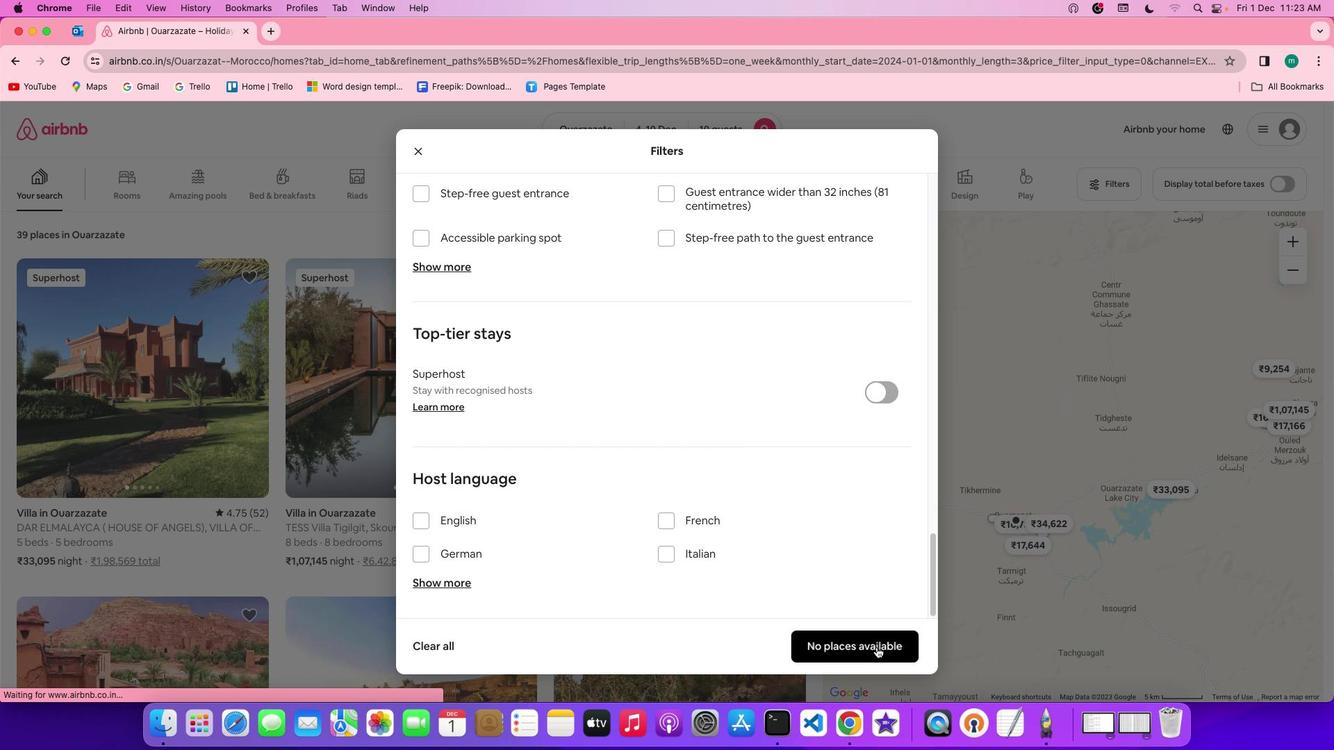 
Action: Mouse moved to (583, 416)
Screenshot: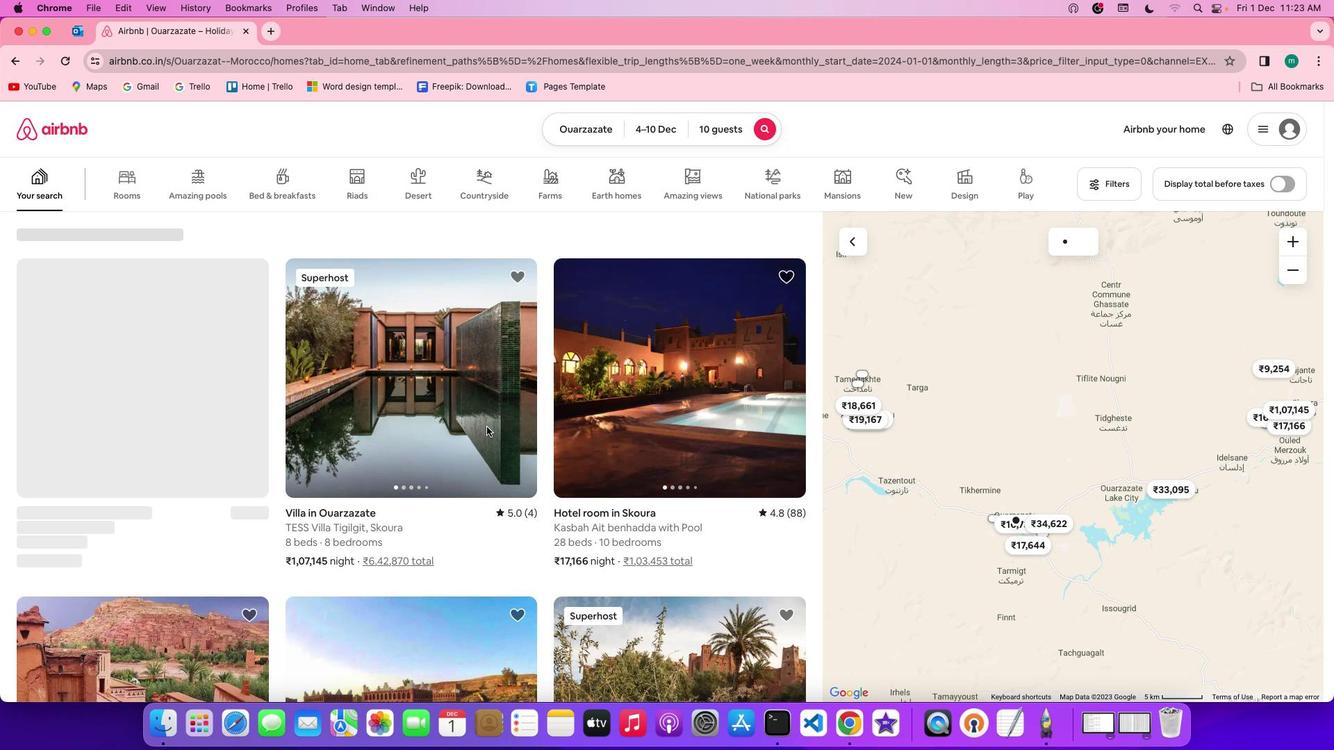 
